 Task: Create new invoice with Date Opened :15-Apr-23, Select Customer: The Ice Cream Place, Terms: Payment Term 1. Make invoice entry for item-1 with Date: 15-Apr-23, Description: Ben & Jerrys Americone Dream_x000D_
, Action: Material, Income Account: Income:Sales, Quantity: 2, Unit Price: 10.6, Discount %: 5. Make entry for item-2 with Date: 15-Apr-23, Description: Ben & Jerrys Netflix & Chillld_x000D_
, Action: Material, Income Account: Income:Sales, Quantity: 1, Unit Price: 12, Discount %: 10. Make entry for item-3 with Date: 15-Apr-23, Description: Vaseline Intensive Care Essential Healing Body Lotion (10 oz), Action: Material, Income Account: Income:Sales, Quantity: 1, Unit Price: 13, Discount %: 12. Write Notes: Looking forward to serving you again.. Post Invoice with Post Date: 15-Apr-23, Post to Accounts: Assets:Accounts Receivable. Pay / Process Payment with Transaction Date: 15-May-23, Amount: 42.38, Transfer Account: Checking Account. Print Invoice, display notes by going to Option, then go to Display Tab and check Invoice Notes.
Action: Mouse moved to (185, 108)
Screenshot: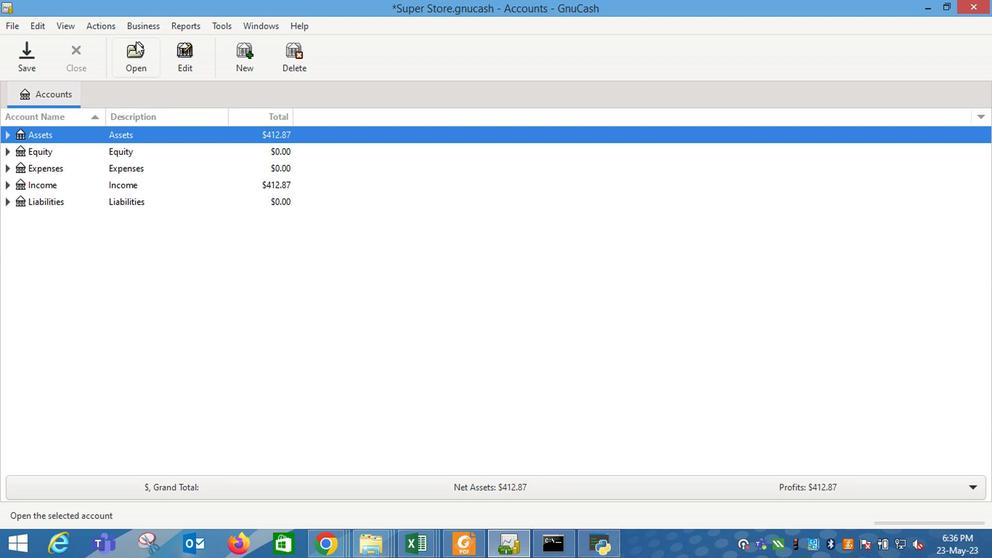 
Action: Mouse pressed left at (185, 108)
Screenshot: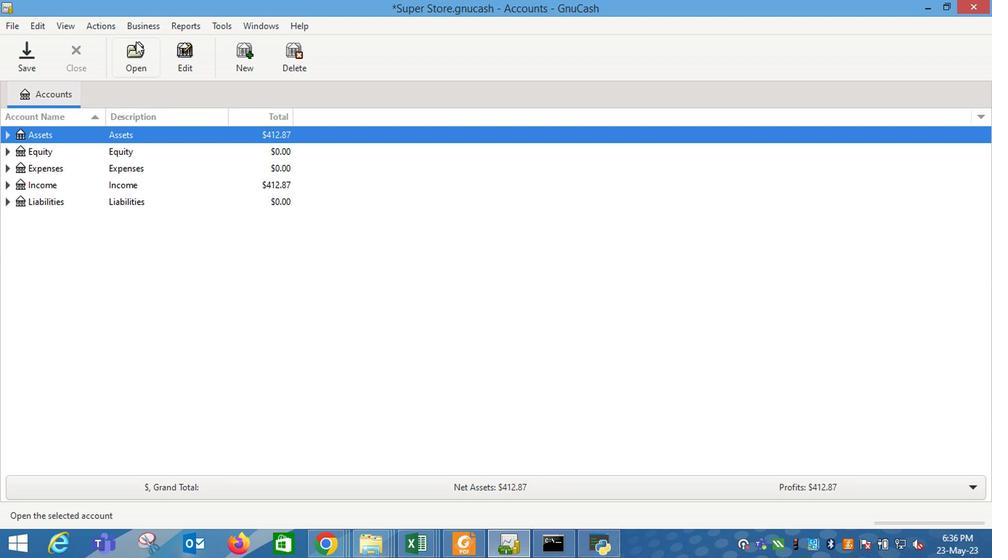 
Action: Mouse moved to (302, 156)
Screenshot: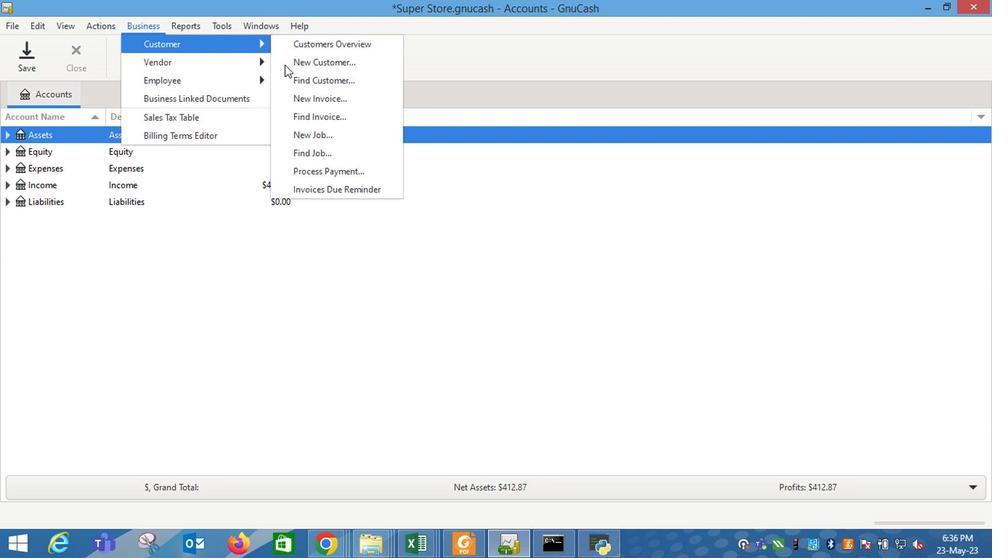 
Action: Mouse pressed left at (302, 156)
Screenshot: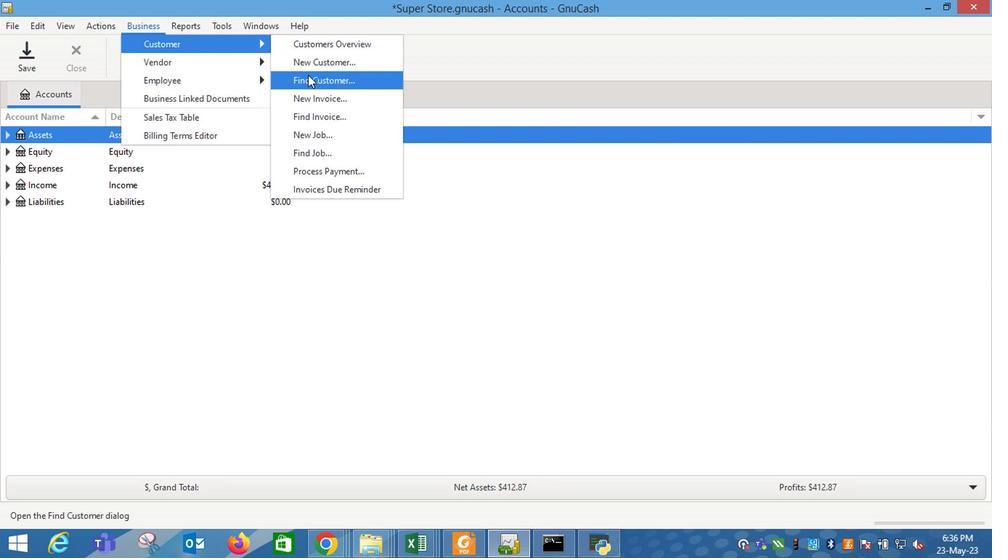 
Action: Mouse moved to (435, 241)
Screenshot: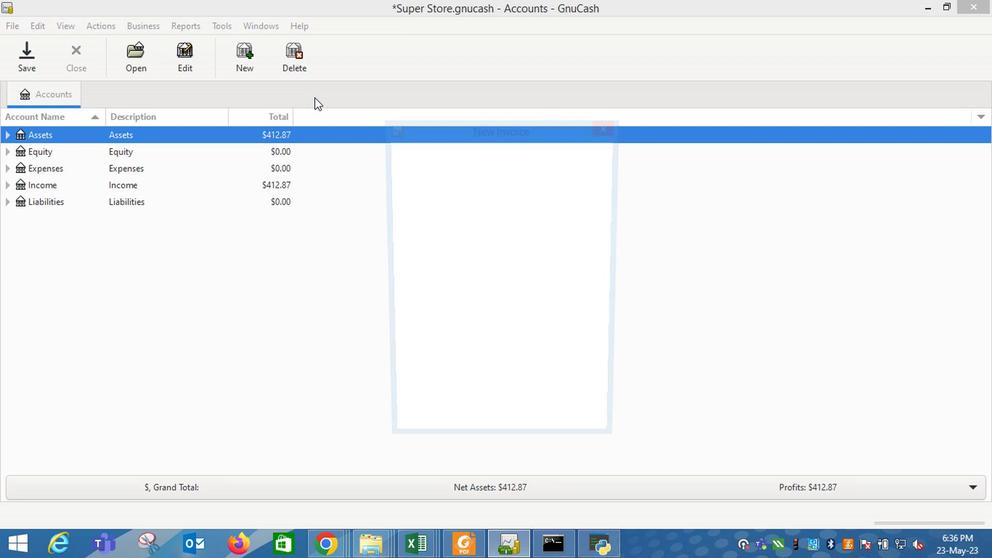 
Action: Mouse pressed left at (435, 241)
Screenshot: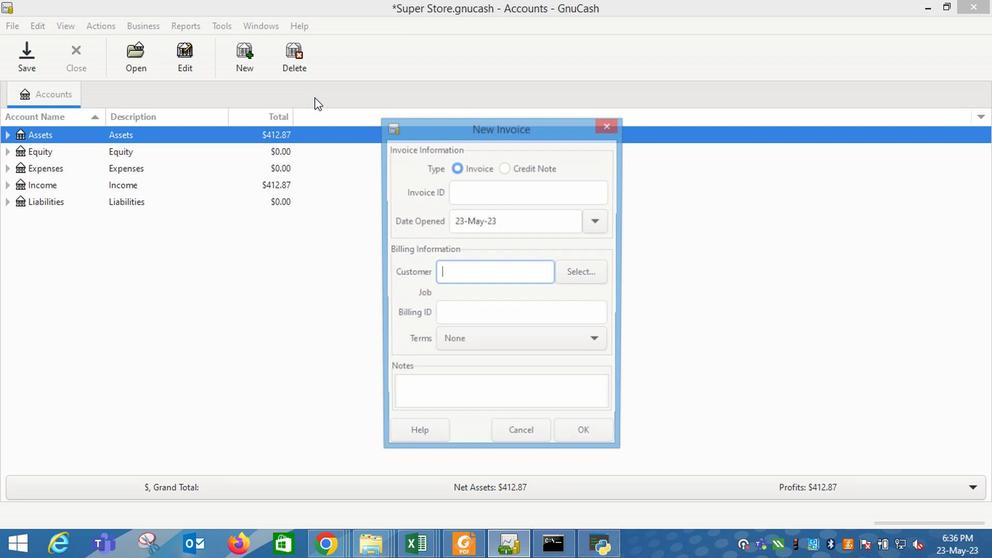 
Action: Mouse moved to (512, 242)
Screenshot: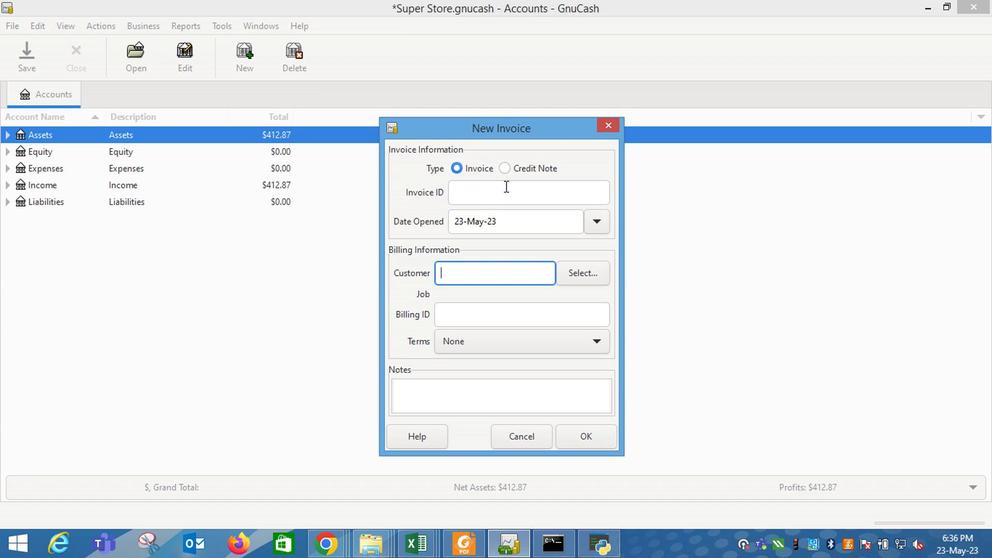 
Action: Mouse pressed left at (512, 242)
Screenshot: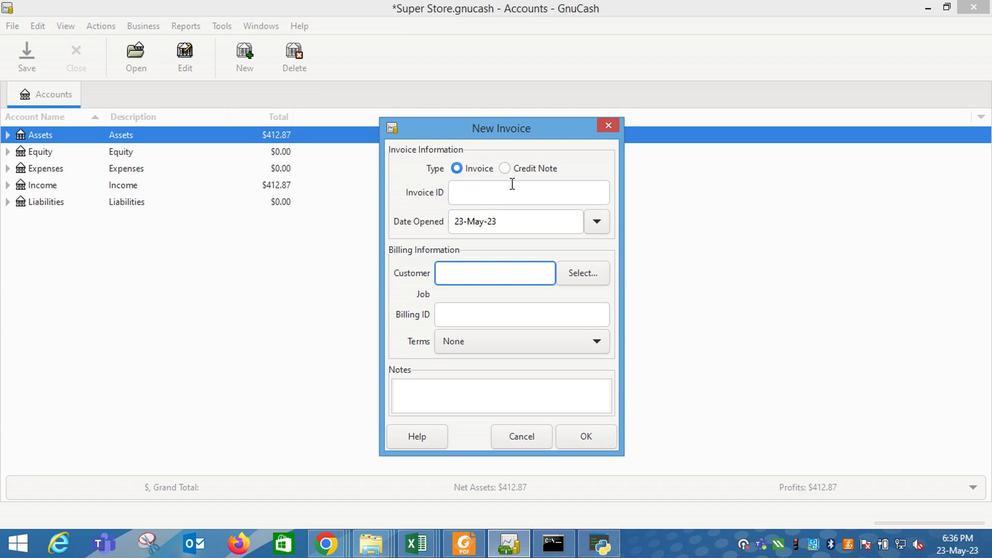 
Action: Mouse moved to (429, 257)
Screenshot: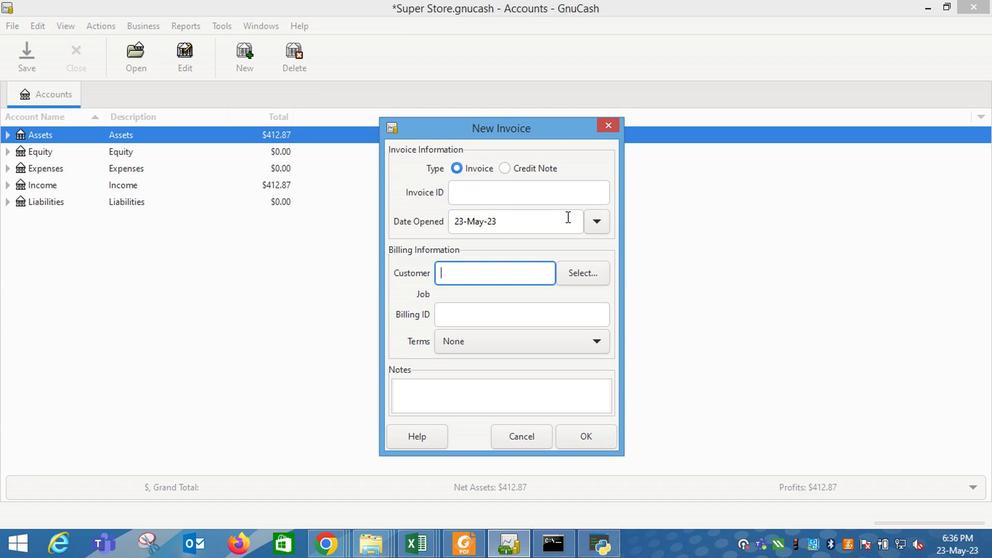
Action: Mouse pressed left at (429, 257)
Screenshot: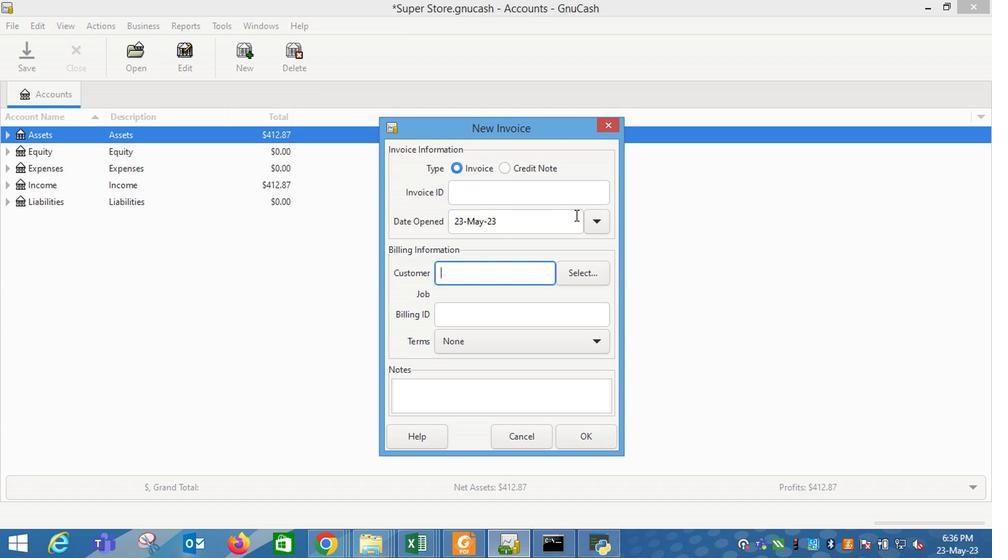 
Action: Mouse moved to (511, 298)
Screenshot: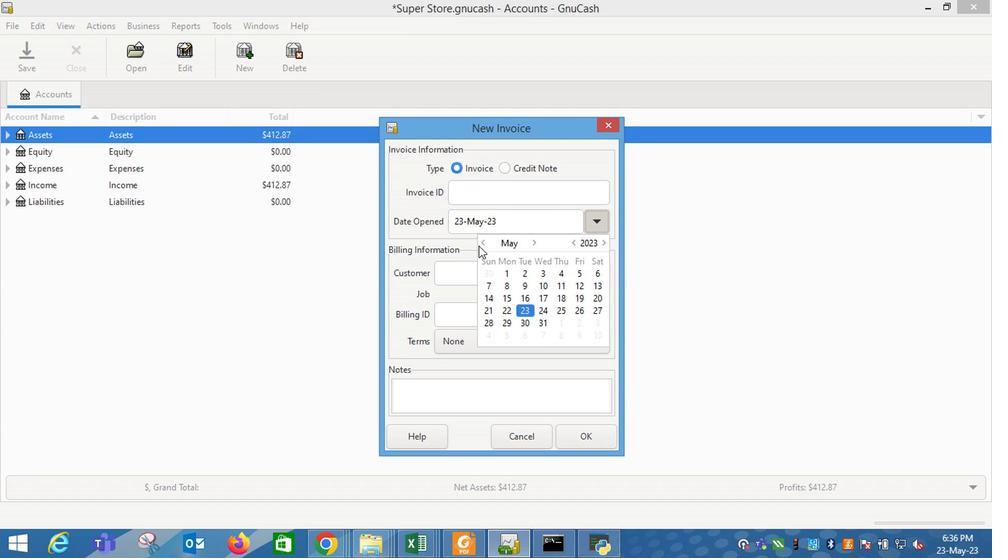 
Action: Mouse pressed left at (511, 298)
Screenshot: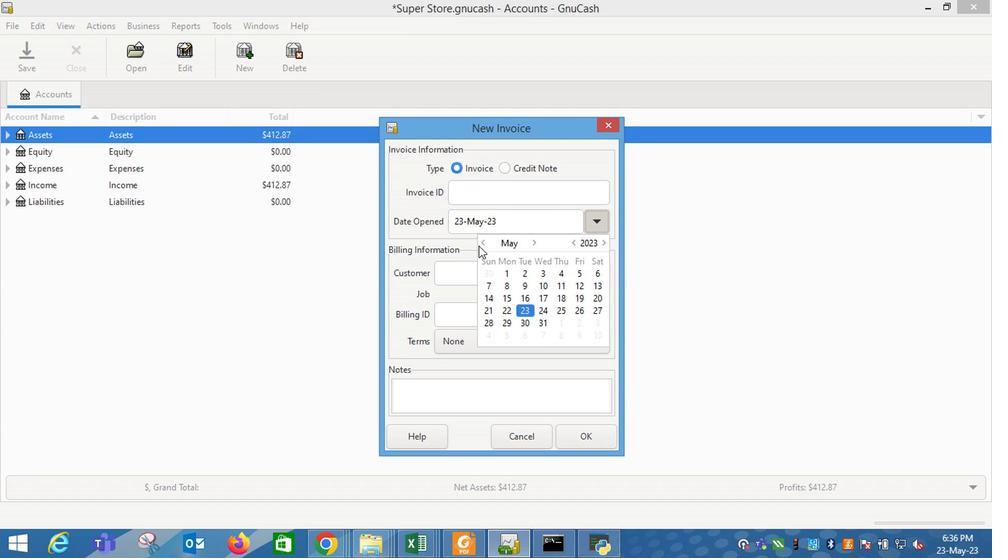 
Action: Mouse moved to (403, 280)
Screenshot: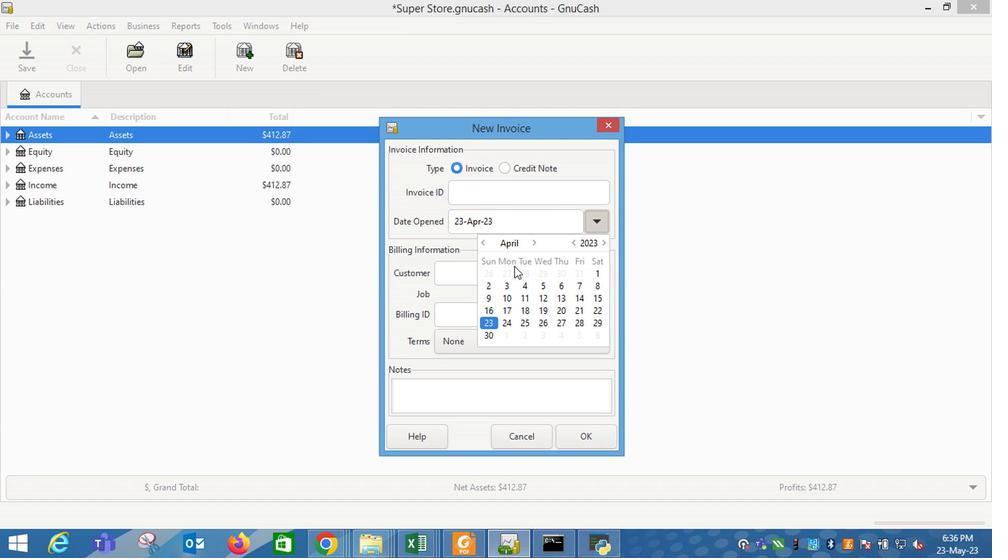 
Action: Mouse pressed left at (403, 280)
Screenshot: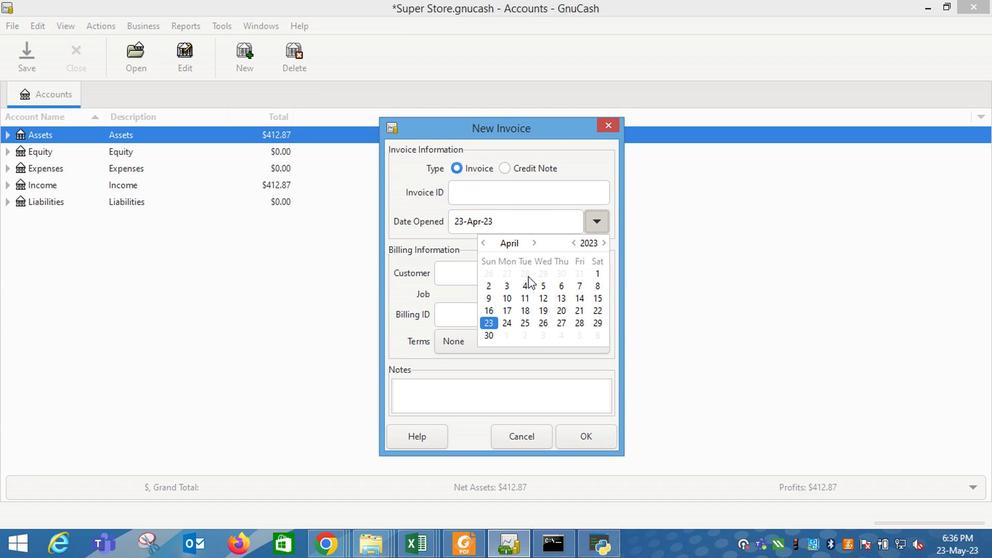 
Action: Mouse moved to (408, 282)
Screenshot: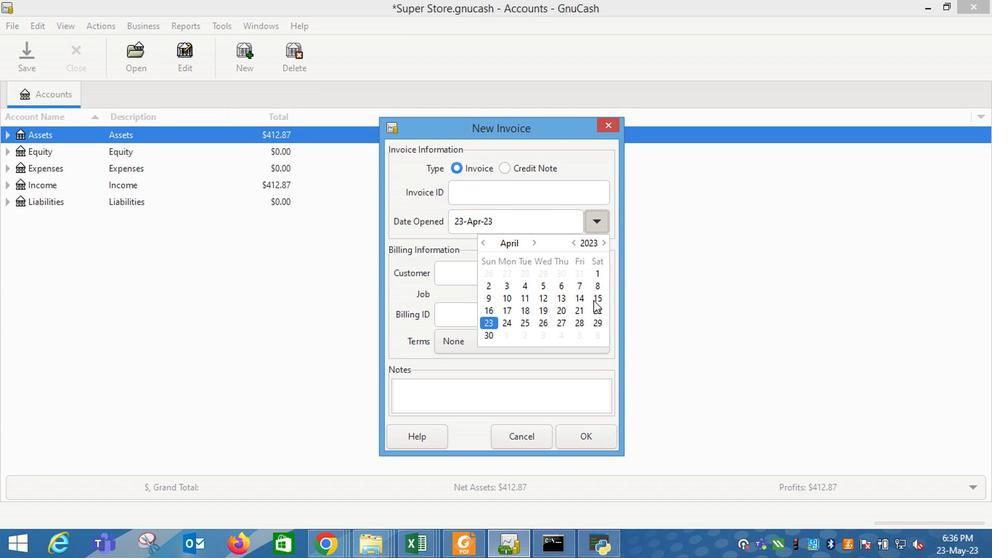 
Action: Mouse pressed left at (408, 282)
Screenshot: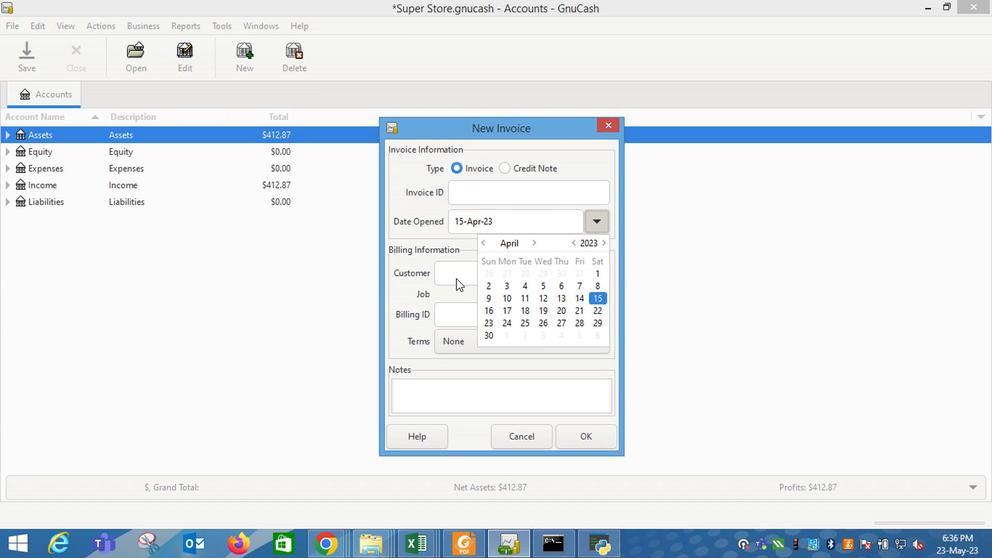 
Action: Key pressed the<Key.space>ice
Screenshot: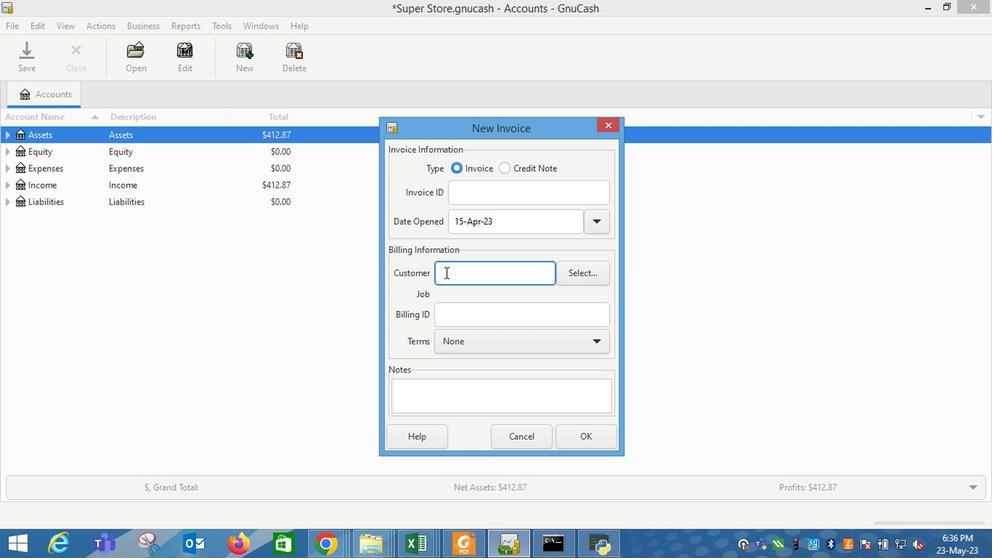 
Action: Mouse moved to (409, 289)
Screenshot: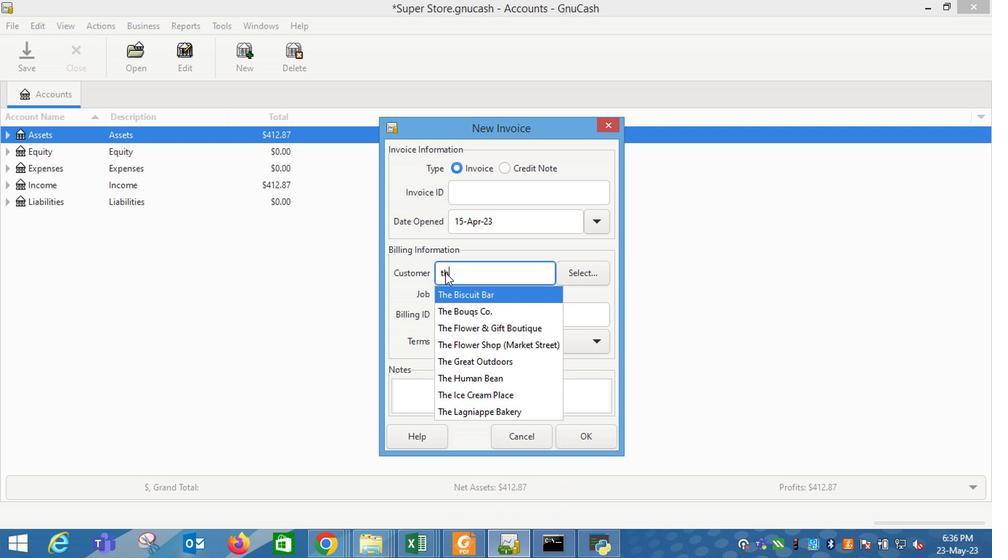 
Action: Mouse pressed left at (409, 289)
Screenshot: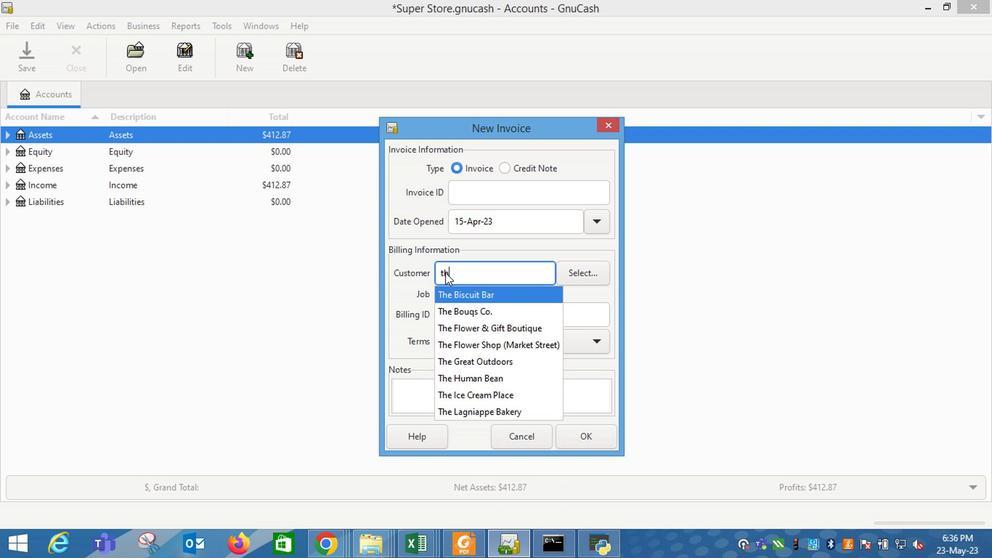 
Action: Mouse moved to (437, 280)
Screenshot: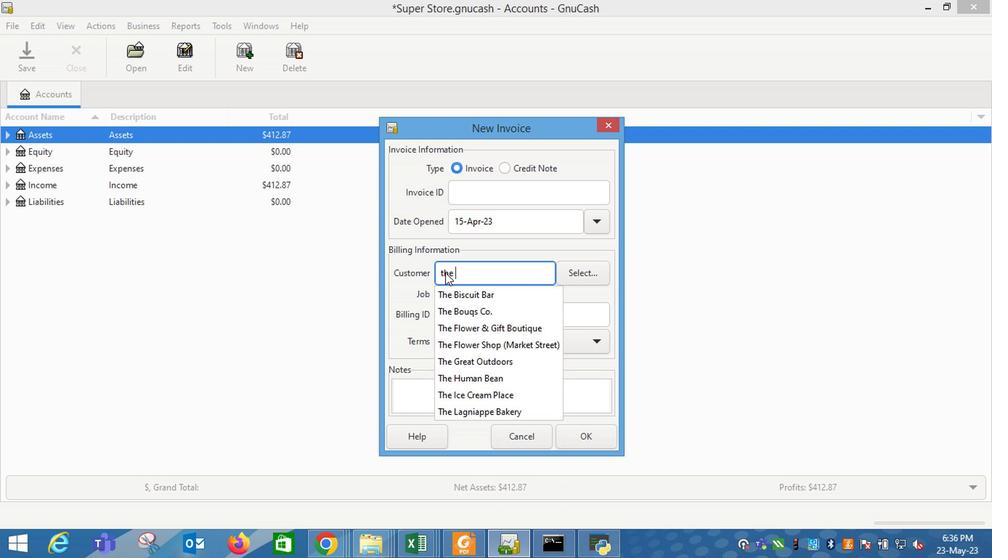 
Action: Mouse pressed left at (437, 280)
Screenshot: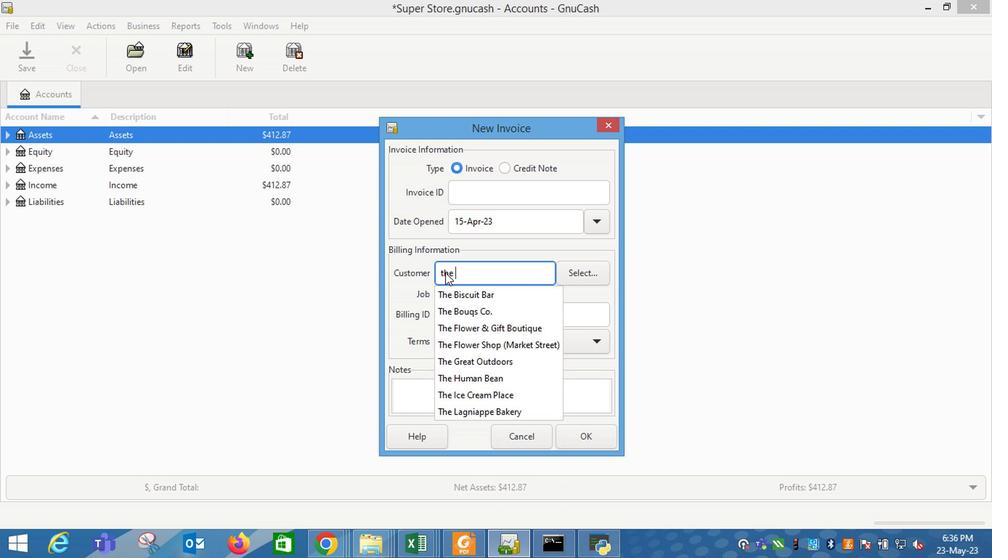 
Action: Key pressed <Key.space>
Screenshot: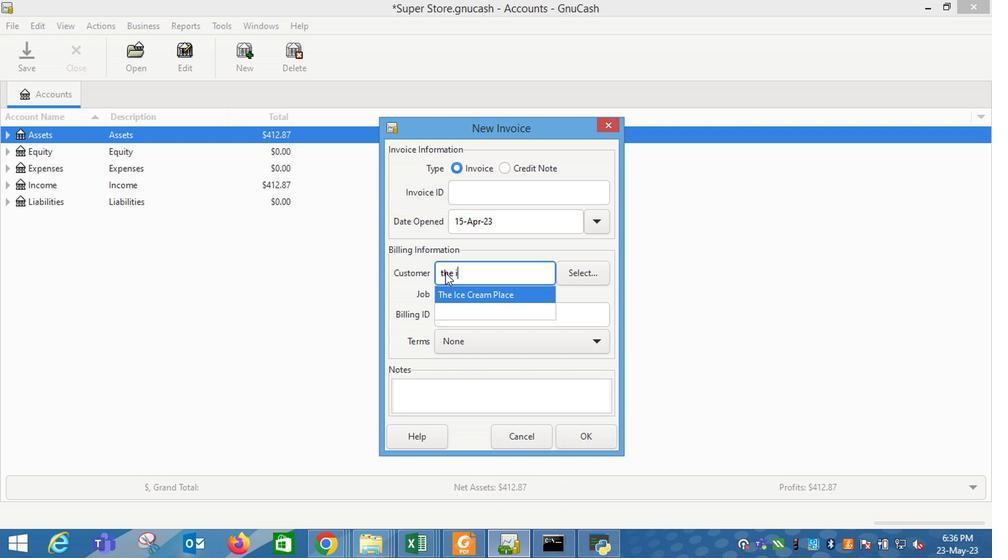 
Action: Mouse moved to (427, 297)
Screenshot: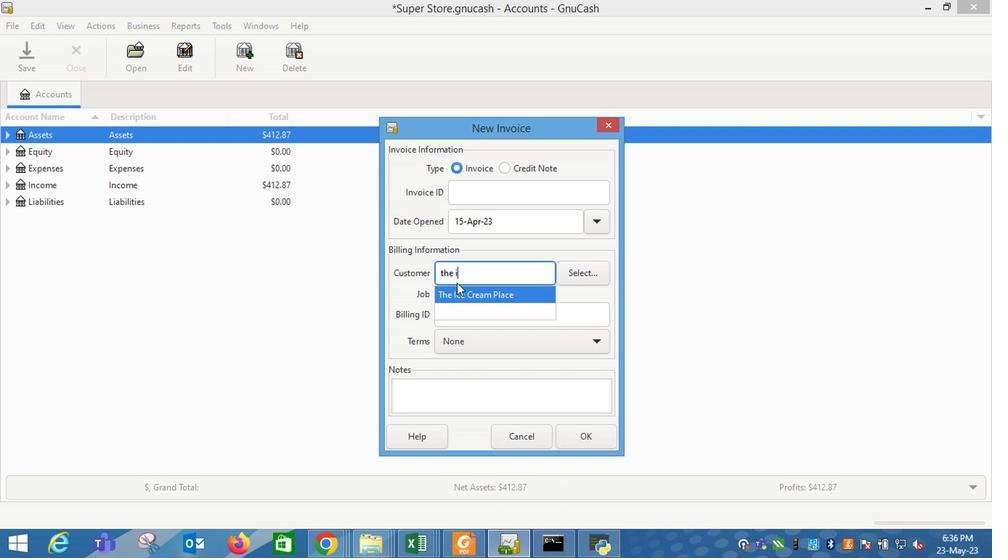 
Action: Mouse pressed left at (427, 297)
Screenshot: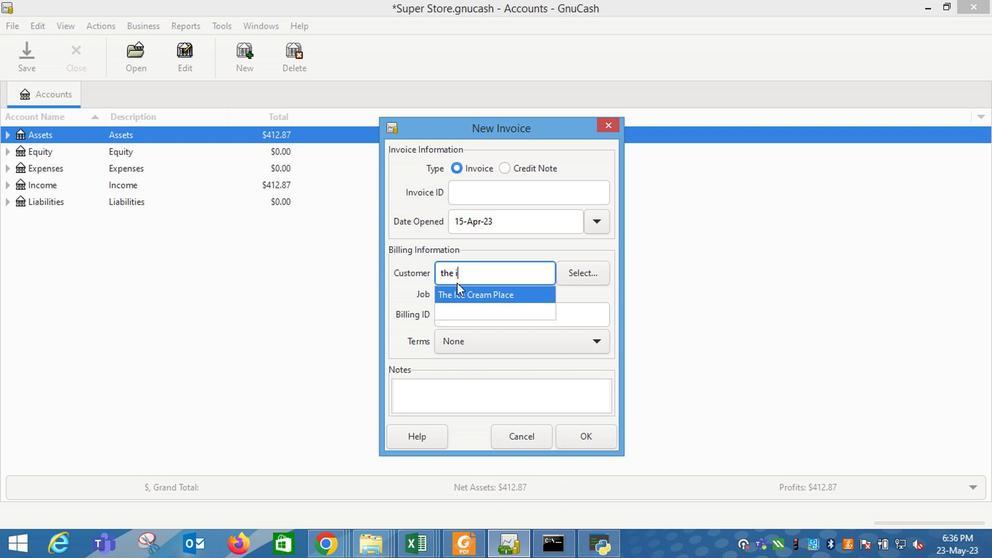 
Action: Mouse moved to (432, 333)
Screenshot: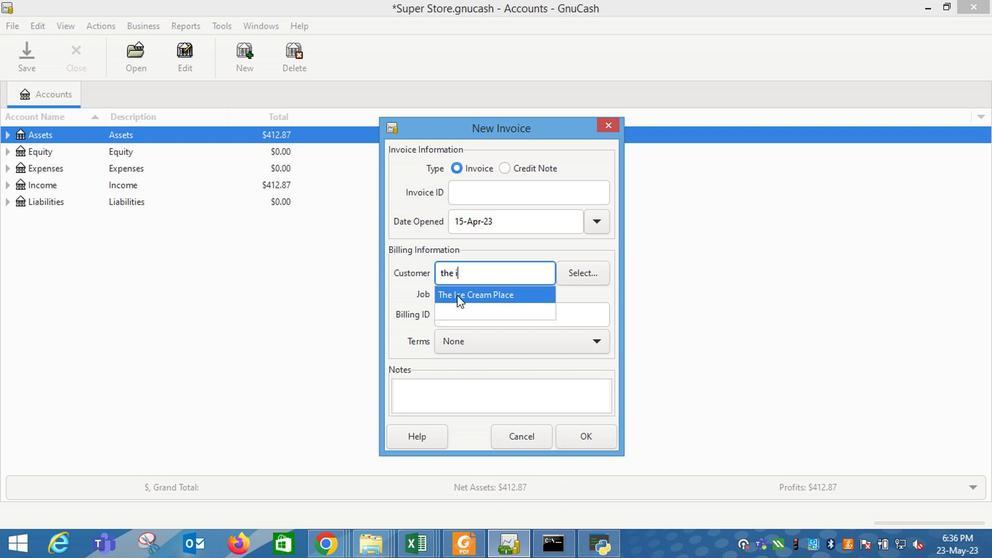 
Action: Mouse pressed left at (432, 333)
Screenshot: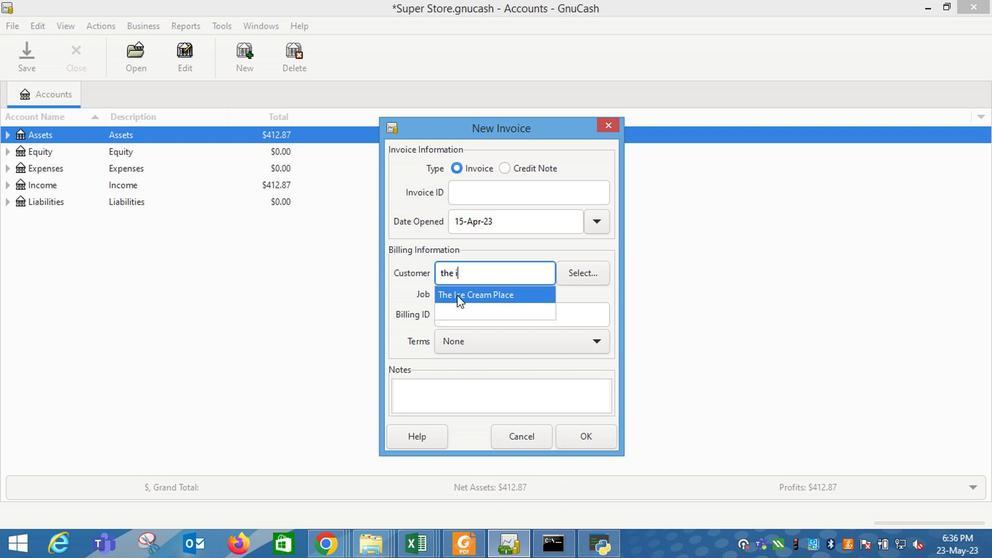 
Action: Mouse moved to (423, 354)
Screenshot: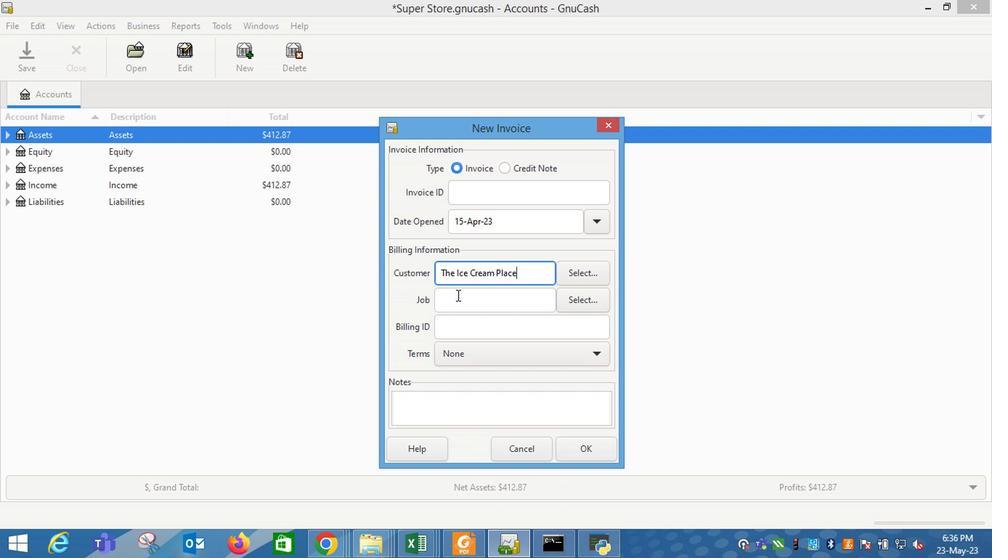 
Action: Mouse pressed left at (423, 354)
Screenshot: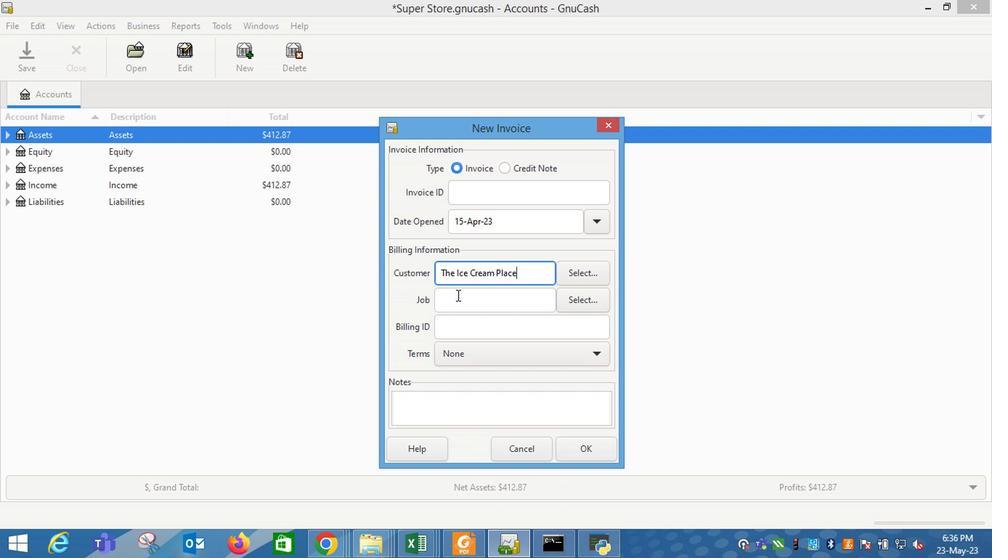 
Action: Mouse moved to (497, 405)
Screenshot: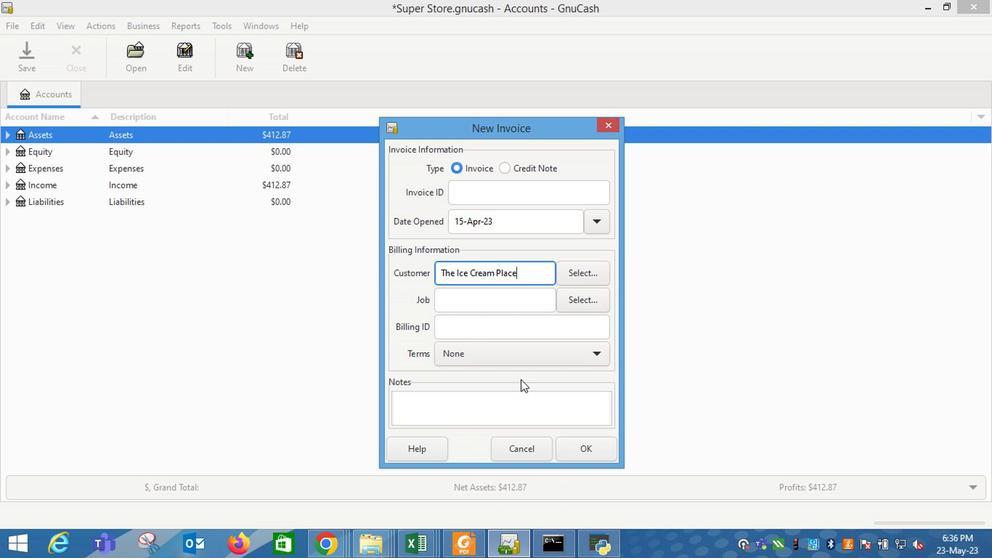 
Action: Mouse pressed left at (497, 405)
Screenshot: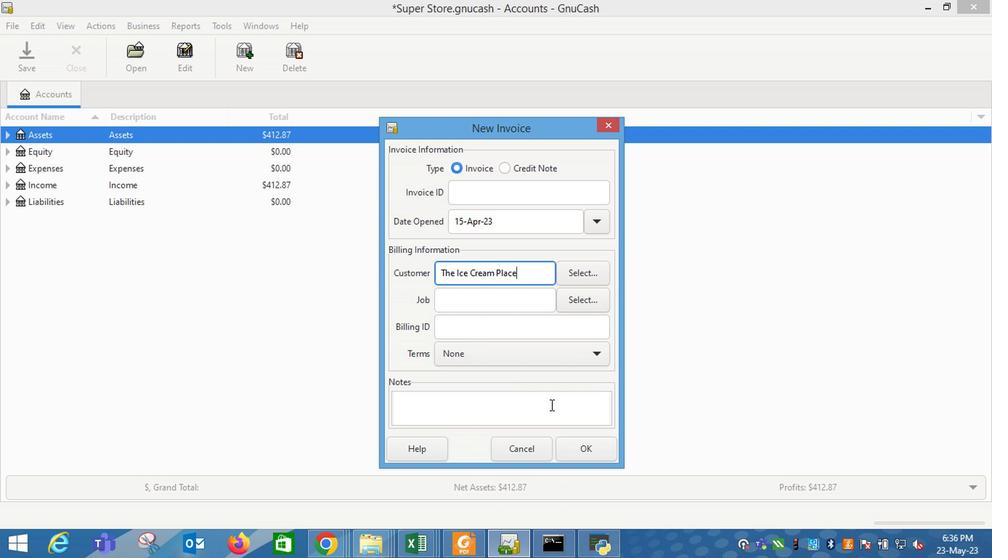 
Action: Mouse moved to (130, 285)
Screenshot: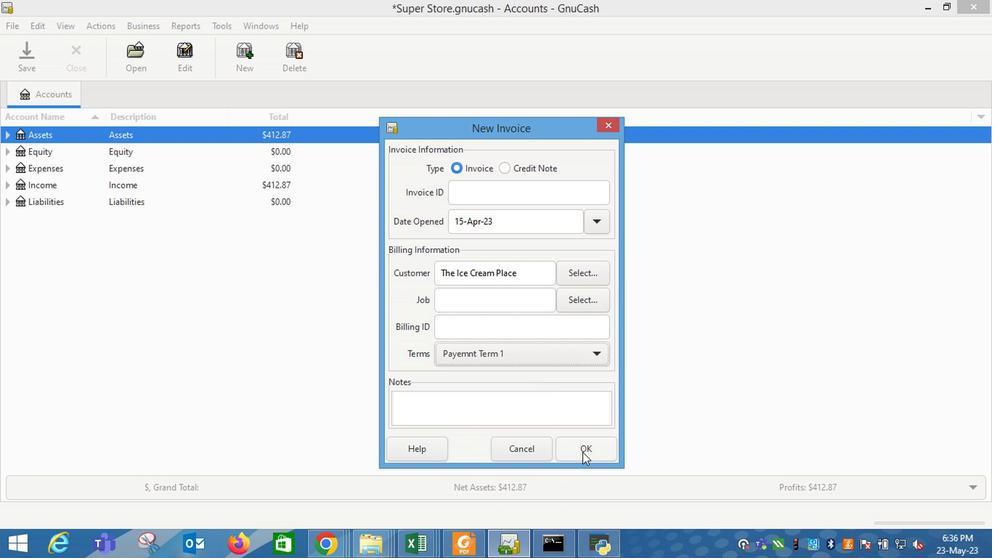 
Action: Mouse pressed left at (130, 285)
Screenshot: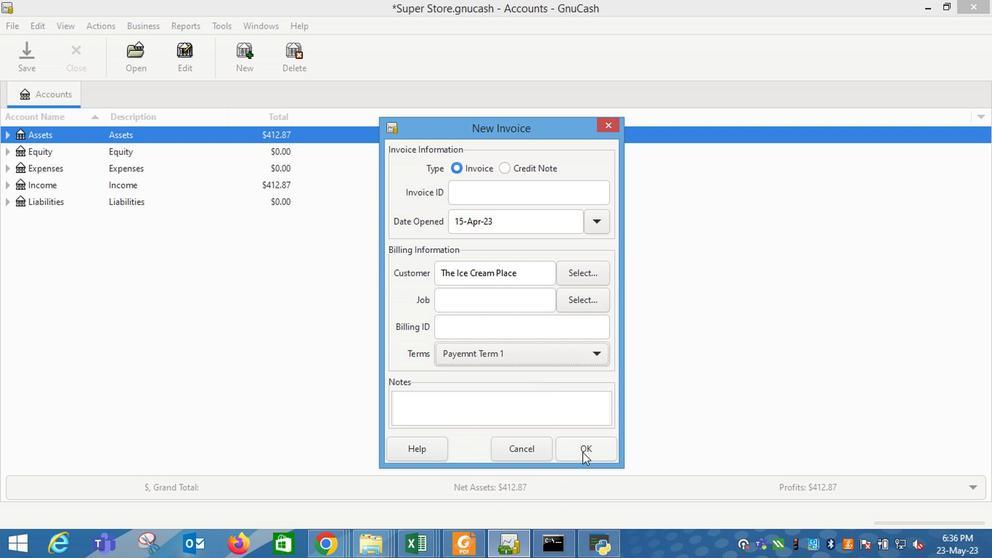 
Action: Mouse moved to (90, 300)
Screenshot: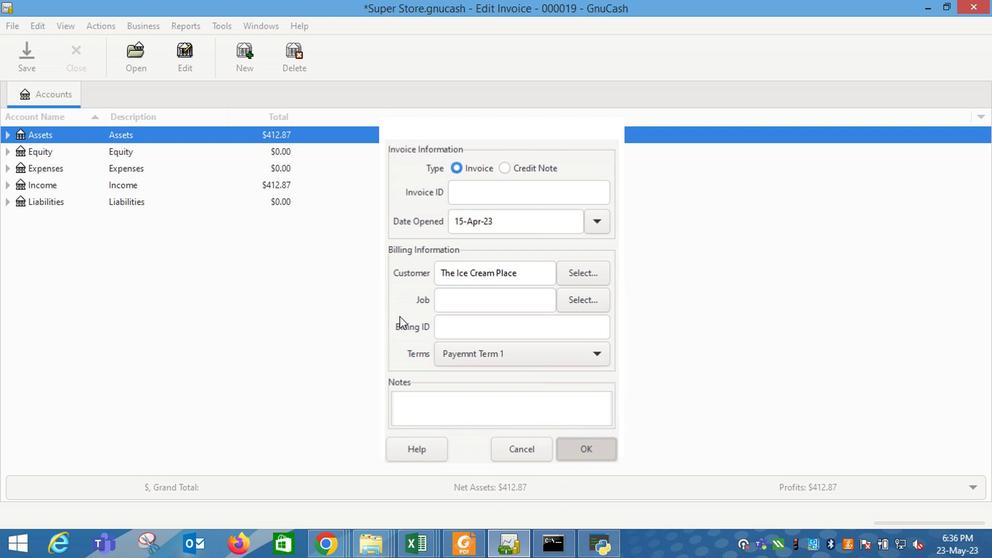 
Action: Mouse pressed left at (90, 300)
Screenshot: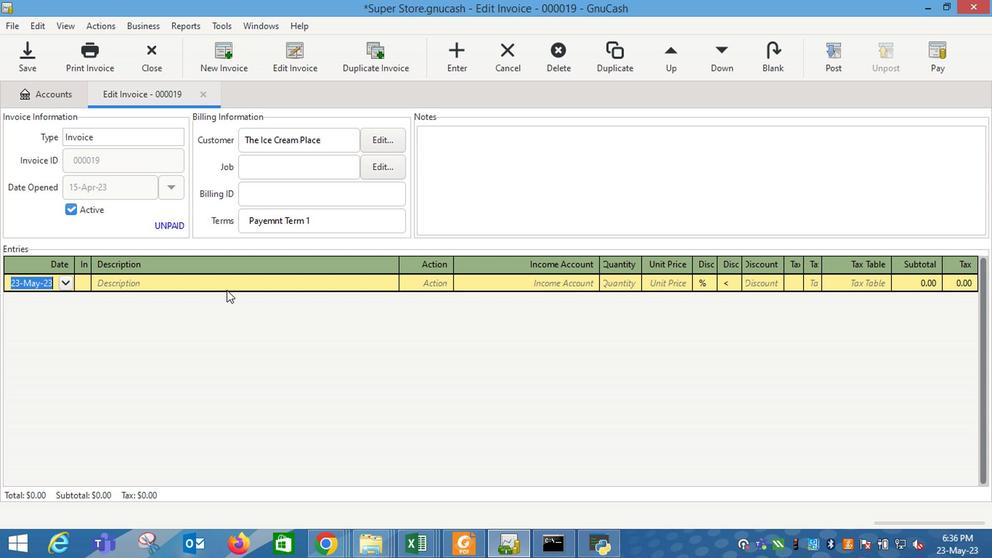 
Action: Mouse moved to (89, 299)
Screenshot: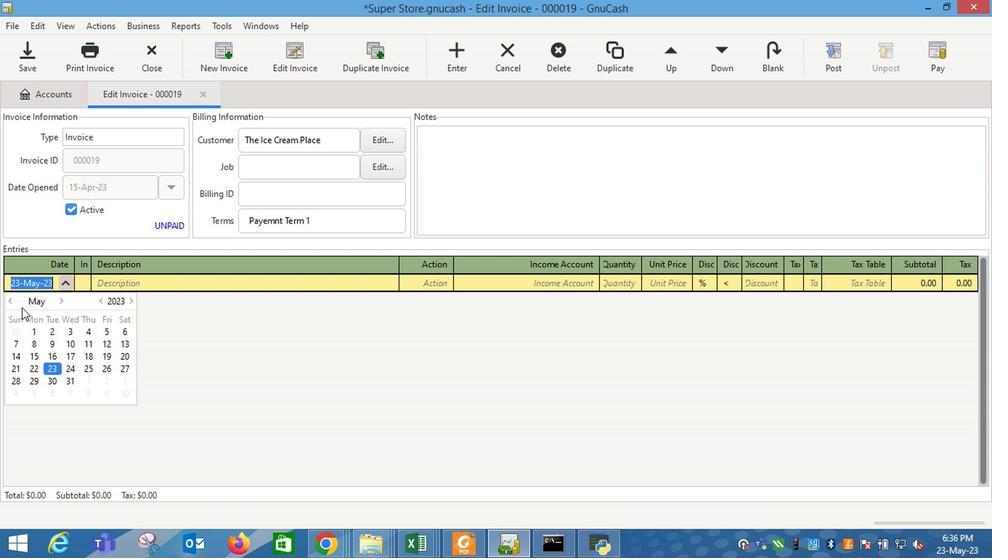 
Action: Mouse pressed left at (89, 299)
Screenshot: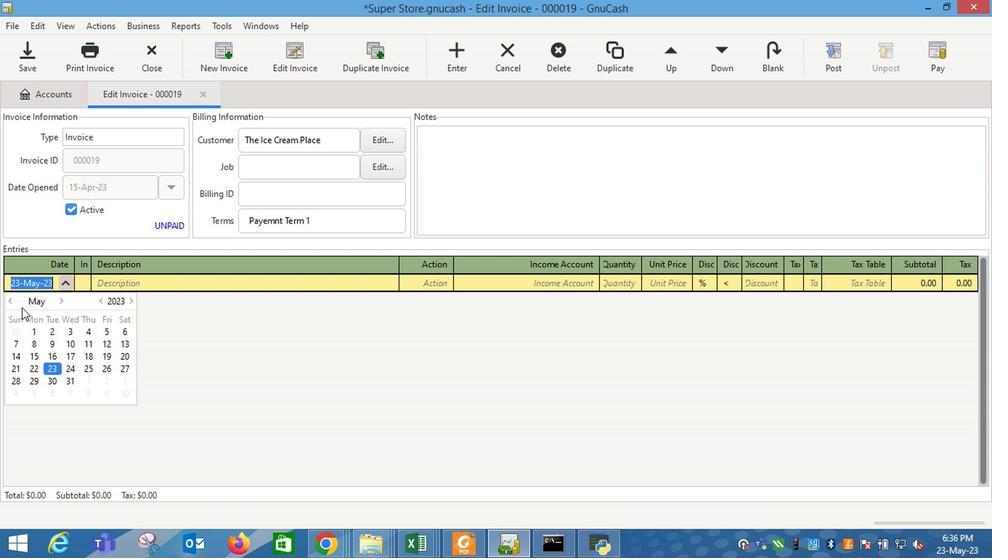 
Action: Mouse moved to (94, 298)
Screenshot: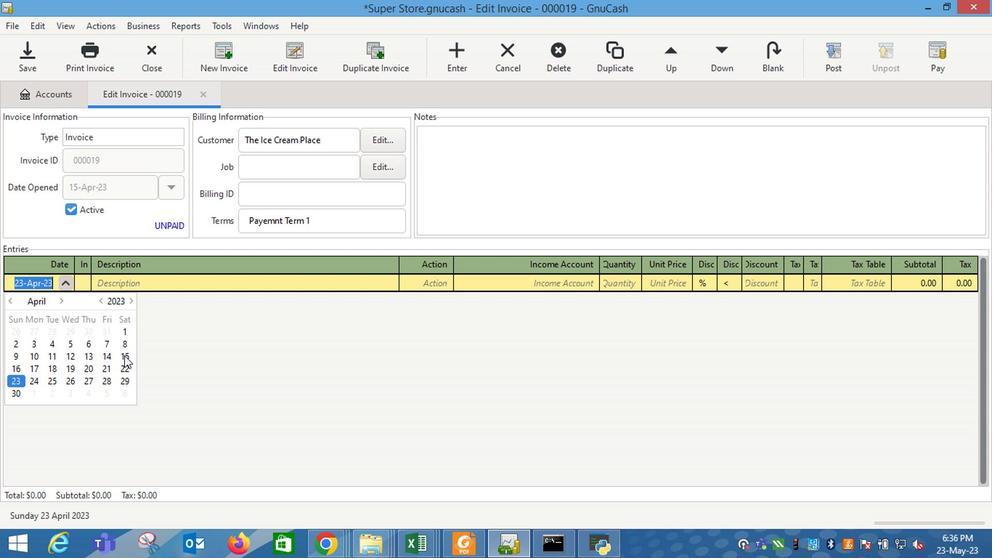 
Action: Mouse pressed left at (94, 298)
Screenshot: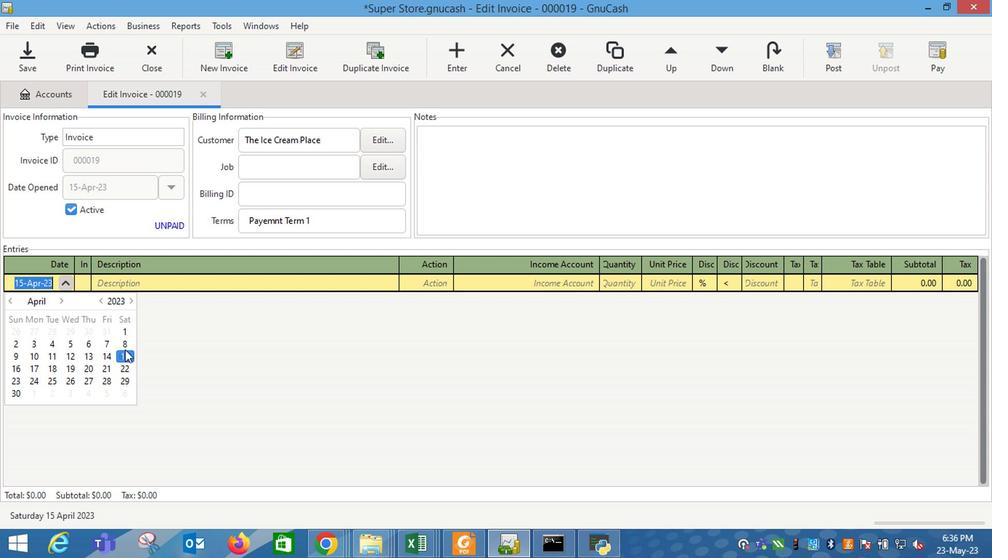 
Action: Mouse moved to (169, 339)
Screenshot: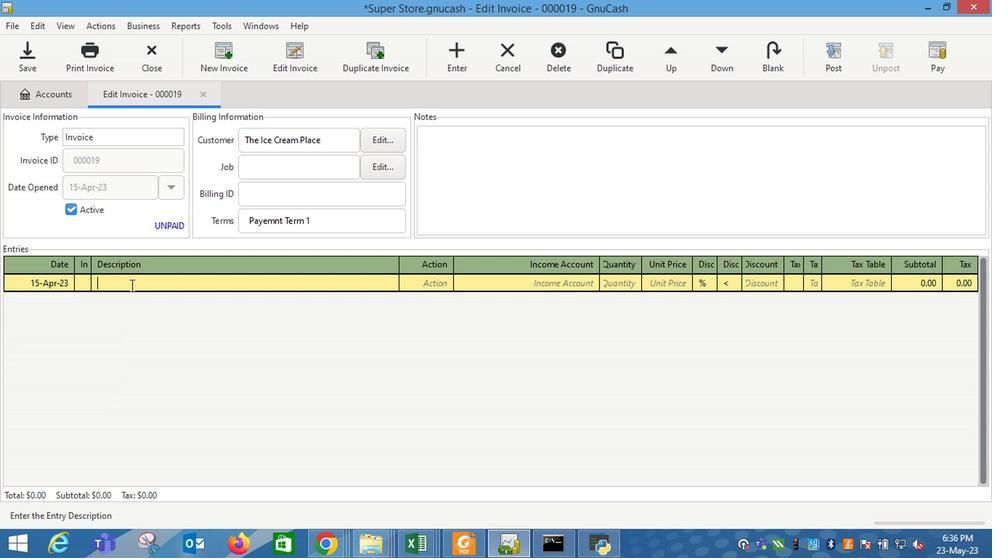 
Action: Mouse pressed left at (169, 339)
Screenshot: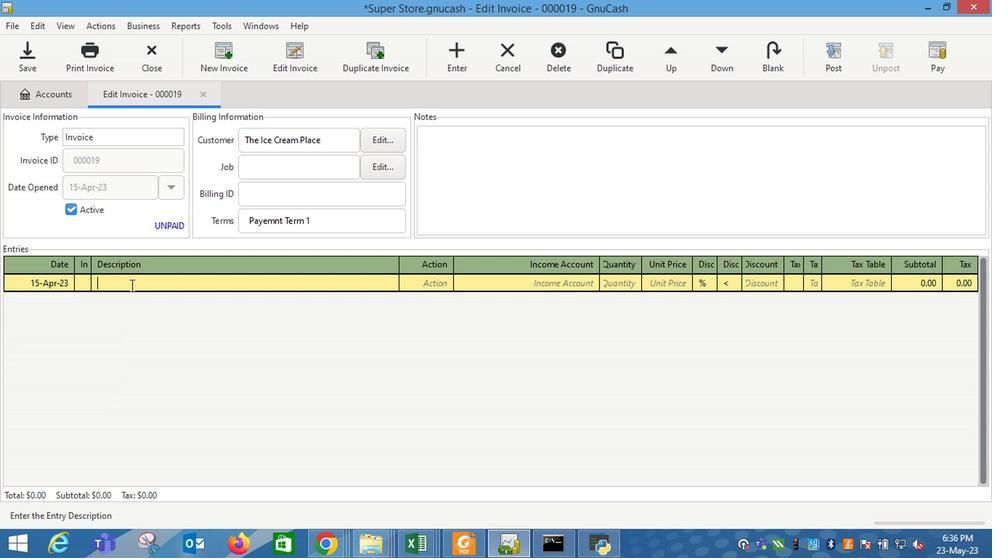 
Action: Mouse moved to (170, 286)
Screenshot: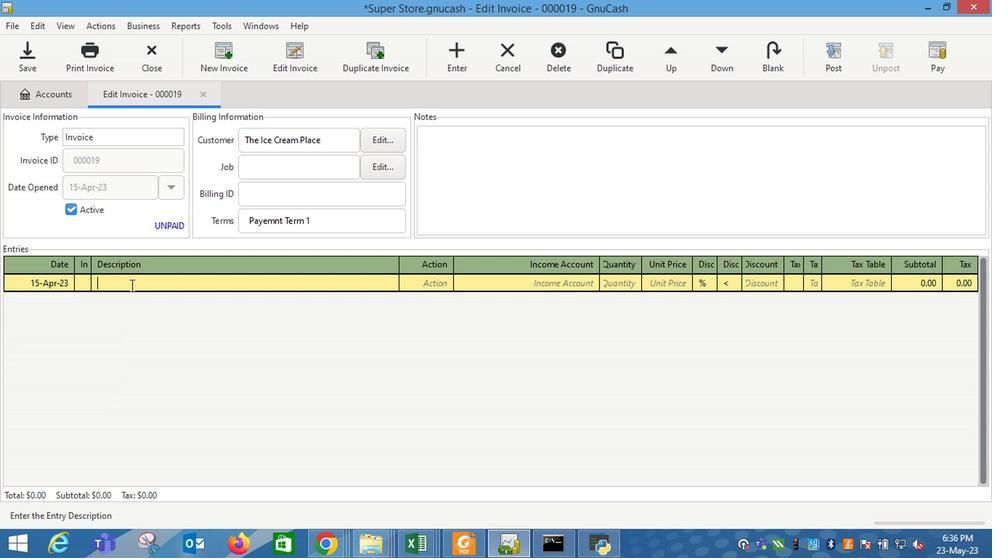 
Action: Mouse pressed left at (170, 286)
Screenshot: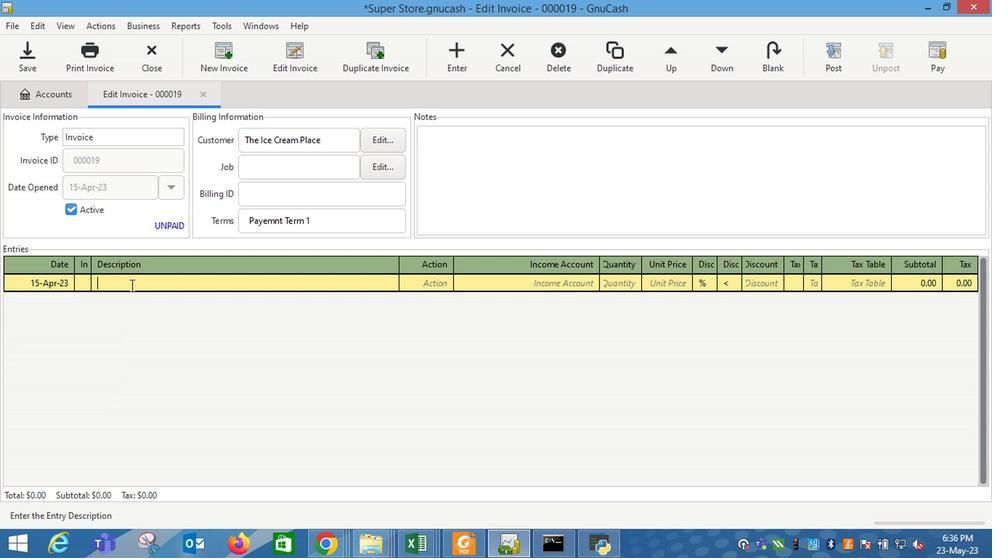 
Action: Mouse moved to (175, 288)
Screenshot: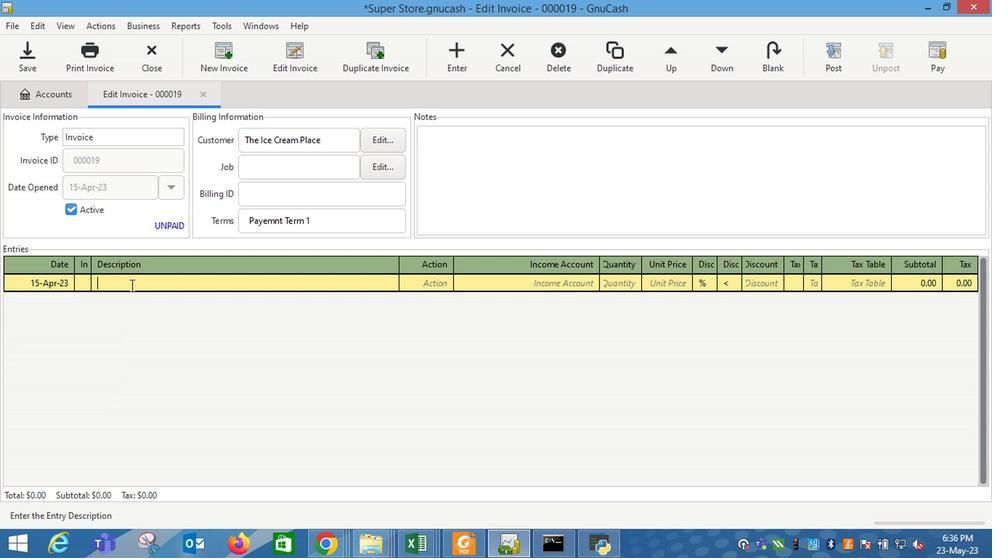 
Action: Key pressed <Key.shift_r>Ben<Key.space><Key.shift_r>&<Key.space><Key.shift_r>Jerrys<Key.space><Key.shift_r>Americone<Key.space><Key.shift_r>Dream
Screenshot: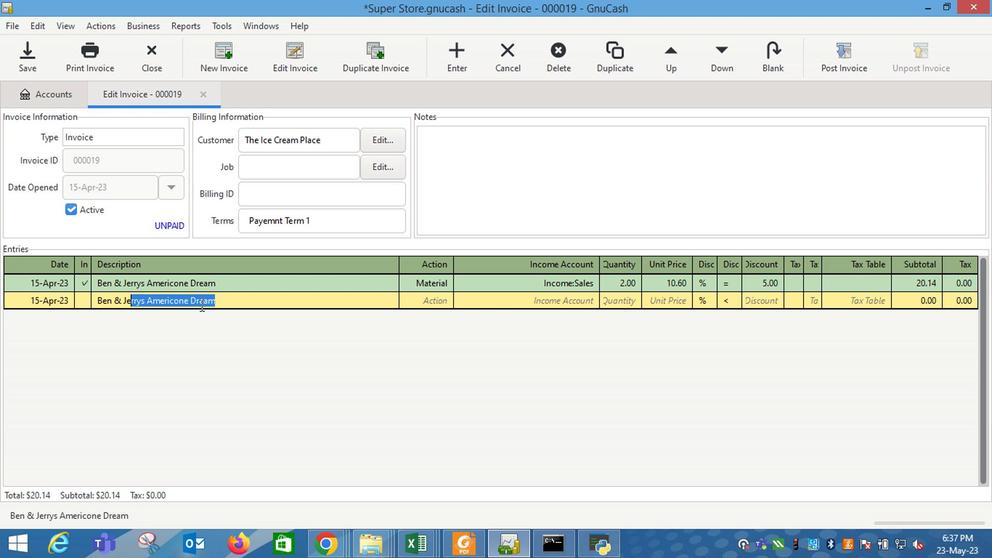 
Action: Mouse moved to (402, 285)
Screenshot: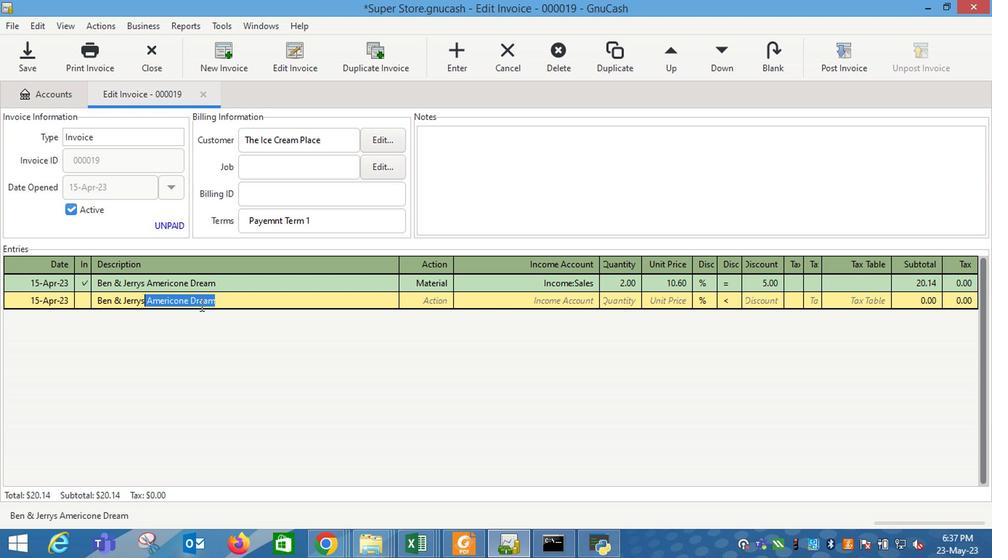 
Action: Mouse pressed left at (402, 285)
Screenshot: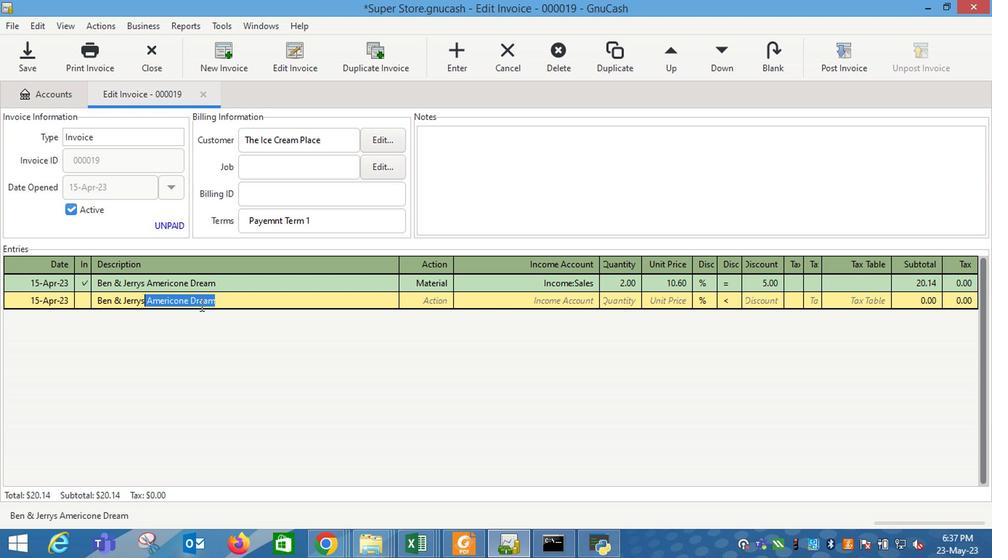 
Action: Mouse moved to (403, 286)
Screenshot: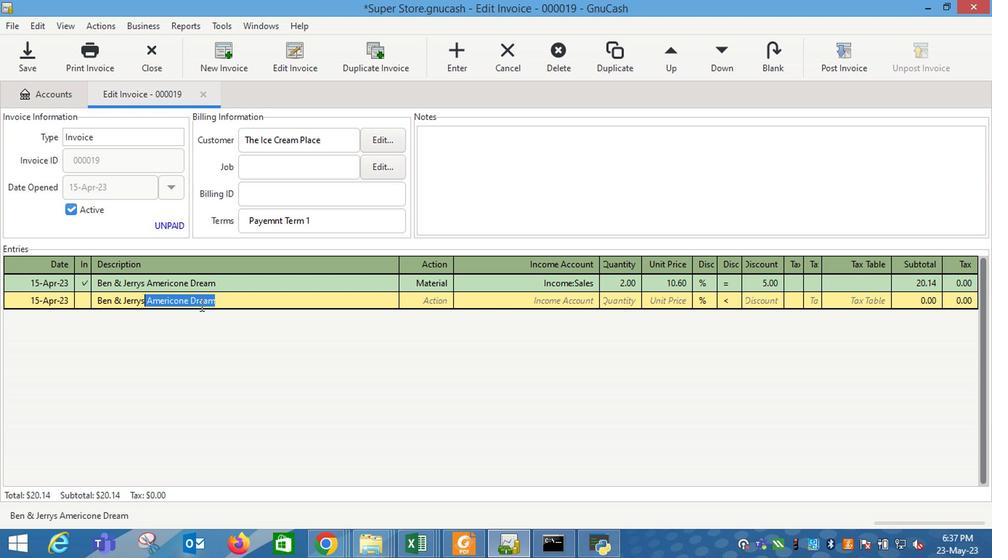 
Action: Mouse pressed left at (403, 286)
Screenshot: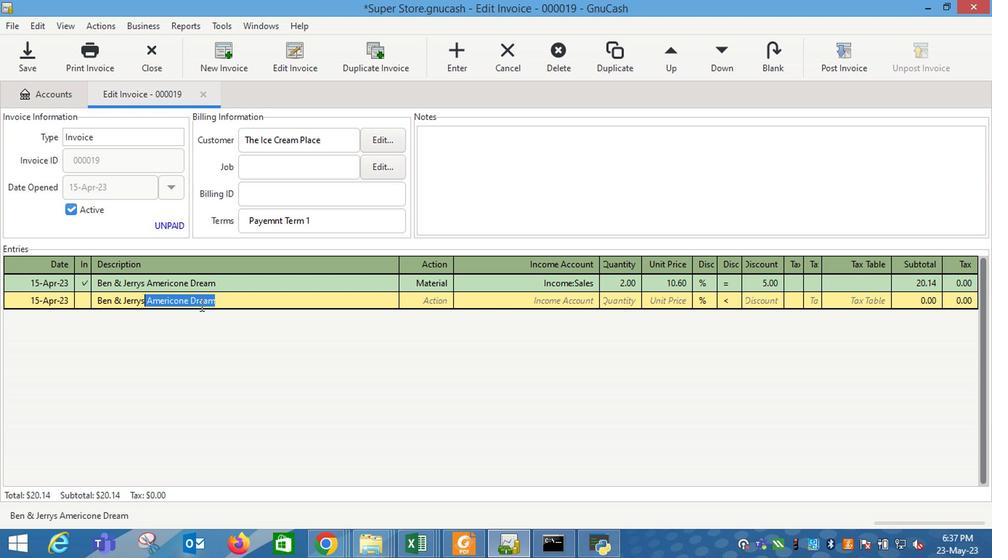 
Action: Mouse moved to (387, 315)
Screenshot: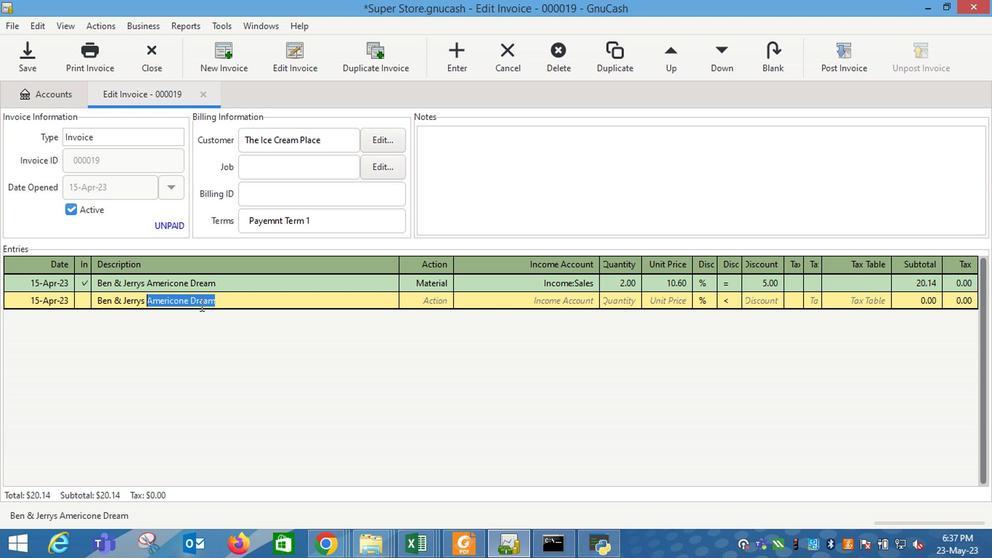 
Action: Mouse pressed left at (387, 315)
Screenshot: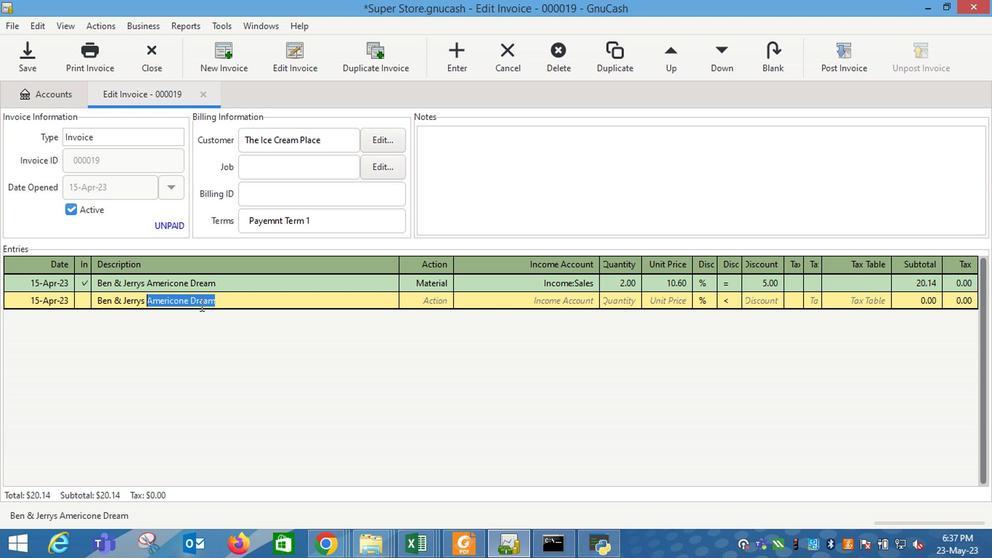 
Action: Mouse moved to (450, 283)
Screenshot: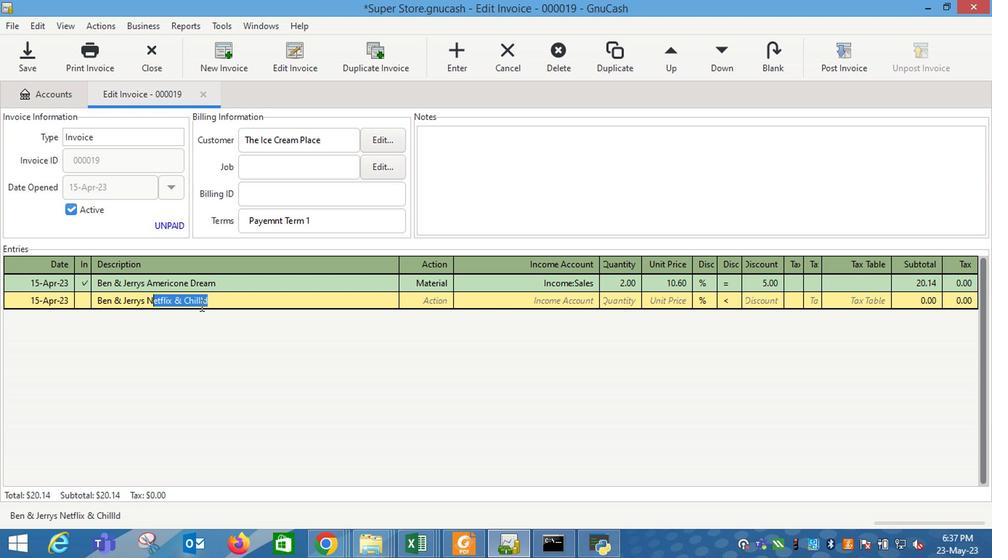 
Action: Mouse pressed left at (450, 283)
Screenshot: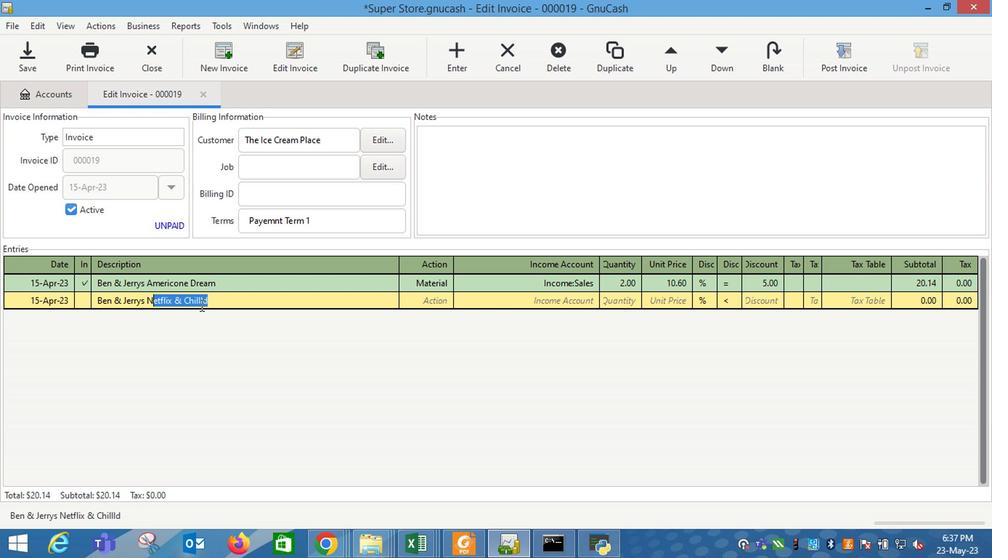
Action: Mouse moved to (504, 288)
Screenshot: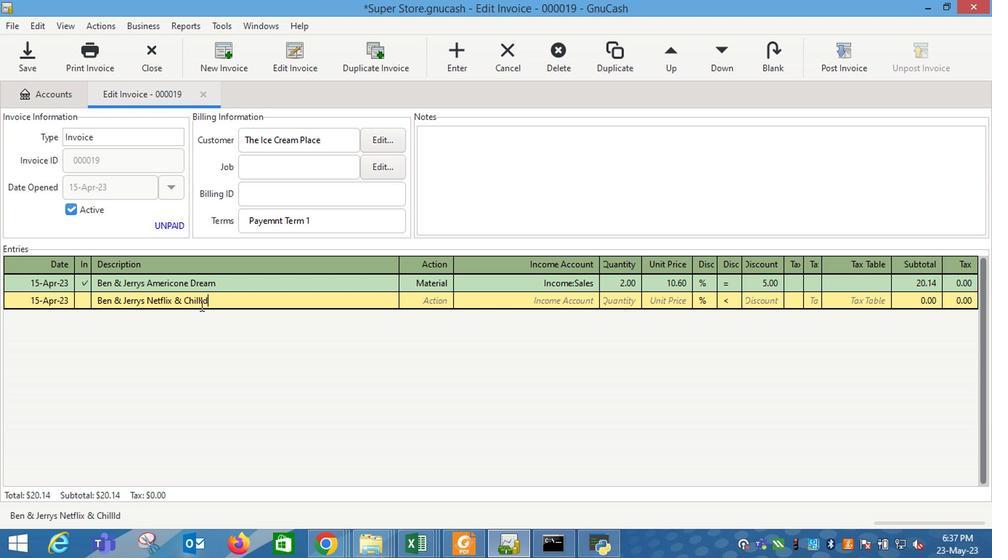 
Action: Mouse pressed left at (504, 288)
Screenshot: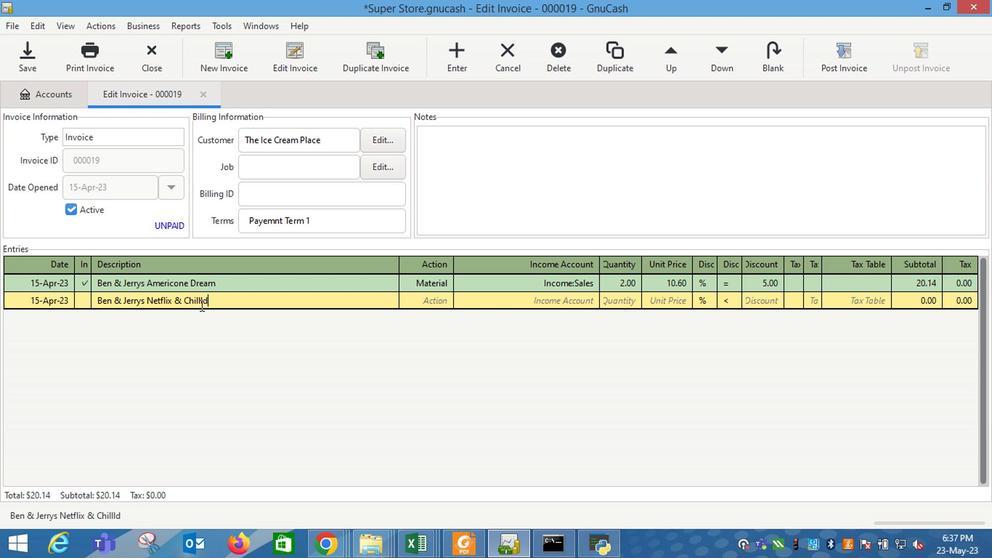 
Action: Mouse moved to (465, 335)
Screenshot: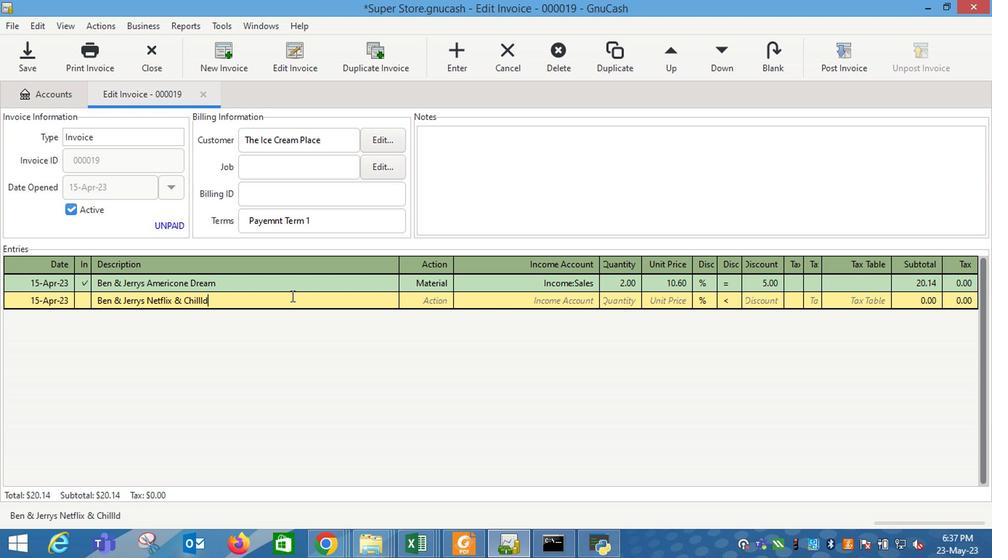 
Action: Mouse pressed left at (465, 335)
Screenshot: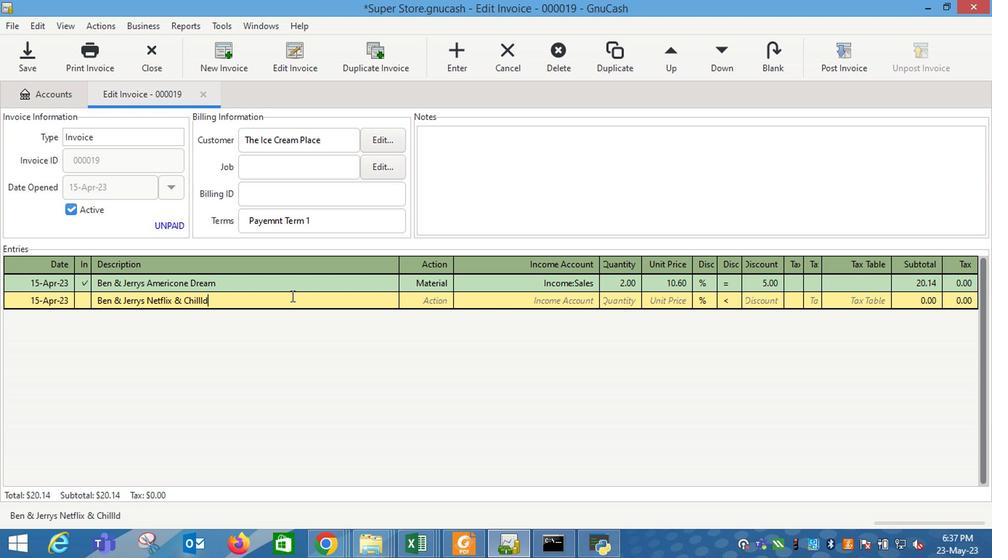 
Action: Mouse moved to (524, 287)
Screenshot: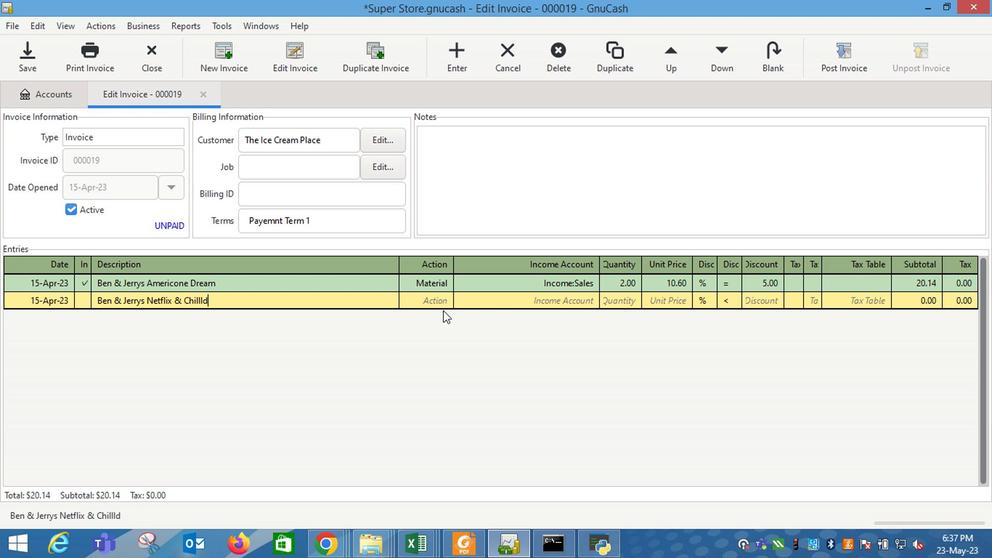 
Action: Mouse pressed left at (524, 287)
Screenshot: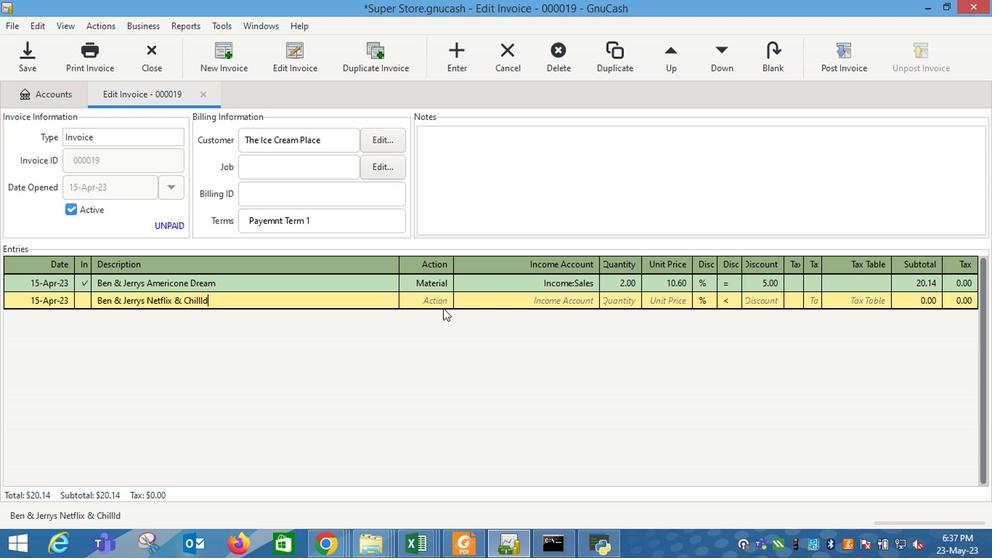 
Action: Mouse moved to (526, 287)
Screenshot: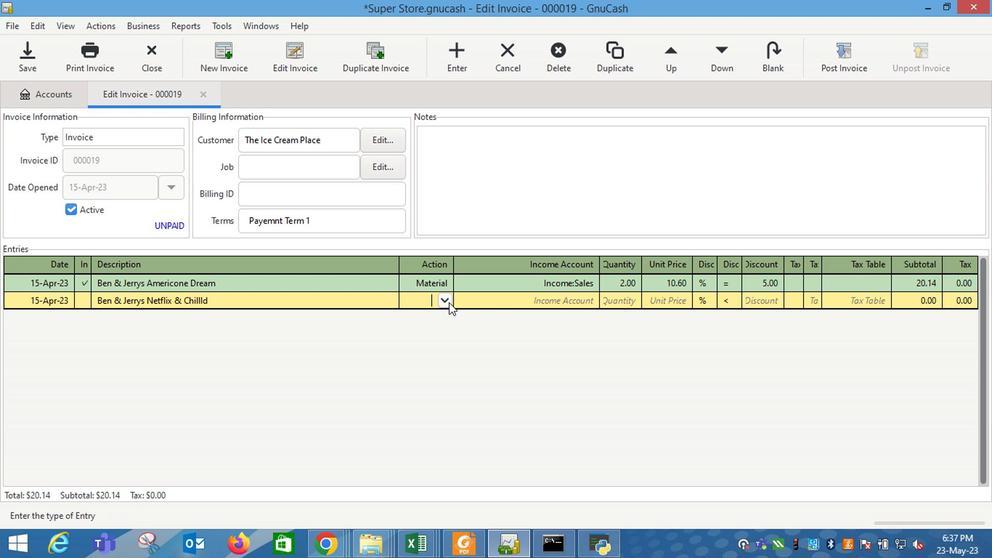 
Action: Key pressed 2
Screenshot: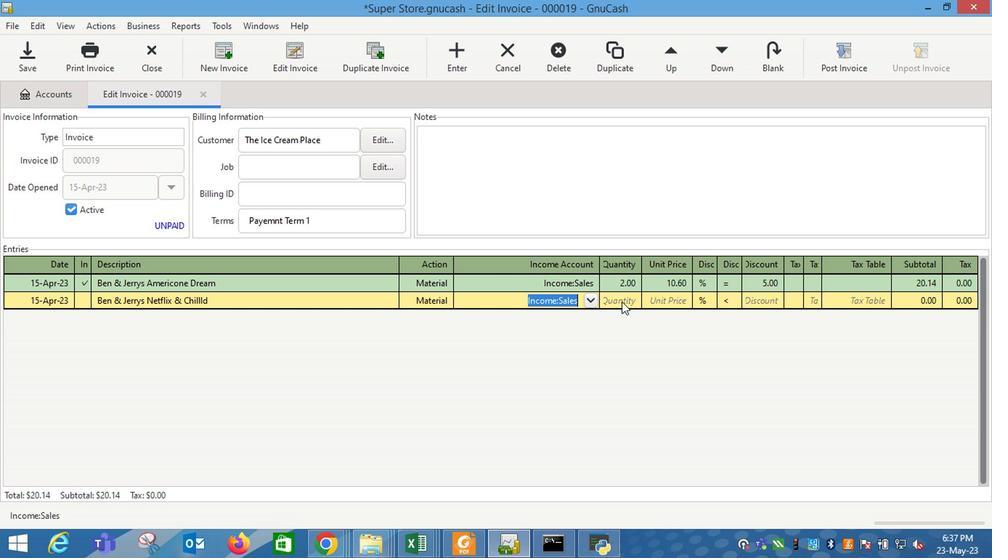 
Action: Mouse moved to (568, 289)
Screenshot: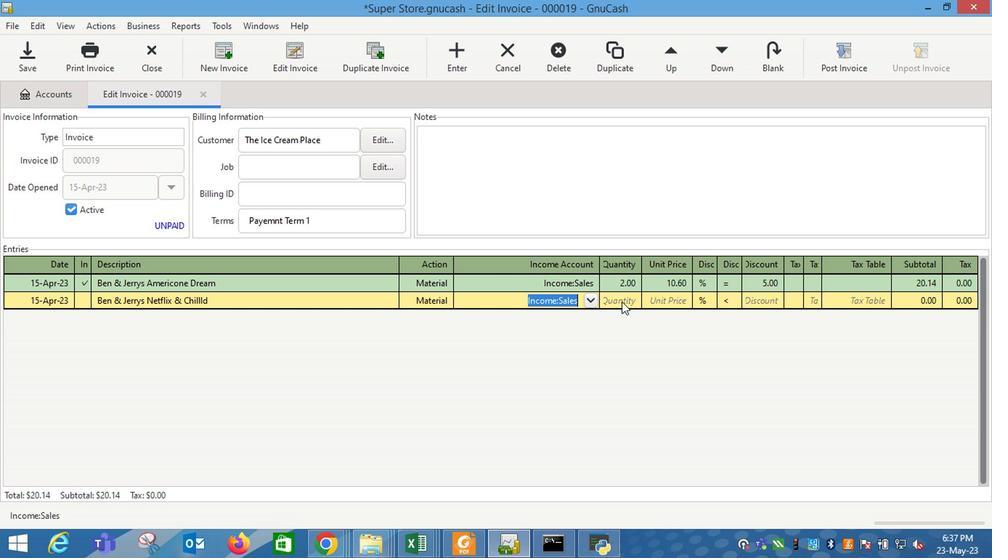 
Action: Mouse pressed left at (568, 289)
Screenshot: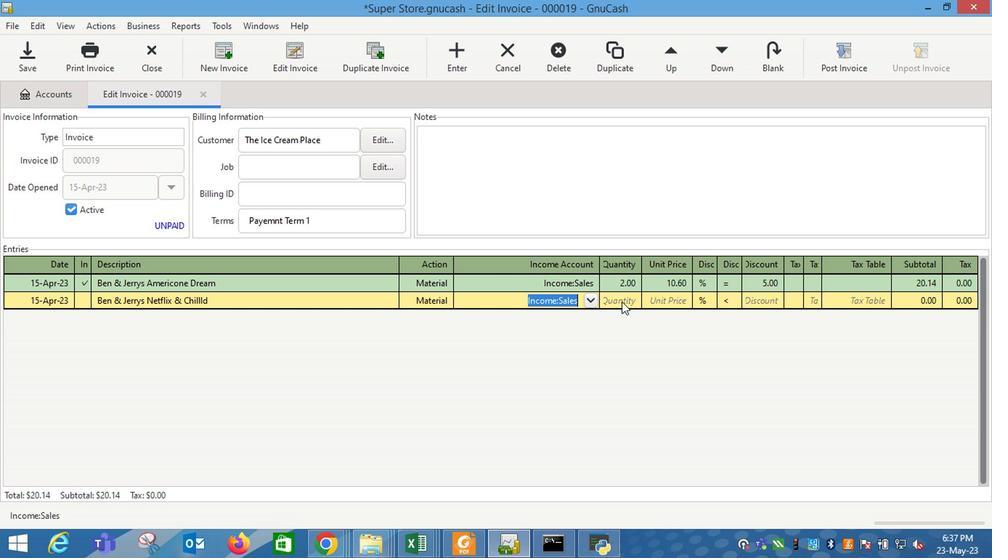 
Action: Mouse moved to (567, 289)
Screenshot: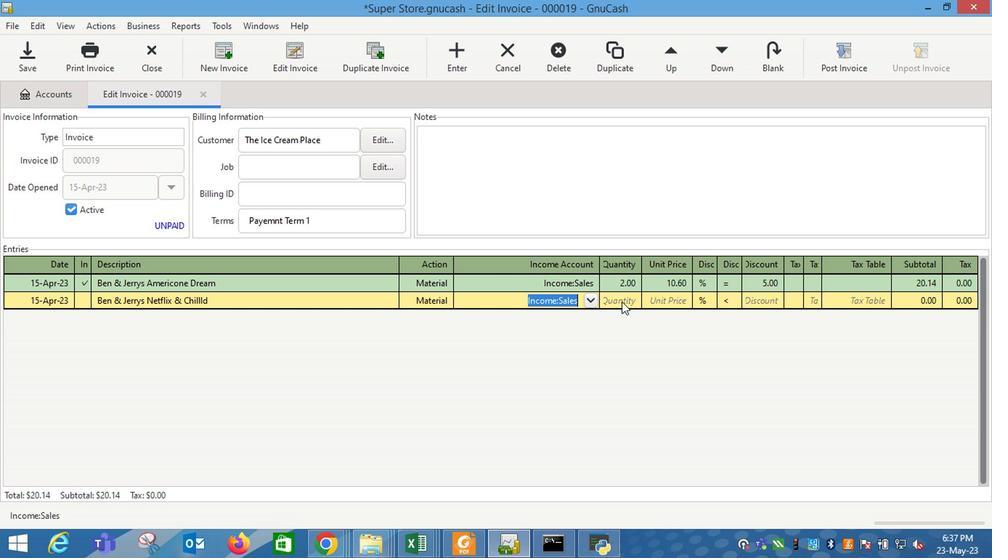 
Action: Key pressed 11
Screenshot: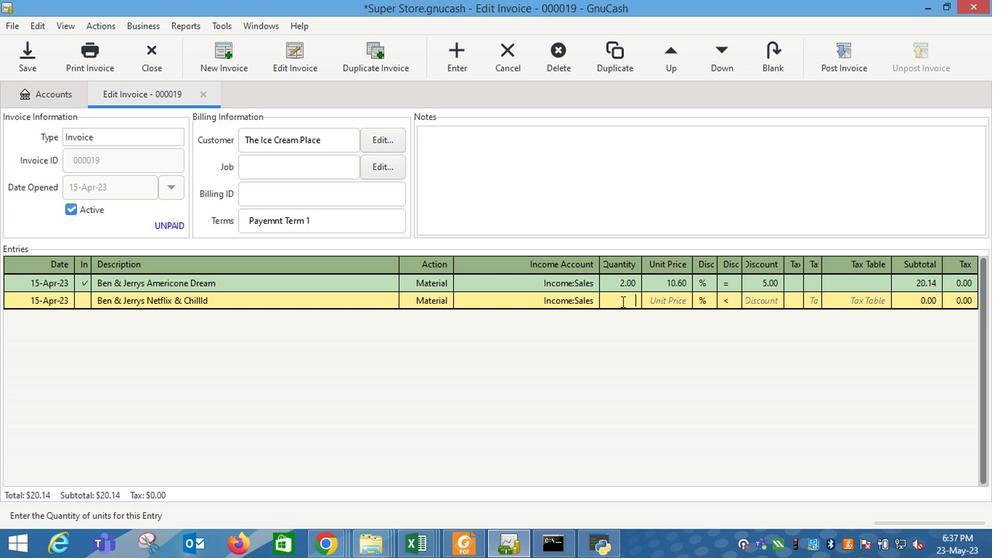 
Action: Mouse moved to (609, 288)
Screenshot: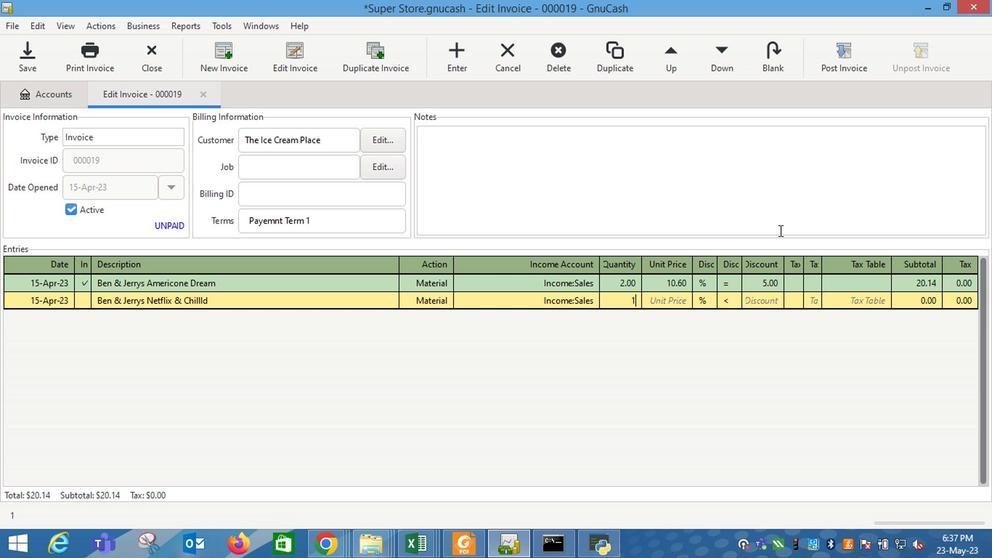 
Action: Mouse pressed left at (609, 288)
Screenshot: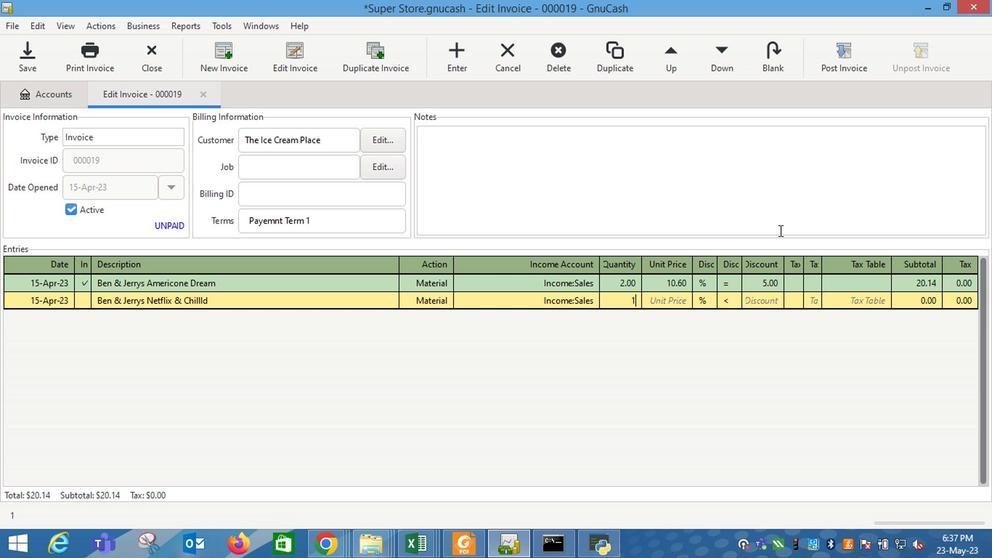 
Action: Mouse moved to (629, 285)
Screenshot: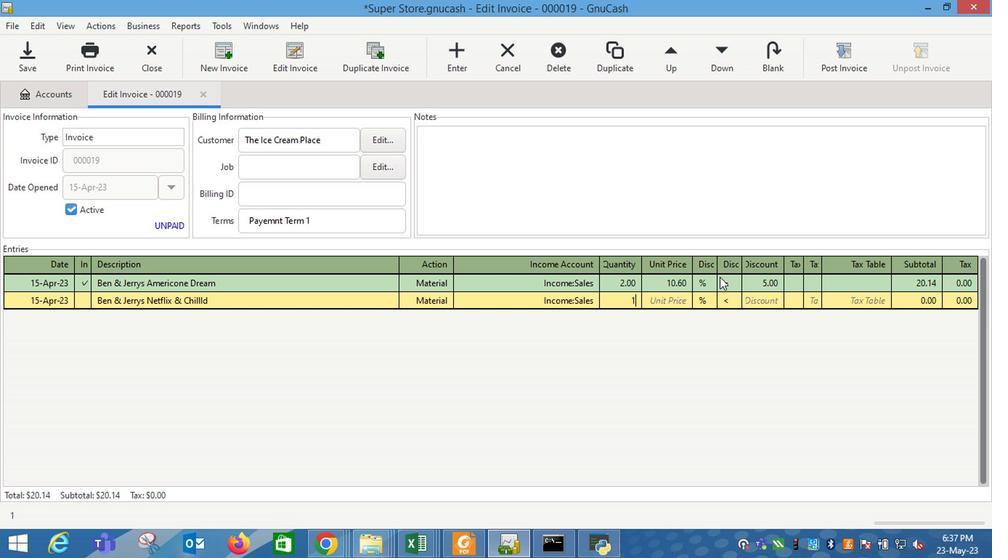
Action: Mouse pressed left at (629, 285)
Screenshot: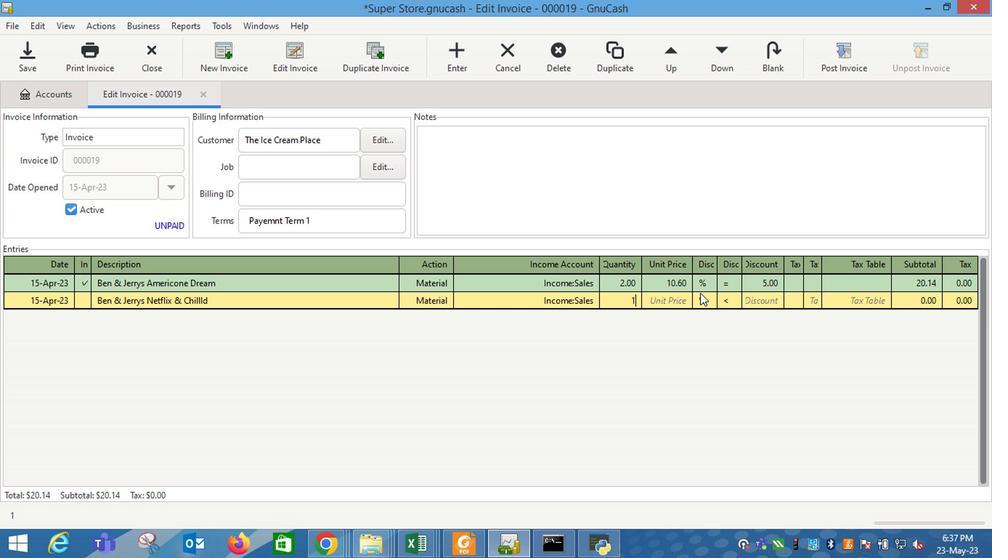 
Action: Key pressed 5<Key.enter>
Screenshot: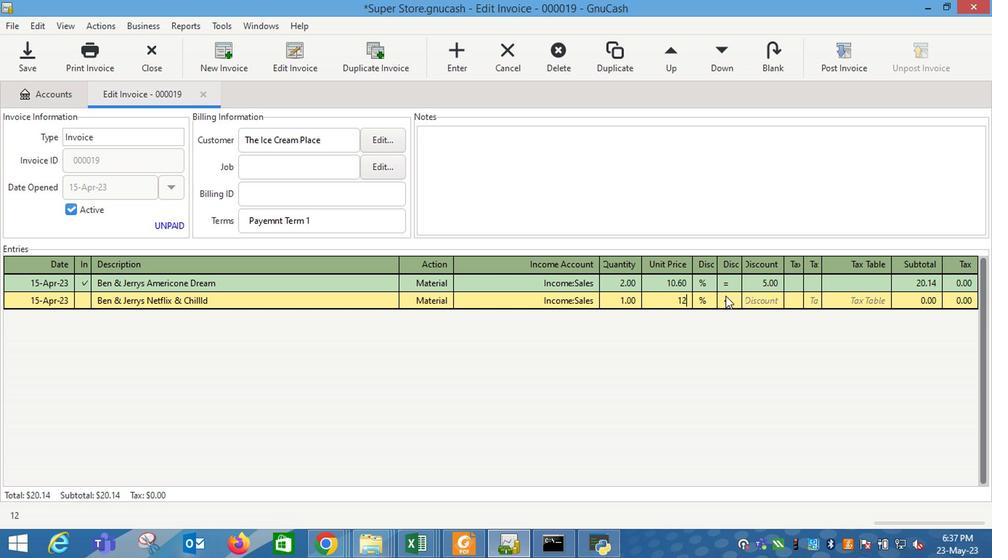 
Action: Mouse moved to (171, 300)
Screenshot: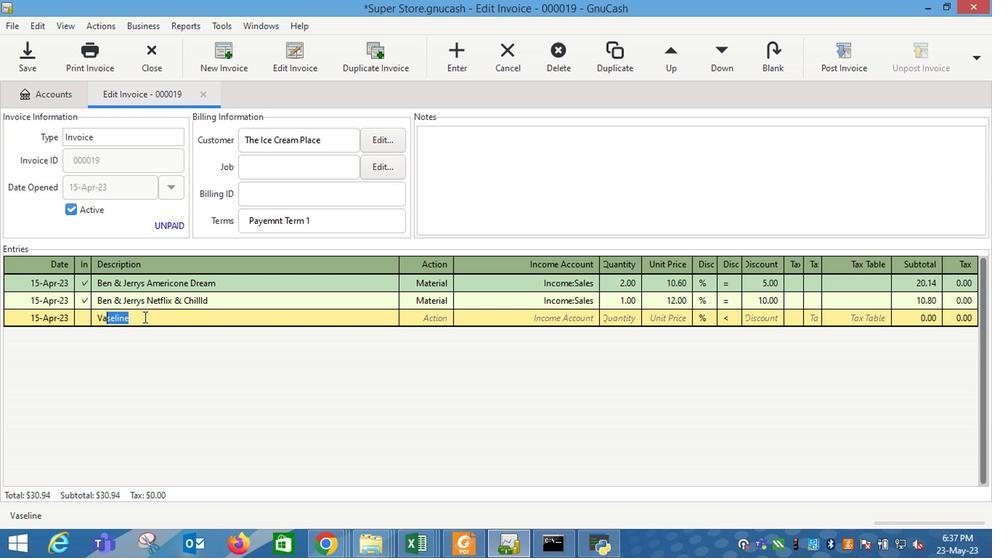 
Action: Mouse pressed left at (171, 300)
Screenshot: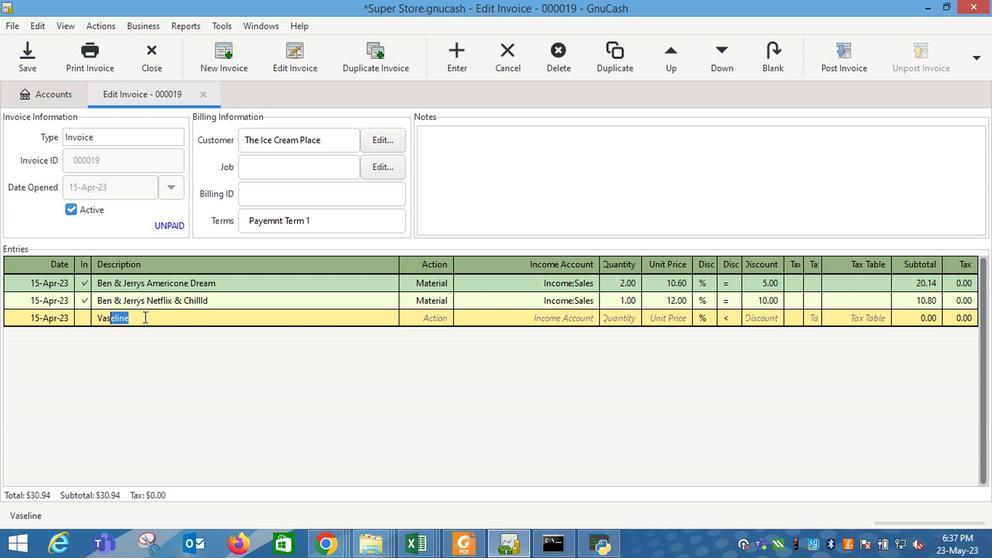 
Action: Key pressed <Key.shift_r>Ben<Key.space><Key.shift_r>&<Key.space><Key.shift_r>Jeer<Key.backspace><Key.backspace>rrys<Key.space><Key.shift_r>Netflix<Key.space><Key.shift_r><Key.shift_r><Key.shift_r><Key.shift_r>&<Key.space><Key.shift_r>Chilld<Key.backspace>ld
Screenshot: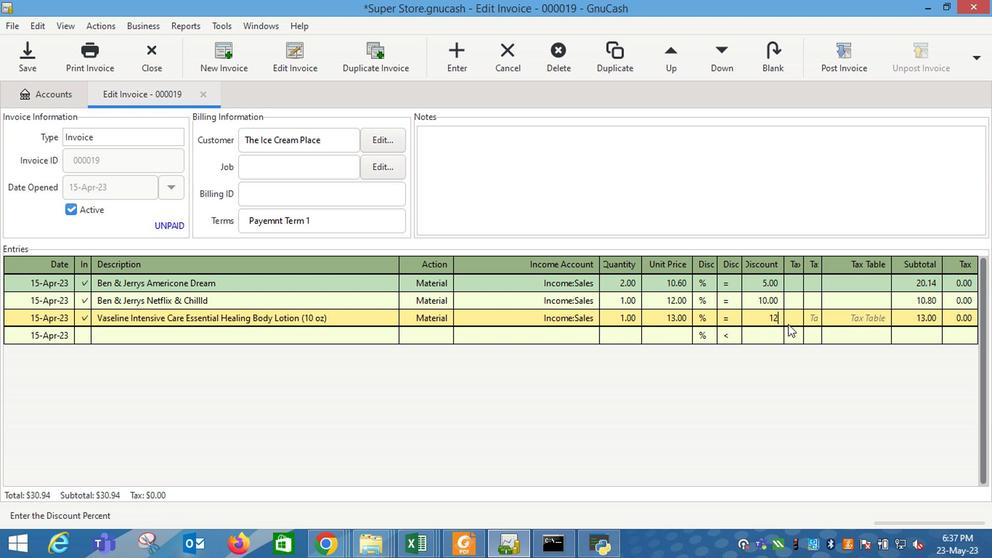 
Action: Mouse moved to (401, 303)
Screenshot: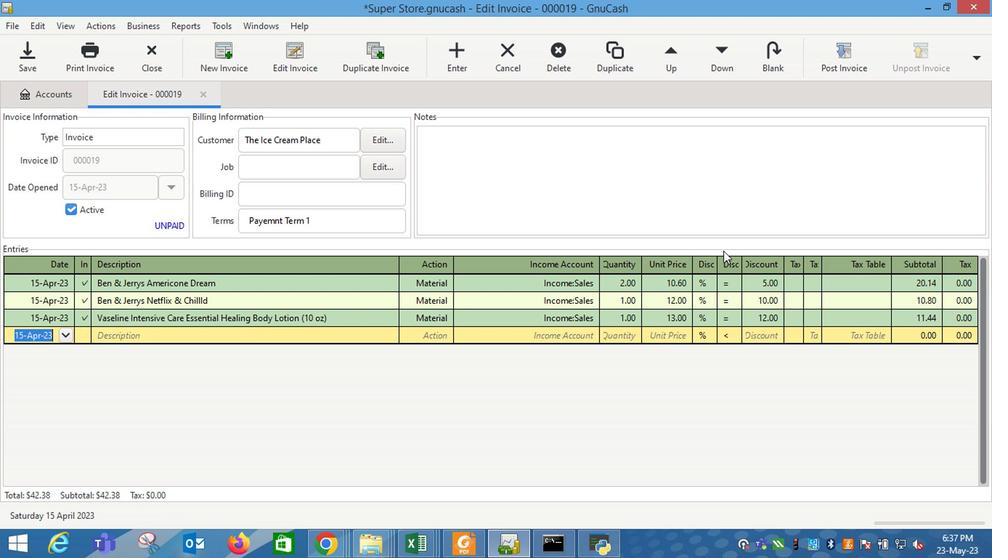 
Action: Mouse pressed left at (401, 303)
Screenshot: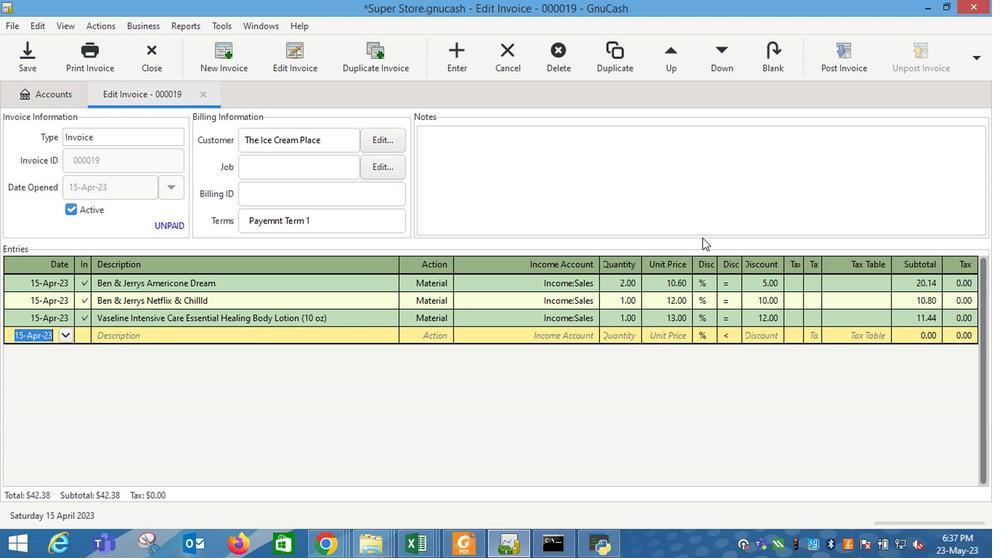 
Action: Mouse moved to (404, 299)
Screenshot: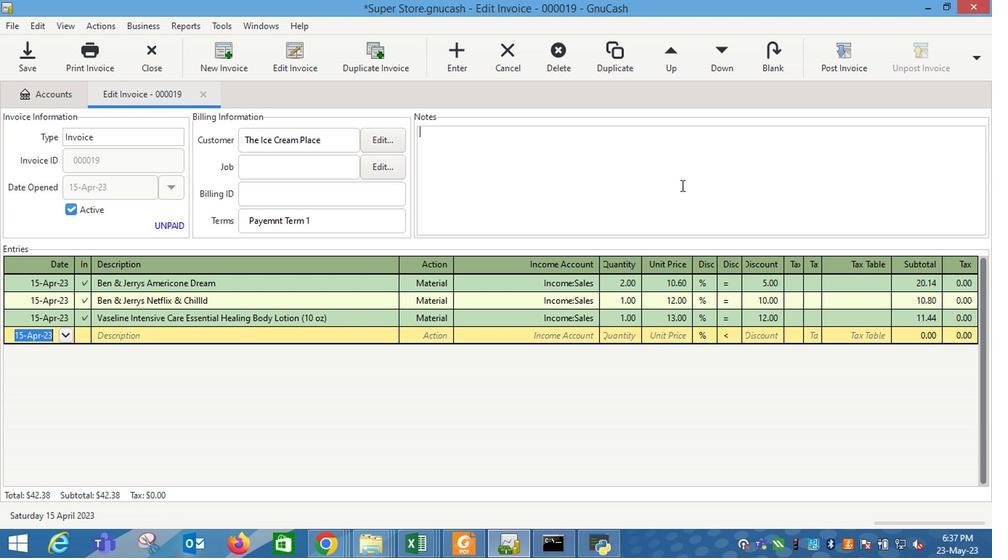 
Action: Mouse pressed left at (404, 299)
Screenshot: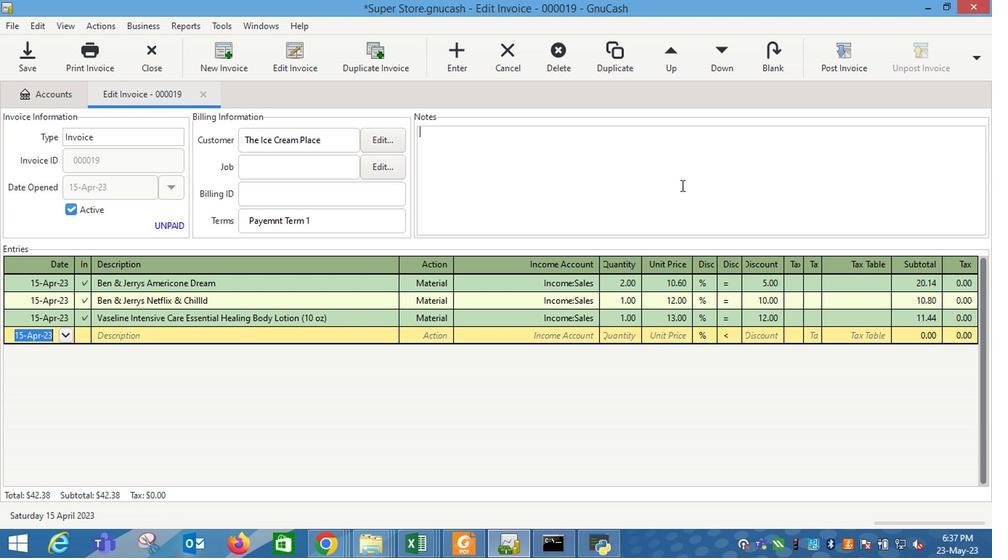 
Action: Mouse moved to (398, 326)
Screenshot: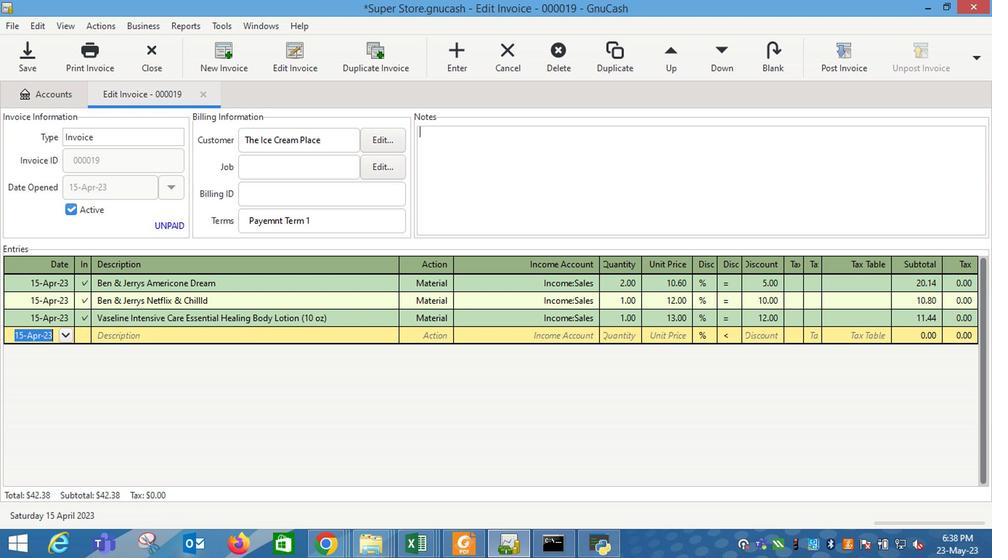 
Action: Mouse pressed left at (398, 326)
Screenshot: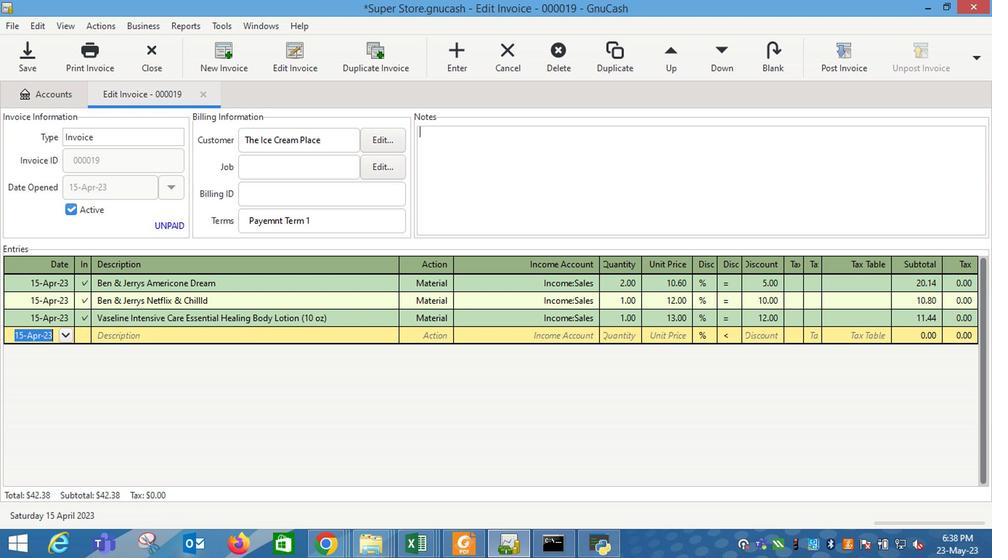 
Action: Mouse moved to (455, 301)
Screenshot: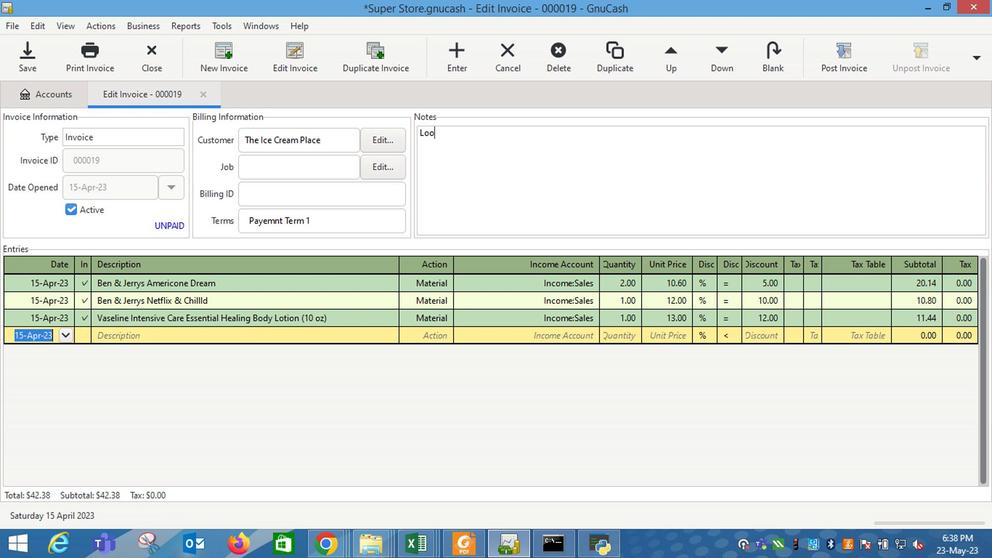 
Action: Mouse pressed left at (455, 301)
Screenshot: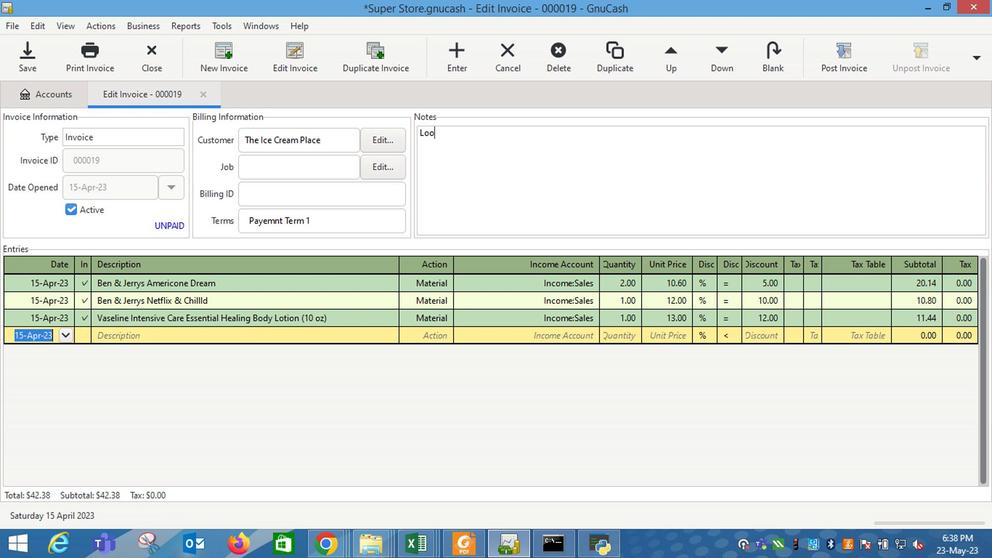 
Action: Mouse moved to (501, 299)
Screenshot: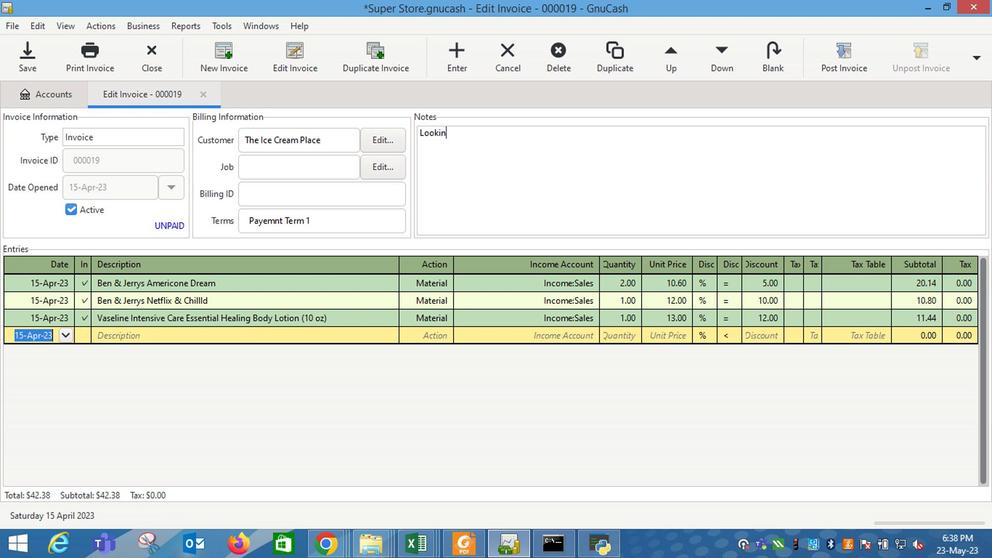 
Action: Mouse pressed left at (501, 299)
Screenshot: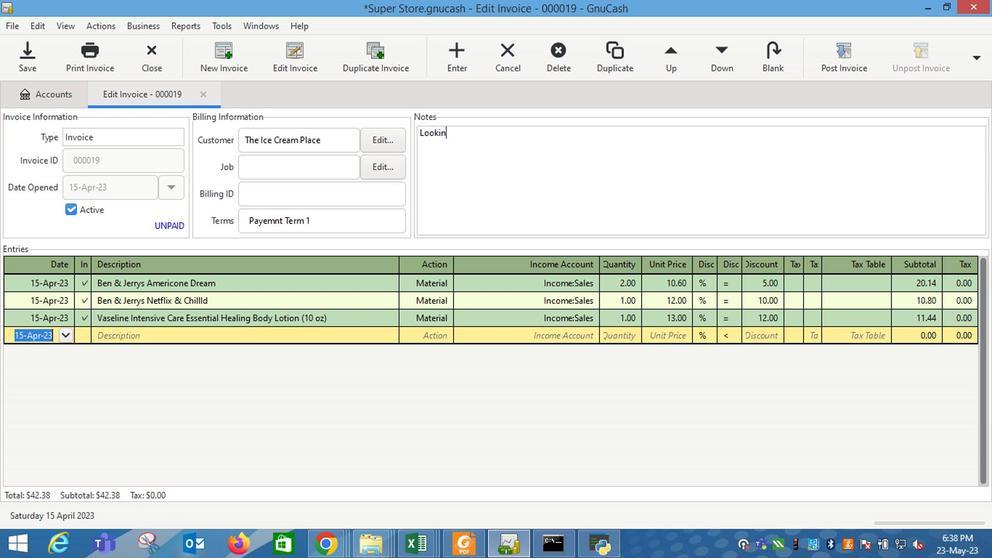 
Action: Mouse moved to (469, 348)
Screenshot: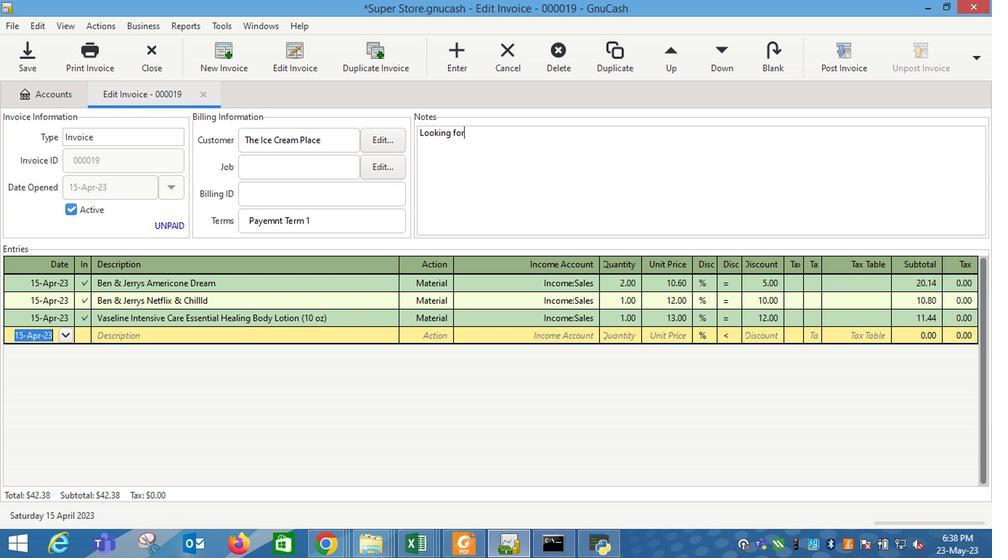 
Action: Mouse pressed left at (469, 348)
Screenshot: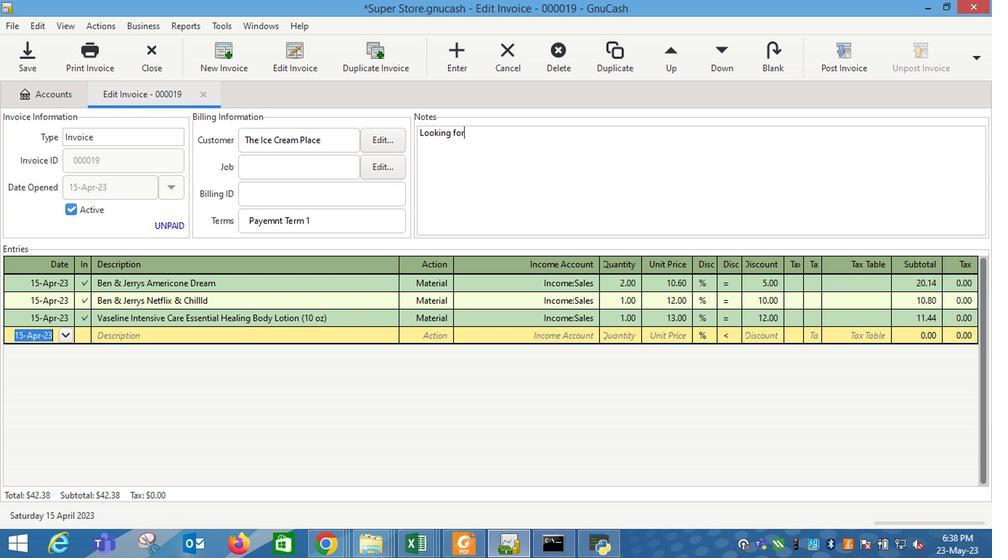 
Action: Mouse moved to (519, 300)
Screenshot: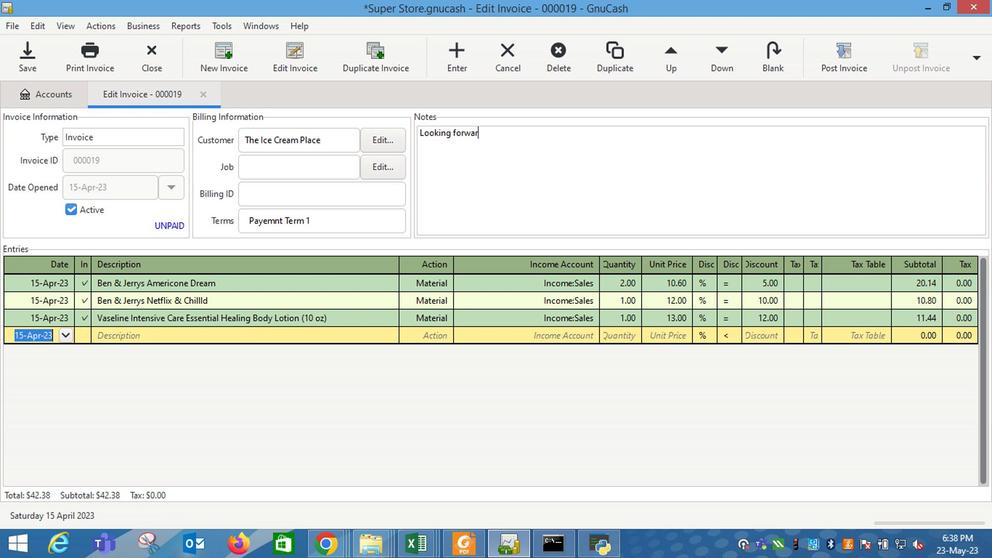 
Action: Mouse pressed left at (519, 300)
Screenshot: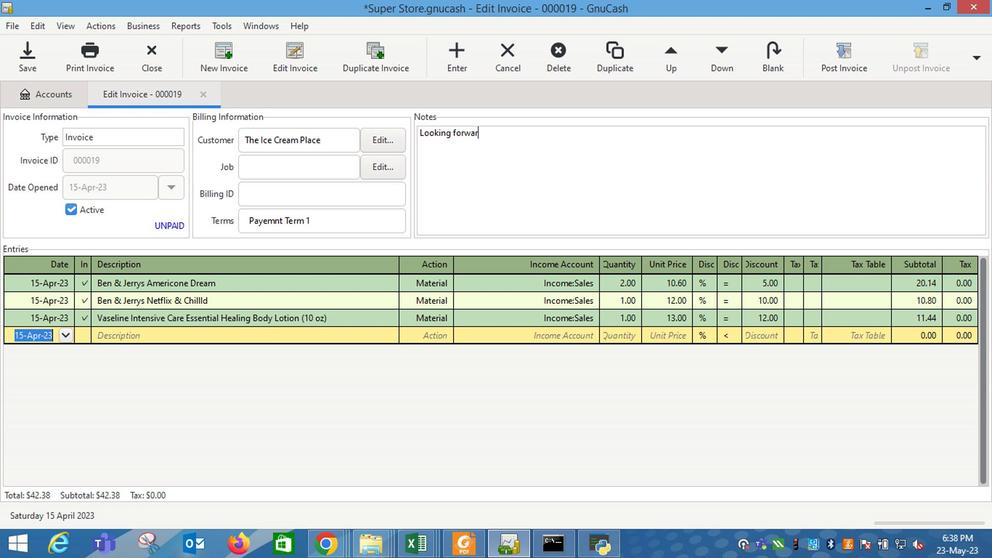 
Action: Key pressed 1
Screenshot: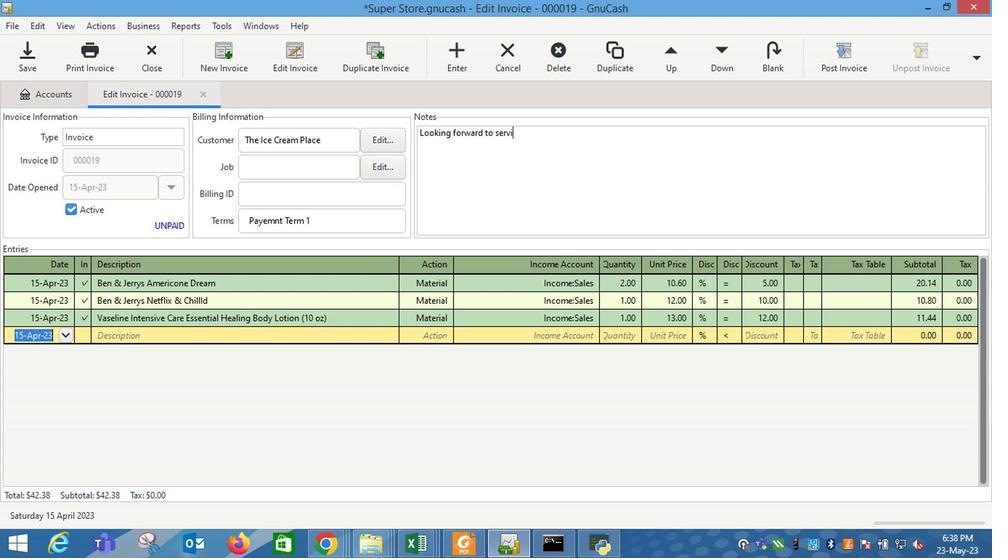 
Action: Mouse moved to (560, 303)
Screenshot: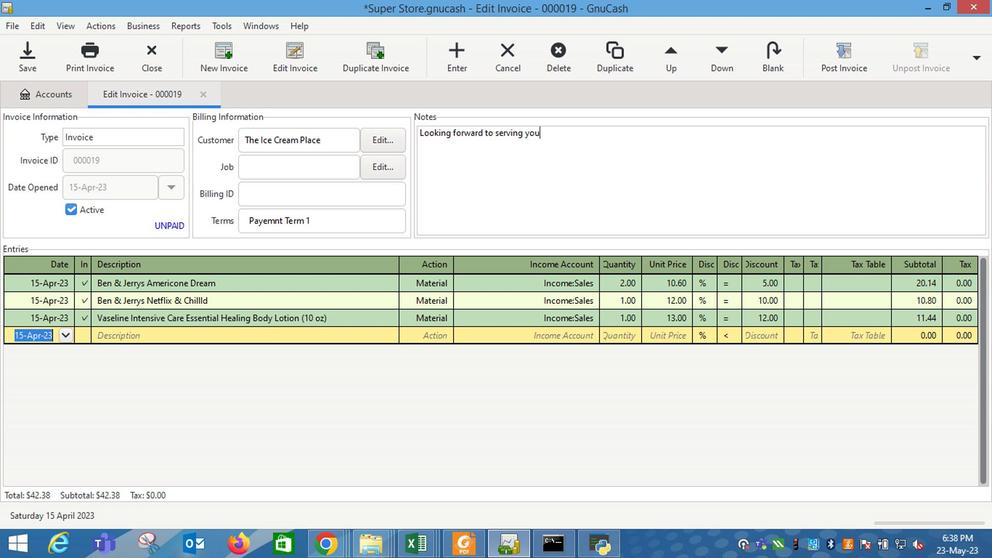 
Action: Mouse pressed left at (560, 303)
Screenshot: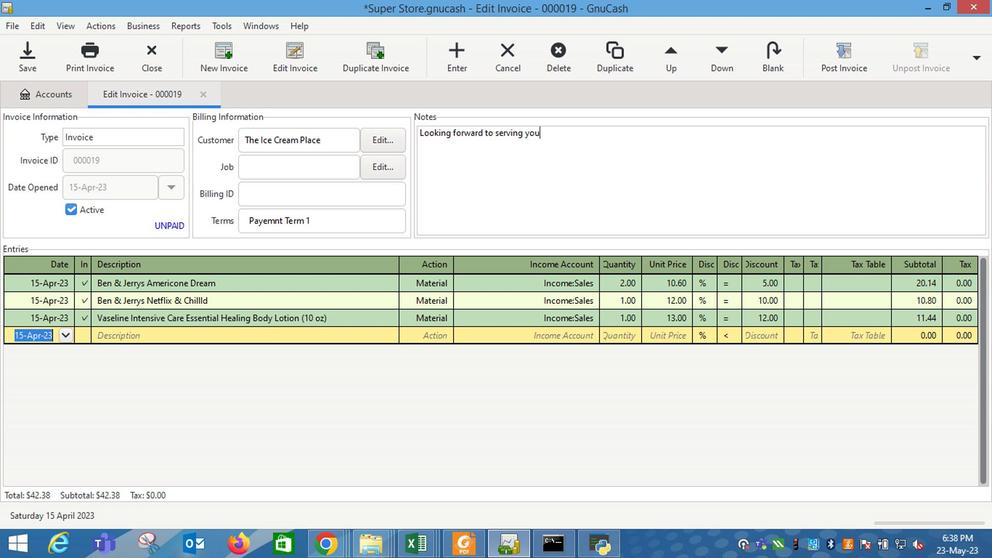 
Action: Key pressed 12
Screenshot: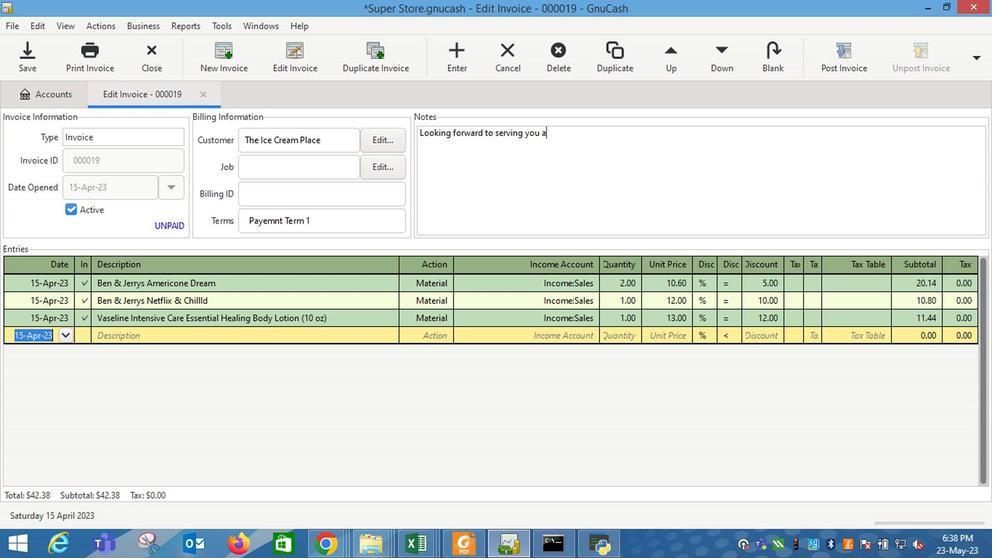 
Action: Mouse moved to (603, 300)
Screenshot: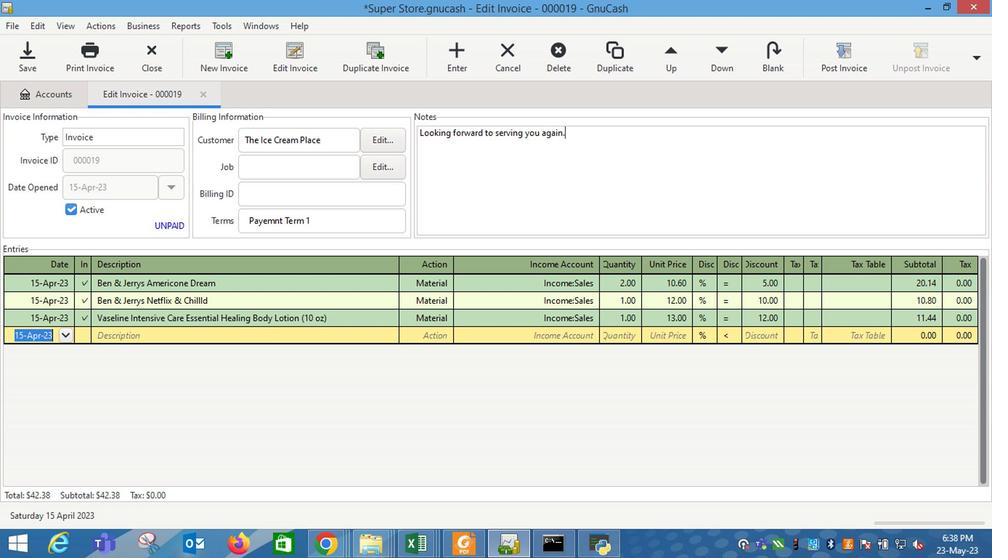 
Action: Mouse pressed left at (603, 300)
Screenshot: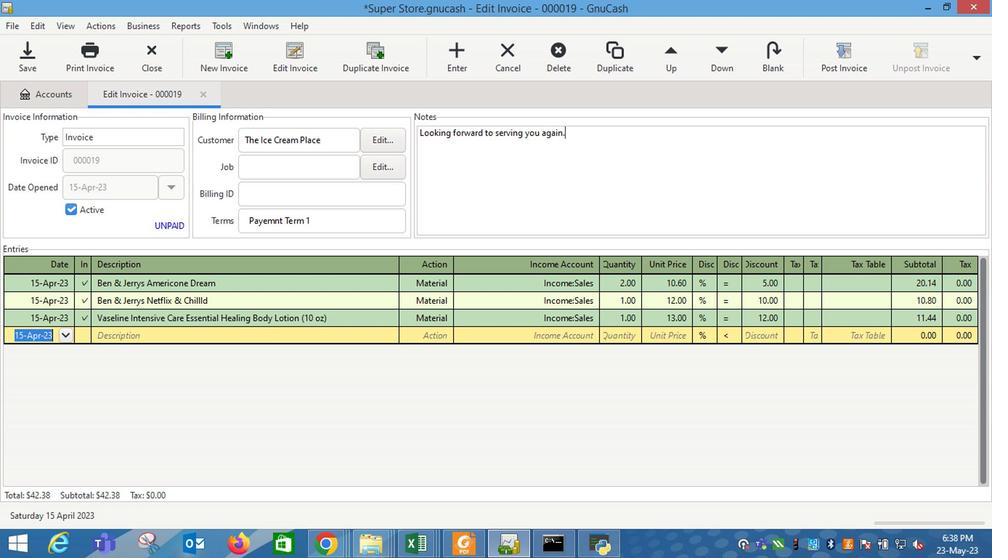 
Action: Mouse moved to (632, 298)
Screenshot: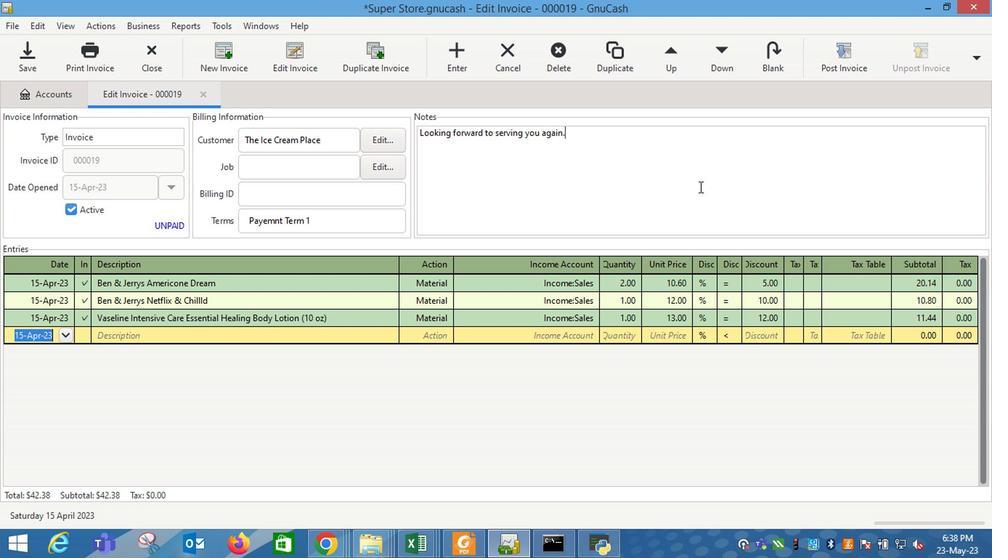 
Action: Mouse pressed left at (632, 298)
Screenshot: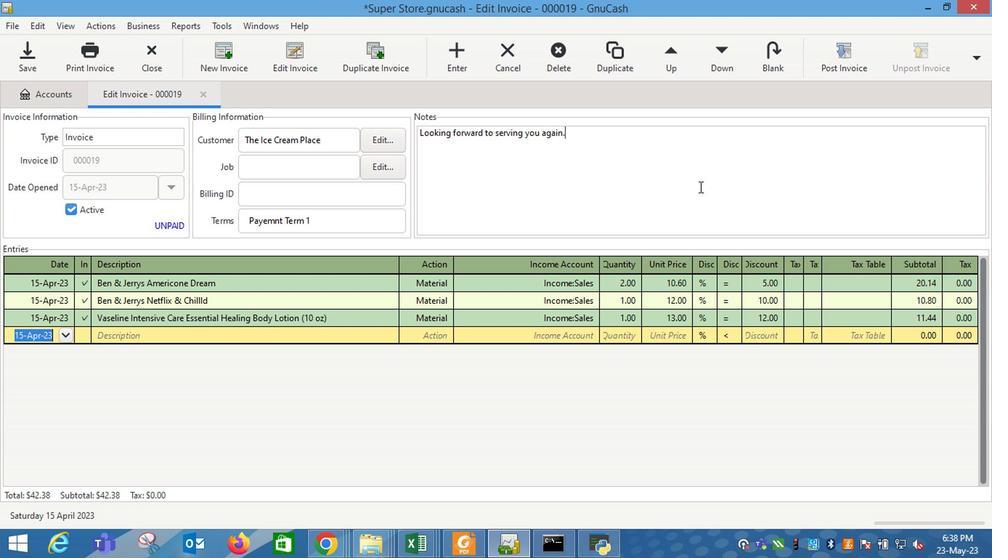 
Action: Key pressed 10<Key.enter>
Screenshot: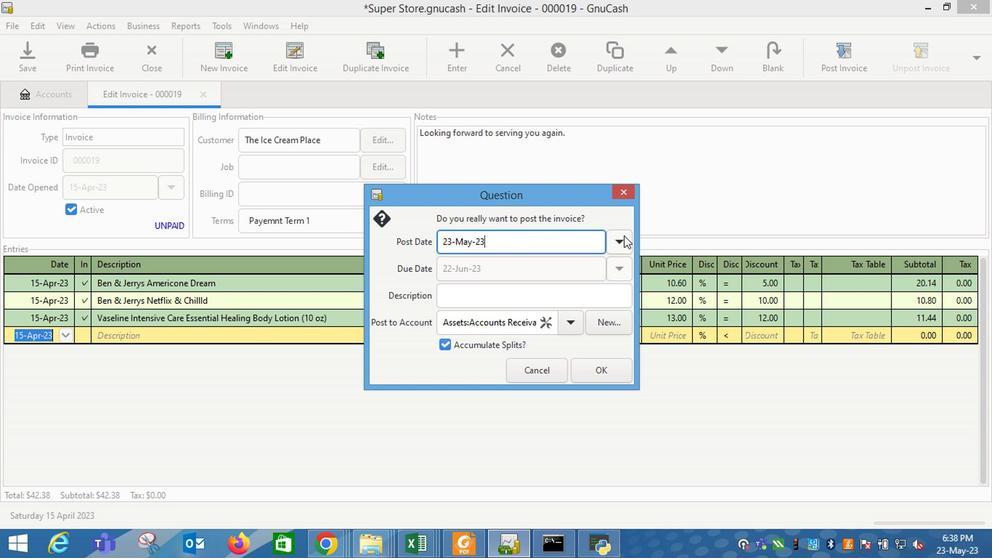 
Action: Mouse moved to (175, 312)
Screenshot: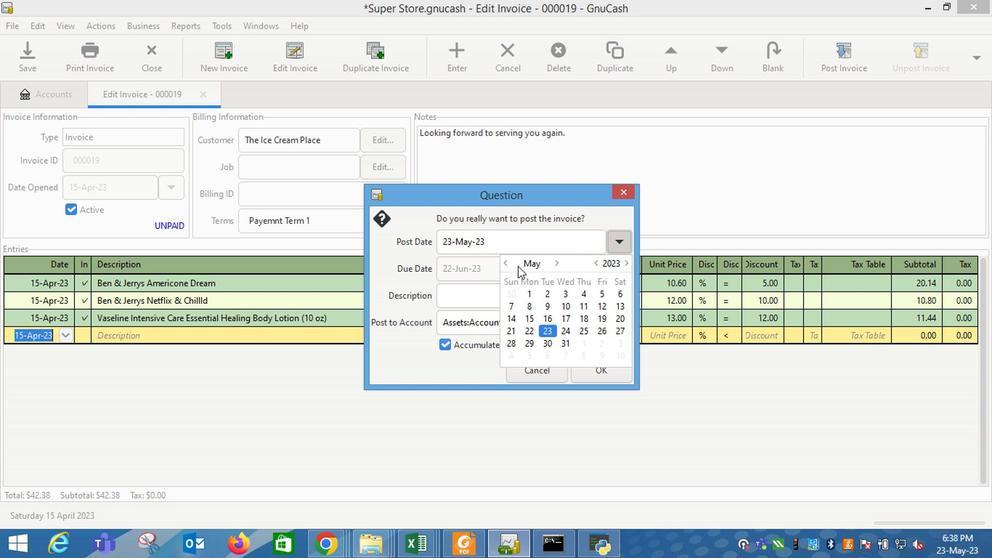 
Action: Mouse pressed left at (175, 312)
Screenshot: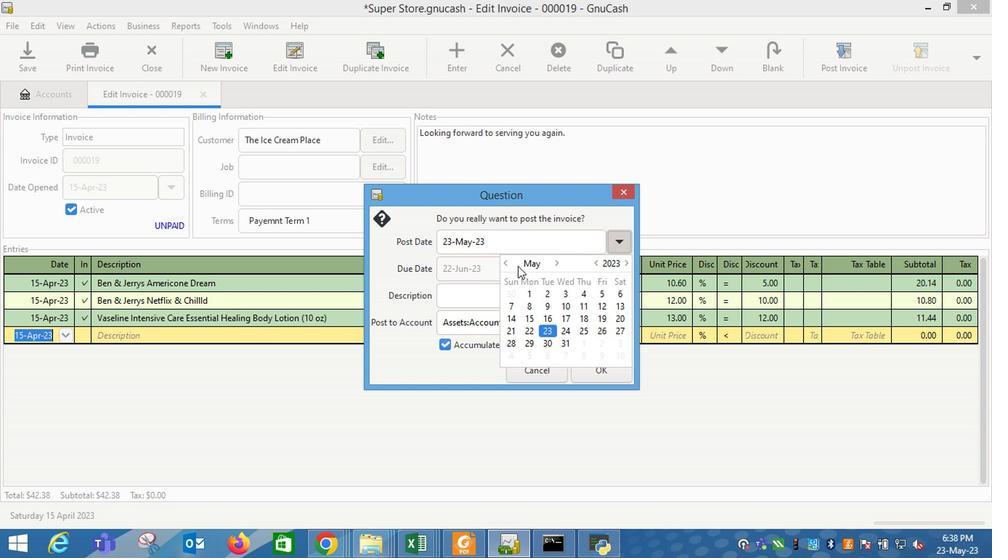 
Action: Mouse moved to (176, 312)
Screenshot: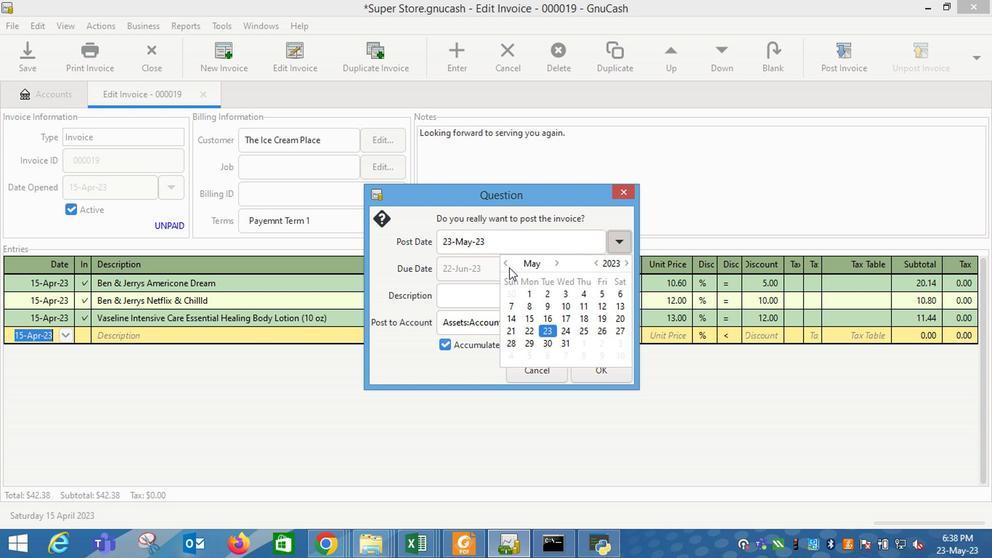 
Action: Key pressed <Key.shift_r>Vaseline<Key.space><Key.shift_r>Intensive<Key.space><Key.shift_r>Care<Key.space><Key.shift_r>Essential<Key.space><Key.shift_r>Heaking<Key.backspace><Key.backspace><Key.backspace><Key.backspace>ling<Key.space><Key.shift_r>Body<Key.space><Key.shift_r>Lotion<Key.space><Key.shift_r><Key.shift_r><Key.shift_r><Key.shift_r>(10<Key.space>oz<Key.shift_r>)<Key.tab>
Screenshot: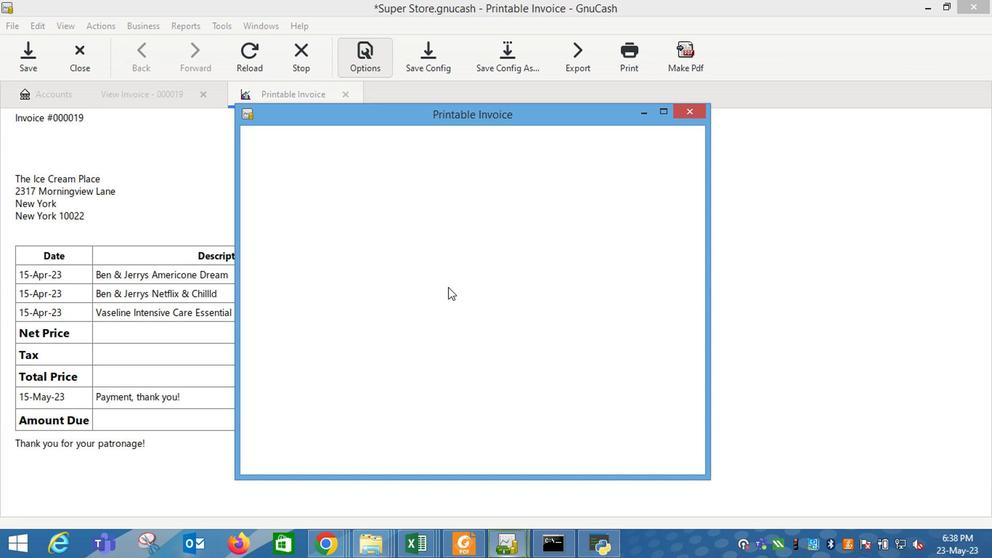 
Action: Mouse moved to (404, 313)
Screenshot: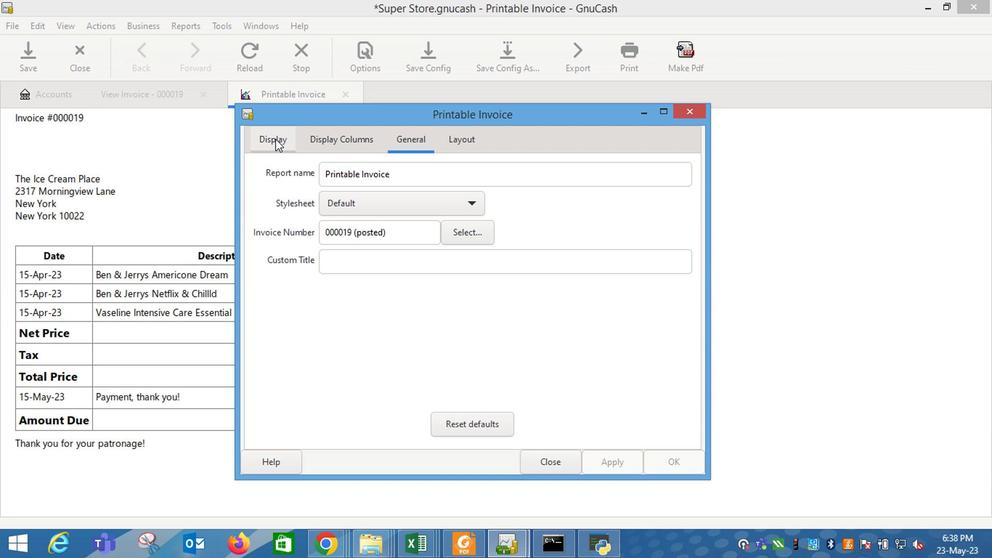 
Action: Mouse pressed left at (404, 313)
Screenshot: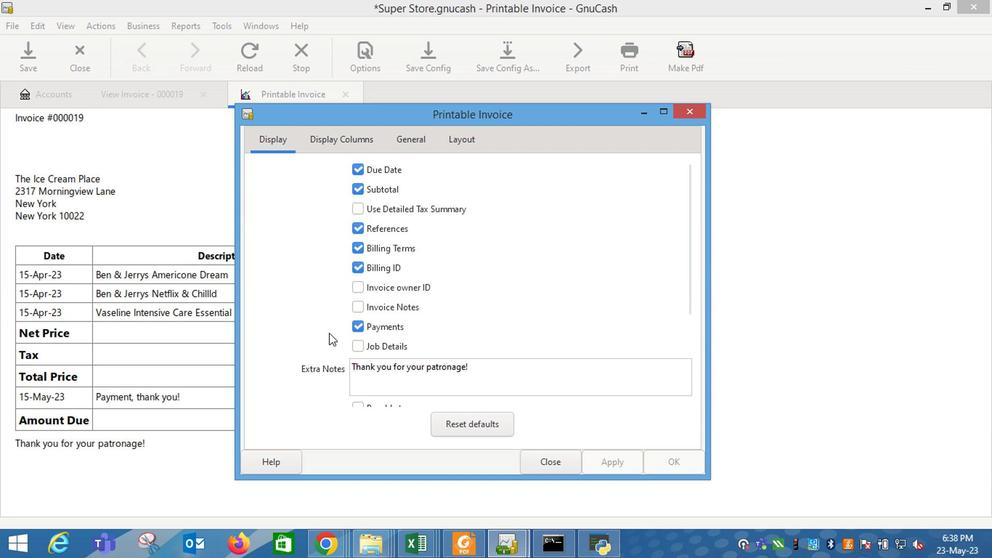 
Action: Mouse moved to (392, 339)
Screenshot: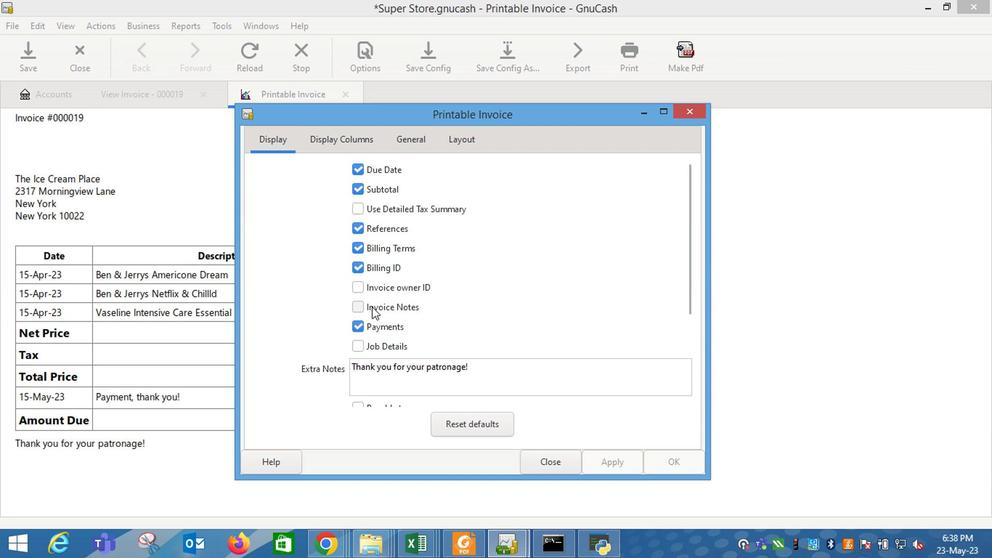 
Action: Mouse pressed left at (392, 339)
Screenshot: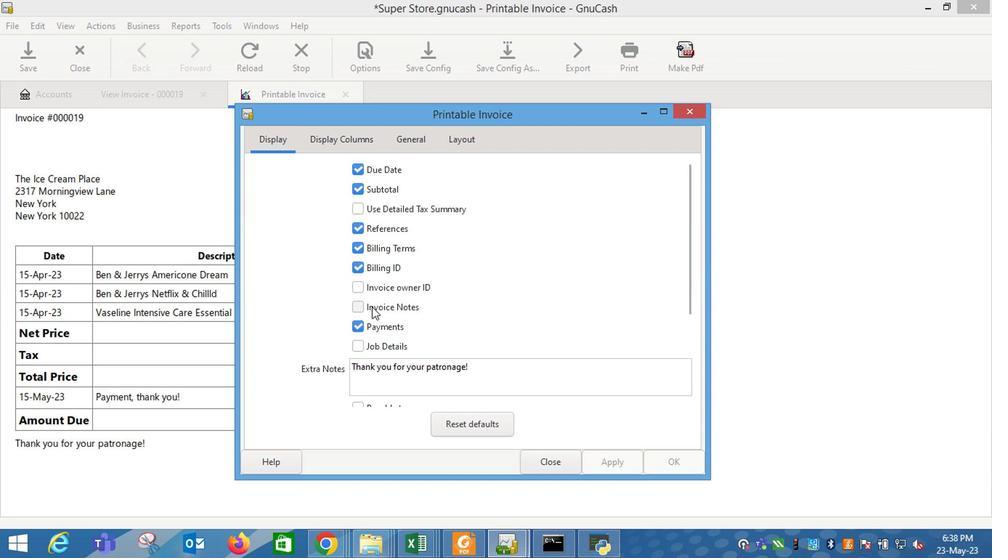 
Action: Mouse moved to (453, 305)
Screenshot: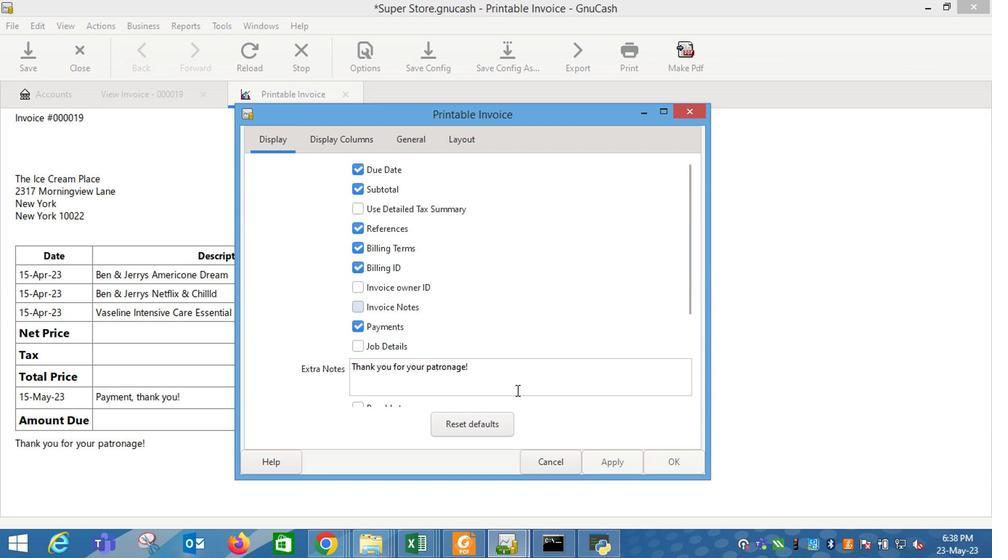 
Action: Mouse pressed left at (453, 305)
Screenshot: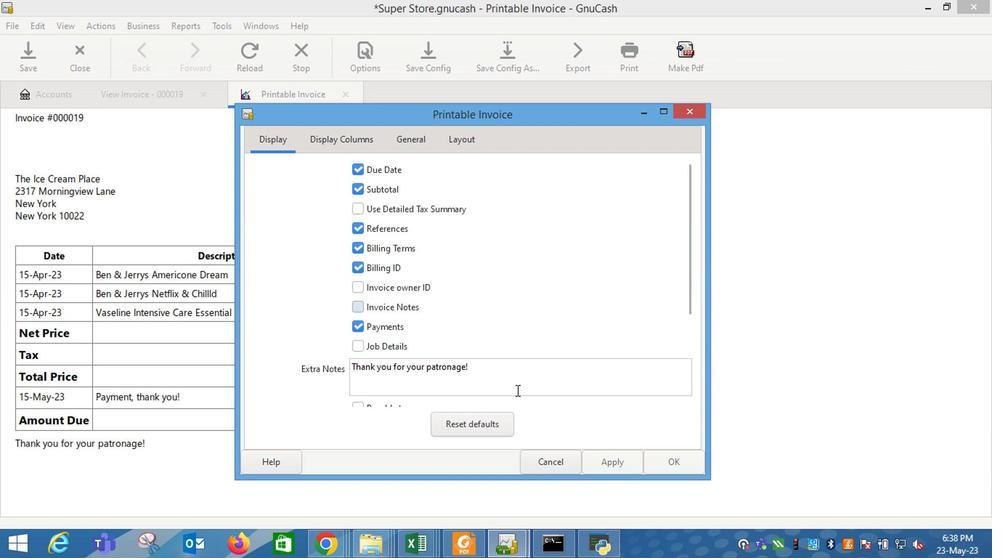 
Action: Mouse moved to (482, 311)
Screenshot: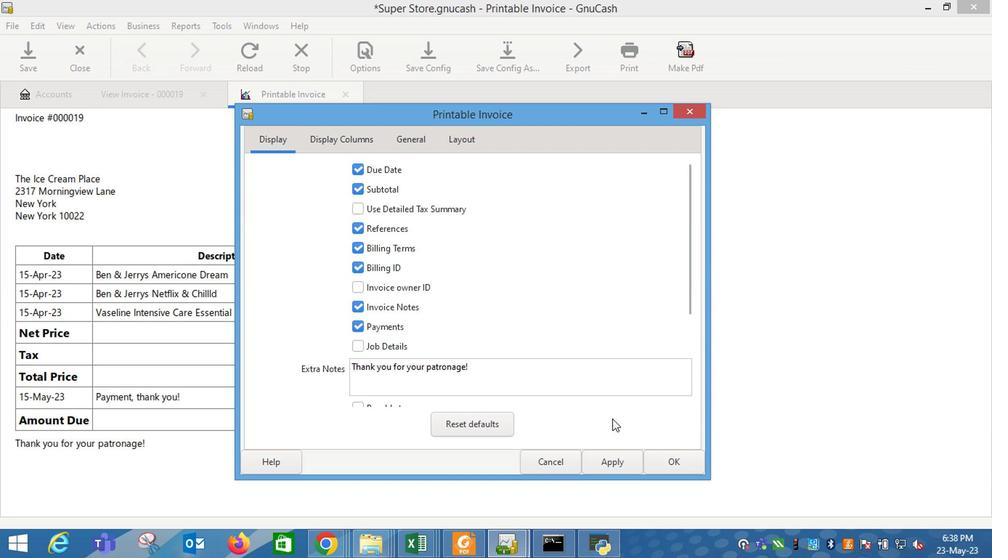 
Action: Mouse pressed left at (482, 311)
Screenshot: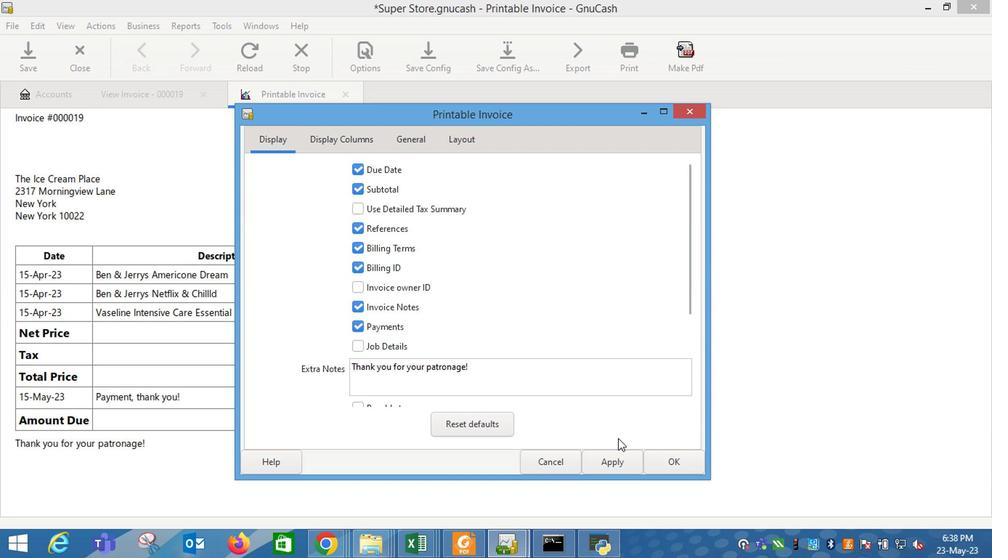 
Action: Mouse moved to (516, 310)
Screenshot: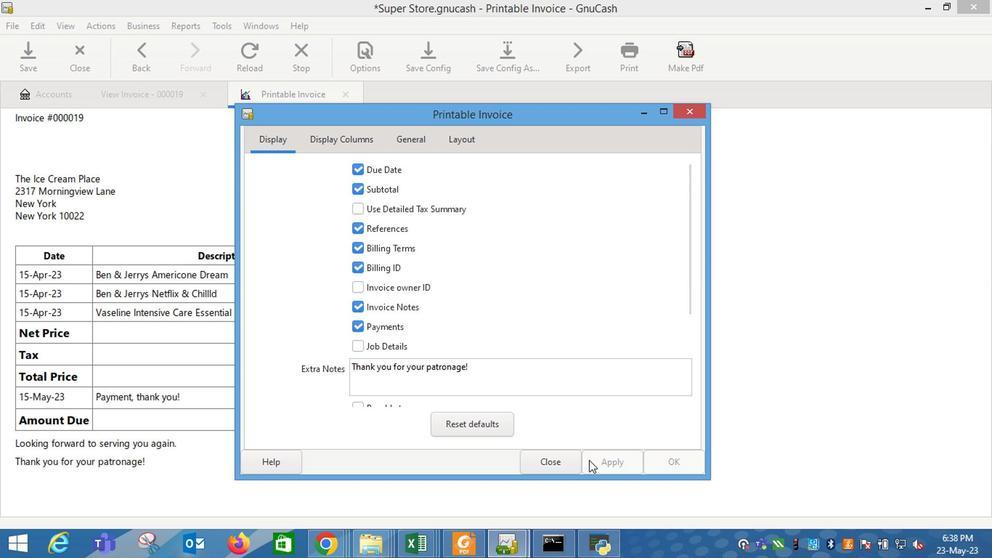 
Action: Mouse pressed left at (516, 310)
Screenshot: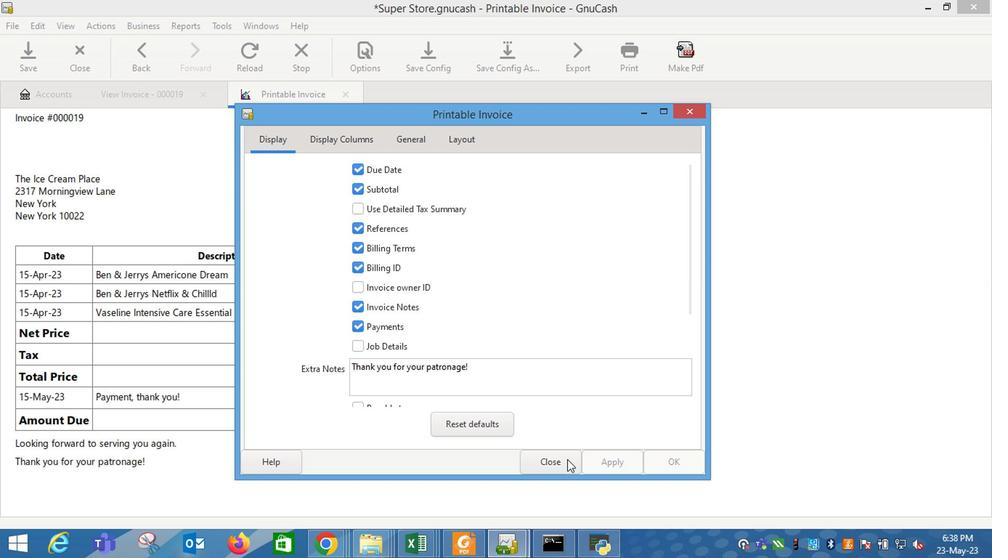 
Action: Mouse moved to (505, 311)
Screenshot: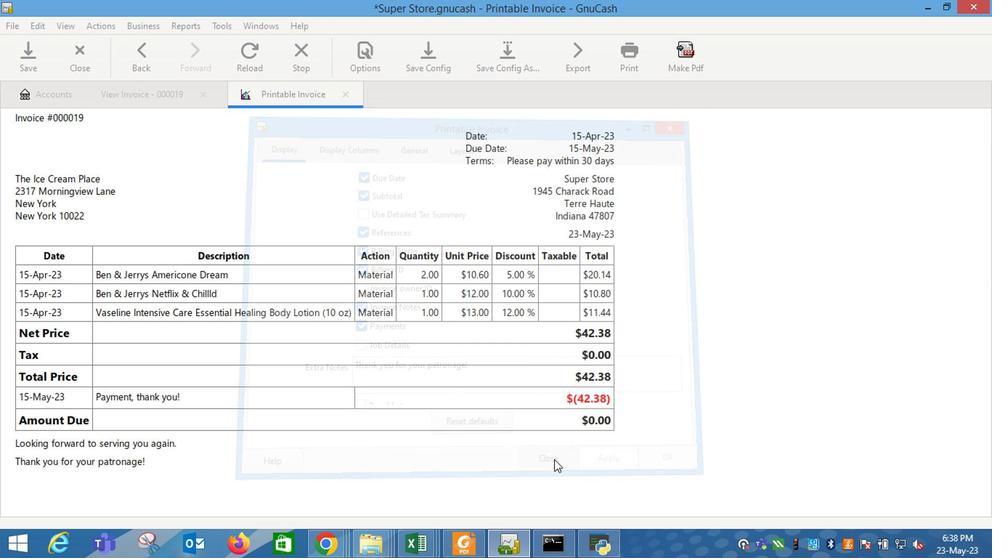
Action: Mouse pressed left at (505, 311)
Screenshot: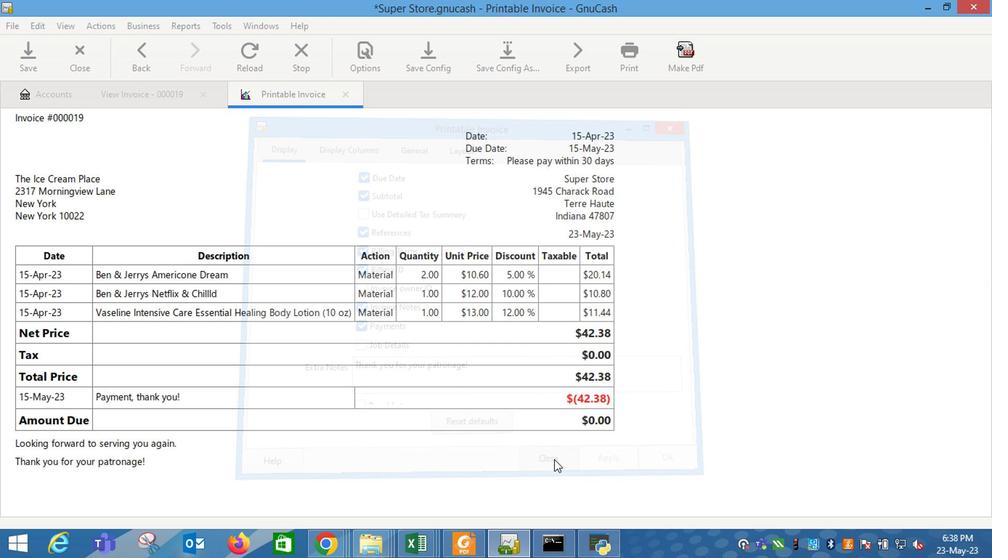 
Action: Mouse moved to (508, 312)
Screenshot: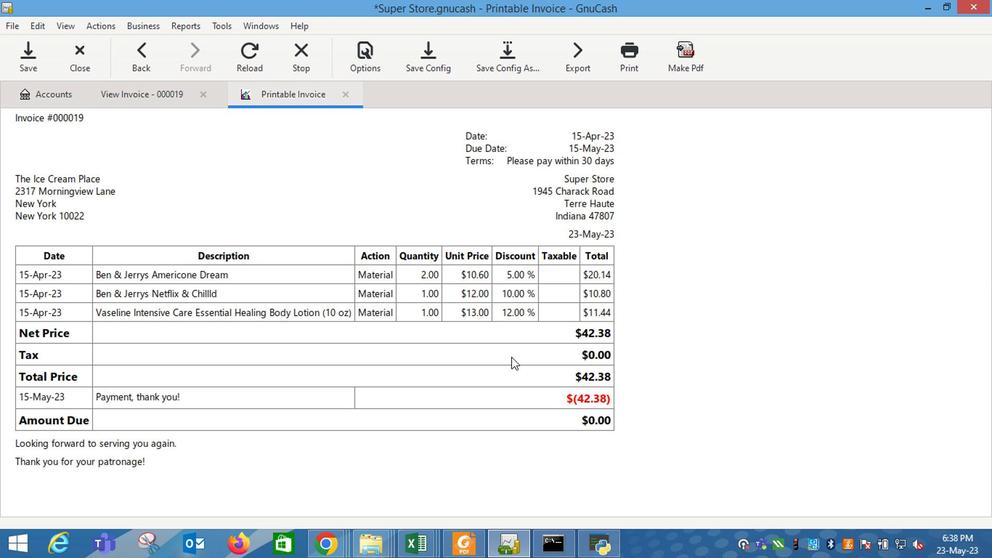 
Action: Mouse pressed left at (508, 312)
Screenshot: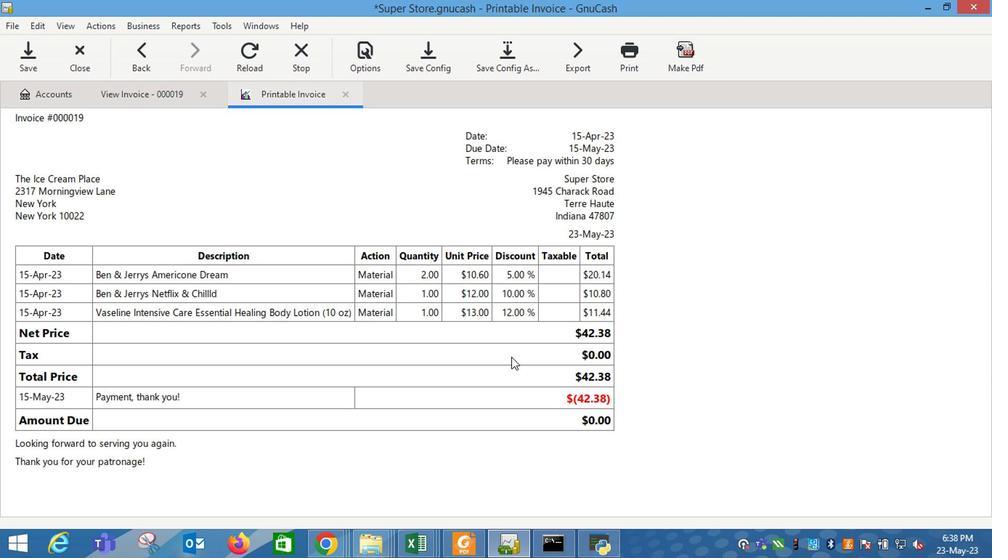 
Action: Mouse moved to (452, 362)
Screenshot: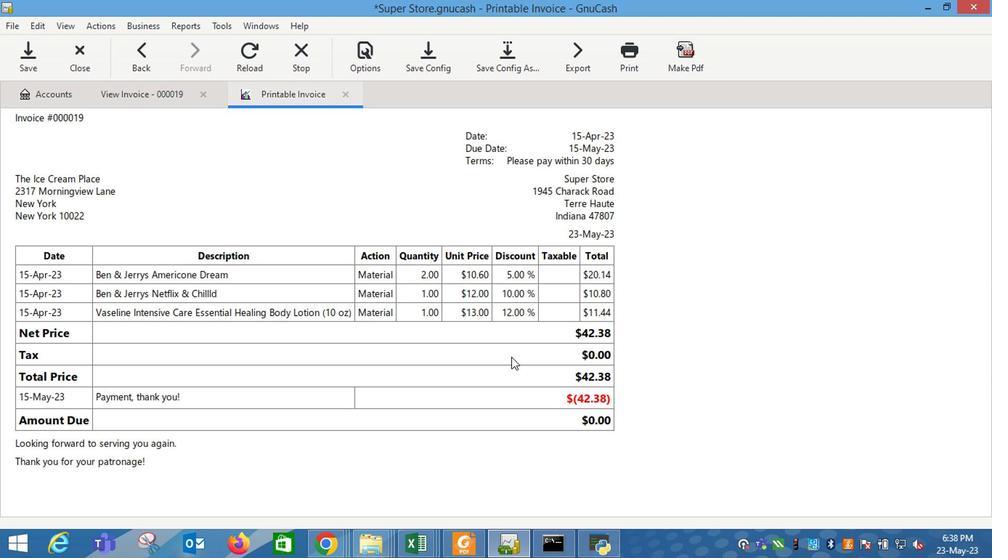 
Action: Mouse pressed left at (452, 362)
Screenshot: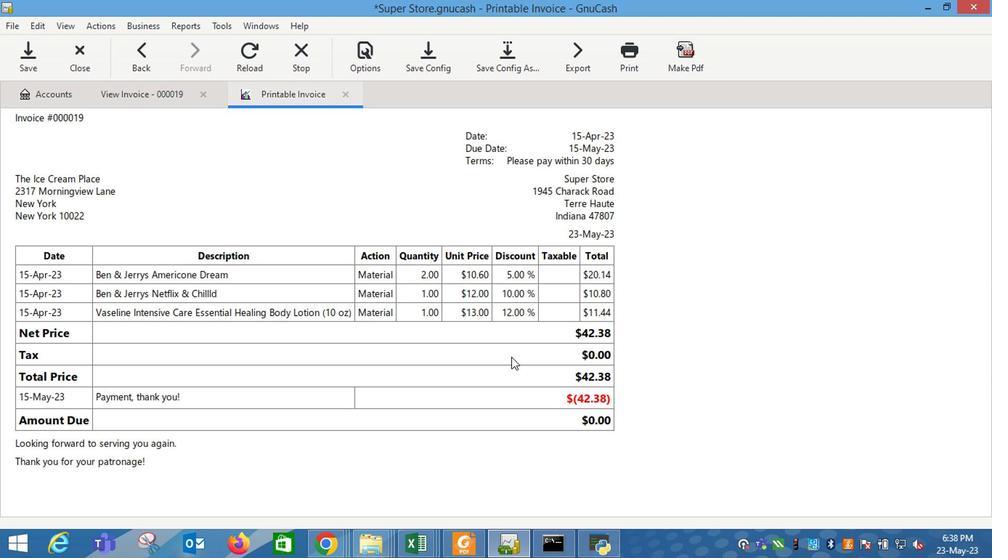 
Action: Mouse moved to (519, 310)
Screenshot: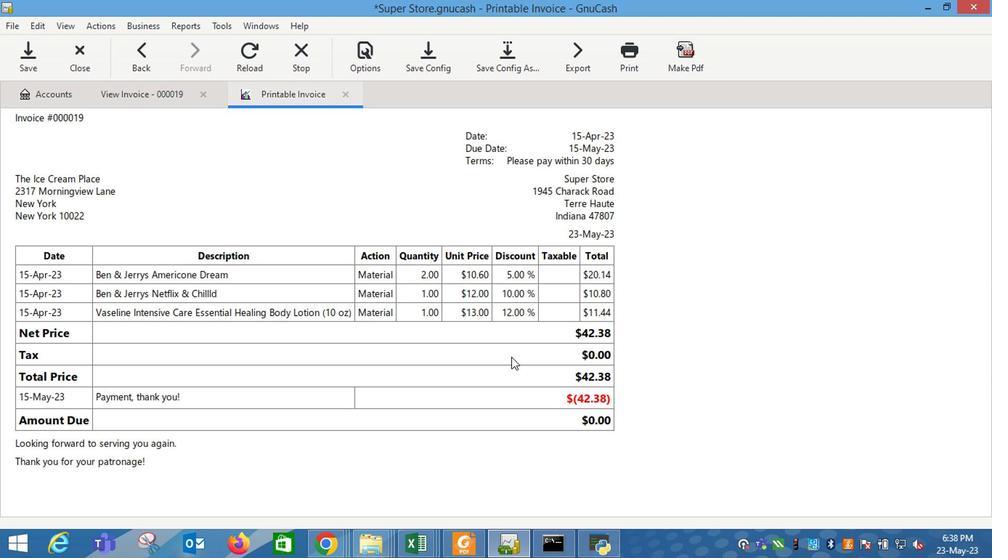 
Action: Mouse pressed left at (519, 310)
Screenshot: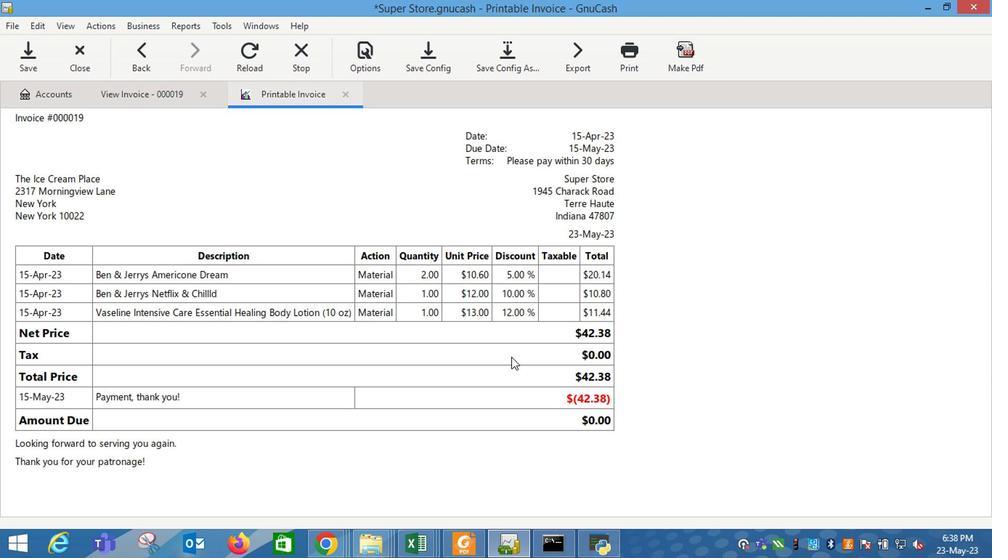 
Action: Mouse moved to (519, 310)
Screenshot: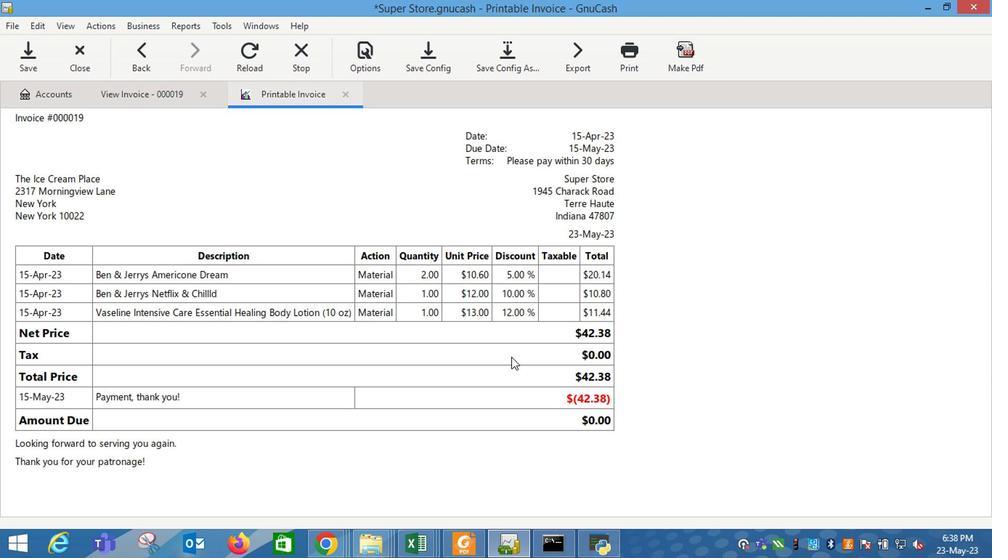 
Action: Key pressed 1
Screenshot: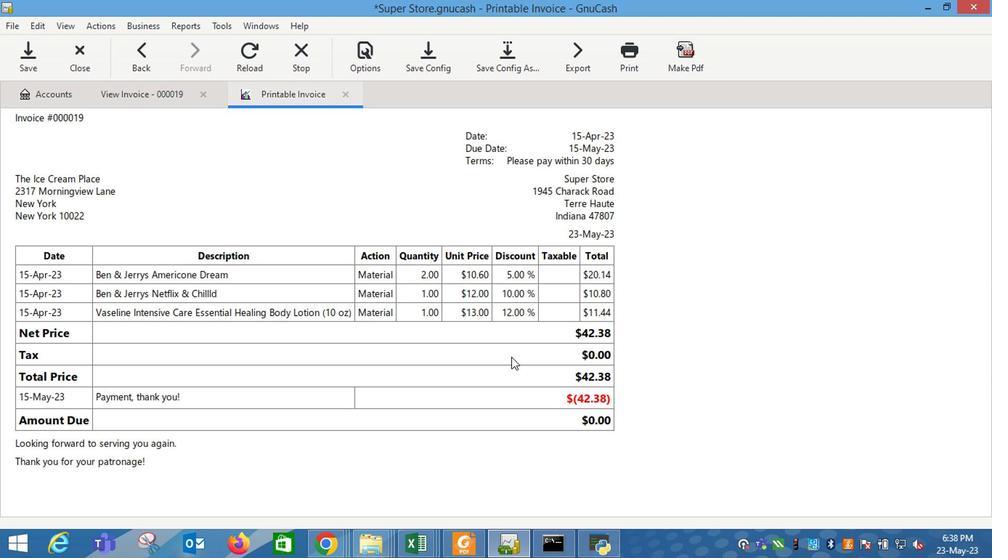 
Action: Mouse moved to (522, 310)
Screenshot: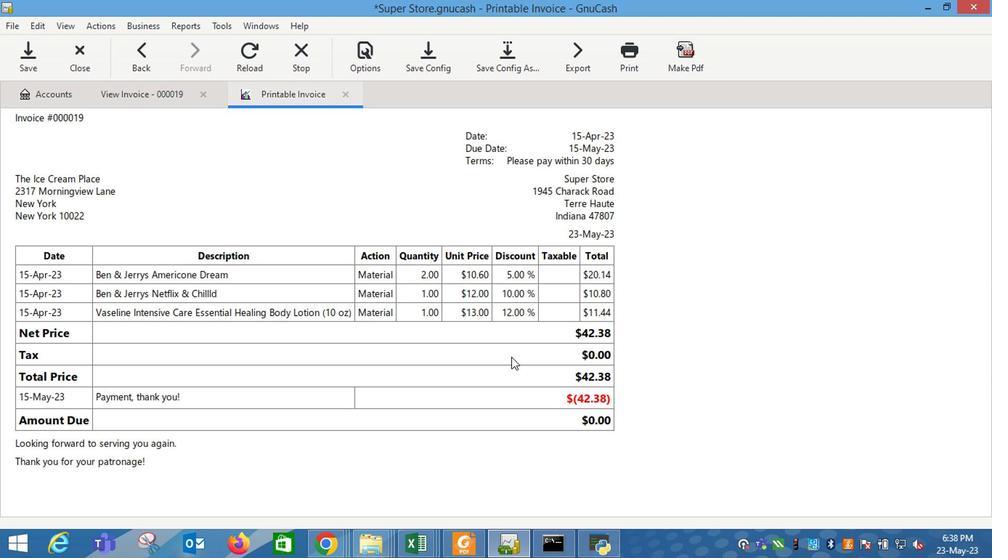 
Action: Key pressed <Key.tab>13
Screenshot: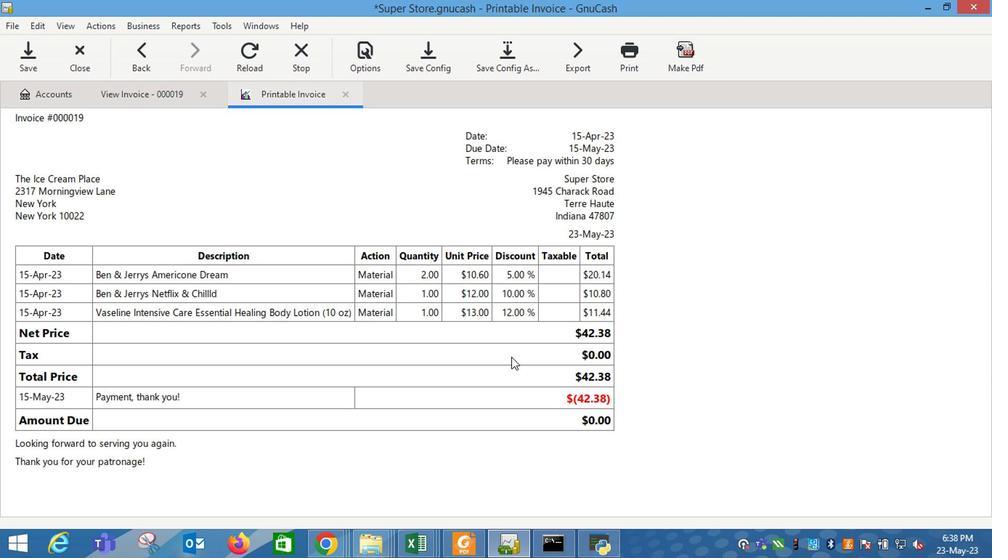 
Action: Mouse moved to (606, 313)
Screenshot: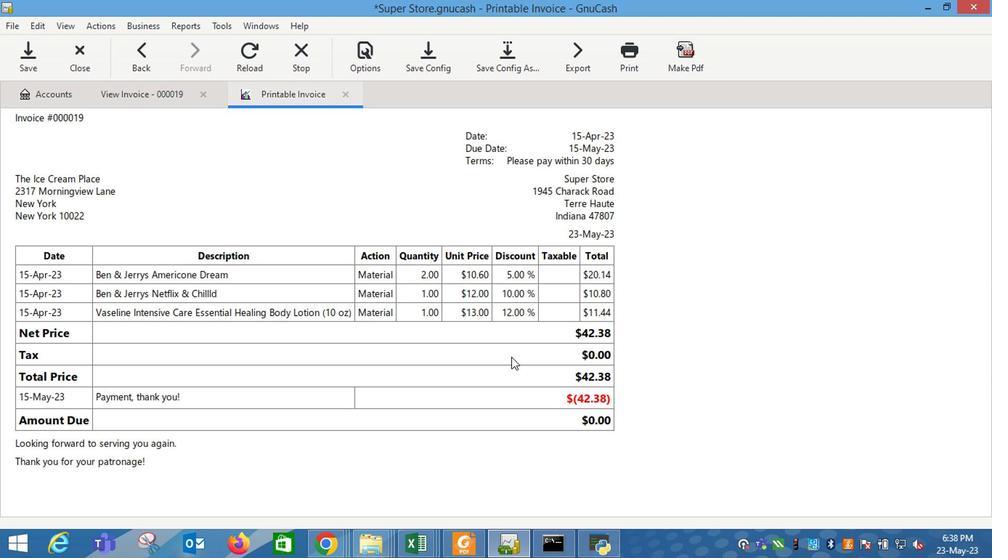 
Action: Mouse pressed left at (606, 313)
Screenshot: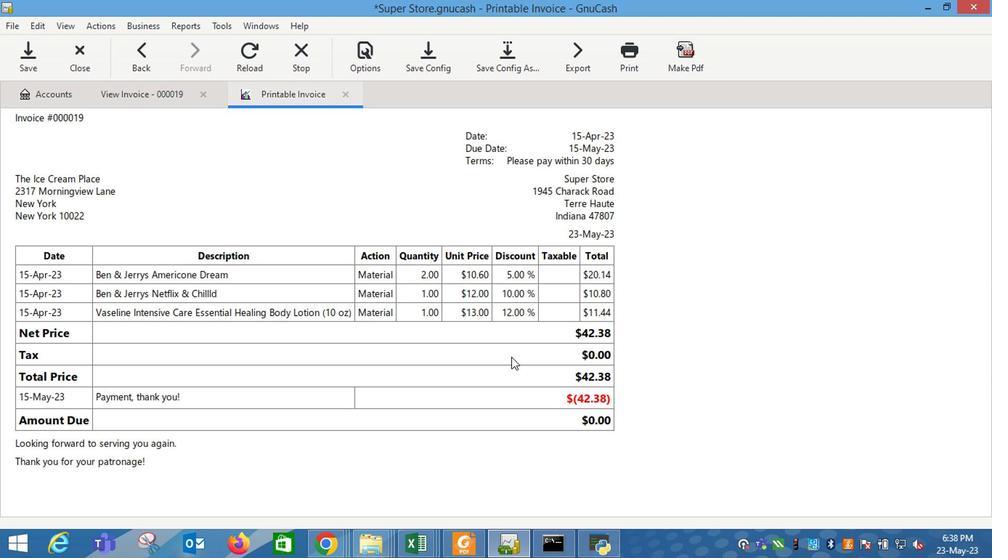
Action: Mouse moved to (626, 312)
Screenshot: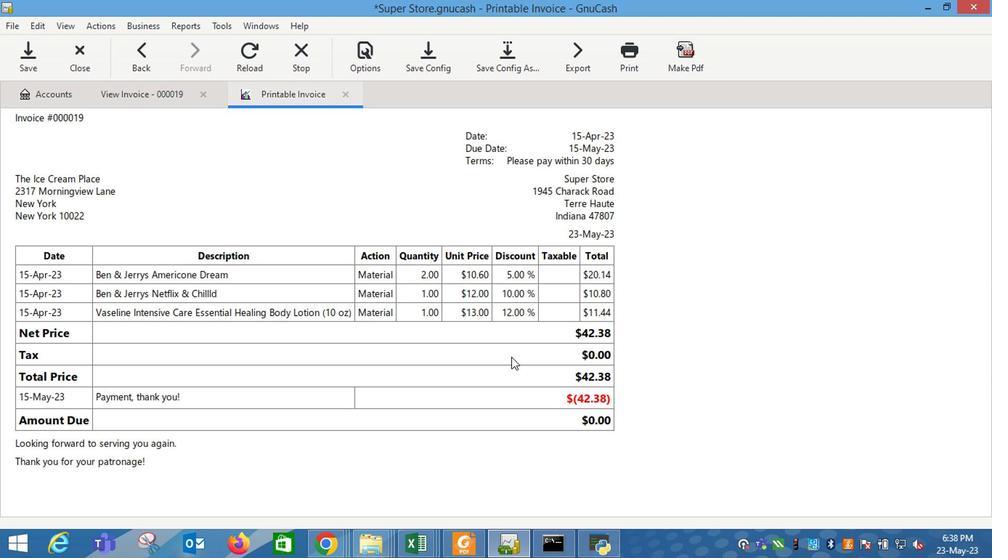 
Action: Mouse pressed left at (626, 312)
Screenshot: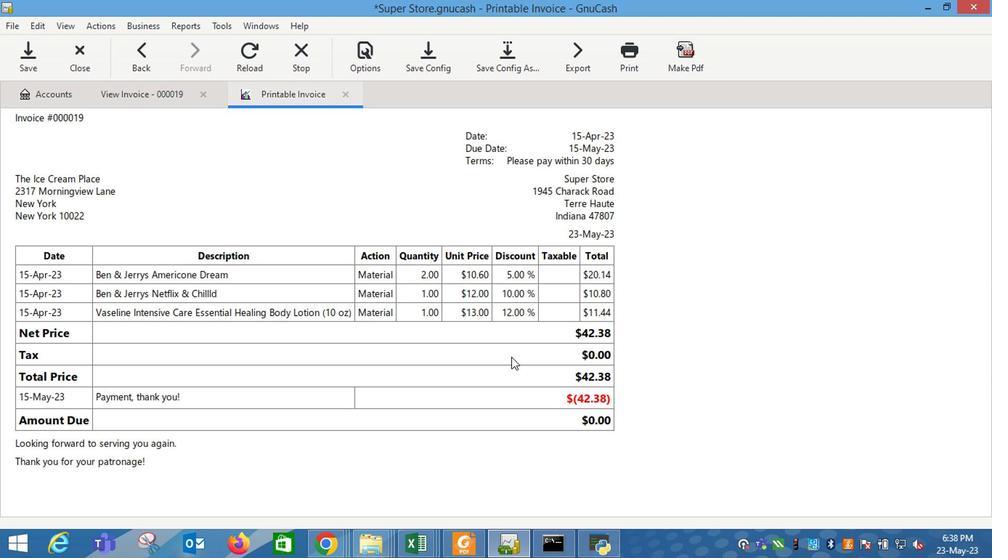 
Action: Mouse moved to (625, 312)
Screenshot: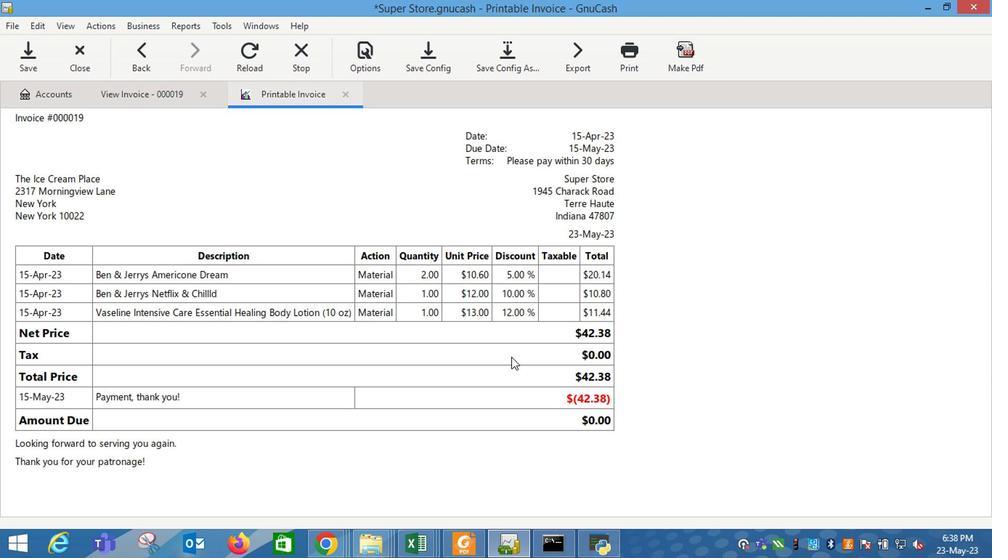 
Action: Key pressed 12<Key.enter>
Screenshot: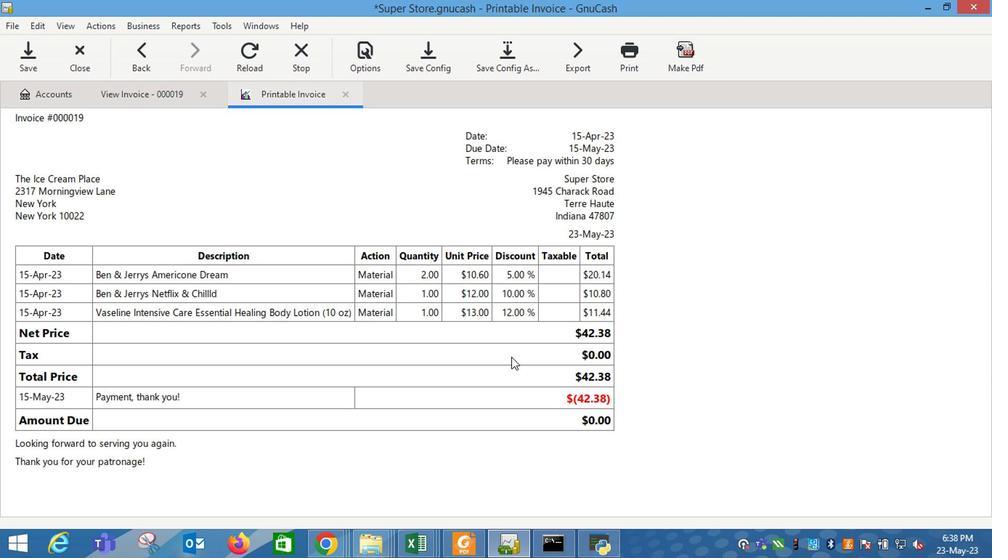 
Action: Mouse moved to (498, 197)
Screenshot: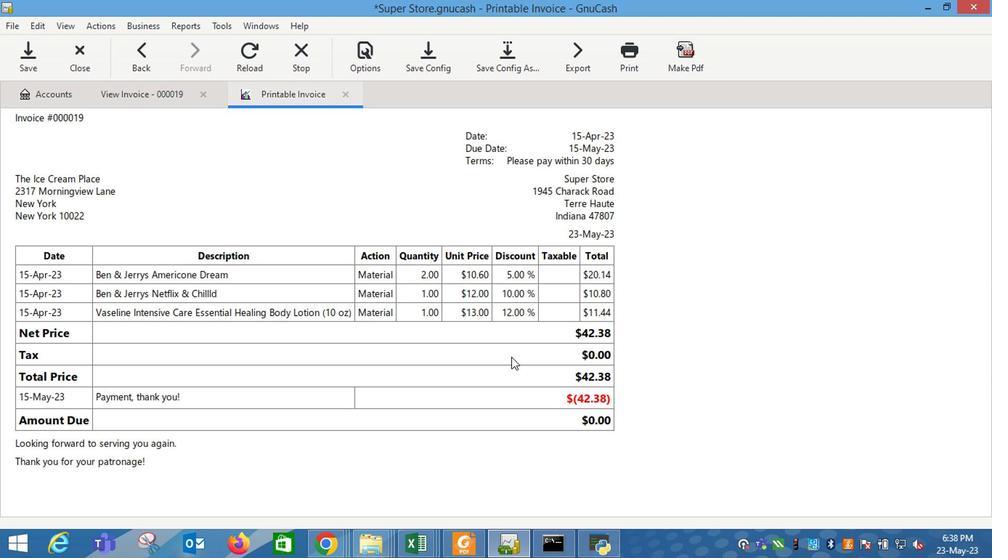 
Action: Mouse pressed left at (498, 197)
Screenshot: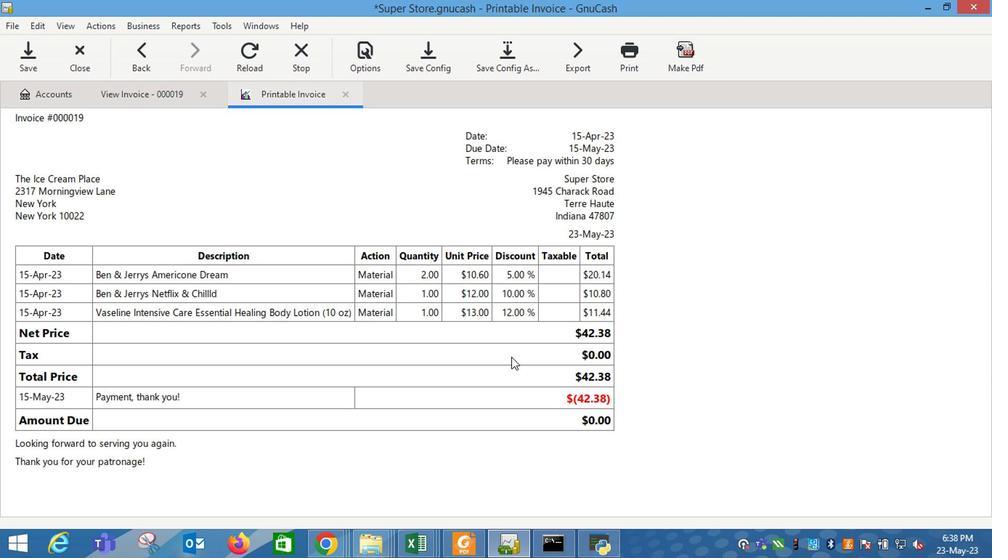 
Action: Key pressed <Key.shift_r>Looking<Key.space>forwar<Key.space><Key.backspace>d<Key.space>t<Key.space><Key.backspace>o<Key.space>serving<Key.space>you<Key.space>again.
Screenshot: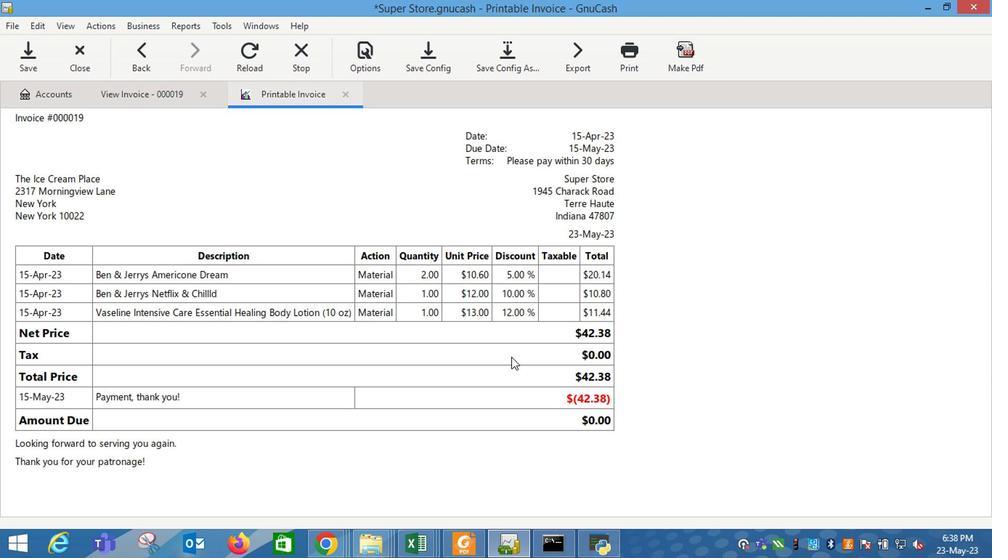 
Action: Mouse moved to (678, 129)
Screenshot: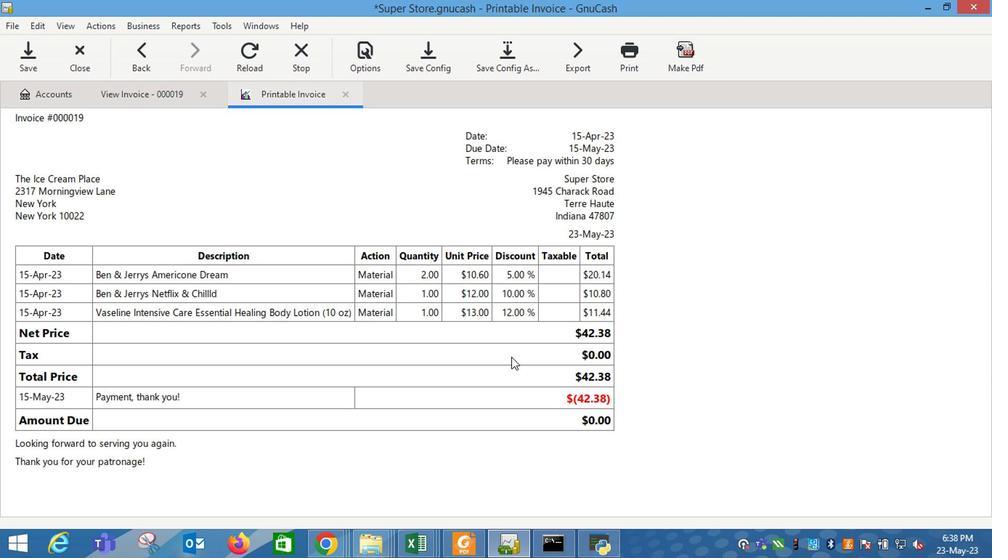 
Action: Mouse pressed left at (678, 129)
Screenshot: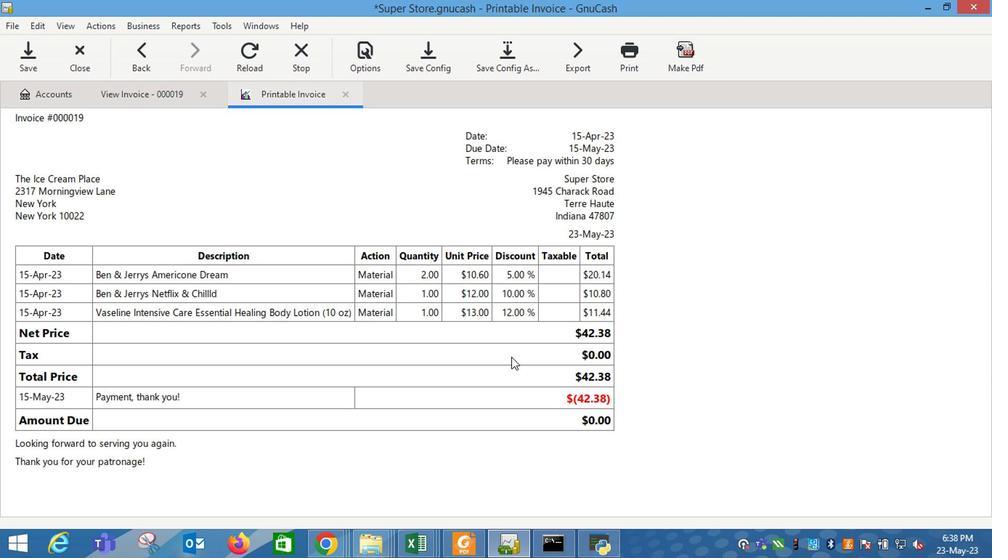 
Action: Mouse moved to (525, 258)
Screenshot: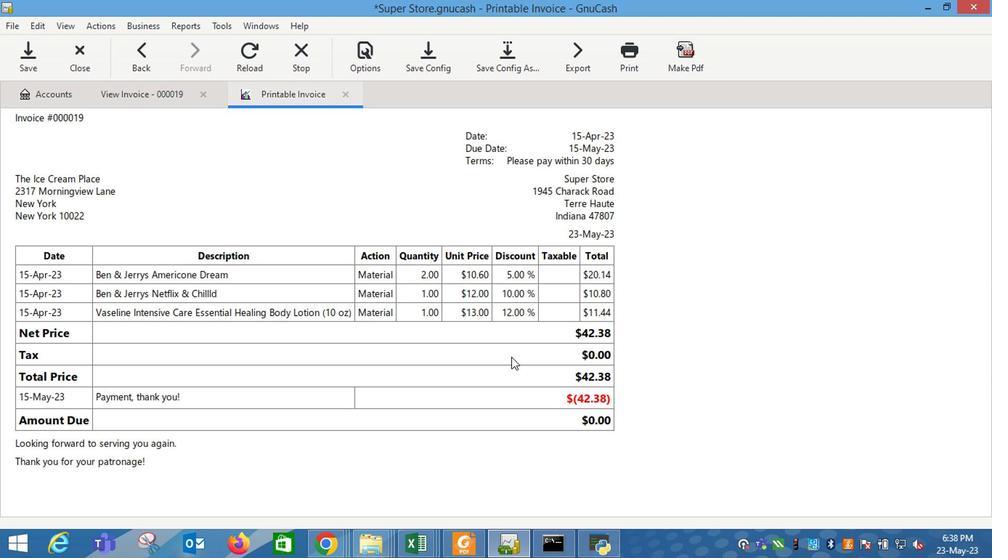 
Action: Mouse pressed left at (525, 258)
Screenshot: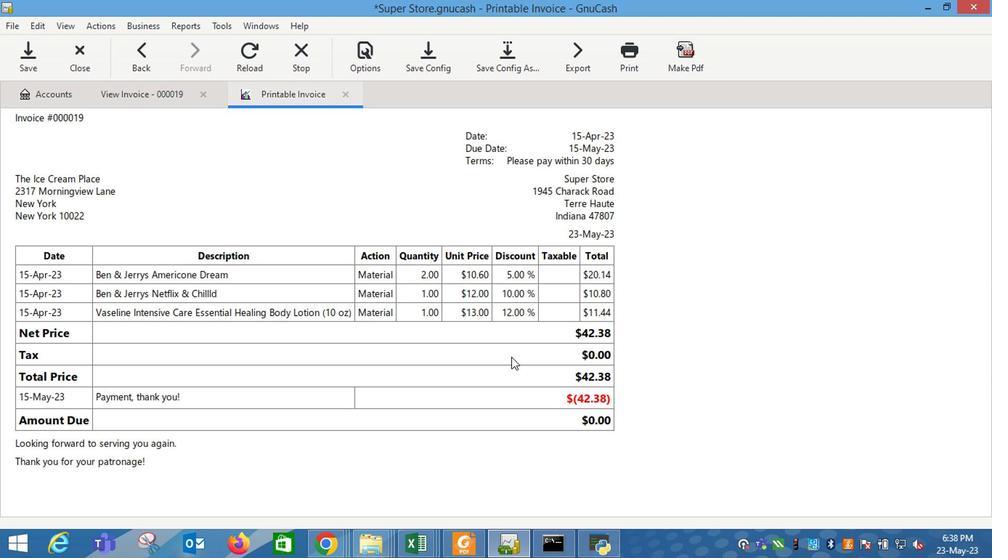 
Action: Mouse moved to (451, 272)
Screenshot: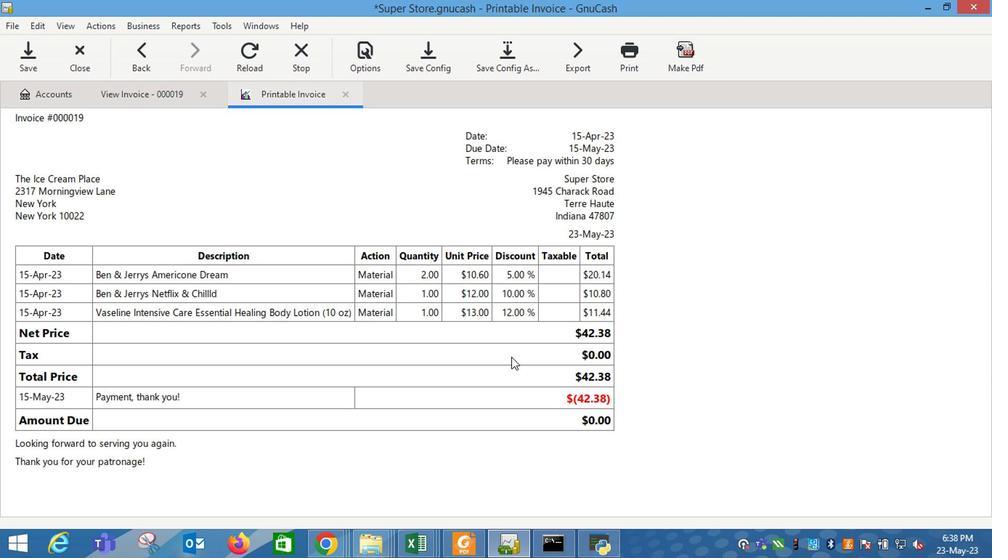 
Action: Mouse pressed left at (451, 272)
Screenshot: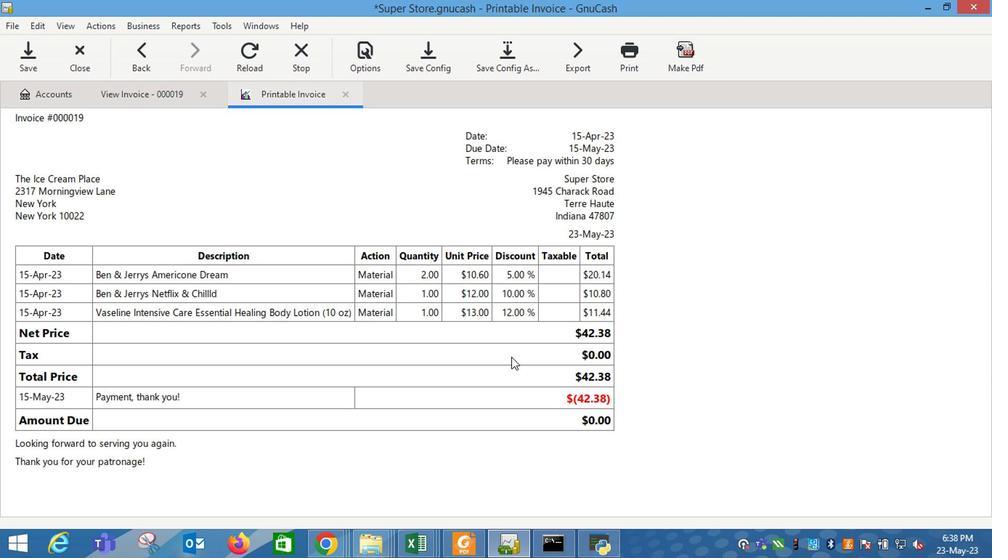 
Action: Mouse moved to (523, 253)
Screenshot: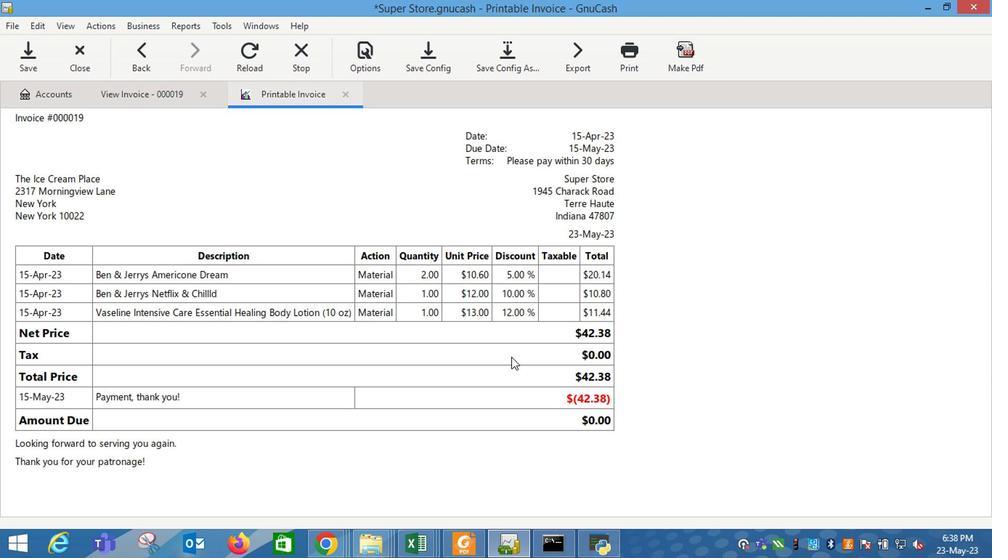 
Action: Mouse pressed left at (523, 253)
Screenshot: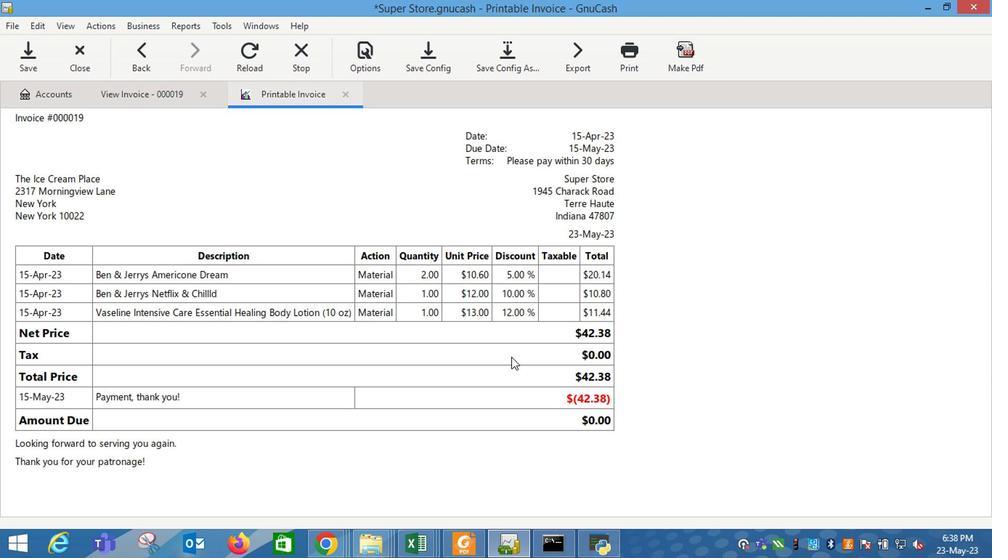 
Action: Mouse moved to (448, 273)
Screenshot: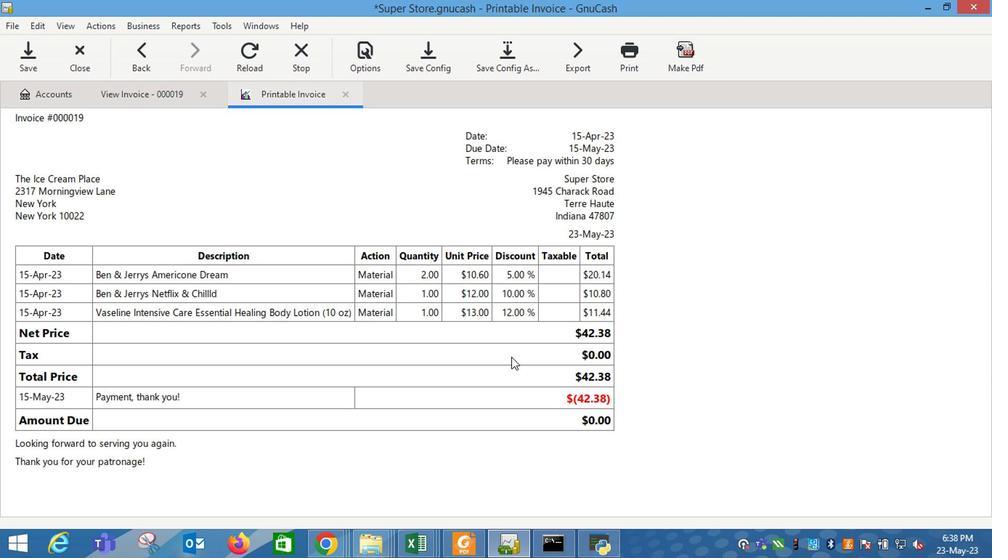 
Action: Mouse pressed left at (448, 273)
Screenshot: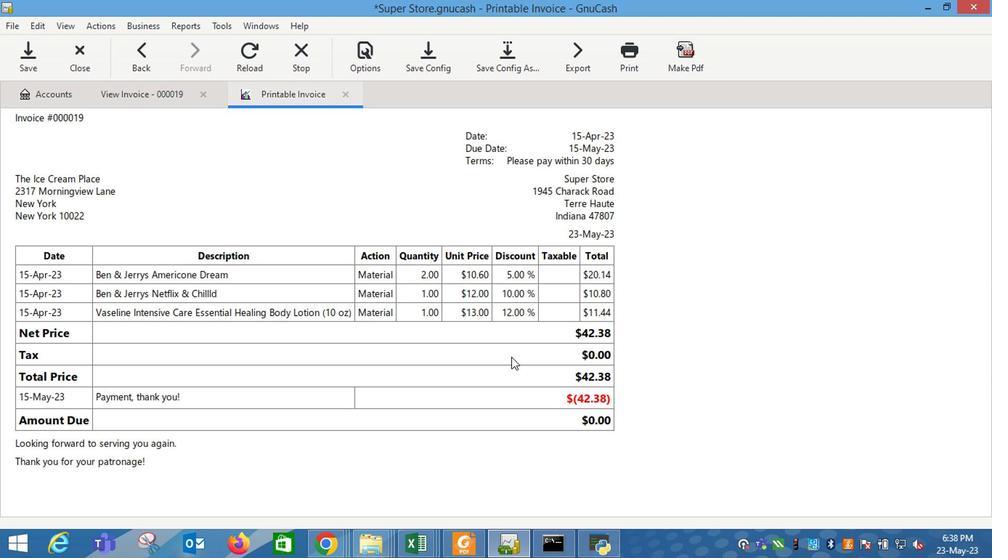 
Action: Mouse moved to (528, 314)
Screenshot: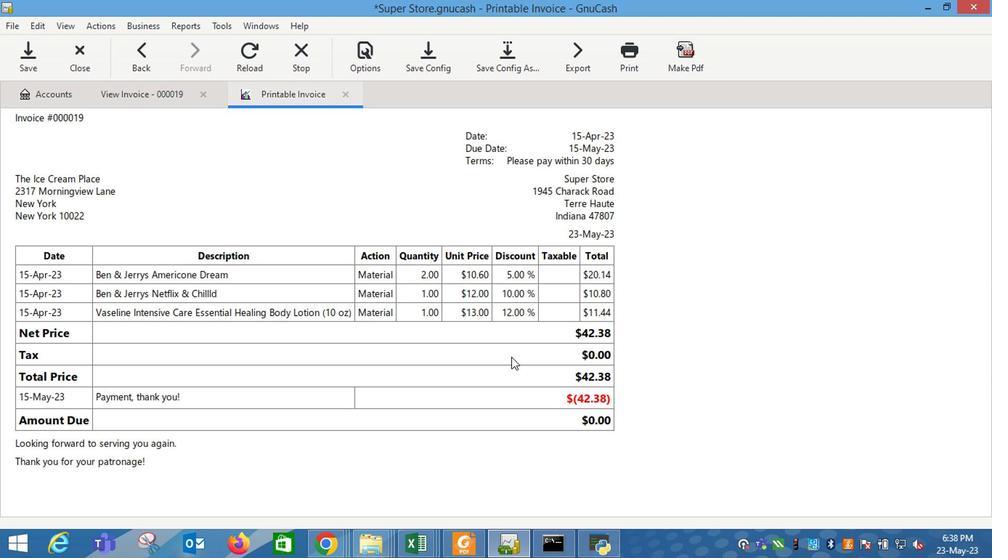 
Action: Mouse pressed left at (528, 314)
Screenshot: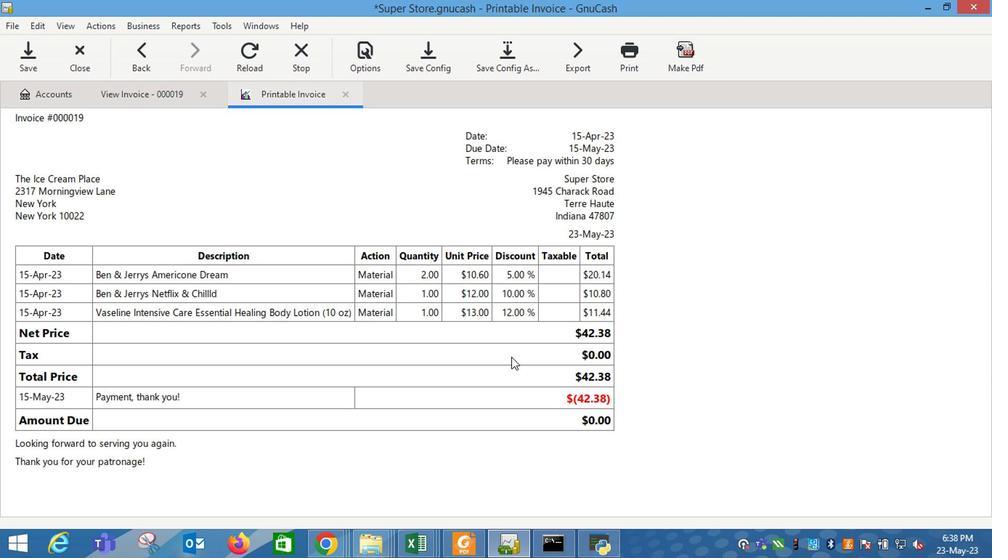 
Action: Mouse moved to (429, 297)
Screenshot: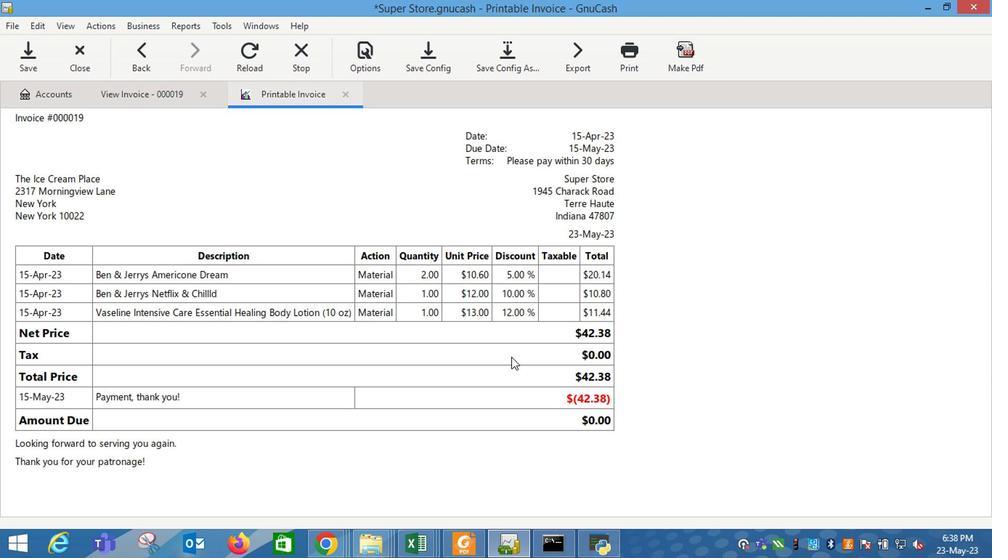 
Action: Mouse pressed left at (429, 297)
Screenshot: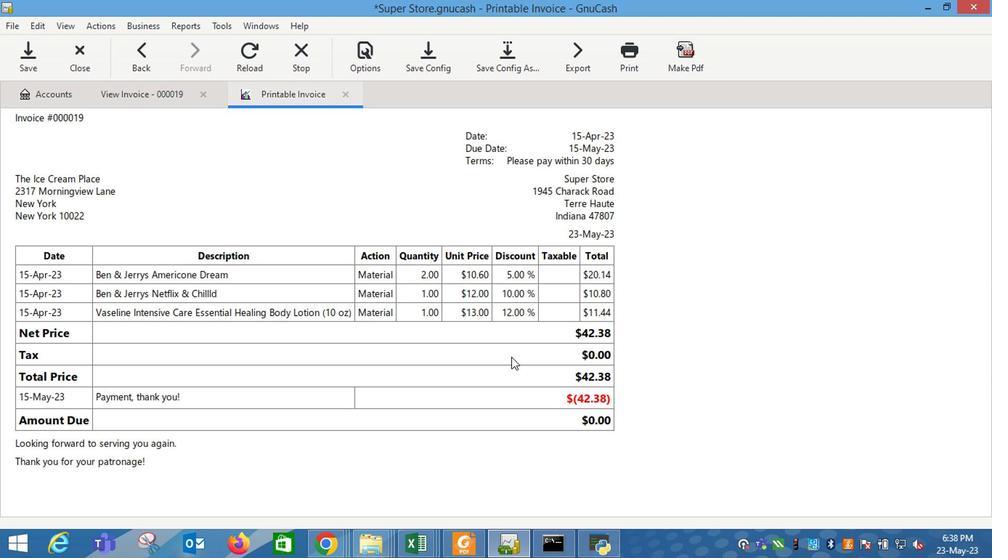 
Action: Mouse moved to (523, 354)
Screenshot: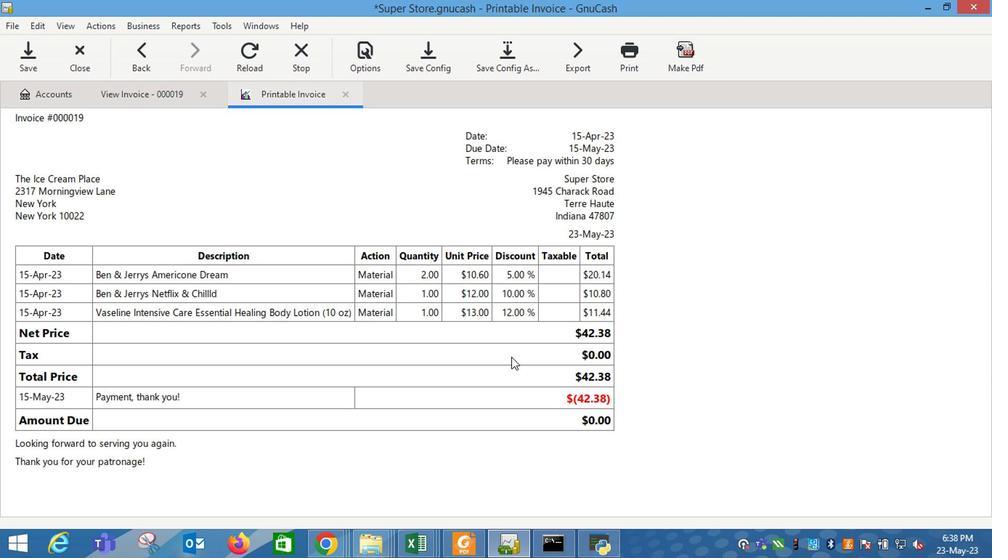 
Action: Mouse pressed left at (523, 354)
Screenshot: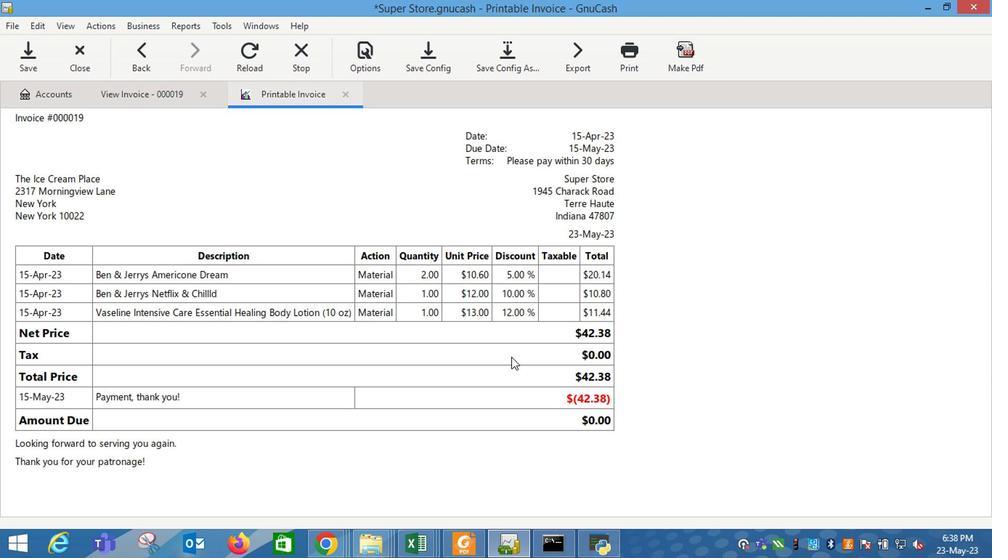 
Action: Mouse moved to (745, 130)
Screenshot: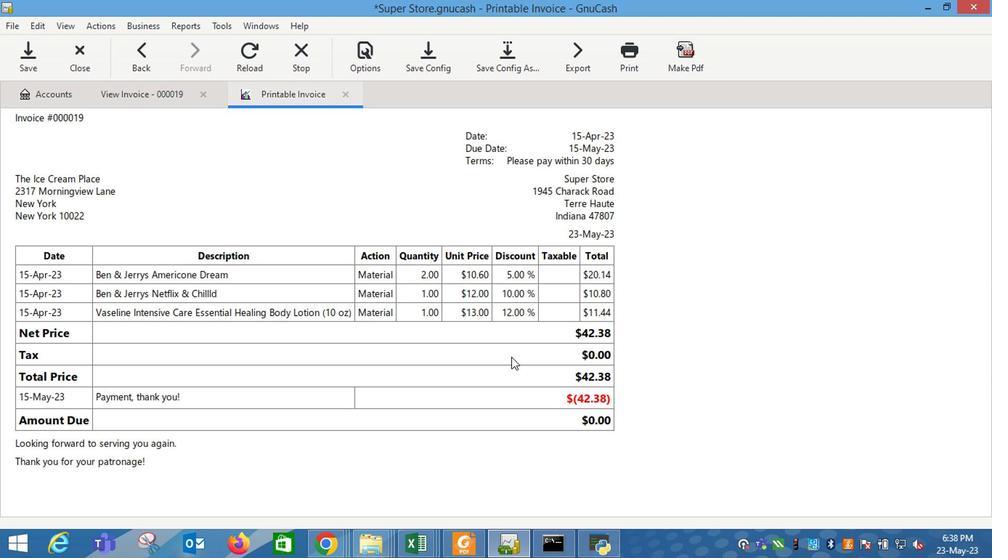 
Action: Mouse pressed left at (745, 130)
Screenshot: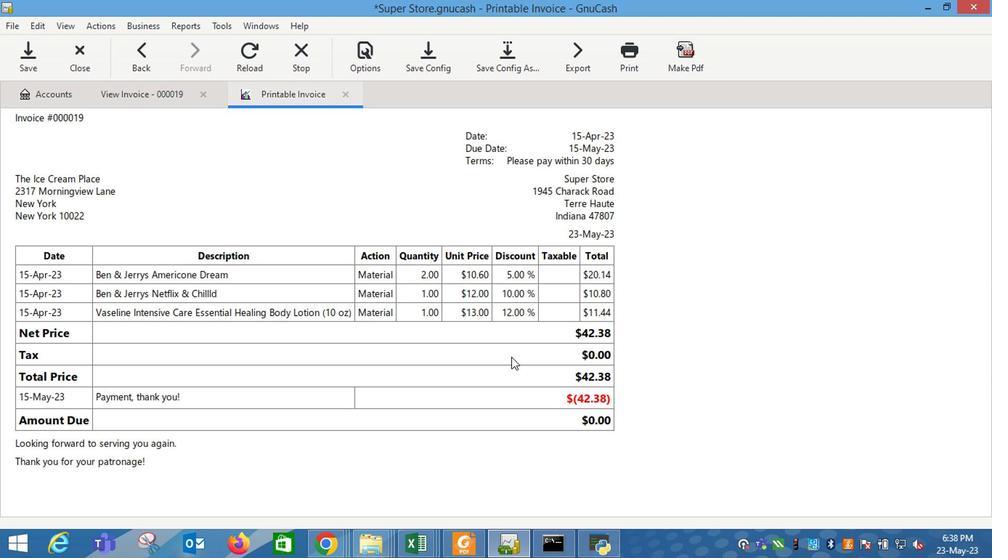 
Action: Mouse moved to (408, 292)
Screenshot: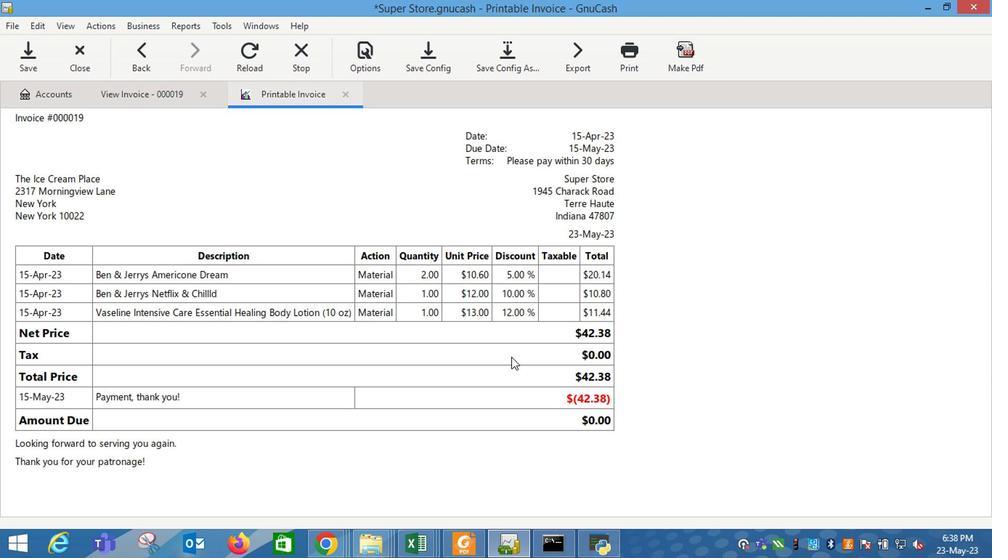 
Action: Mouse pressed left at (408, 292)
Screenshot: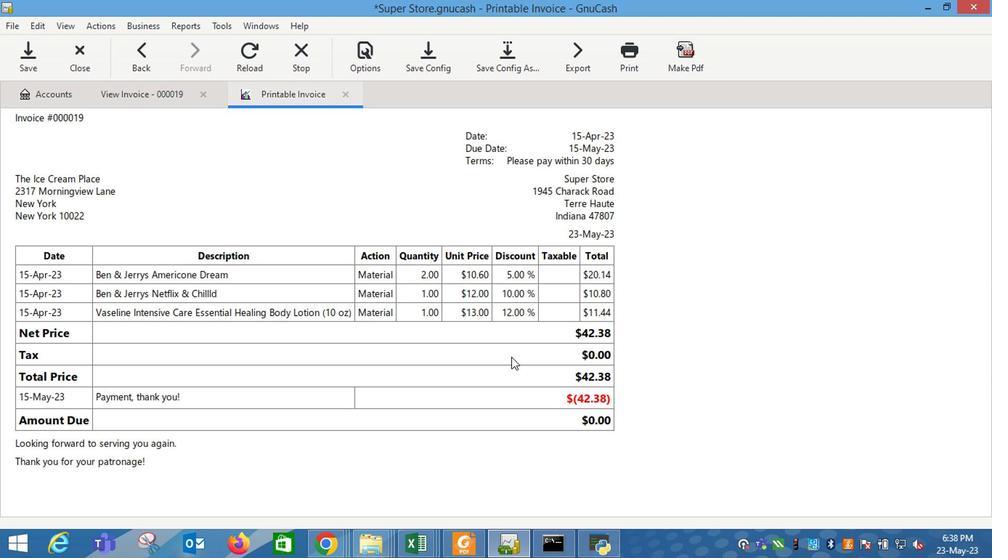 
Action: Mouse moved to (518, 432)
Screenshot: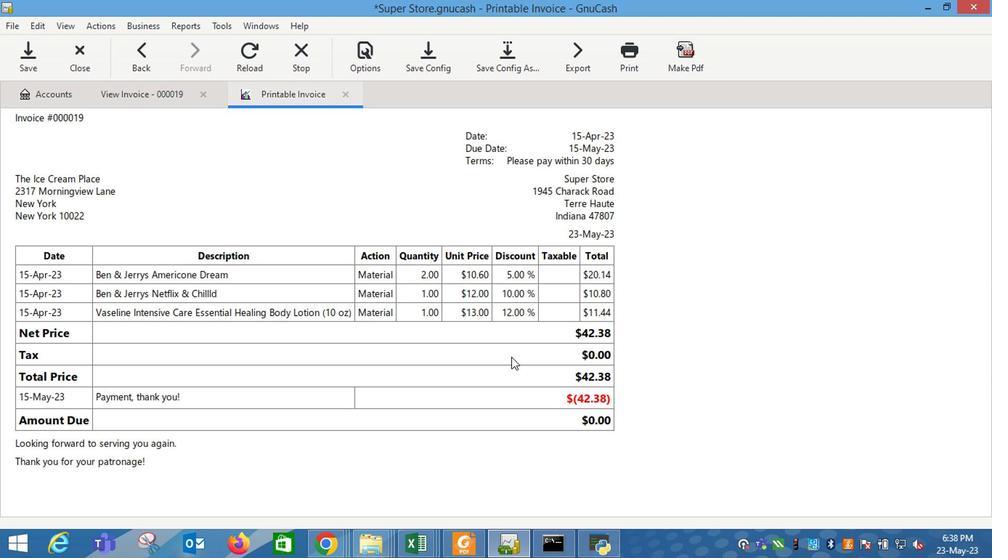 
Action: Mouse pressed left at (518, 432)
Screenshot: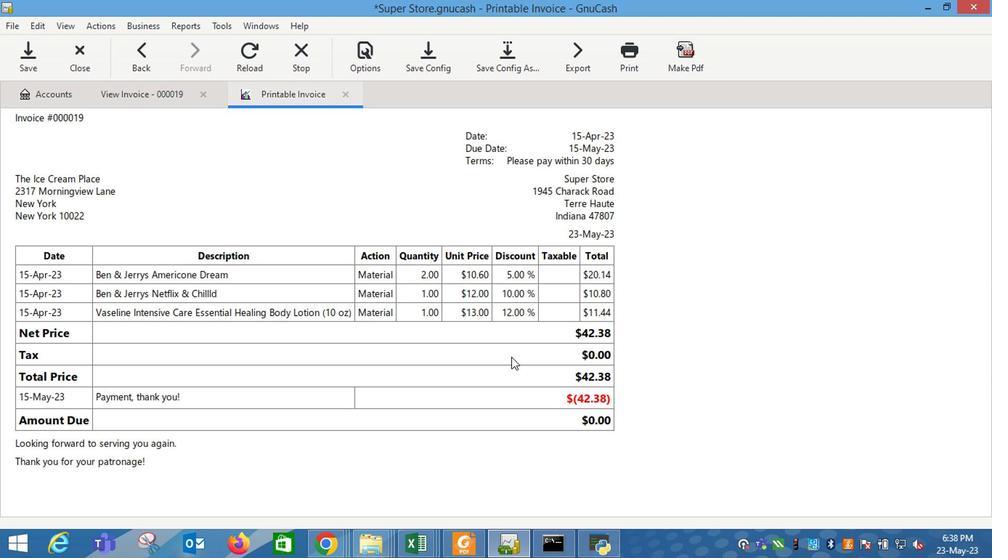 
Action: Mouse moved to (588, 141)
Screenshot: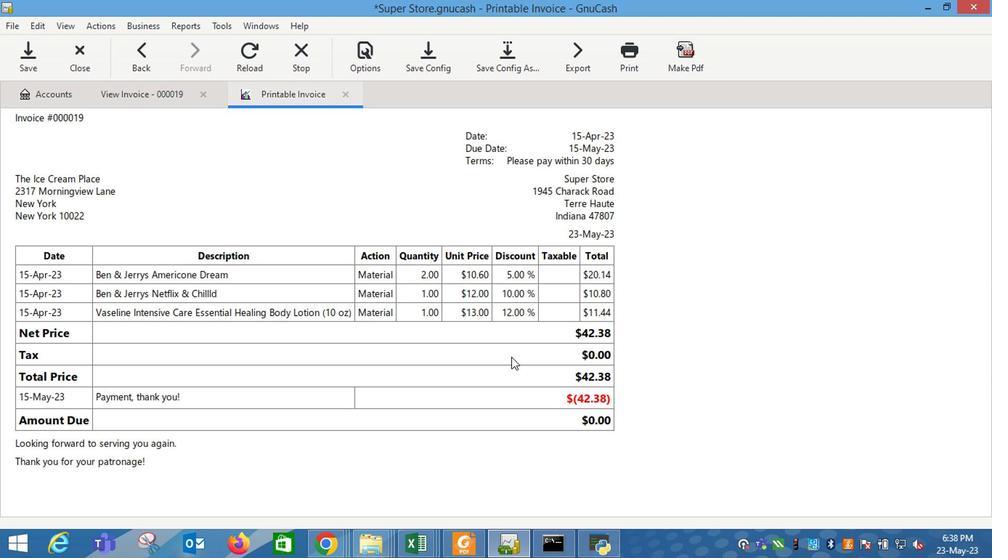 
Action: Mouse pressed left at (588, 141)
Screenshot: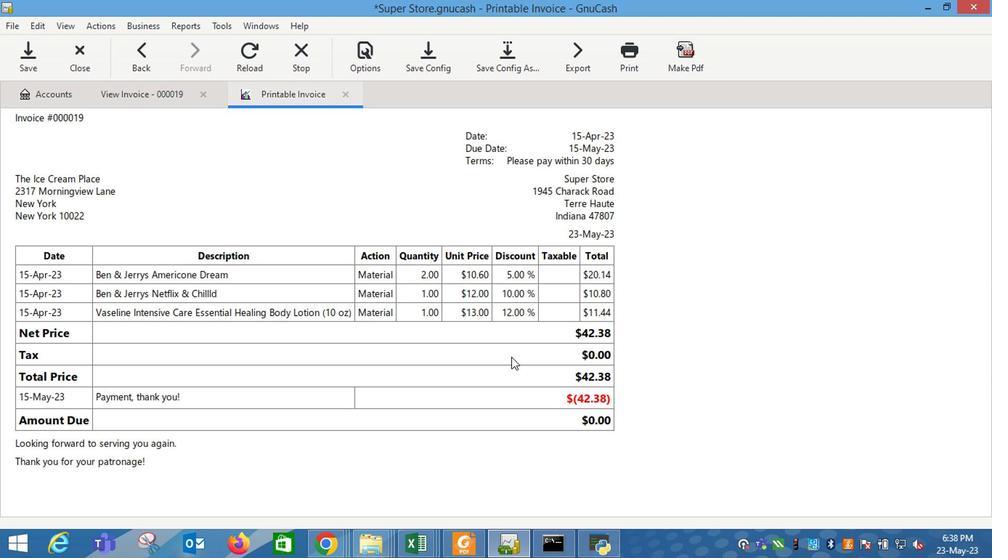 
Action: Mouse moved to (438, 275)
Screenshot: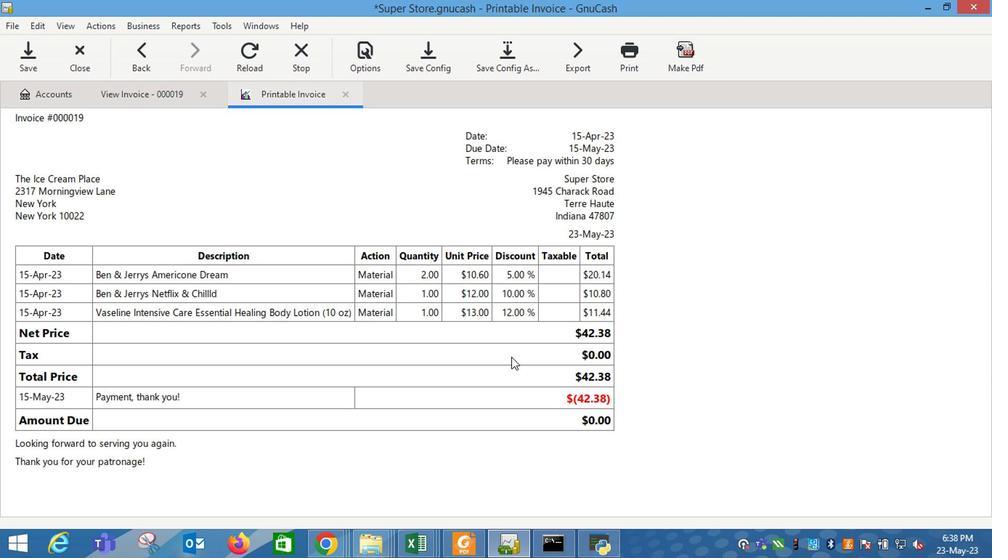 
Action: Key pressed <Key.esc>
Screenshot: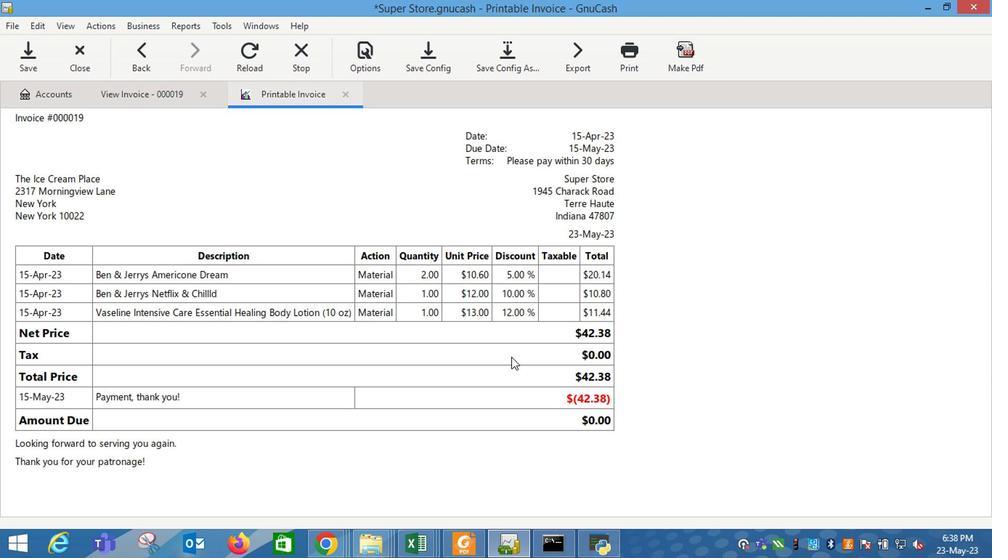 
Action: Mouse moved to (191, 104)
Screenshot: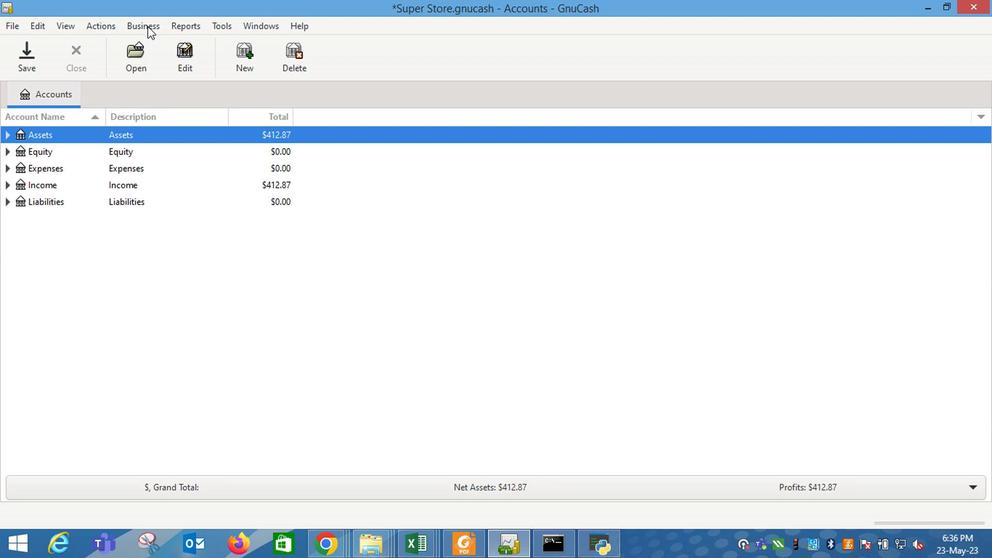 
Action: Mouse pressed left at (191, 104)
Screenshot: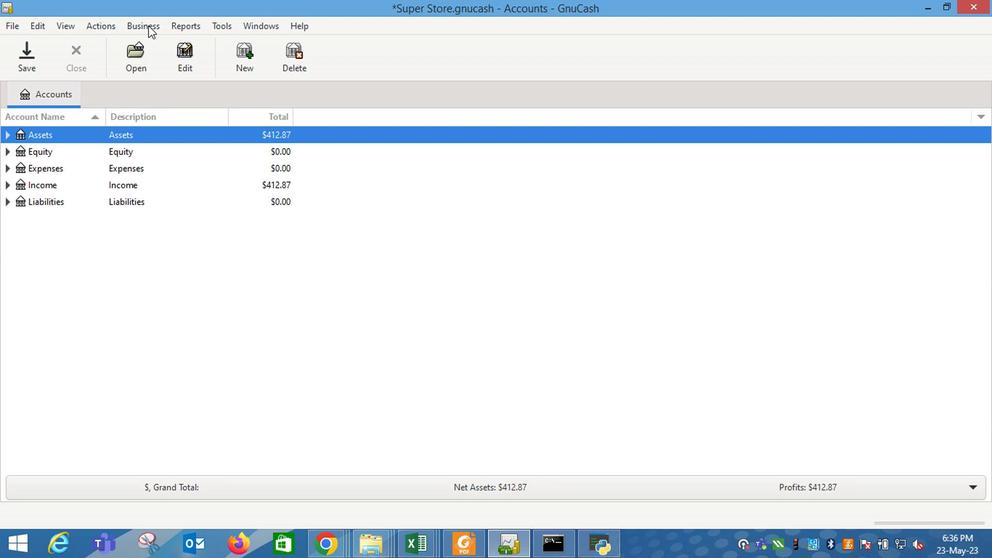 
Action: Mouse moved to (310, 155)
Screenshot: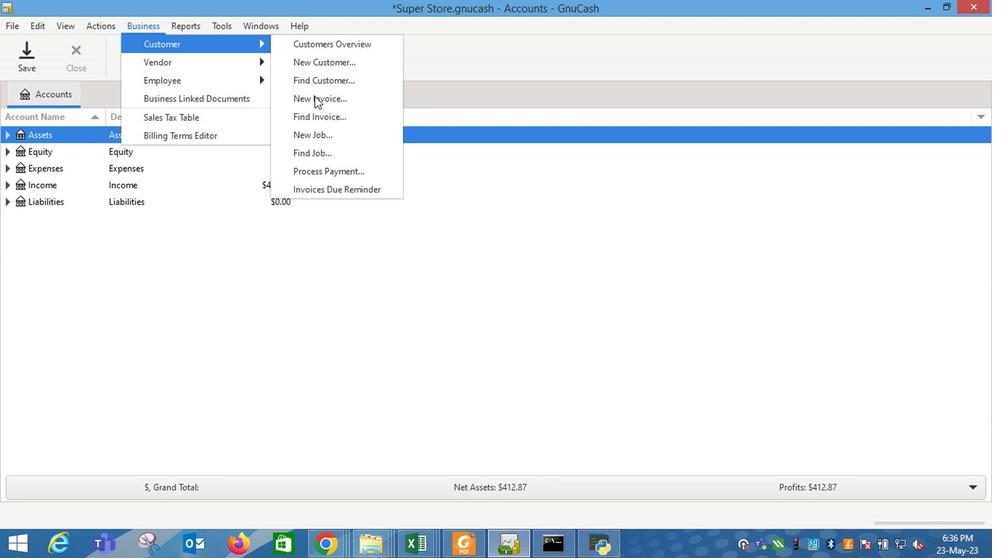 
Action: Mouse pressed left at (310, 155)
Screenshot: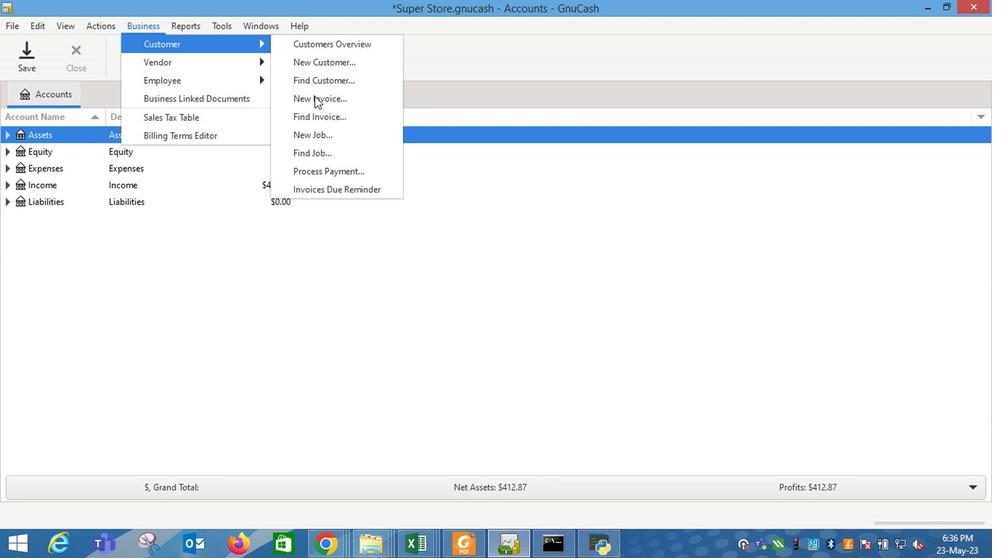 
Action: Mouse moved to (508, 239)
Screenshot: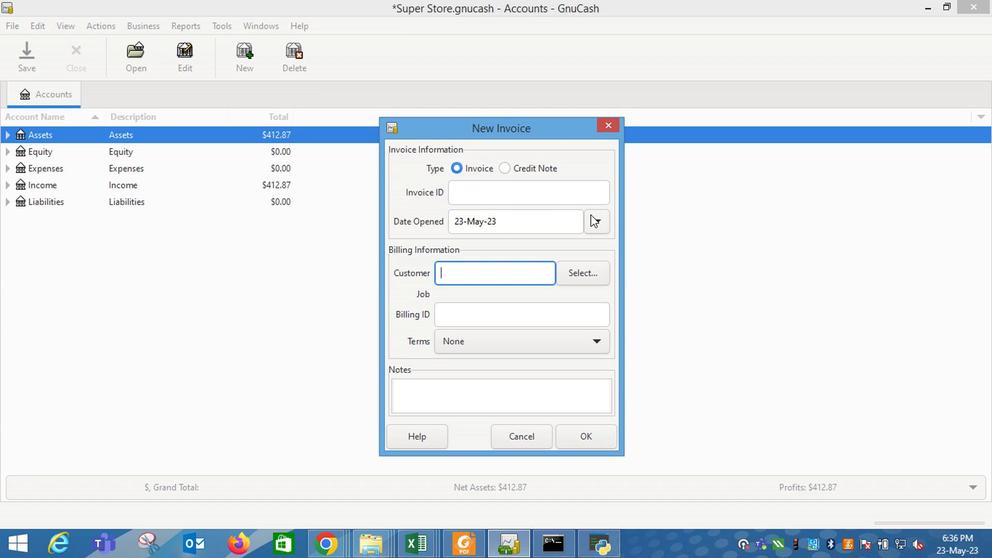 
Action: Mouse pressed left at (508, 239)
Screenshot: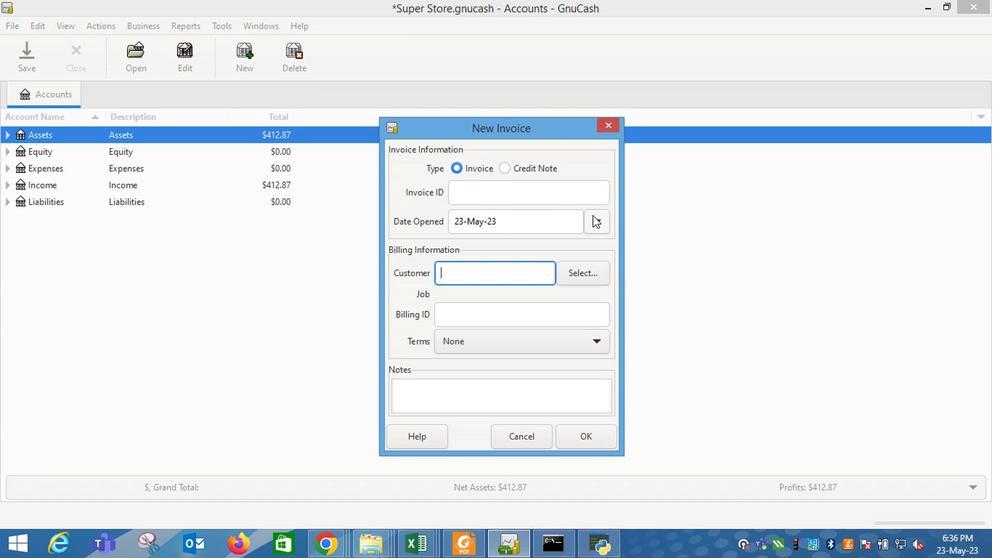 
Action: Mouse moved to (429, 258)
Screenshot: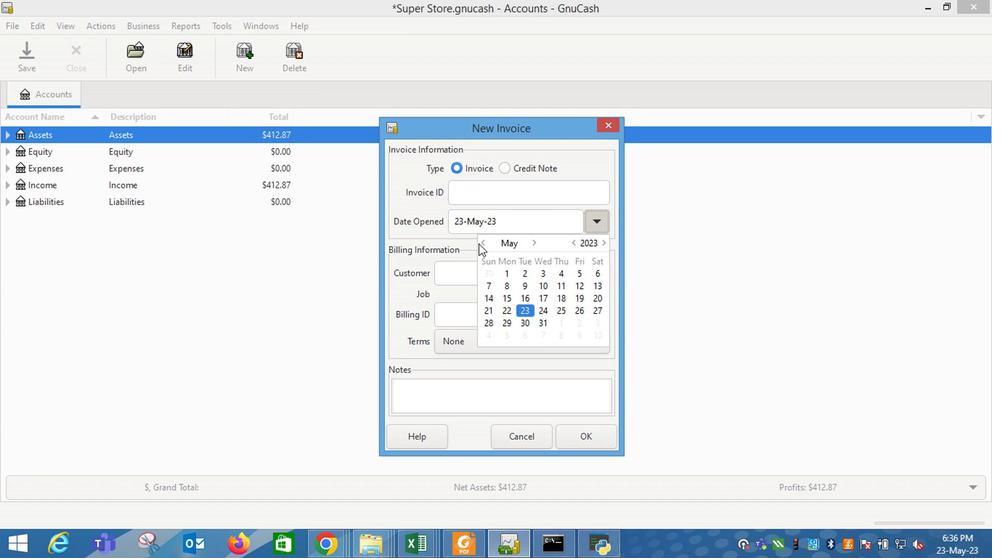
Action: Mouse pressed left at (429, 258)
Screenshot: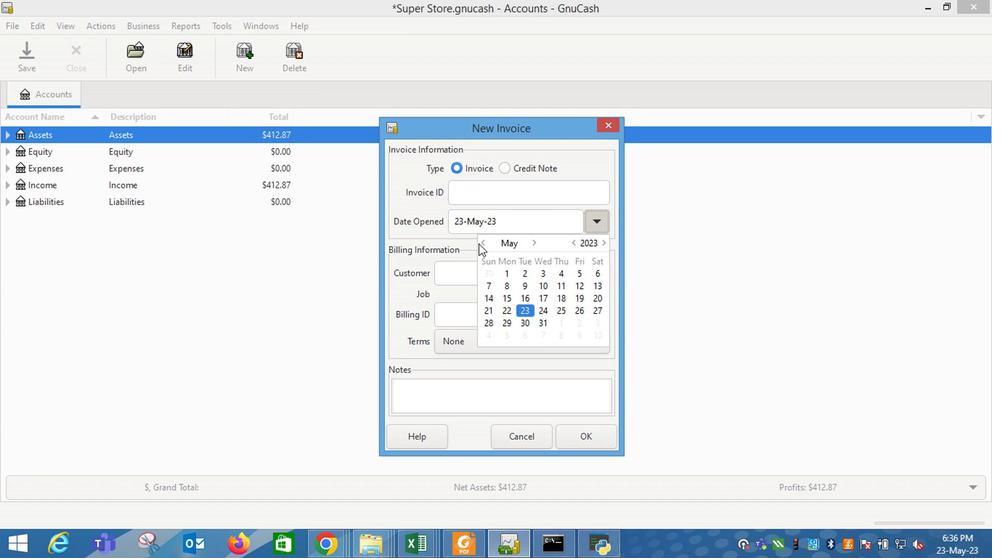 
Action: Mouse moved to (515, 296)
Screenshot: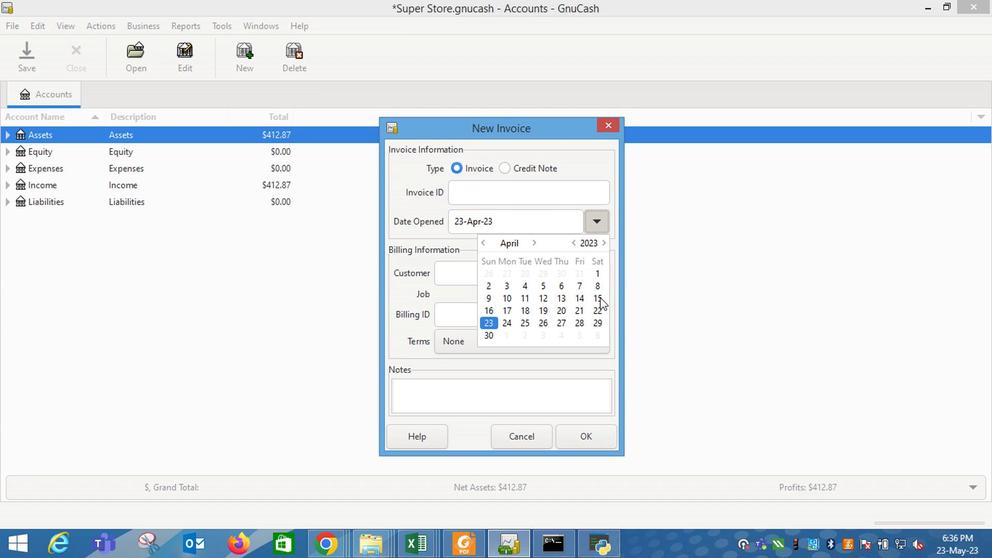 
Action: Mouse pressed left at (515, 296)
Screenshot: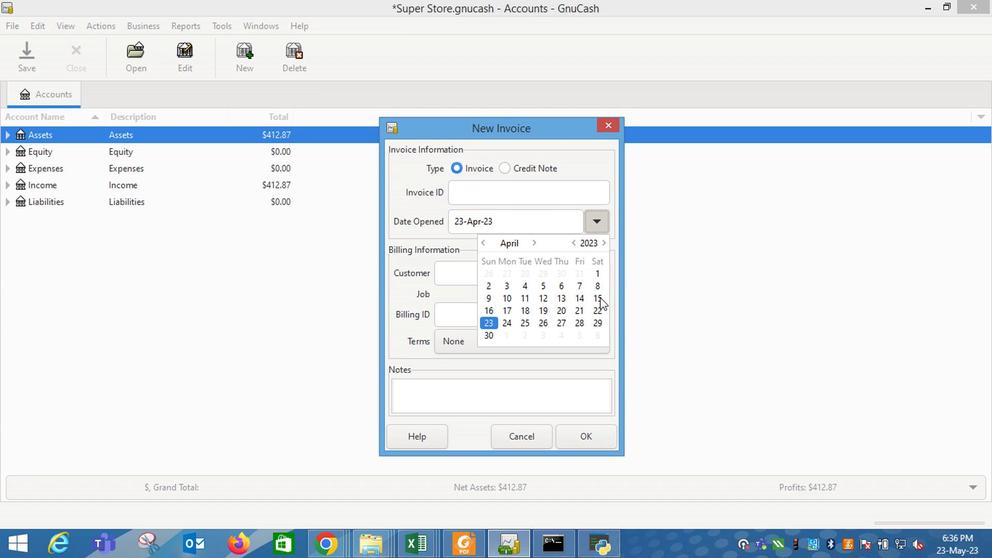 
Action: Mouse moved to (403, 280)
Screenshot: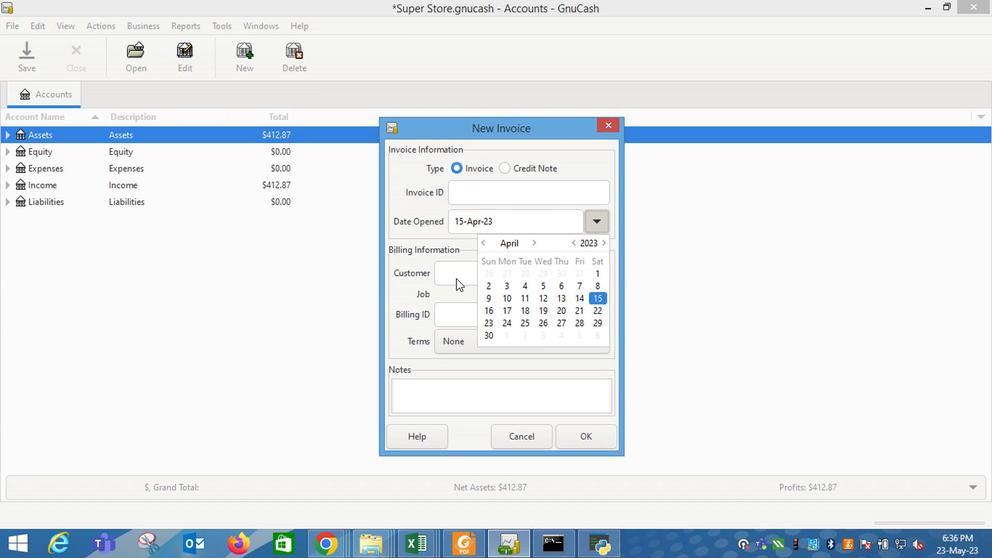 
Action: Mouse pressed left at (403, 280)
Screenshot: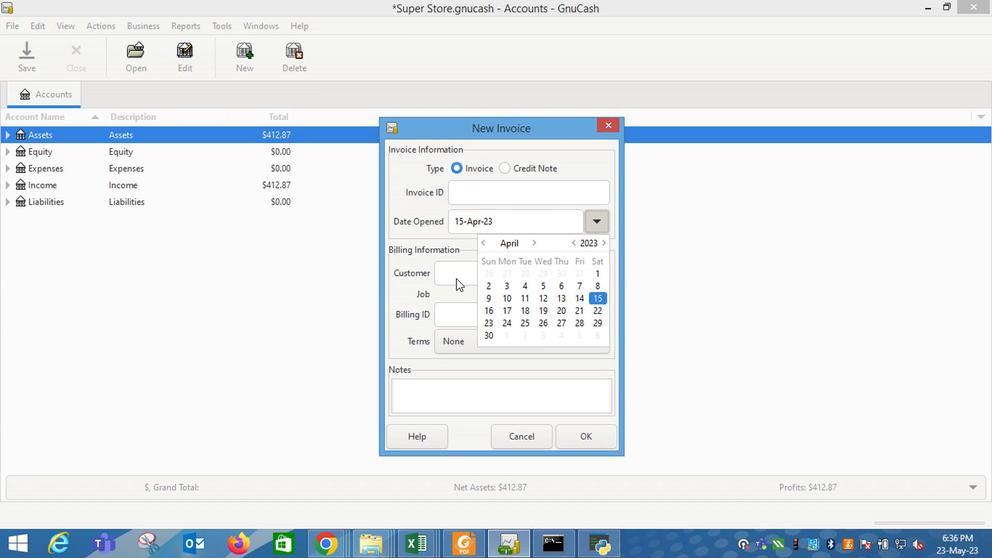 
Action: Mouse moved to (403, 280)
Screenshot: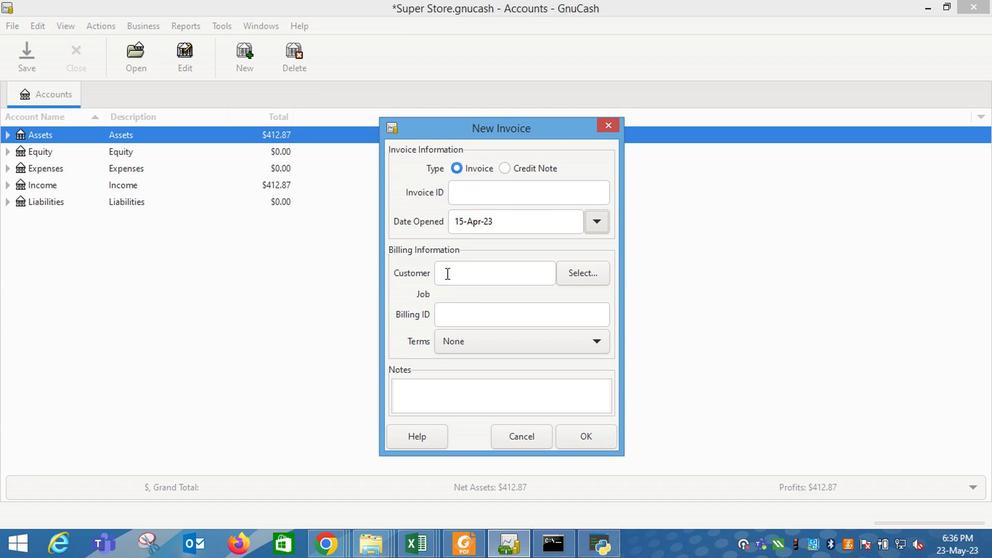
Action: Mouse pressed left at (403, 280)
Screenshot: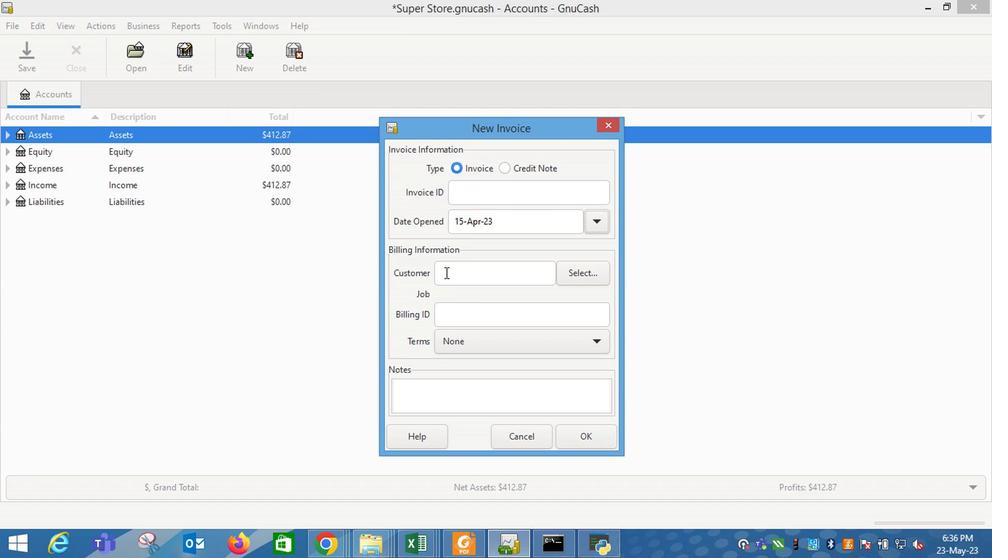 
Action: Key pressed the<Key.space>i
Screenshot: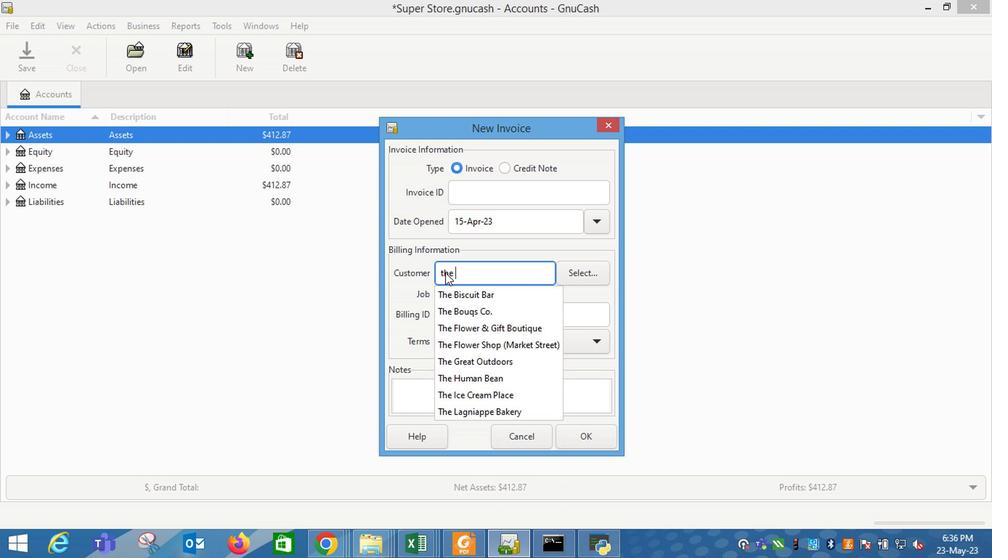 
Action: Mouse moved to (411, 296)
Screenshot: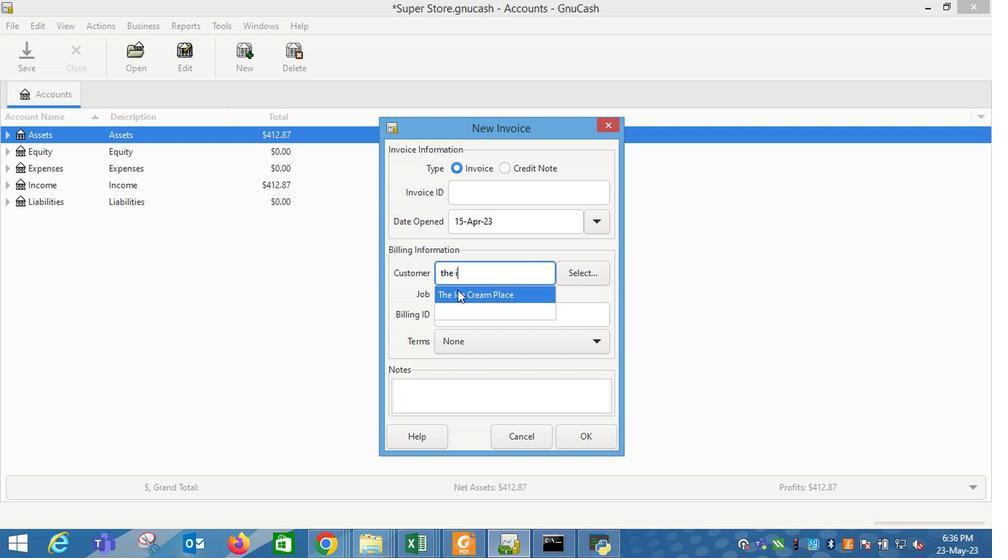 
Action: Mouse pressed left at (411, 296)
Screenshot: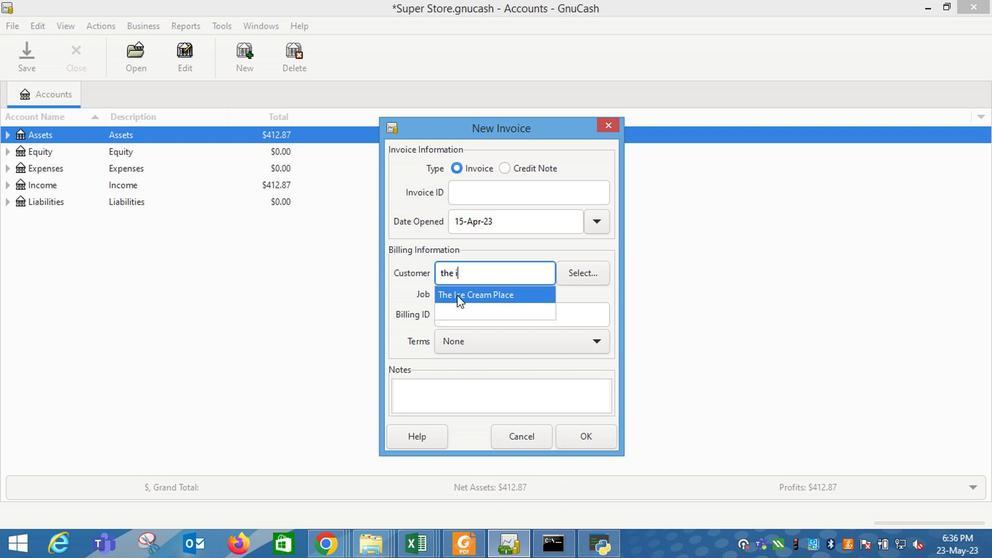 
Action: Mouse moved to (476, 332)
Screenshot: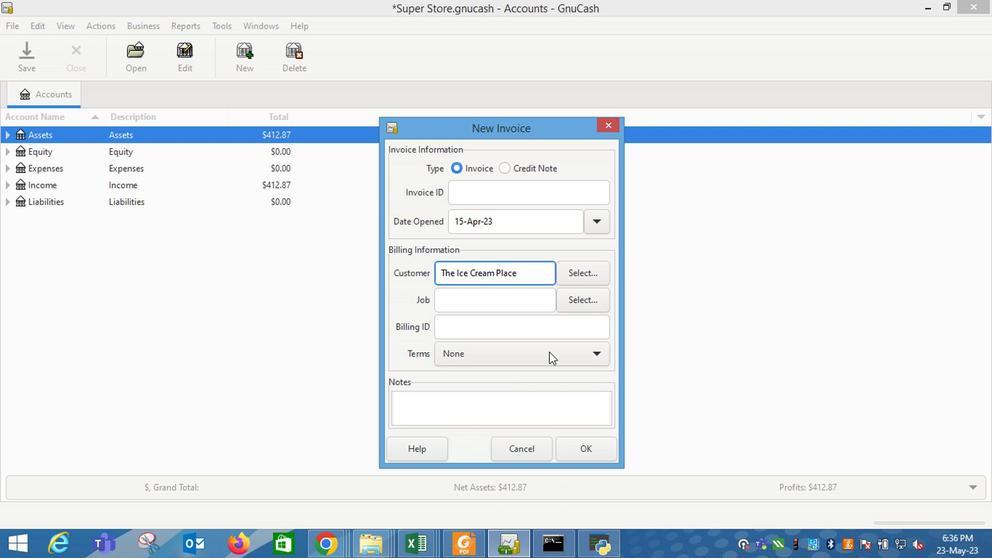 
Action: Mouse pressed left at (476, 332)
Screenshot: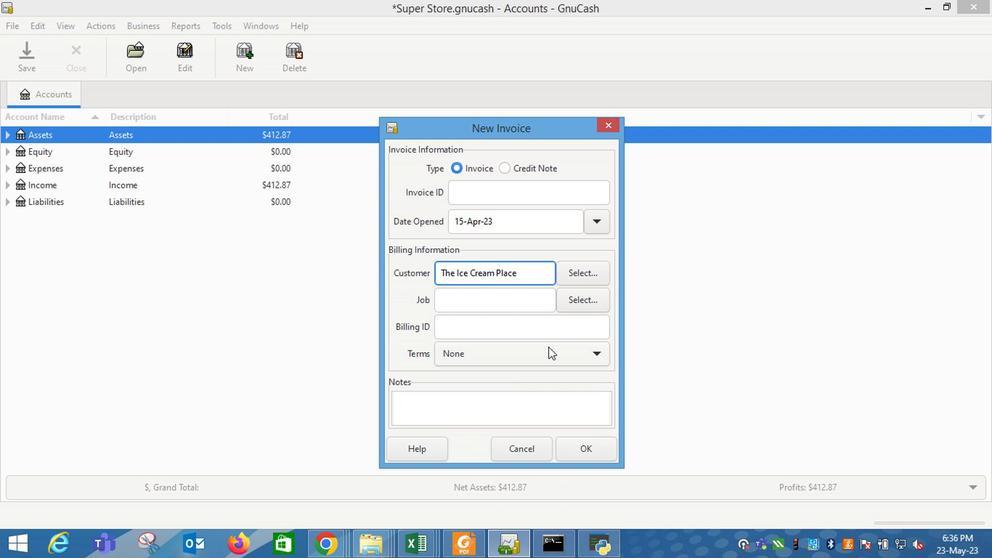 
Action: Mouse moved to (468, 351)
Screenshot: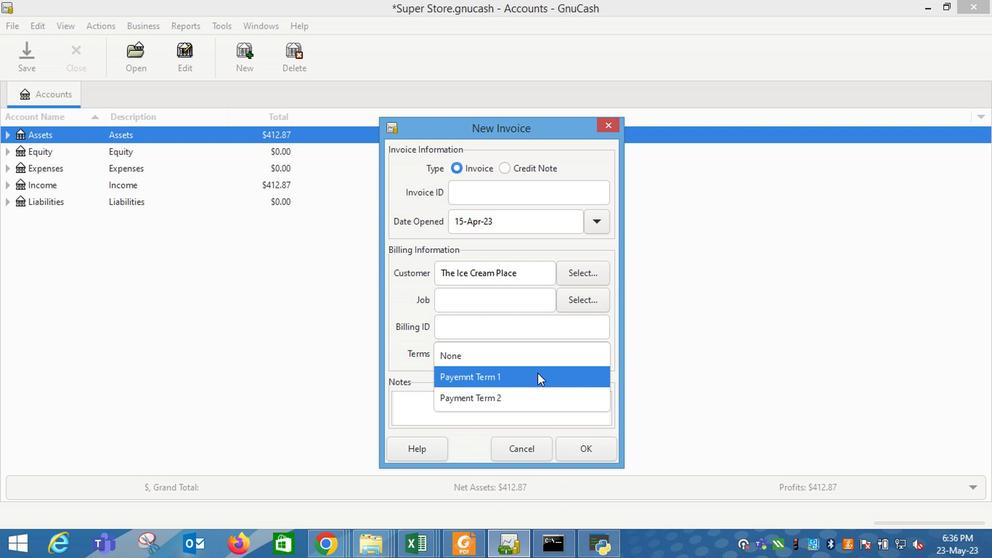 
Action: Mouse pressed left at (468, 351)
Screenshot: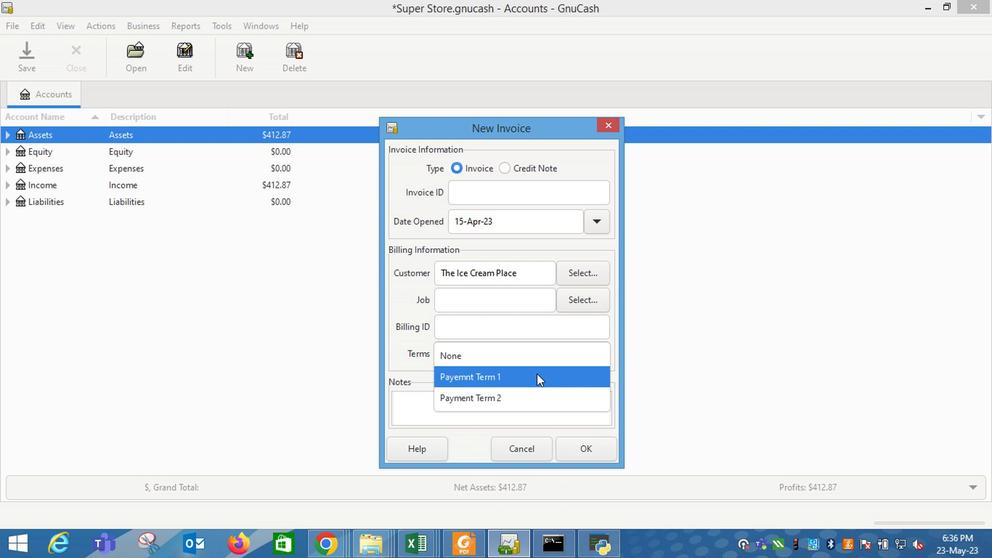 
Action: Mouse moved to (500, 407)
Screenshot: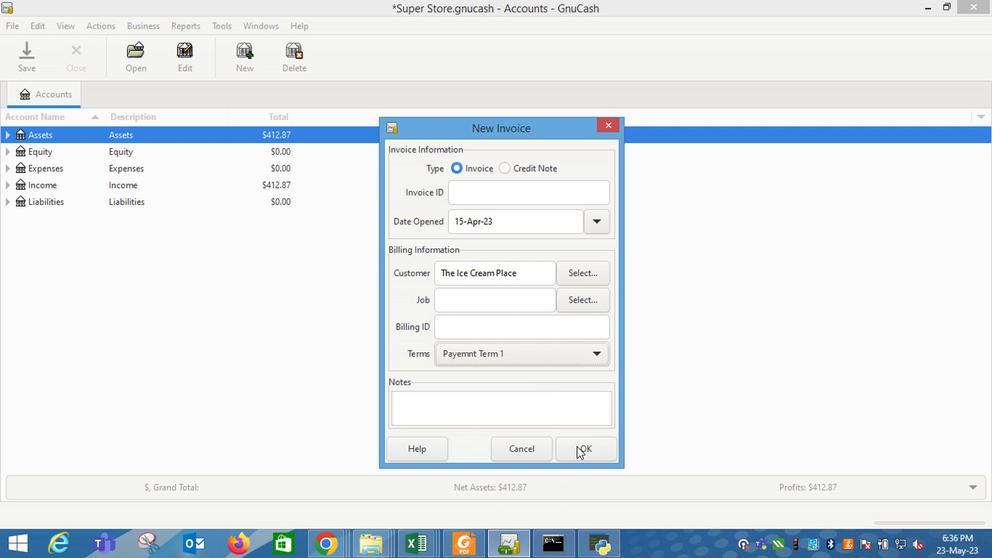 
Action: Mouse pressed left at (500, 407)
Screenshot: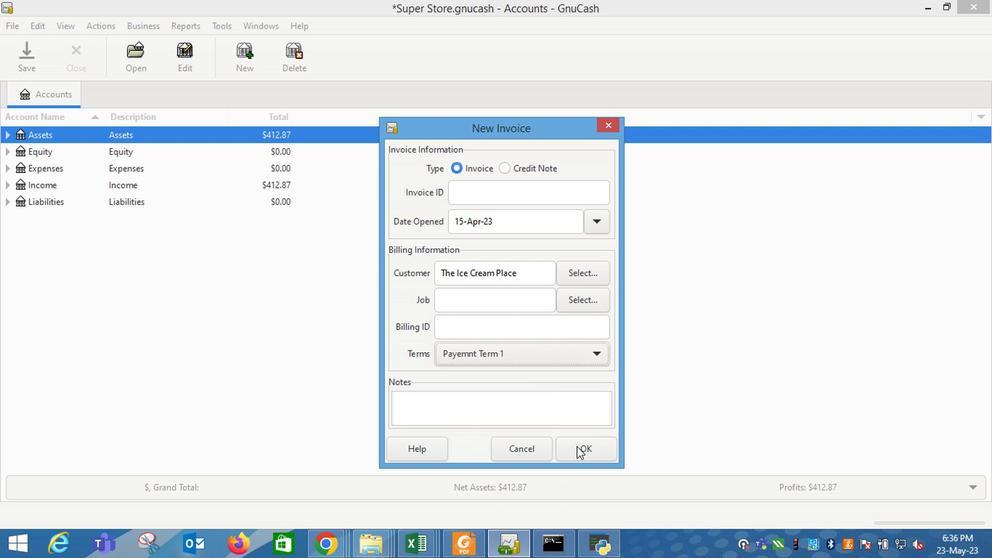 
Action: Mouse moved to (133, 286)
Screenshot: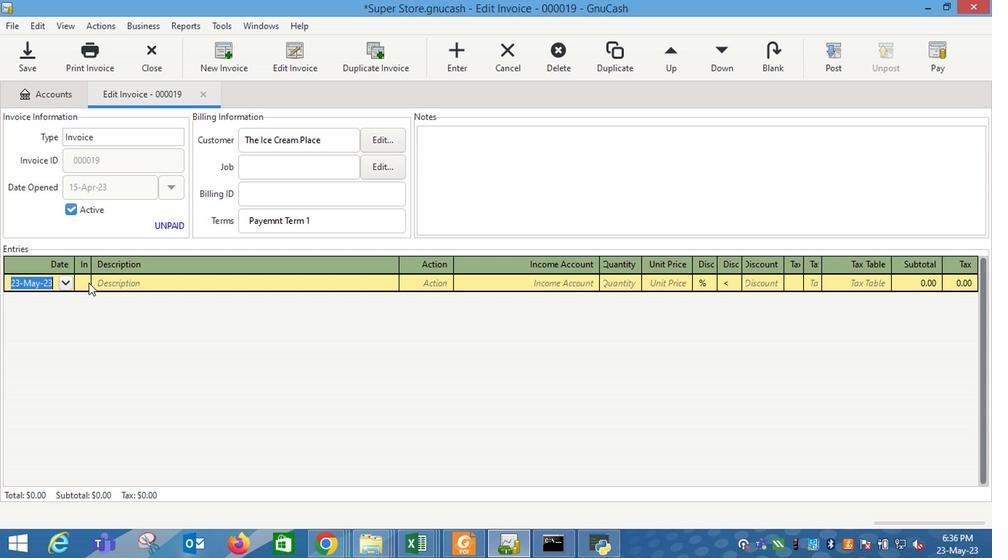
Action: Mouse pressed left at (133, 286)
Screenshot: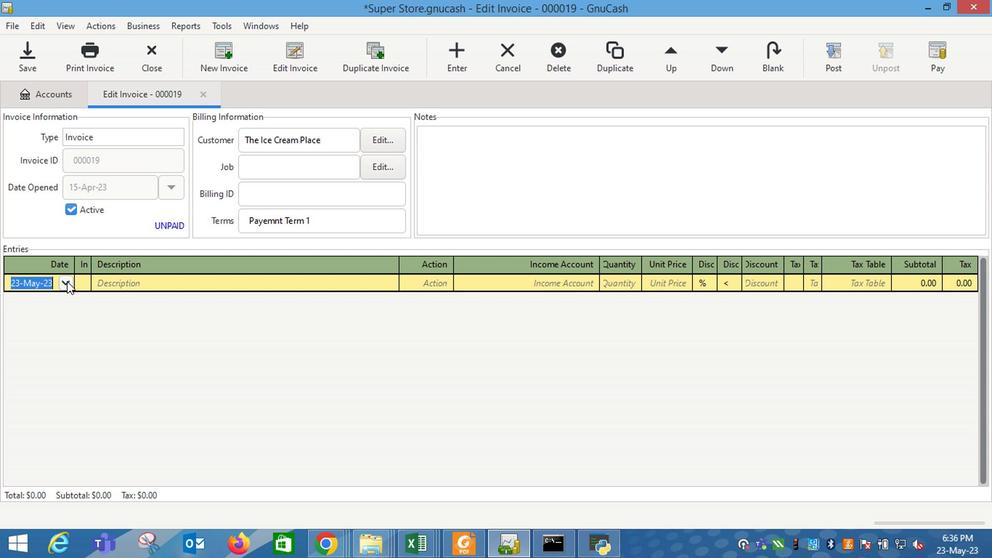 
Action: Mouse moved to (95, 301)
Screenshot: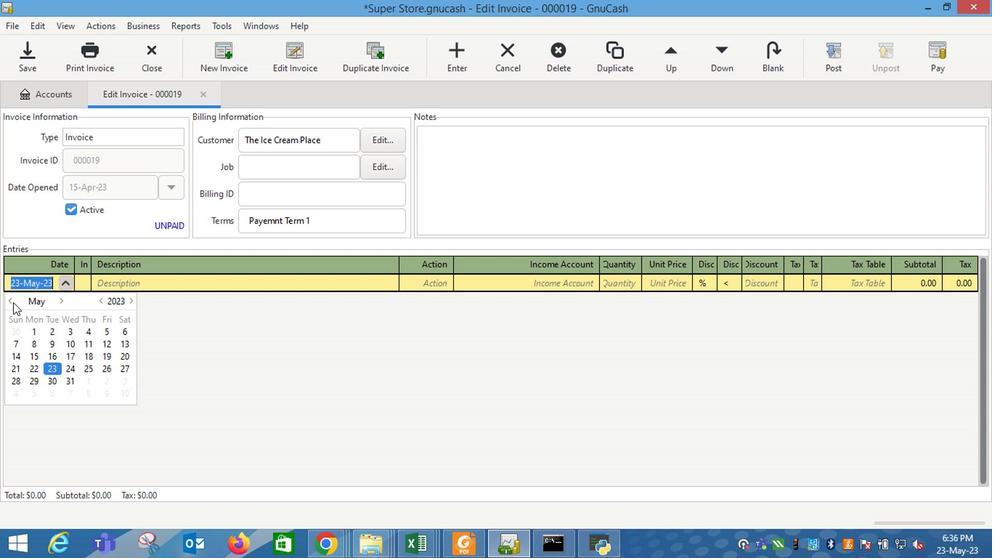 
Action: Mouse pressed left at (95, 301)
Screenshot: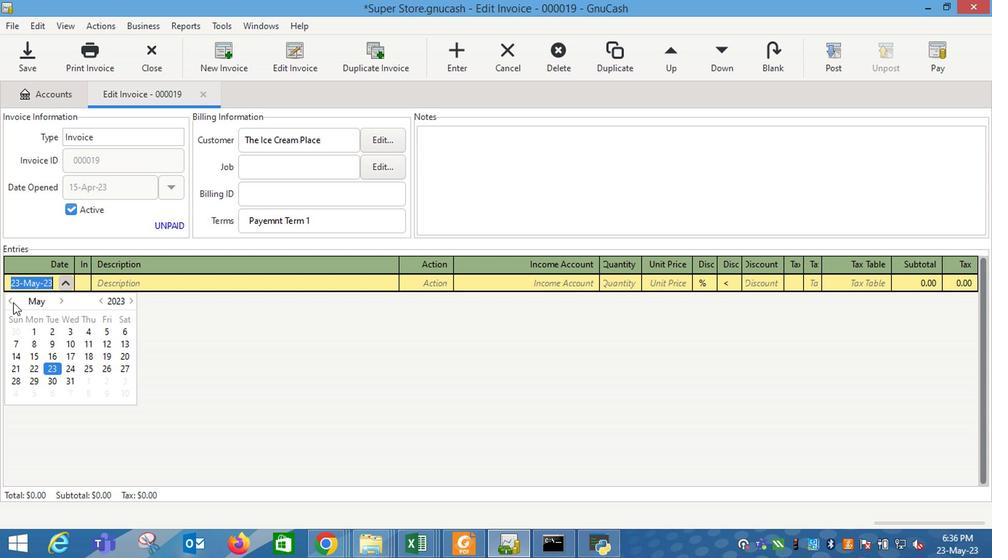 
Action: Mouse moved to (174, 339)
Screenshot: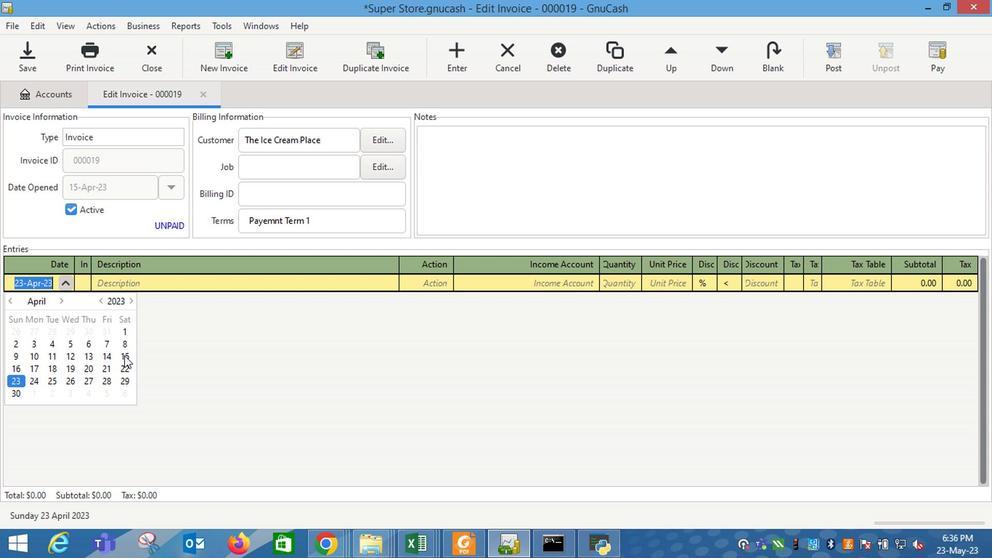 
Action: Mouse pressed left at (174, 339)
Screenshot: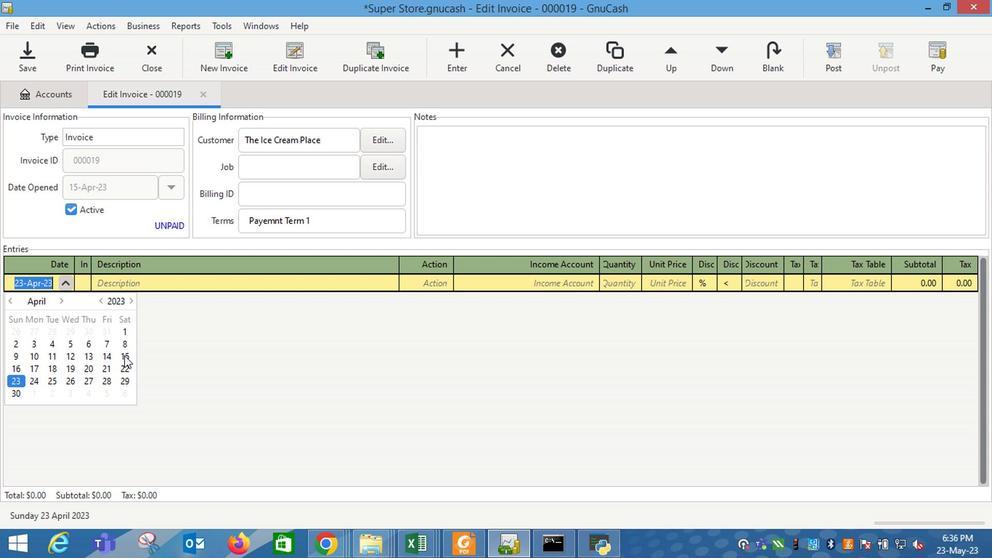 
Action: Mouse moved to (177, 291)
Screenshot: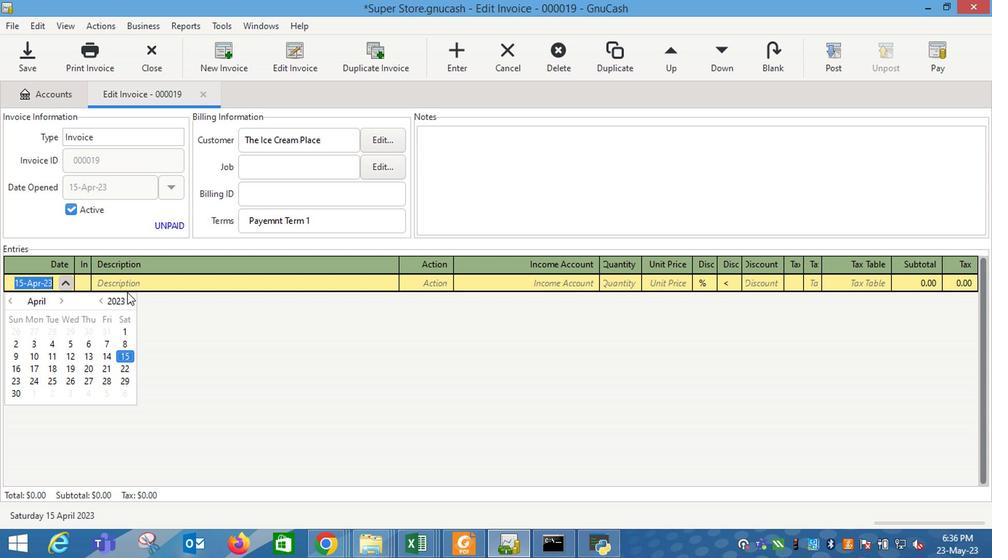
Action: Mouse pressed left at (177, 291)
Screenshot: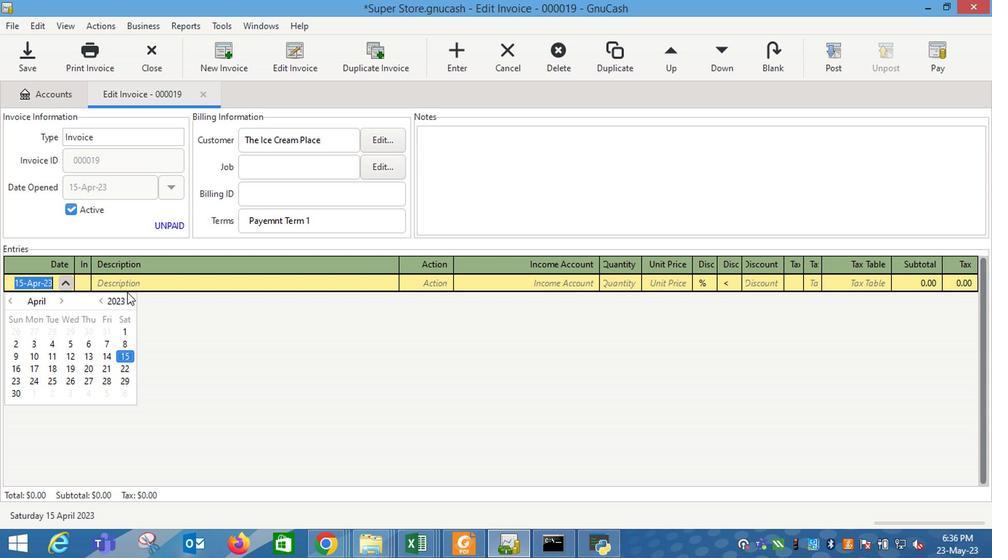 
Action: Mouse moved to (179, 288)
Screenshot: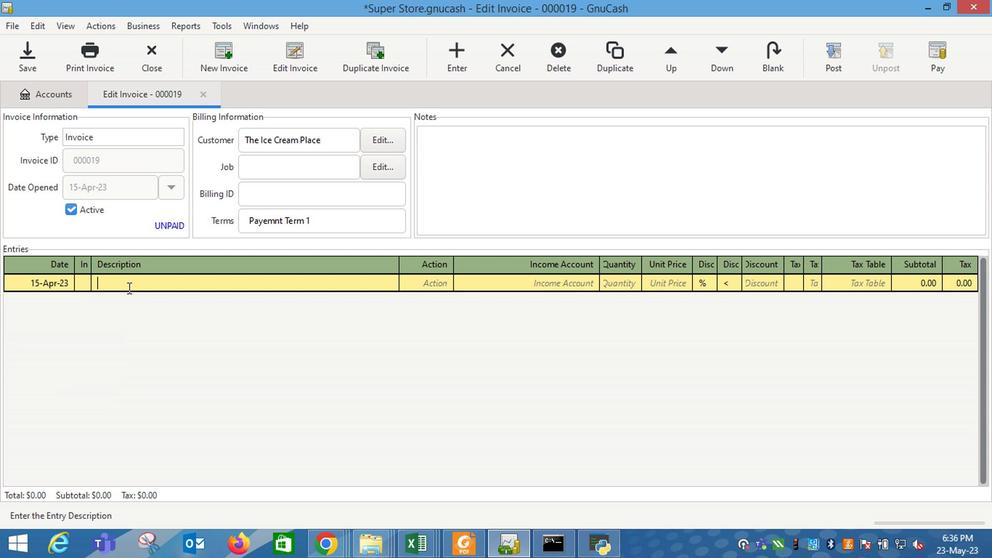 
Action: Key pressed <Key.shift_r>Be<Key.right><Key.enter>
Screenshot: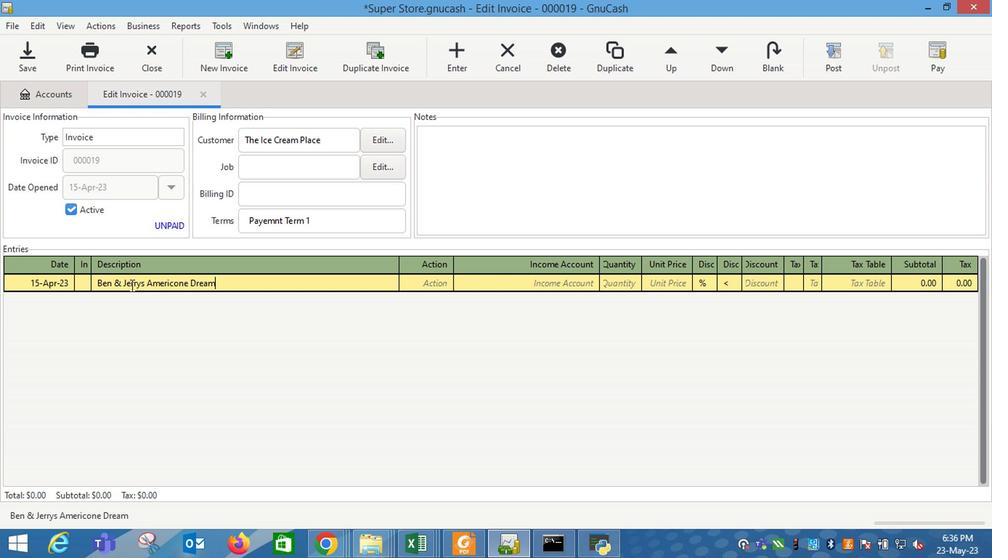 
Action: Mouse moved to (391, 286)
Screenshot: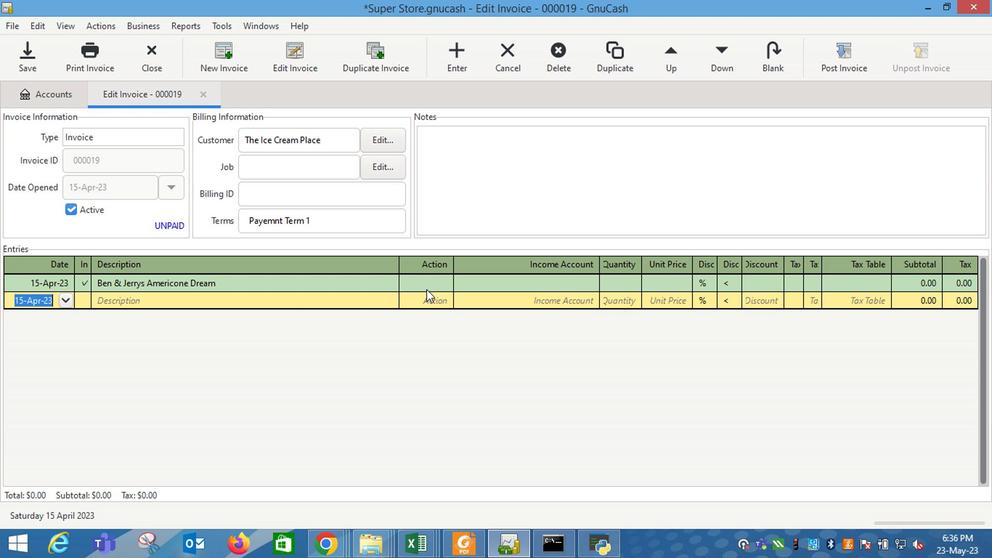 
Action: Mouse pressed left at (391, 286)
Screenshot: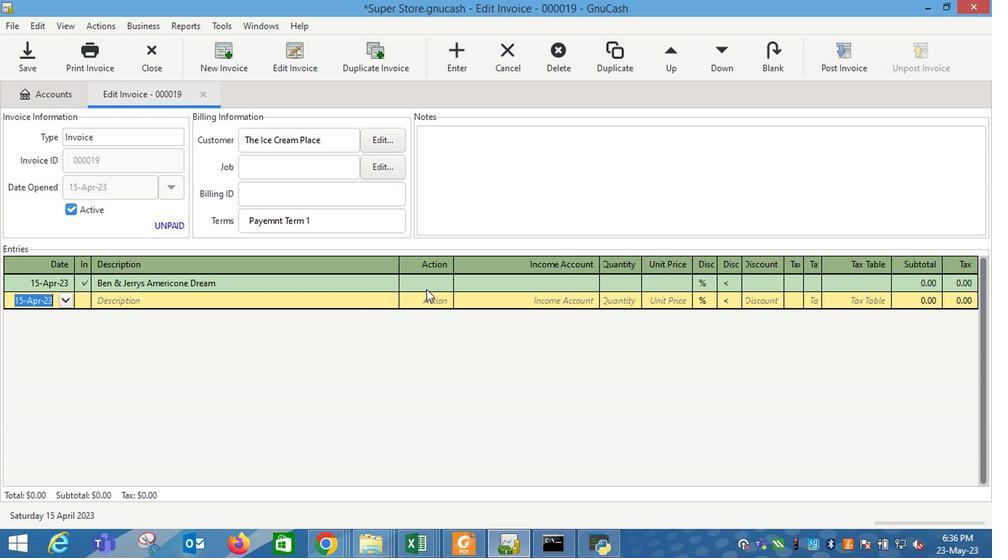 
Action: Mouse moved to (401, 285)
Screenshot: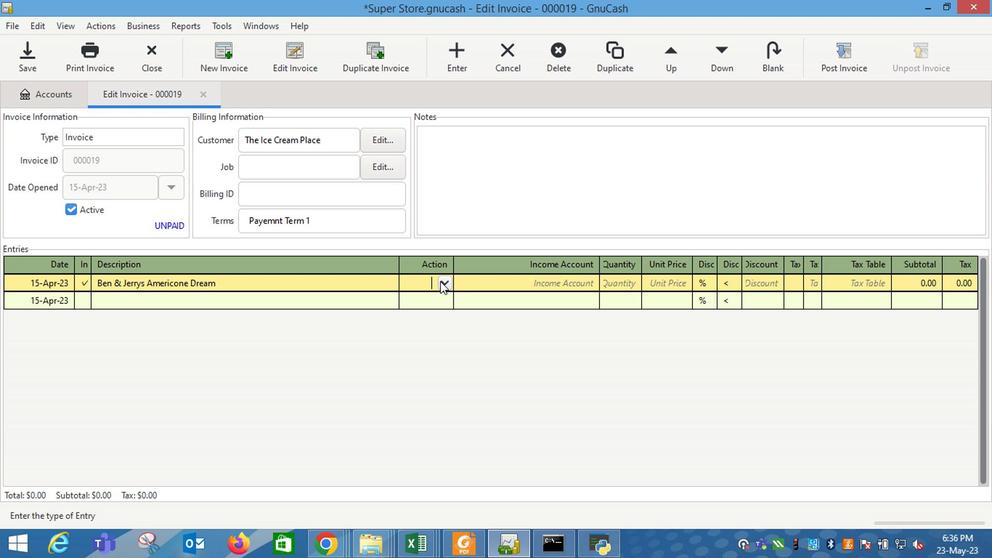 
Action: Mouse pressed left at (401, 285)
Screenshot: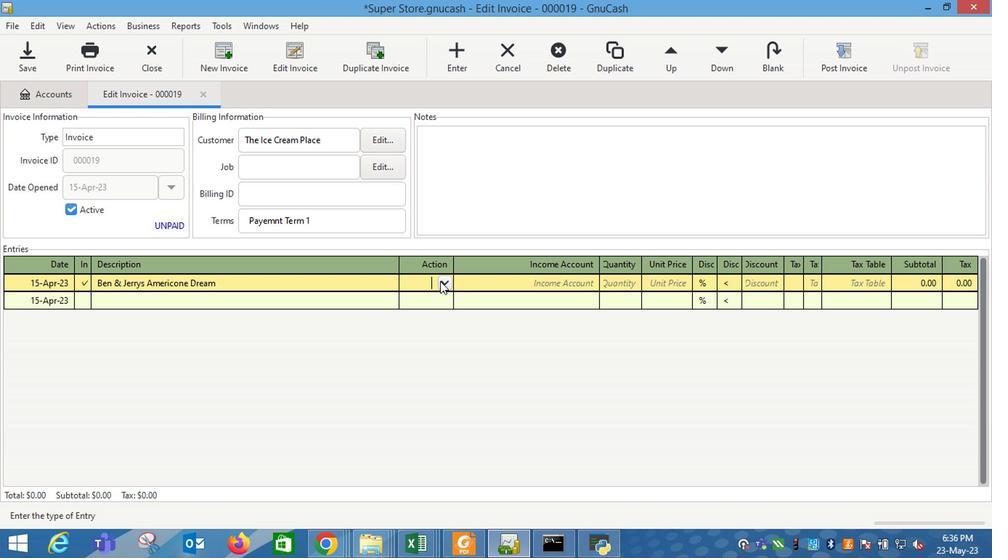 
Action: Mouse moved to (385, 312)
Screenshot: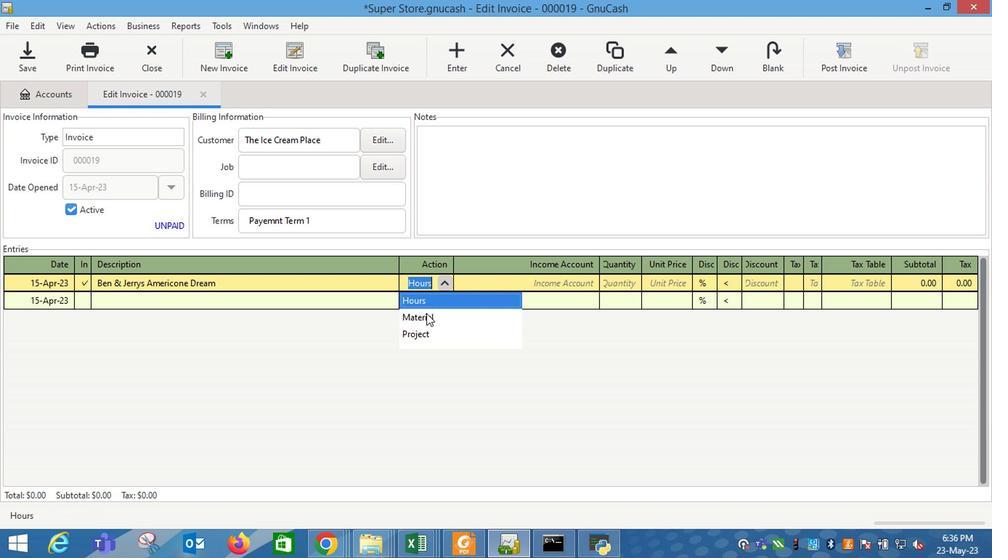 
Action: Mouse pressed left at (385, 312)
Screenshot: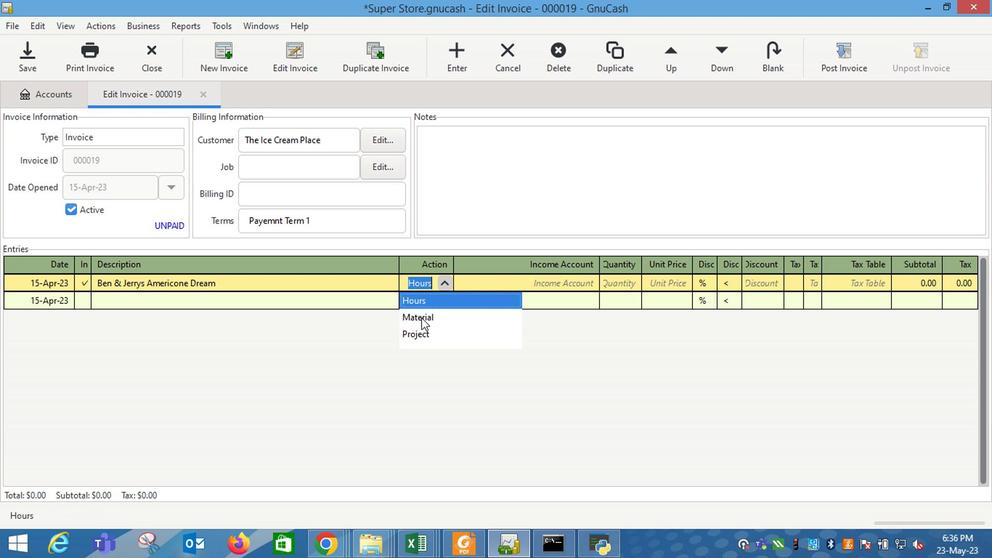 
Action: Mouse moved to (435, 291)
Screenshot: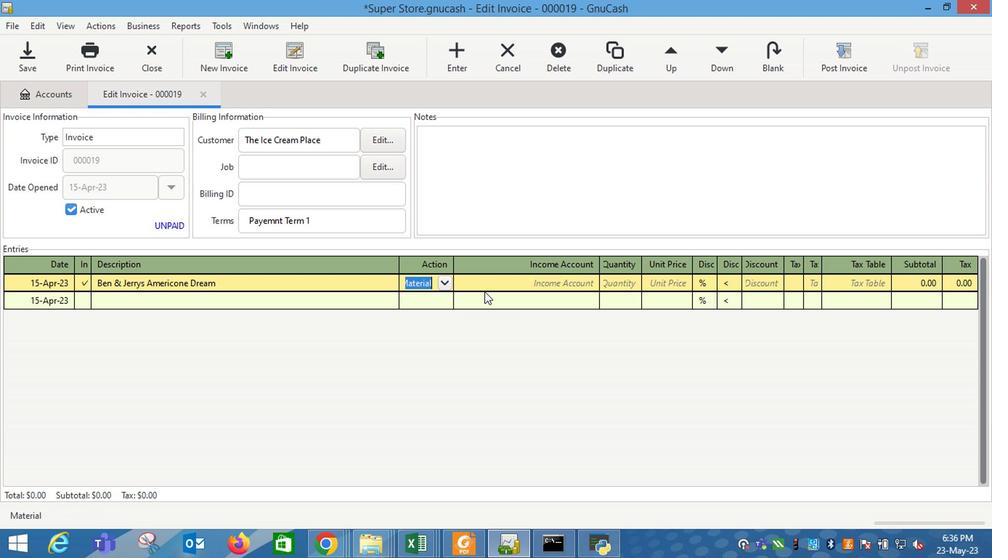 
Action: Mouse pressed left at (435, 291)
Screenshot: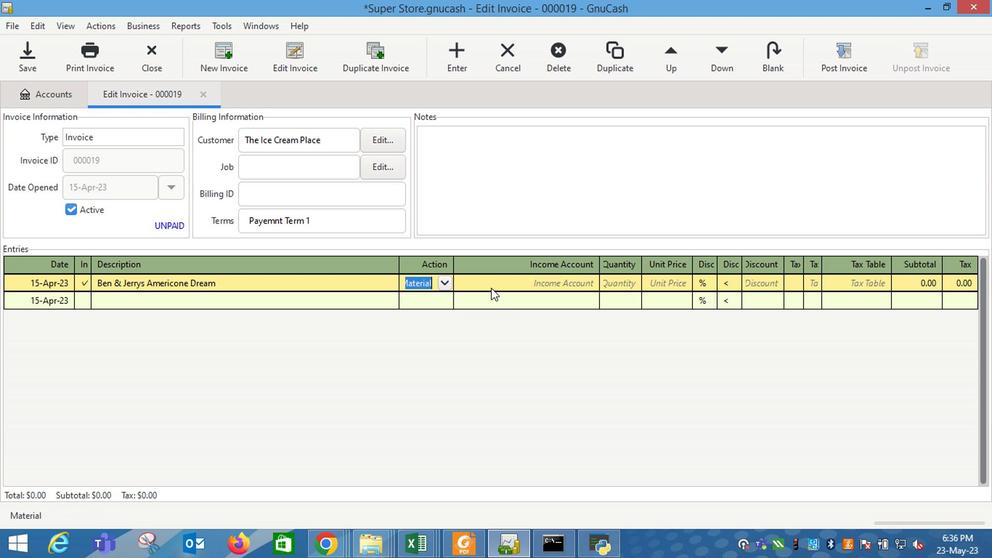
Action: Mouse moved to (504, 284)
Screenshot: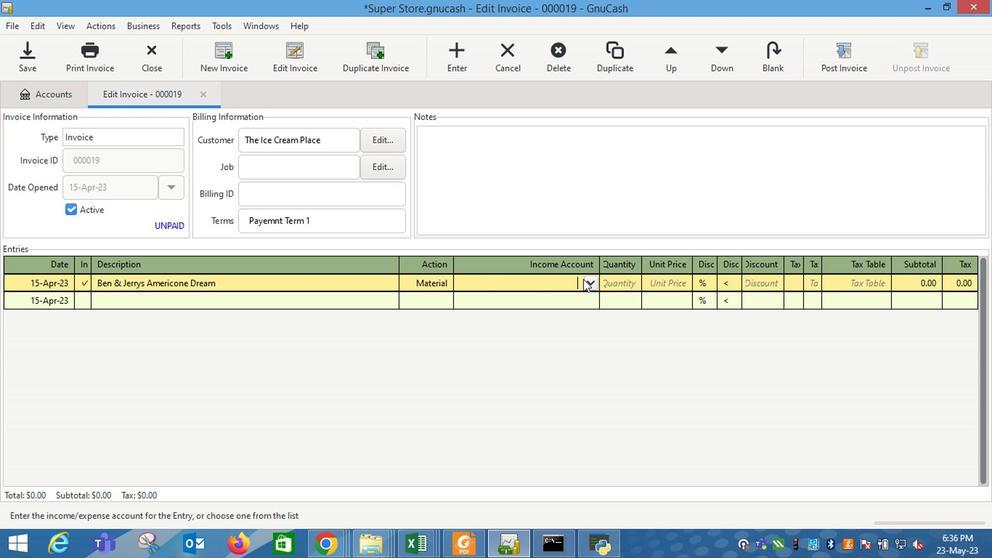 
Action: Mouse pressed left at (504, 284)
Screenshot: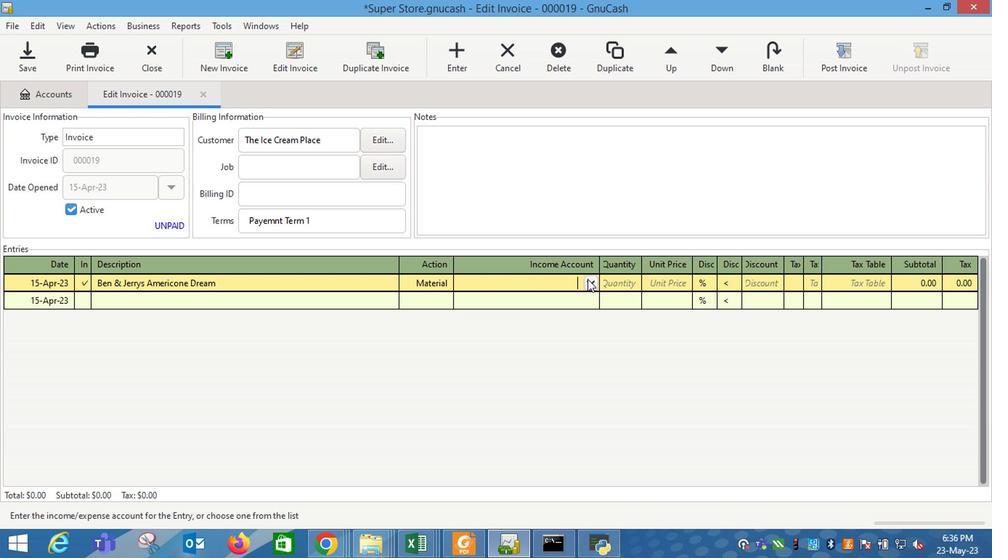 
Action: Mouse moved to (442, 335)
Screenshot: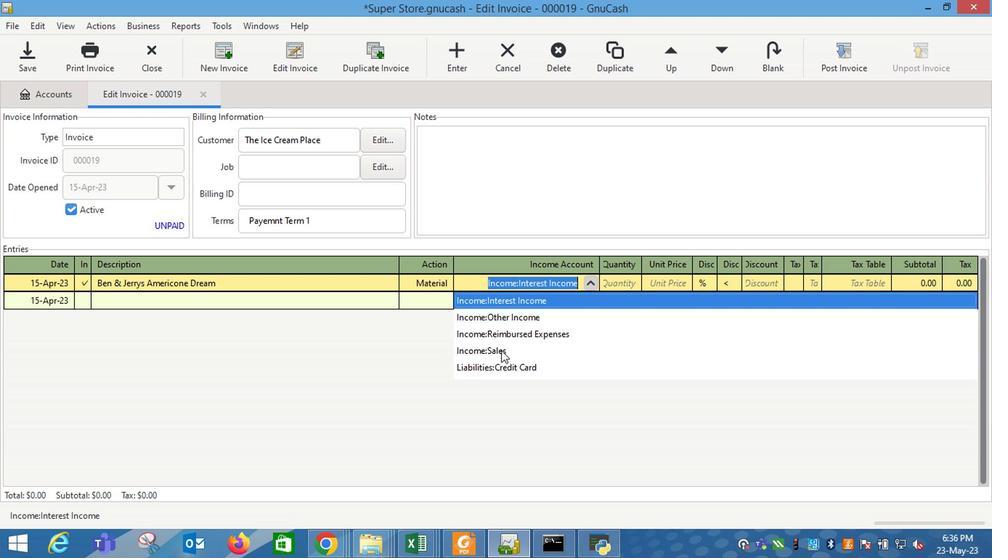 
Action: Mouse pressed left at (442, 335)
Screenshot: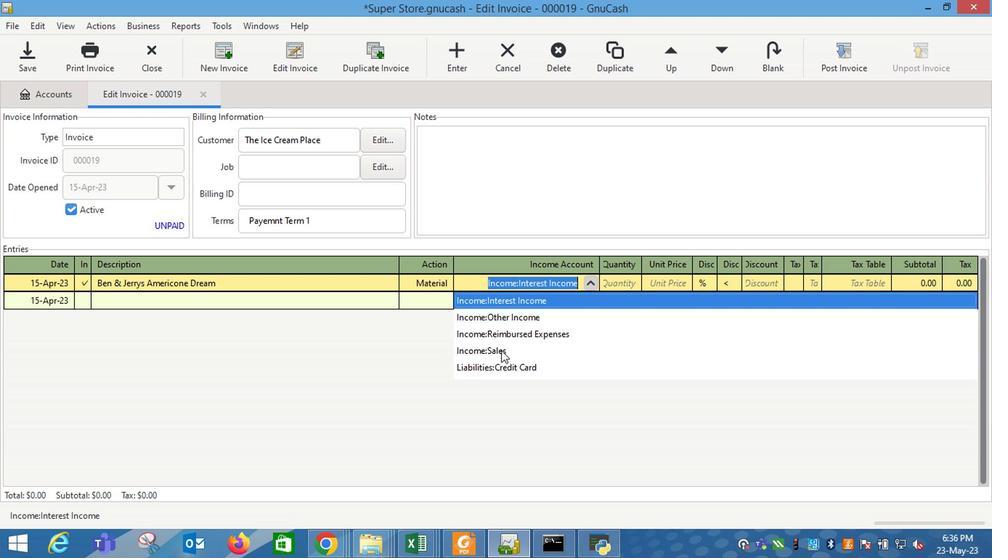 
Action: Mouse moved to (529, 284)
Screenshot: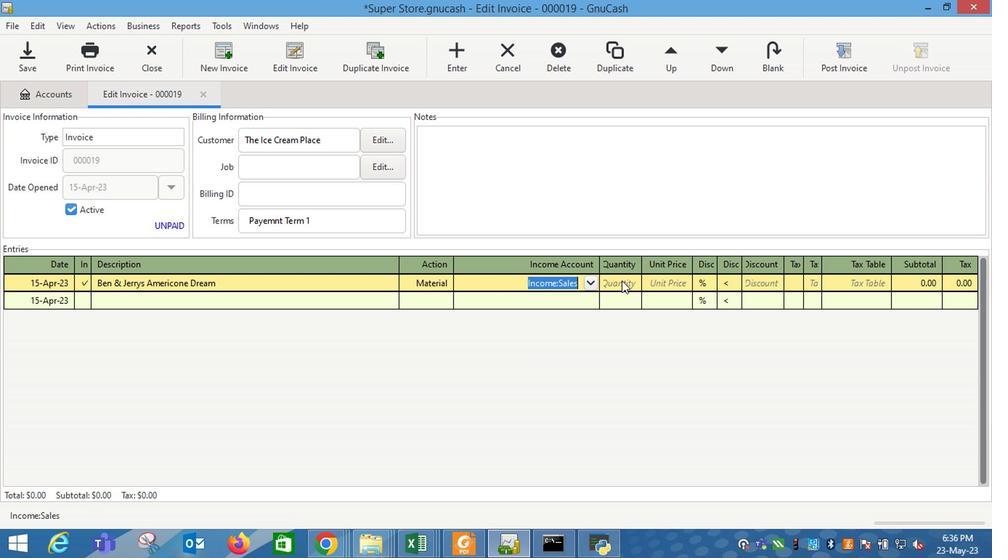 
Action: Mouse pressed left at (529, 284)
Screenshot: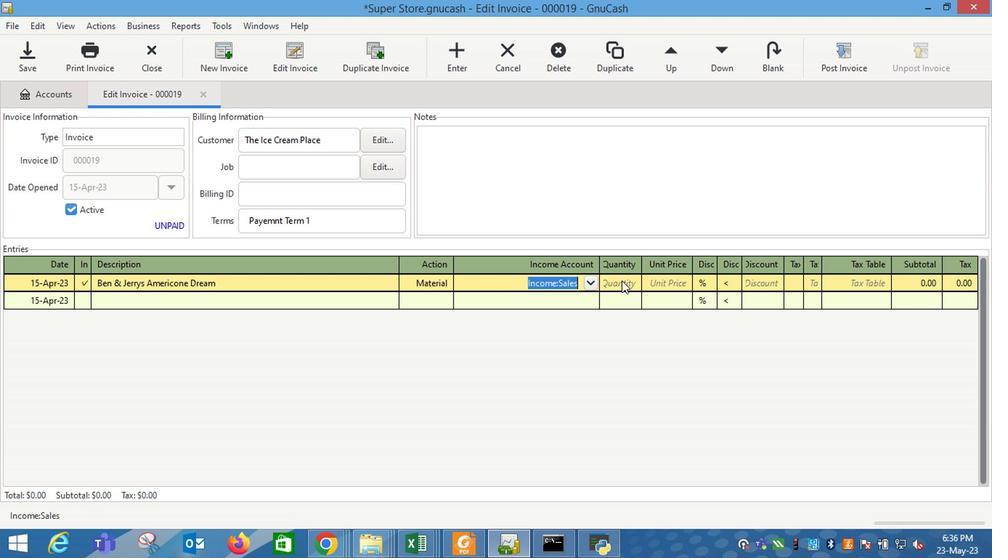 
Action: Key pressed 2
Screenshot: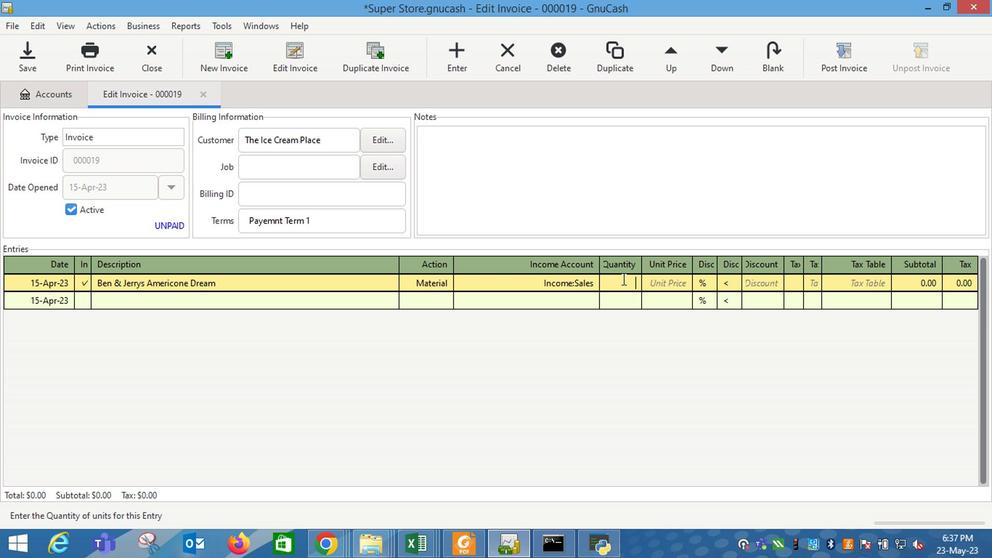 
Action: Mouse moved to (561, 291)
Screenshot: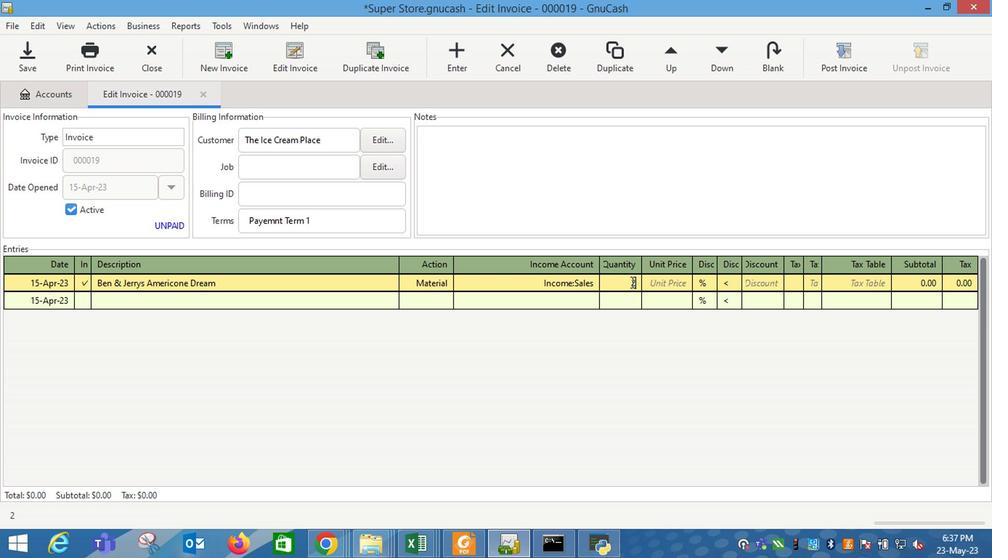 
Action: Mouse pressed left at (561, 291)
Screenshot: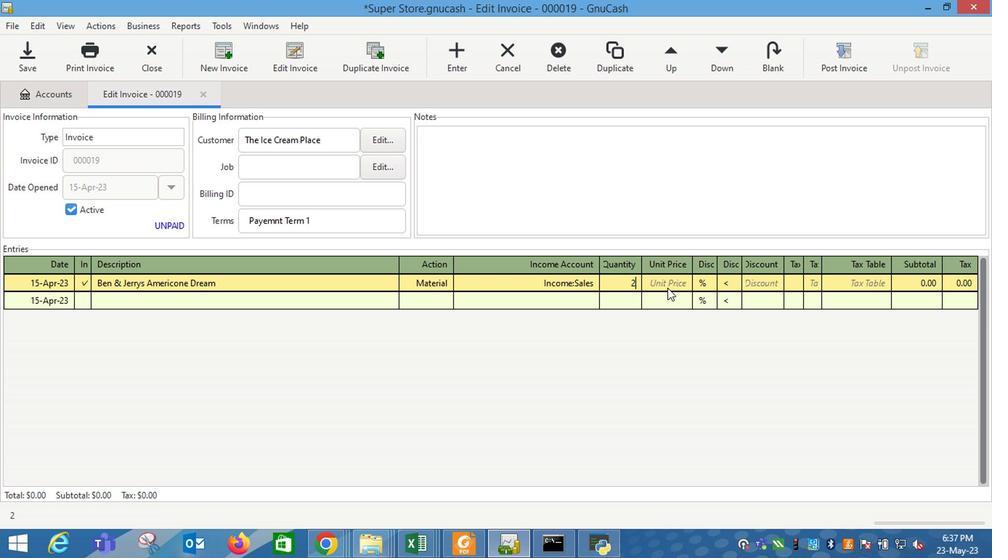 
Action: Key pressed 10.6
Screenshot: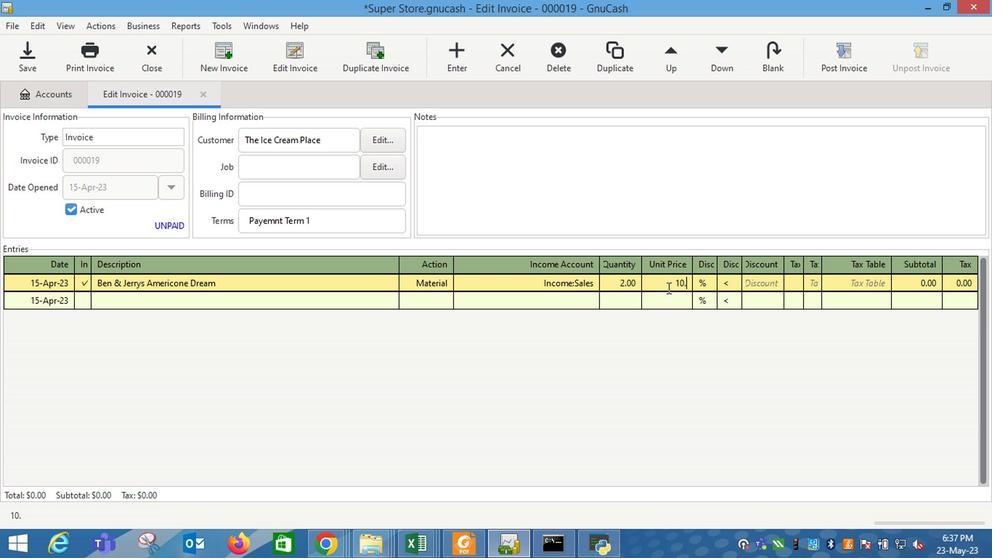 
Action: Mouse moved to (607, 287)
Screenshot: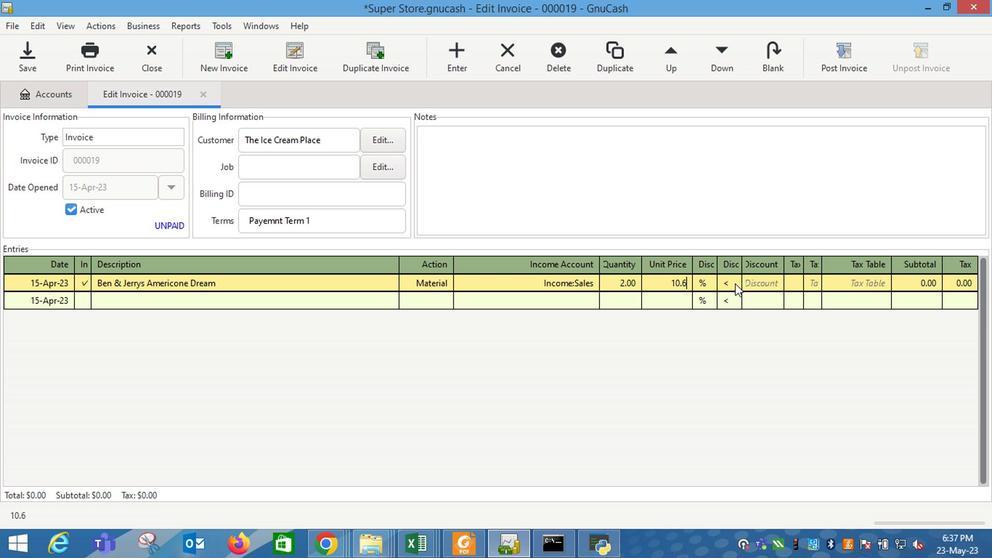 
Action: Mouse pressed left at (607, 287)
Screenshot: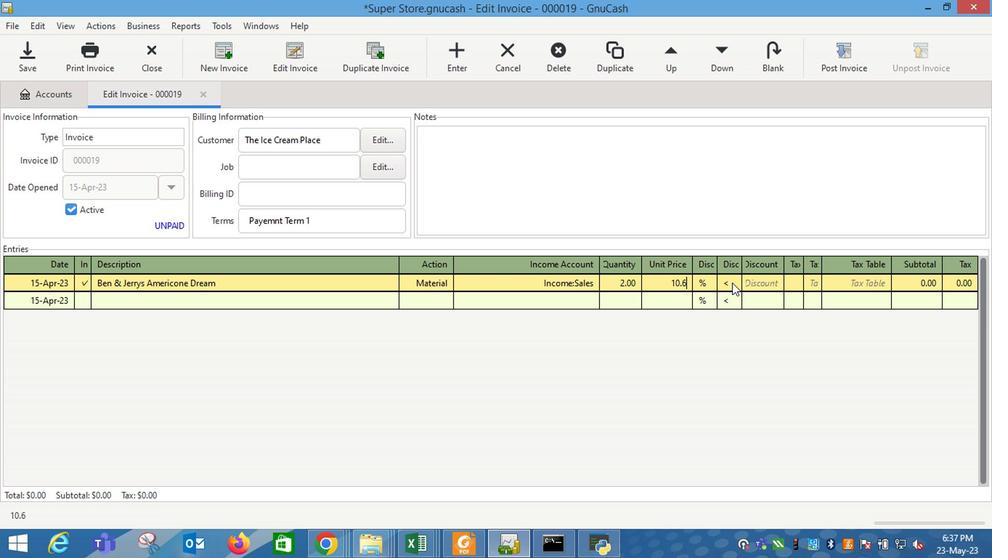 
Action: Mouse moved to (630, 286)
Screenshot: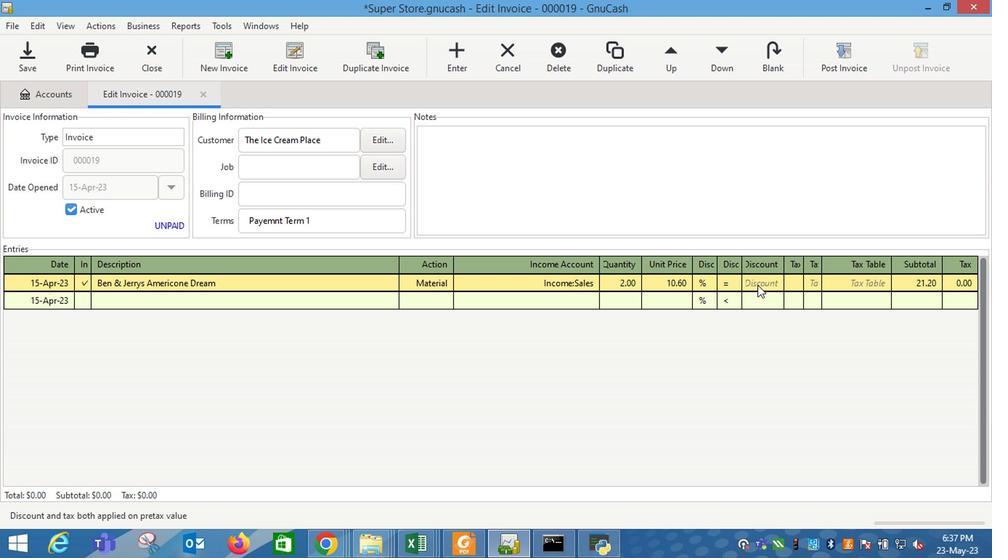 
Action: Mouse pressed left at (630, 286)
Screenshot: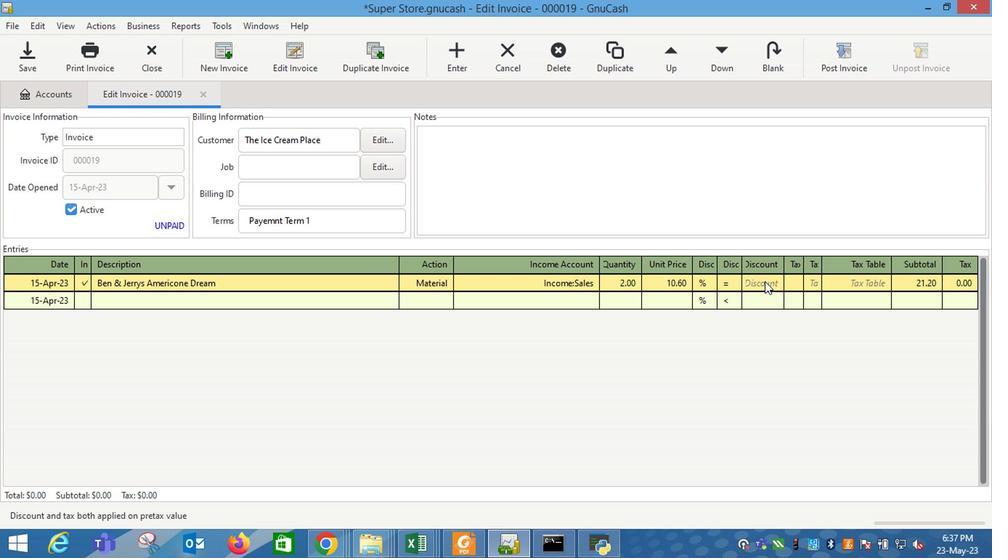 
Action: Key pressed 5<Key.enter>
Screenshot: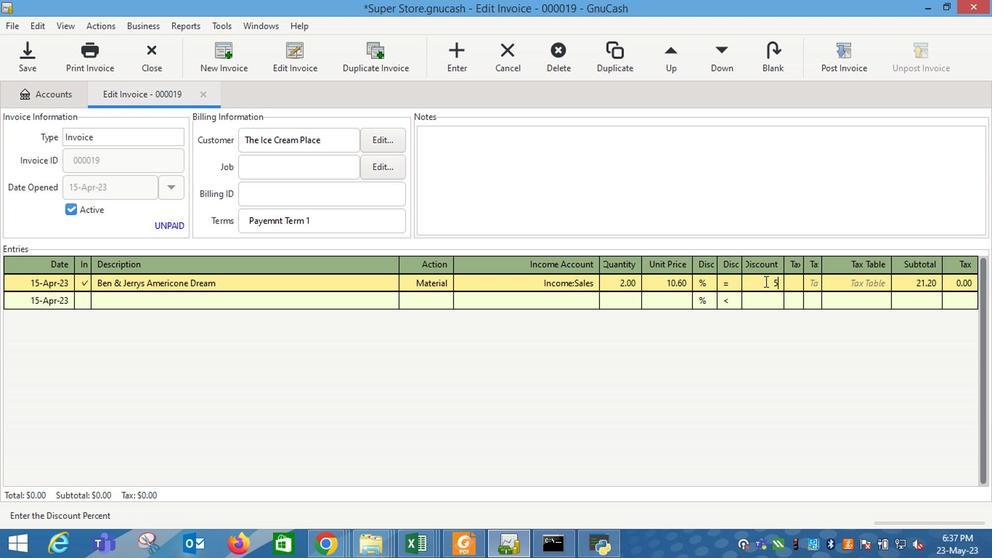 
Action: Mouse moved to (228, 302)
Screenshot: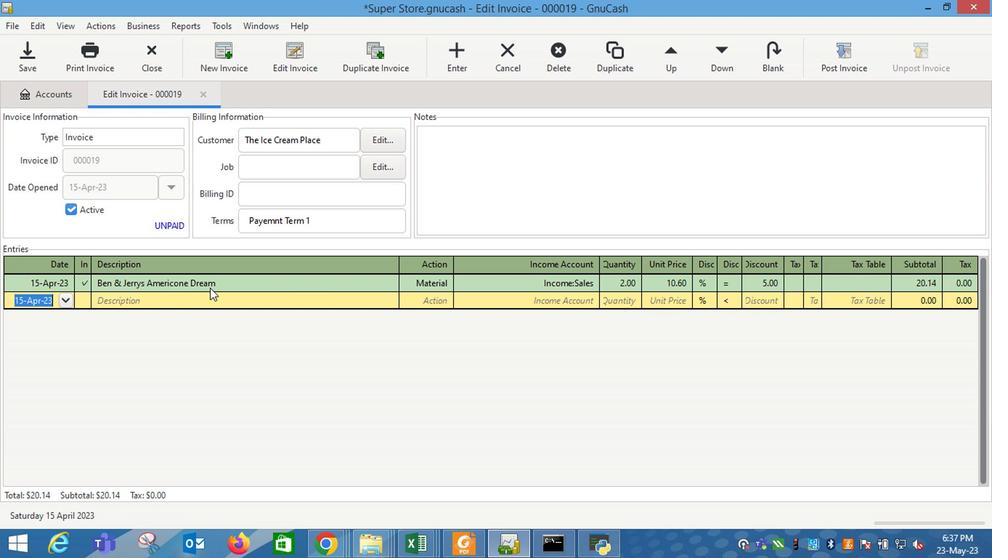 
Action: Mouse pressed left at (228, 302)
Screenshot: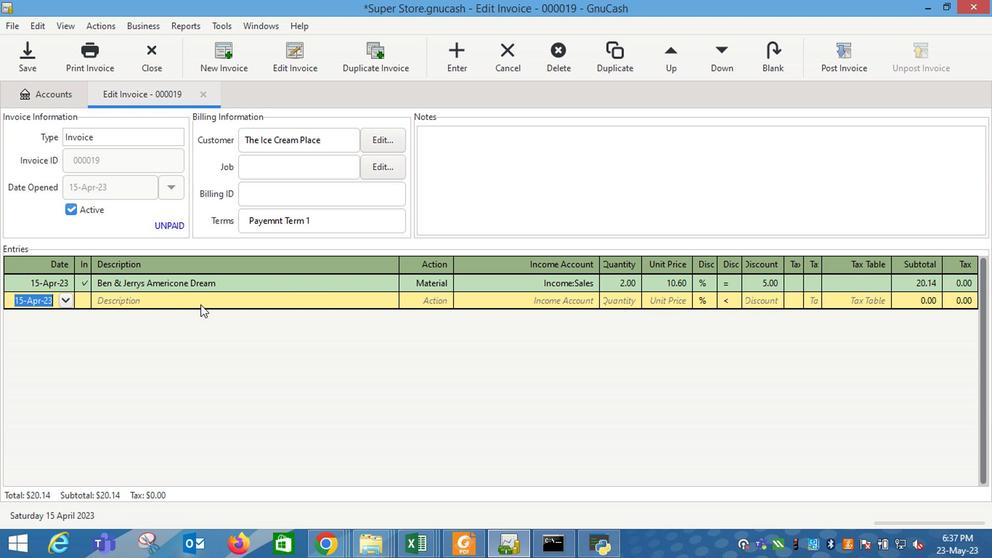 
Action: Key pressed be
Screenshot: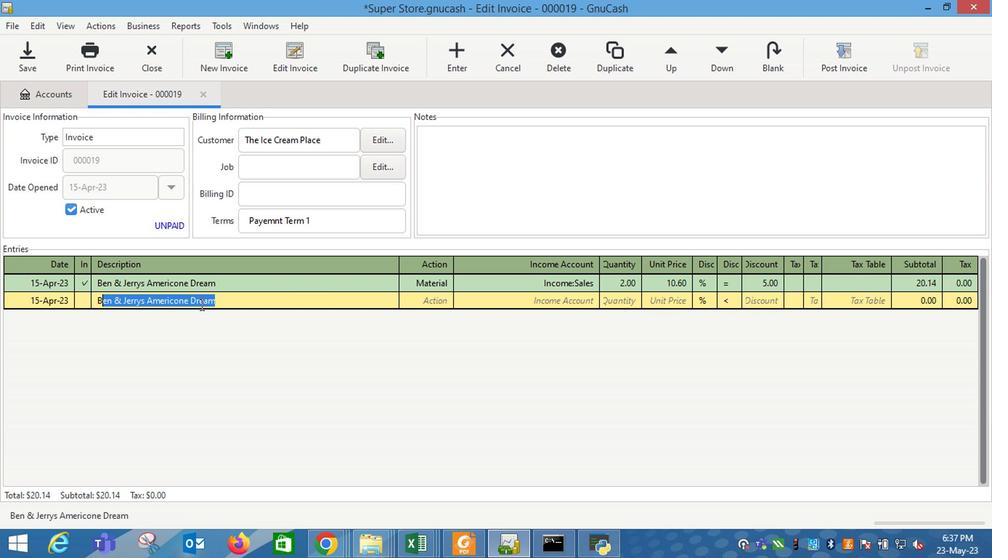 
Action: Mouse moved to (228, 303)
Screenshot: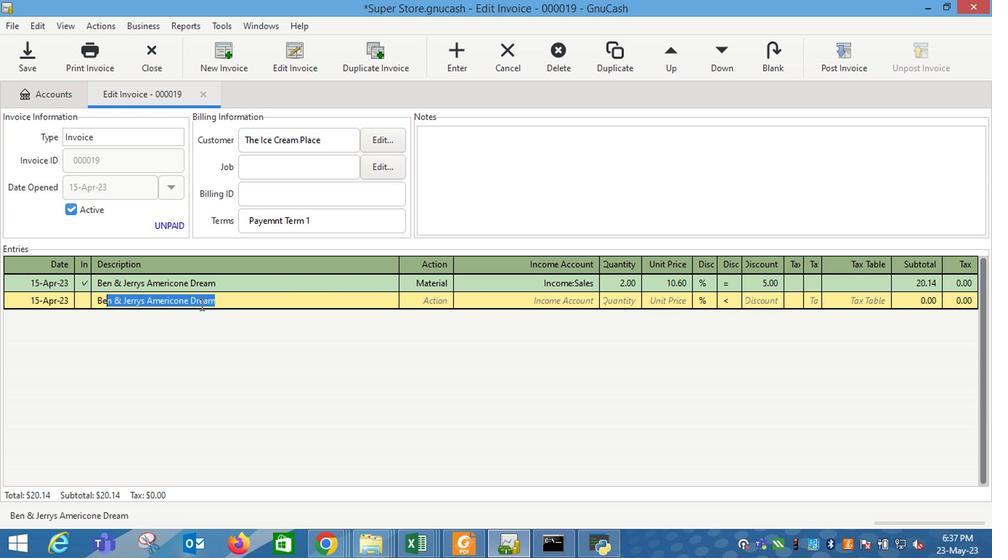 
Action: Key pressed n<Key.space><Key.shift_r>&<Key.space><Key.shift_r>Jerrys<Key.space><Key.shift_r>N<Key.right>
Screenshot: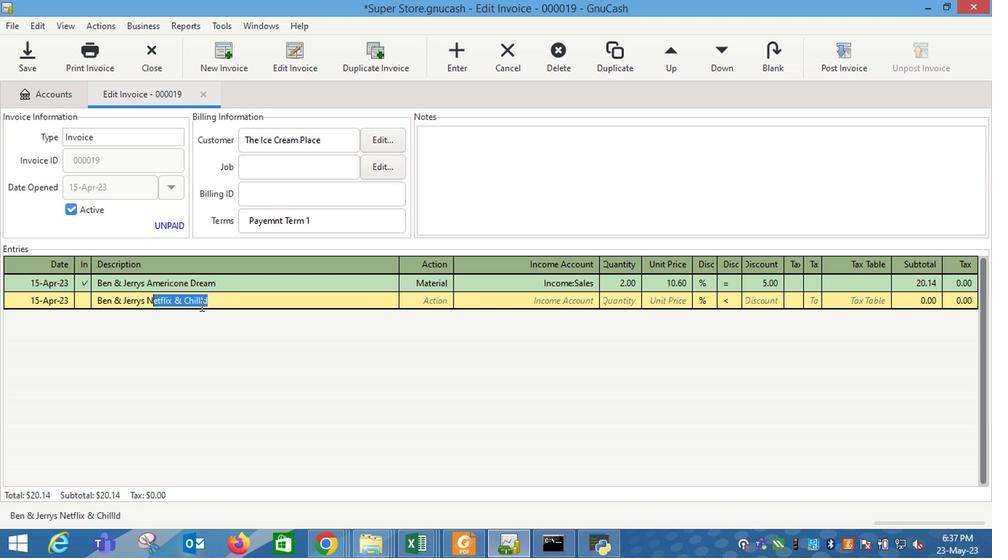 
Action: Mouse moved to (401, 305)
Screenshot: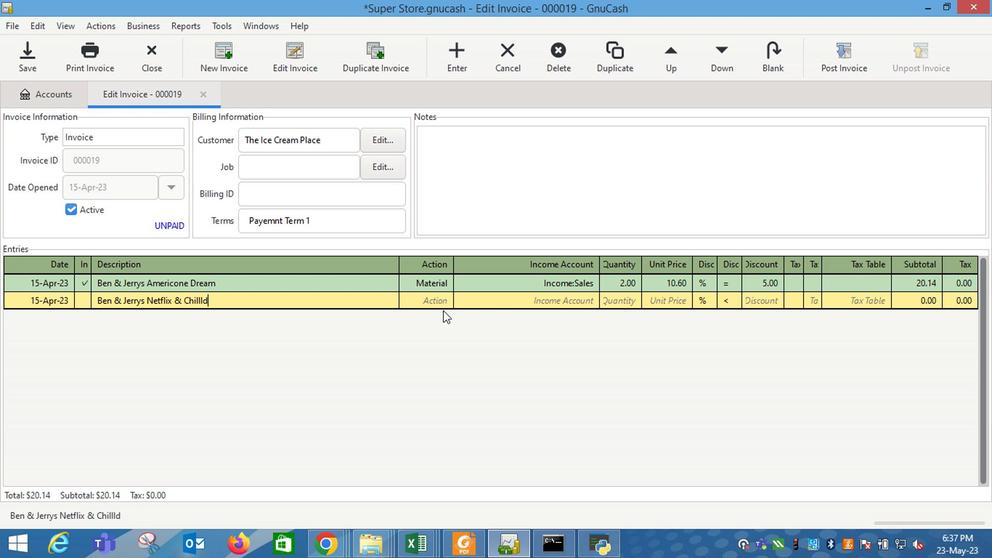 
Action: Mouse pressed left at (401, 305)
Screenshot: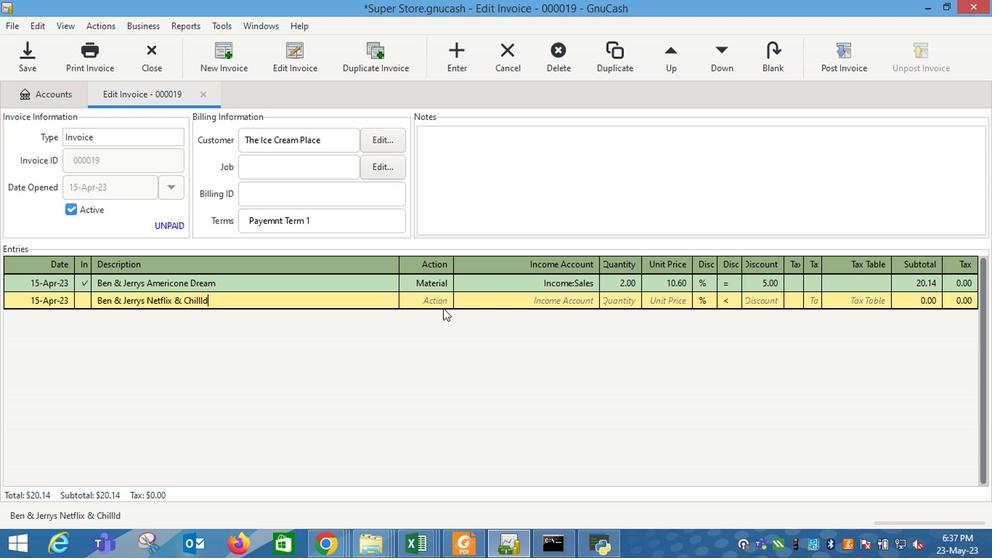
Action: Mouse moved to (405, 301)
Screenshot: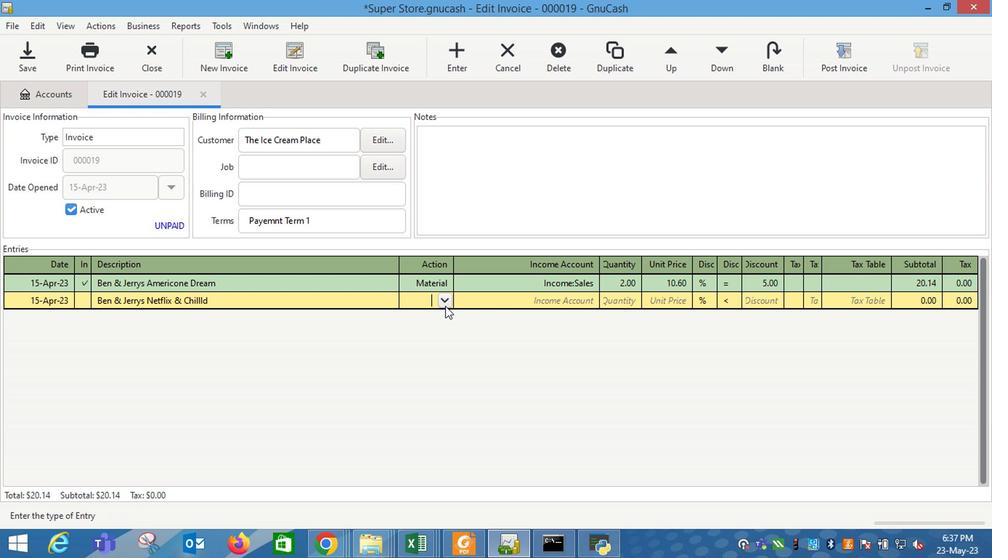 
Action: Mouse pressed left at (405, 301)
Screenshot: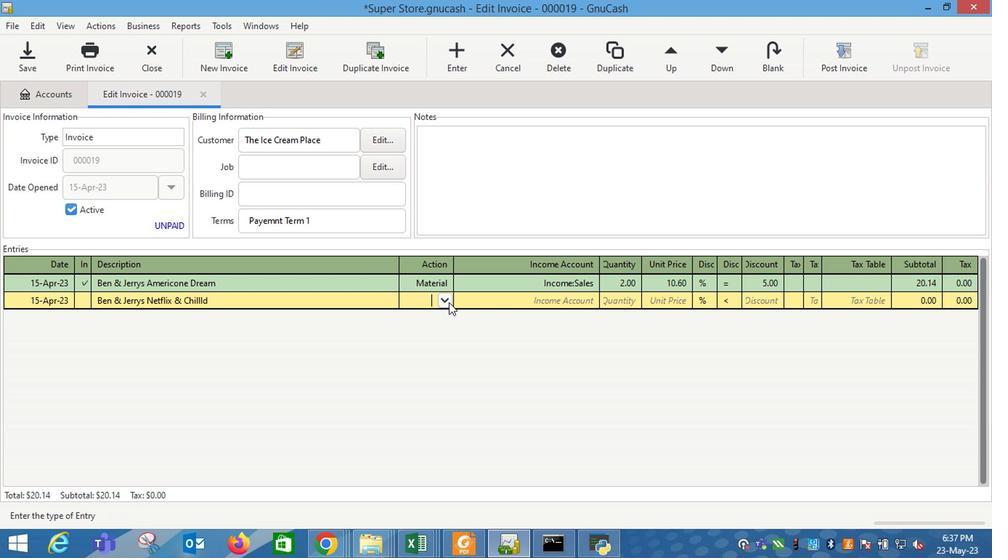 
Action: Mouse moved to (392, 327)
Screenshot: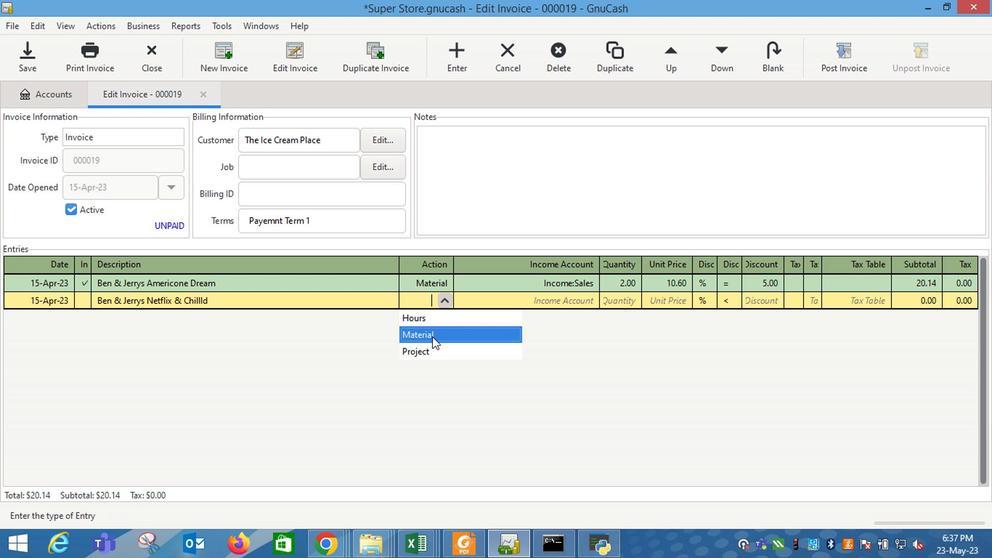 
Action: Mouse pressed left at (392, 327)
Screenshot: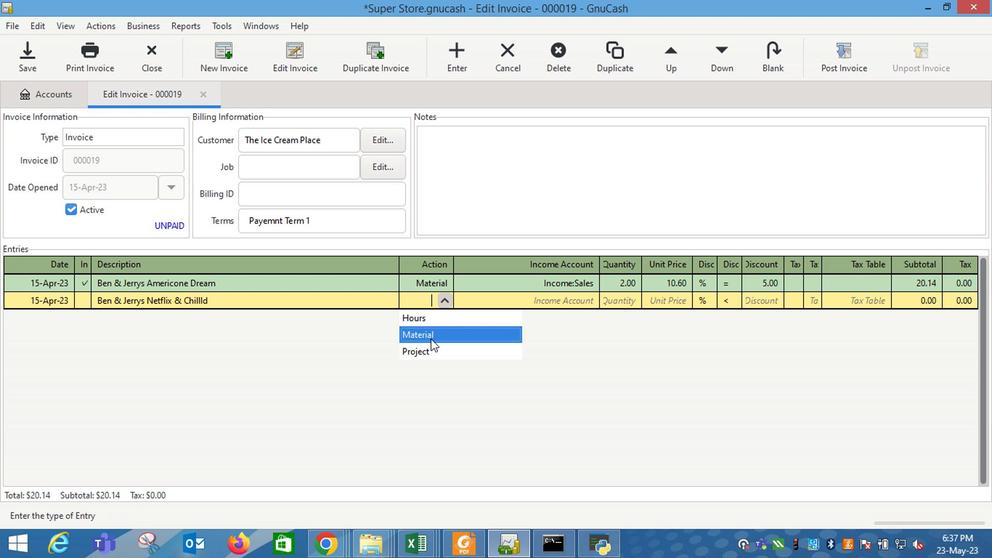 
Action: Mouse moved to (494, 300)
Screenshot: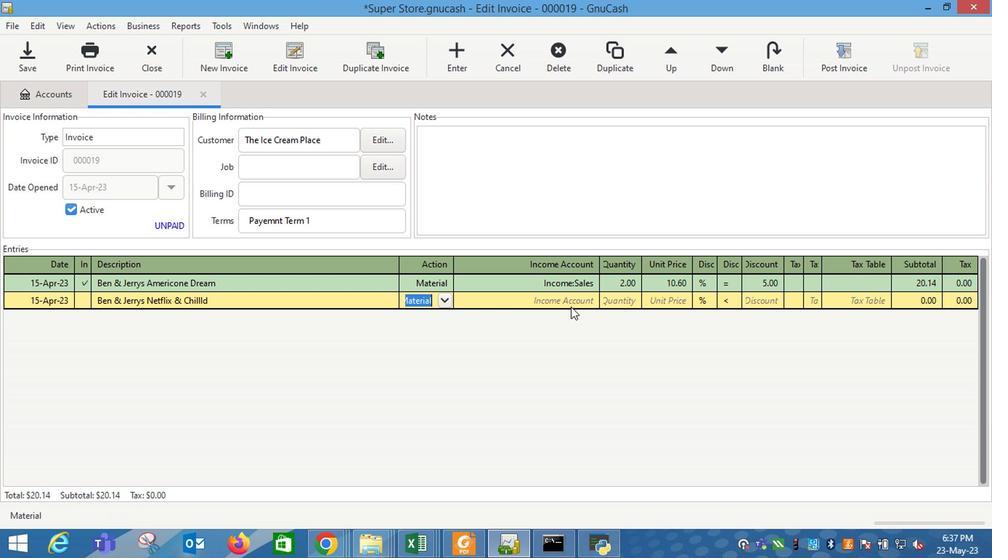 
Action: Mouse pressed left at (494, 300)
Screenshot: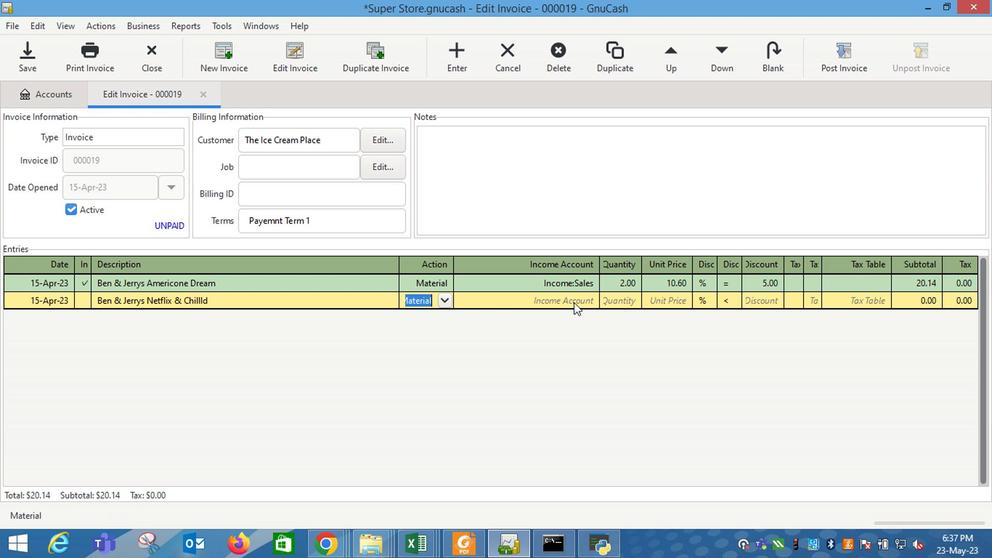 
Action: Mouse moved to (507, 300)
Screenshot: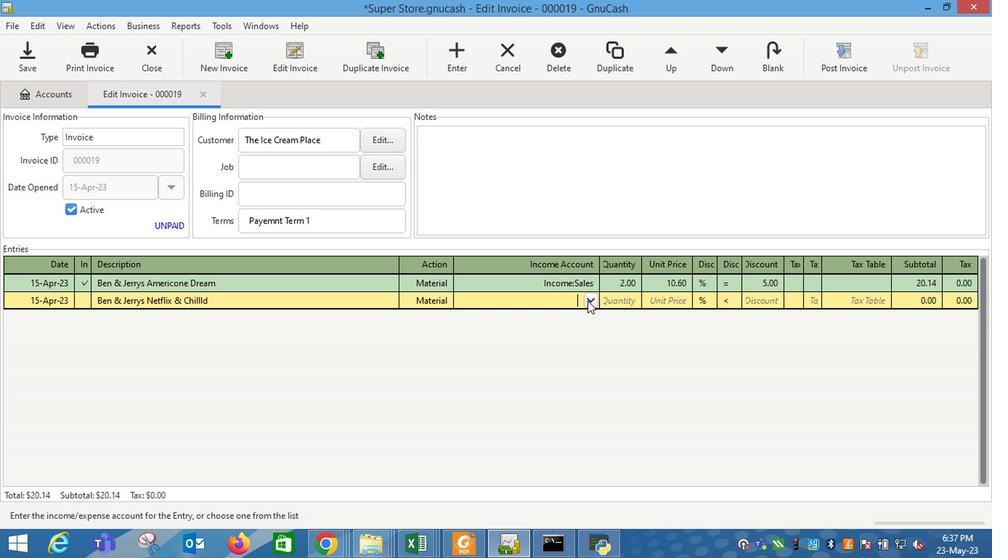 
Action: Mouse pressed left at (507, 300)
Screenshot: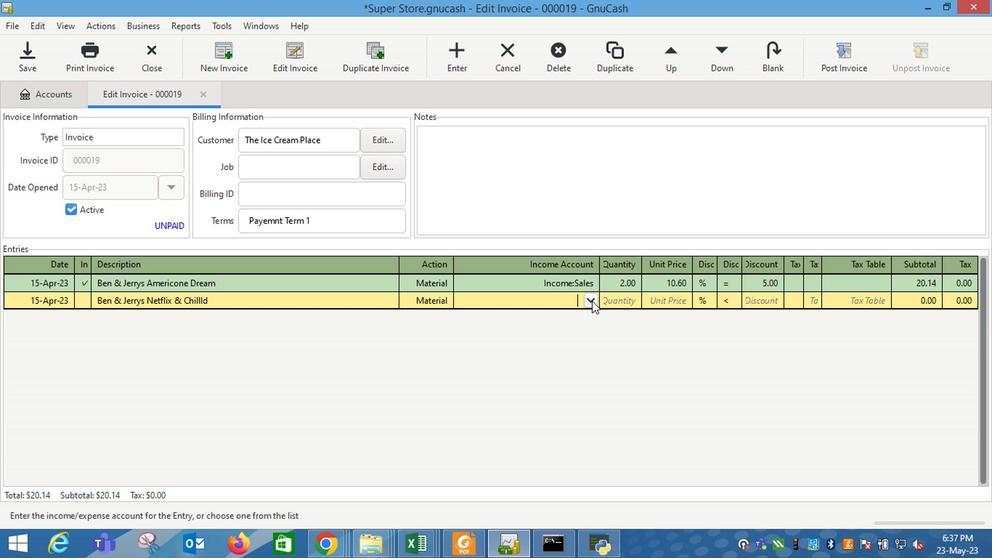 
Action: Mouse moved to (456, 348)
Screenshot: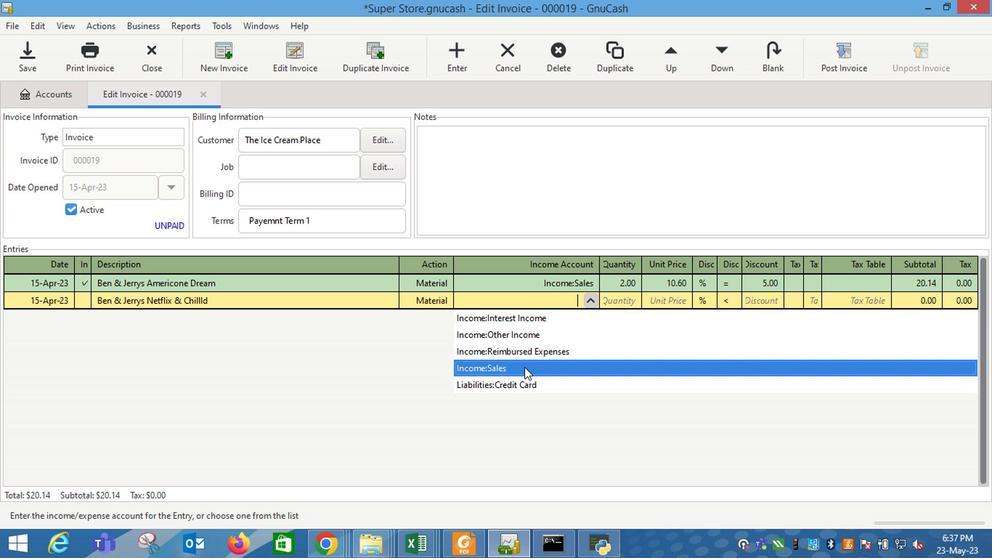 
Action: Mouse pressed left at (456, 348)
Screenshot: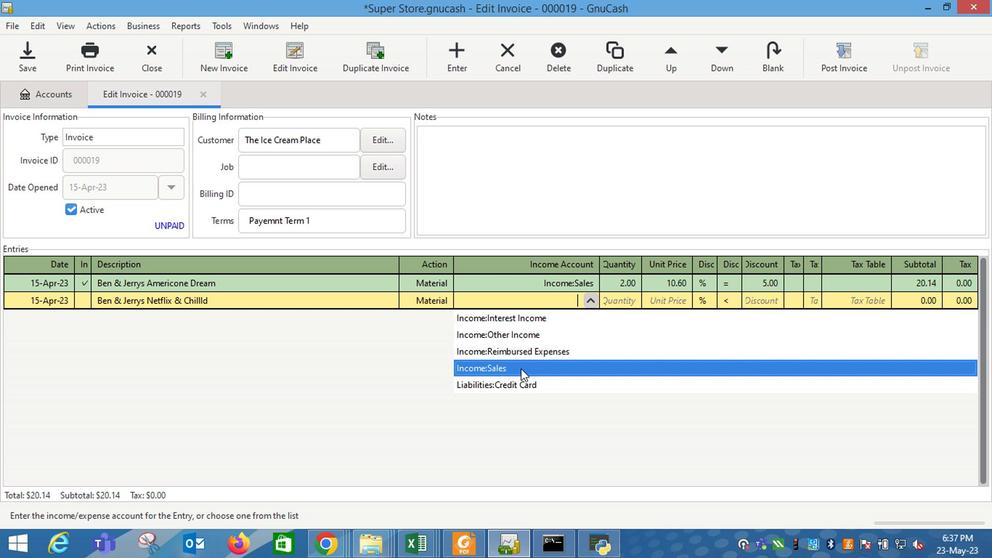 
Action: Mouse moved to (528, 300)
Screenshot: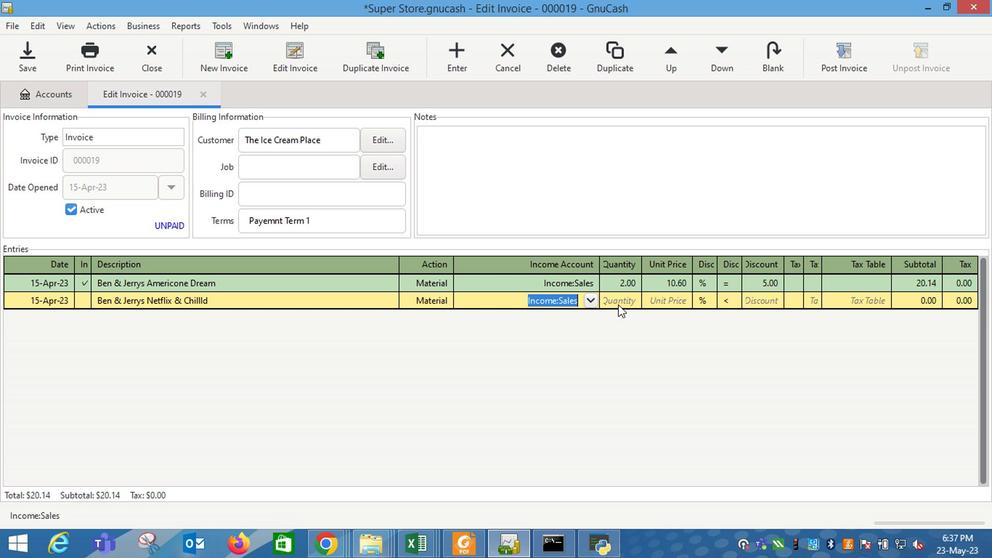 
Action: Mouse pressed left at (528, 300)
Screenshot: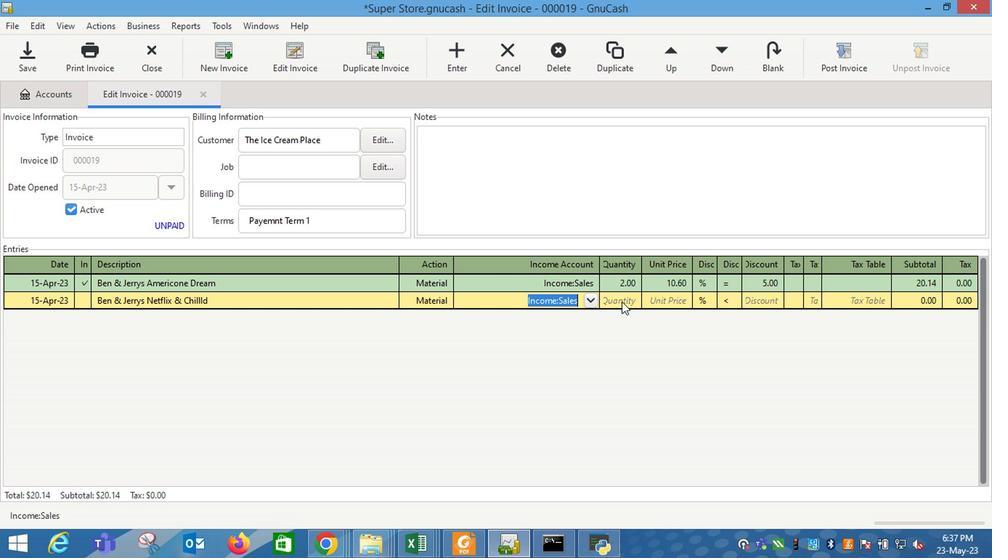 
Action: Key pressed 1
Screenshot: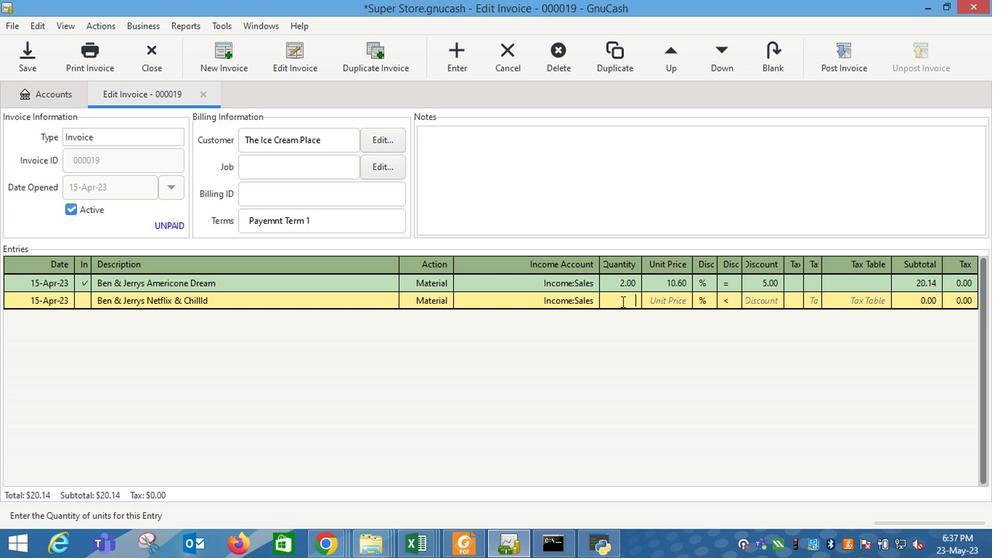 
Action: Mouse moved to (563, 304)
Screenshot: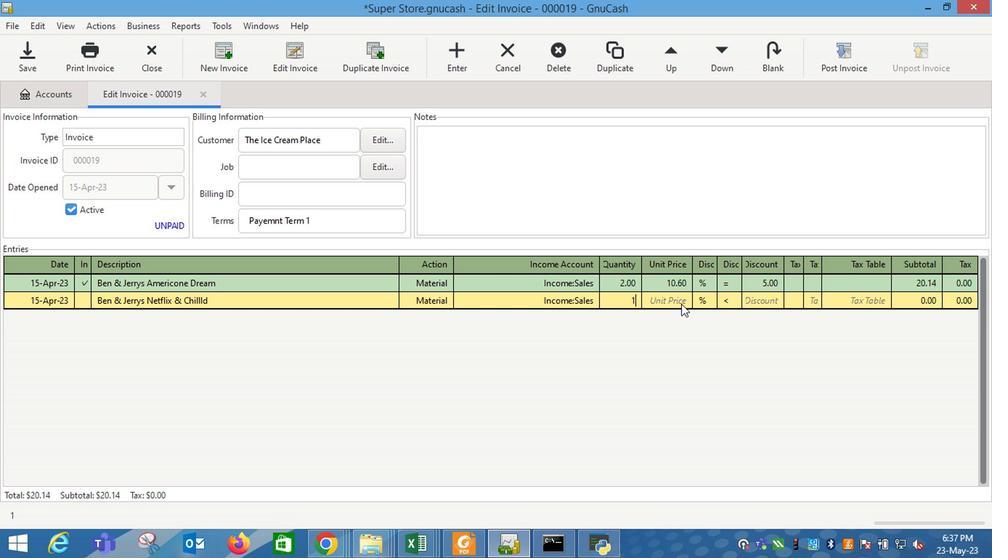
Action: Mouse pressed left at (563, 304)
Screenshot: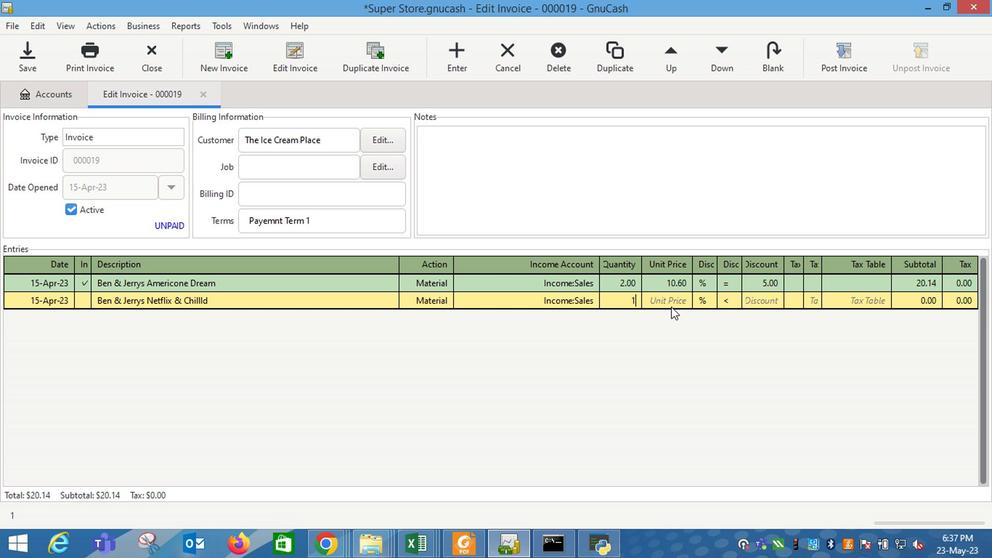 
Action: Key pressed 12
Screenshot: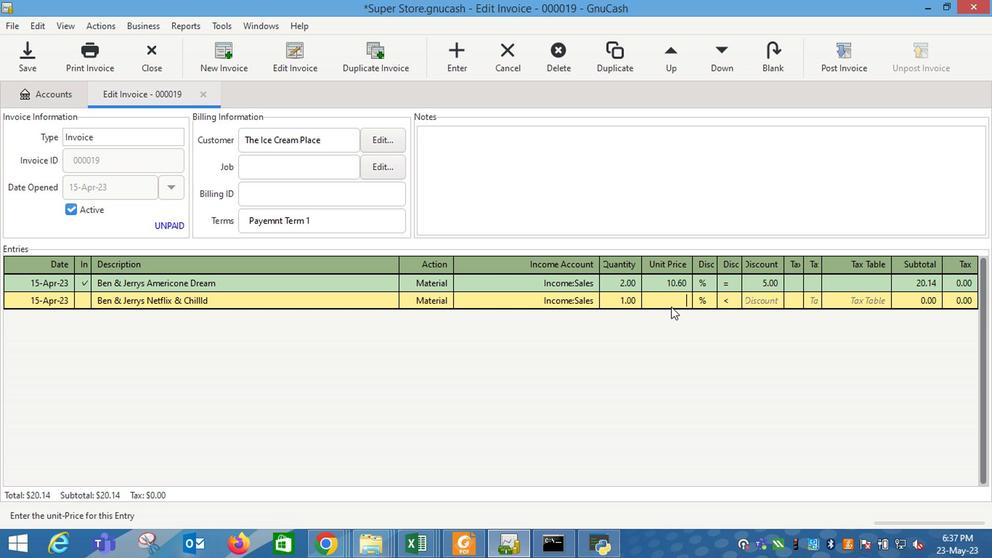 
Action: Mouse moved to (602, 296)
Screenshot: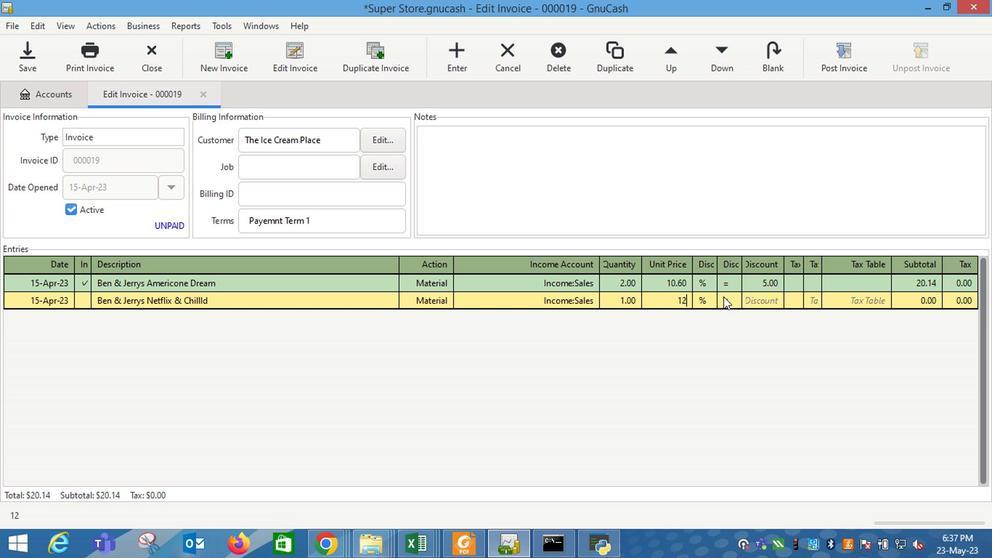 
Action: Mouse pressed left at (602, 296)
Screenshot: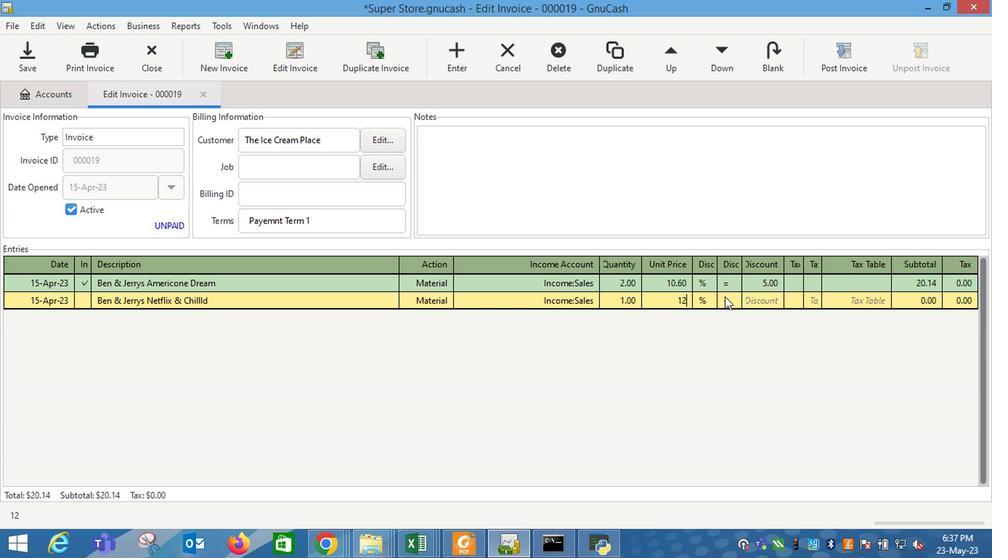
Action: Mouse moved to (631, 303)
Screenshot: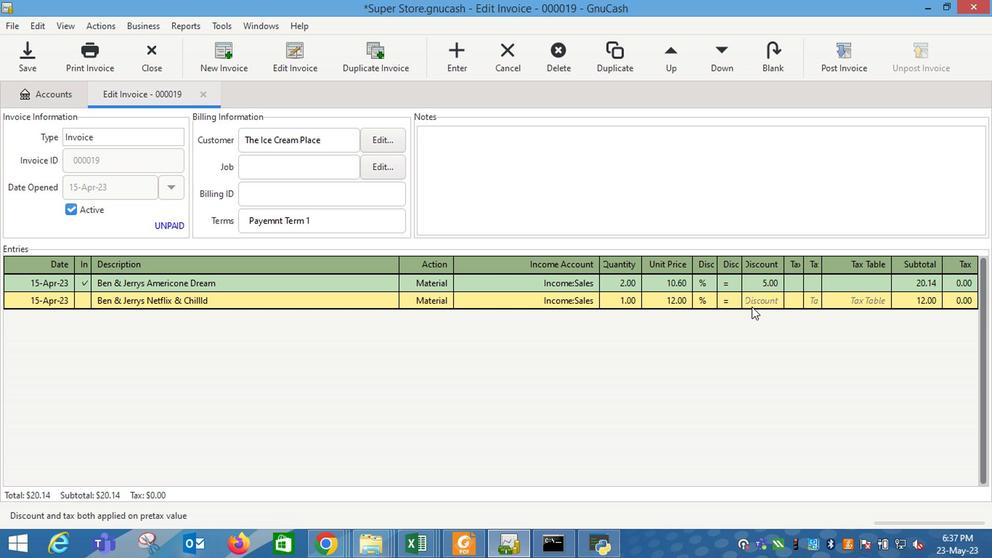 
Action: Mouse pressed left at (631, 303)
Screenshot: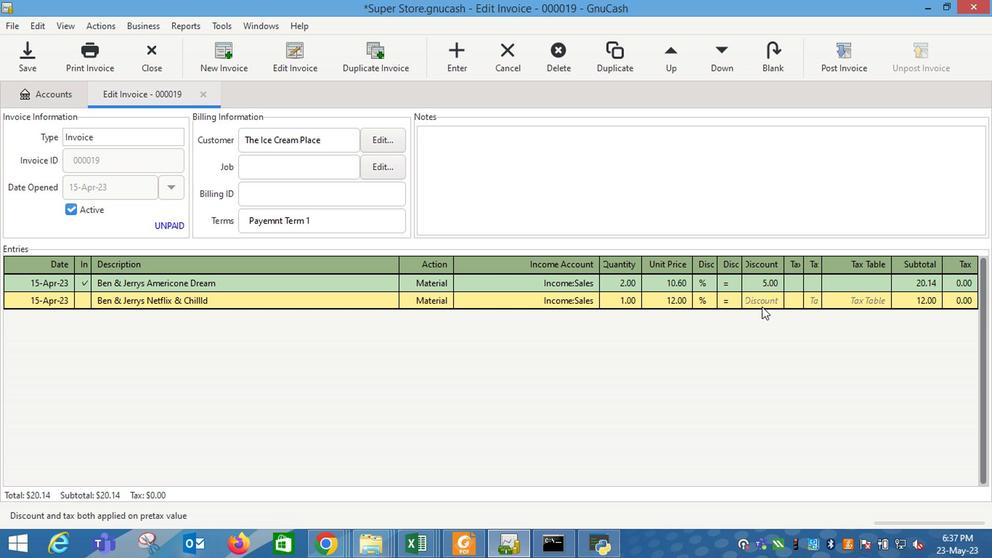 
Action: Key pressed 10<Key.enter>
Screenshot: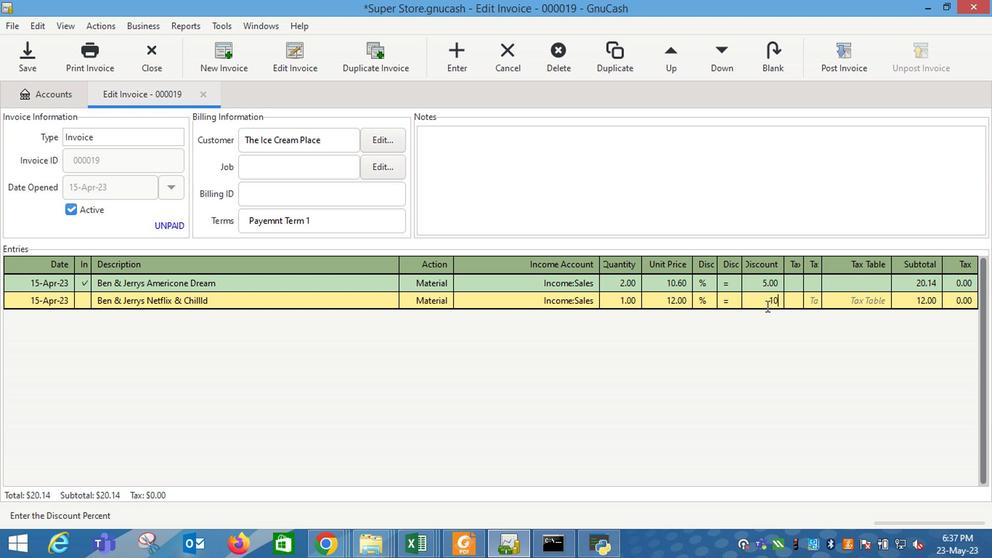 
Action: Mouse moved to (188, 311)
Screenshot: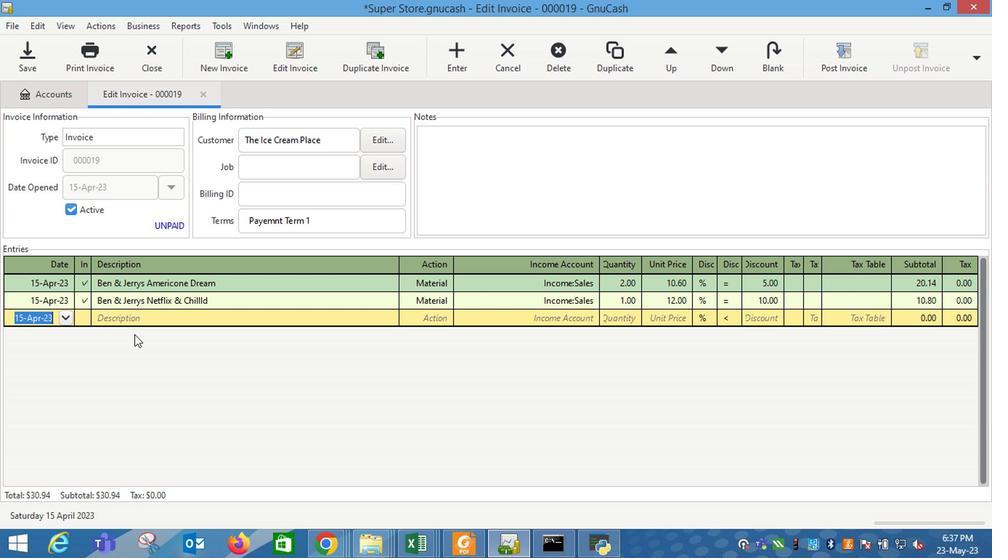 
Action: Mouse pressed left at (188, 311)
Screenshot: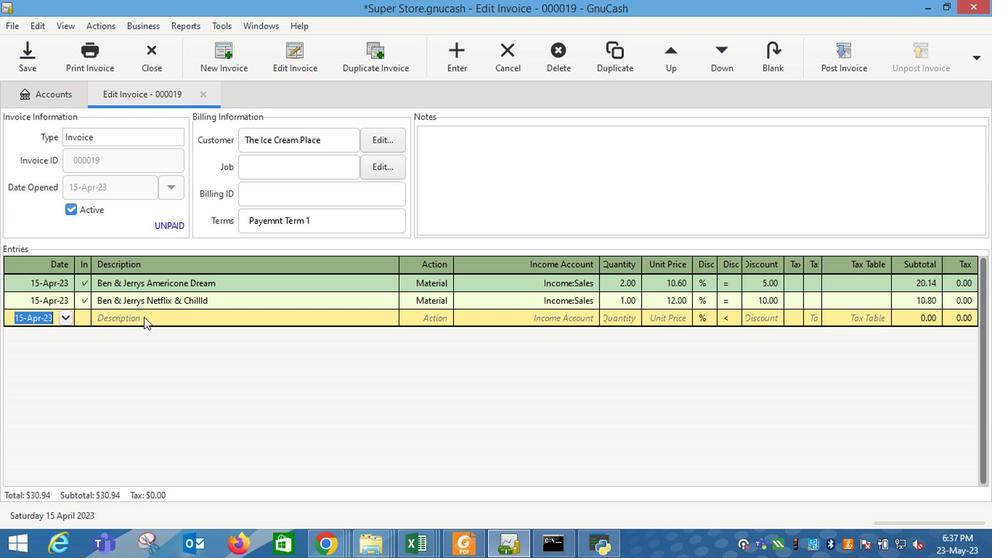 
Action: Key pressed <Key.shift_r>Vaseline<Key.space><Key.shift_r>I
Screenshot: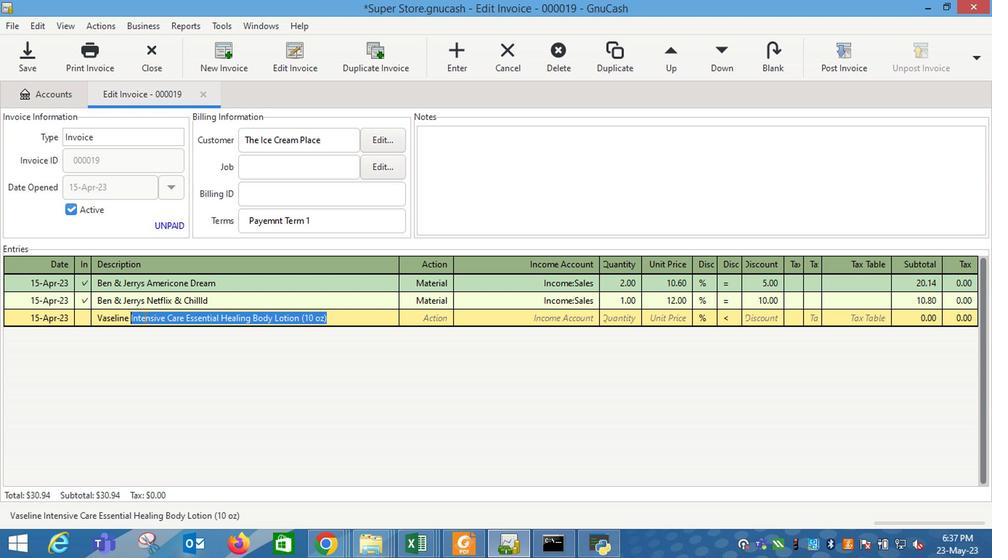 
Action: Mouse moved to (354, 313)
Screenshot: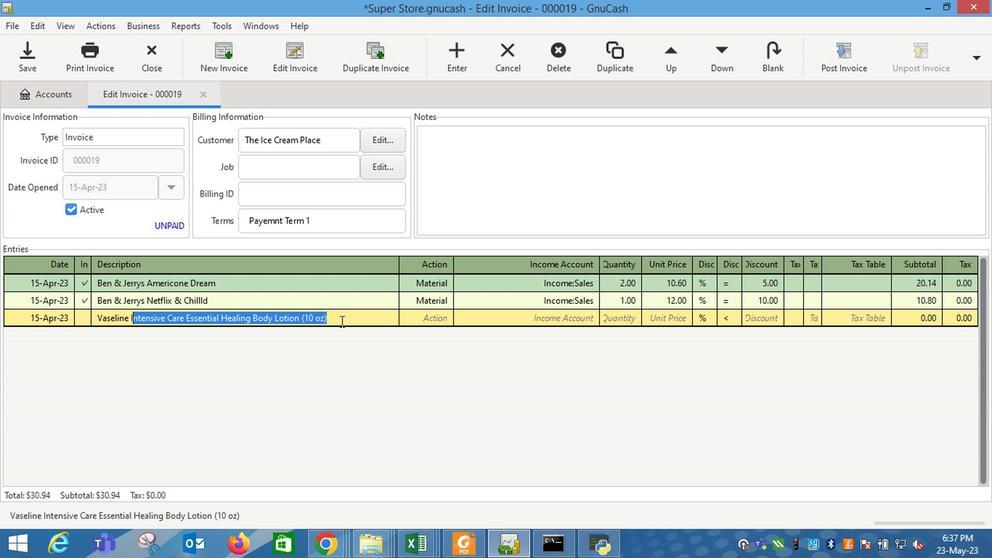 
Action: Key pressed <Key.tab>
Screenshot: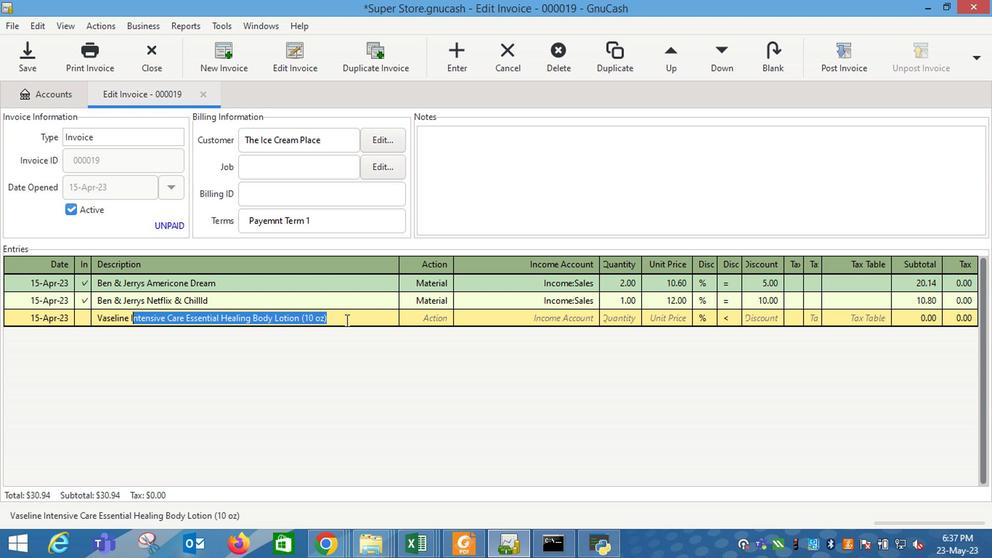 
Action: Mouse moved to (403, 314)
Screenshot: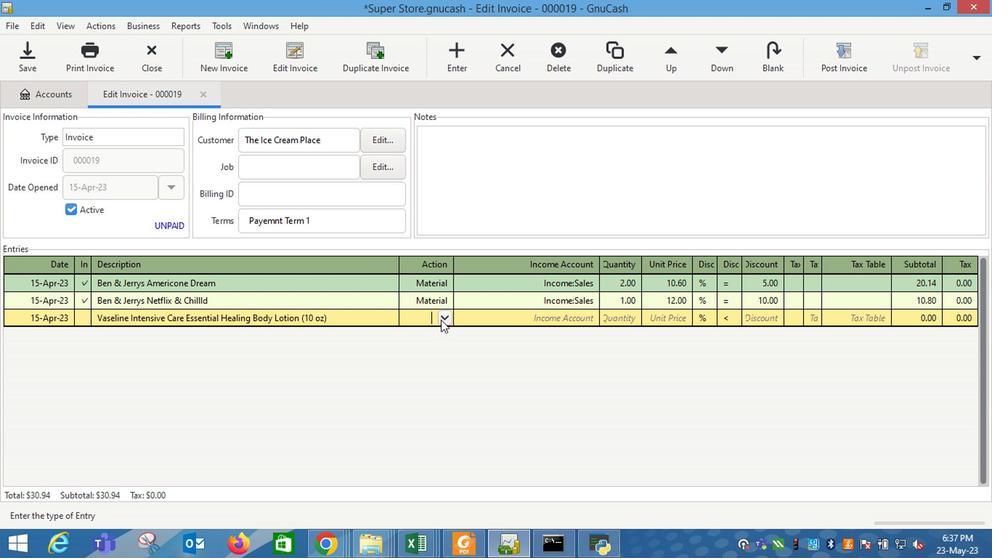 
Action: Mouse pressed left at (403, 314)
Screenshot: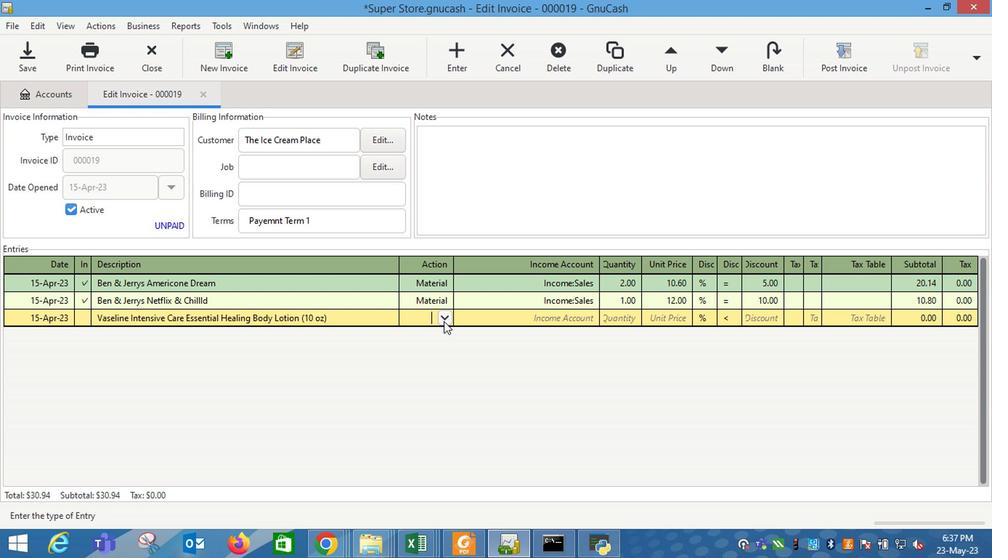 
Action: Mouse moved to (397, 339)
Screenshot: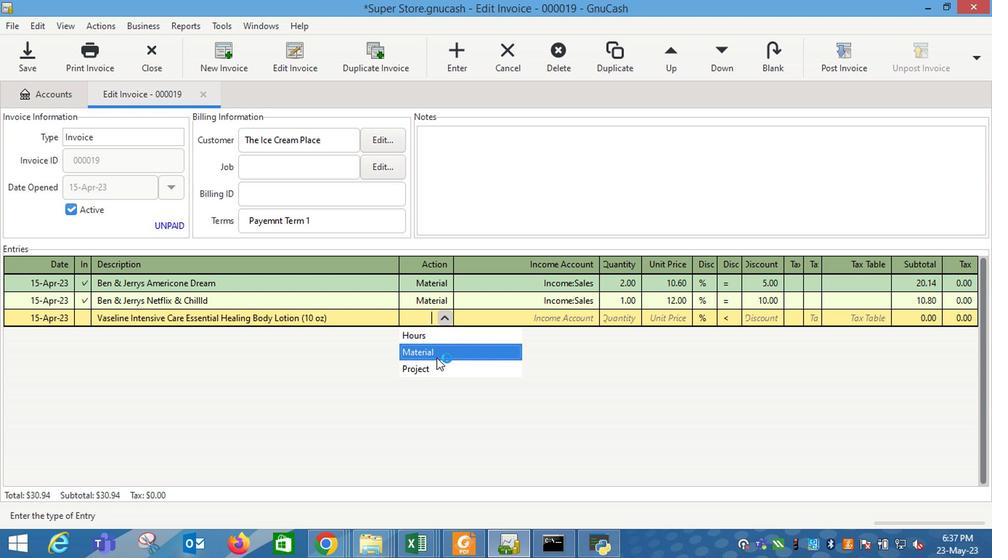 
Action: Mouse pressed left at (397, 339)
Screenshot: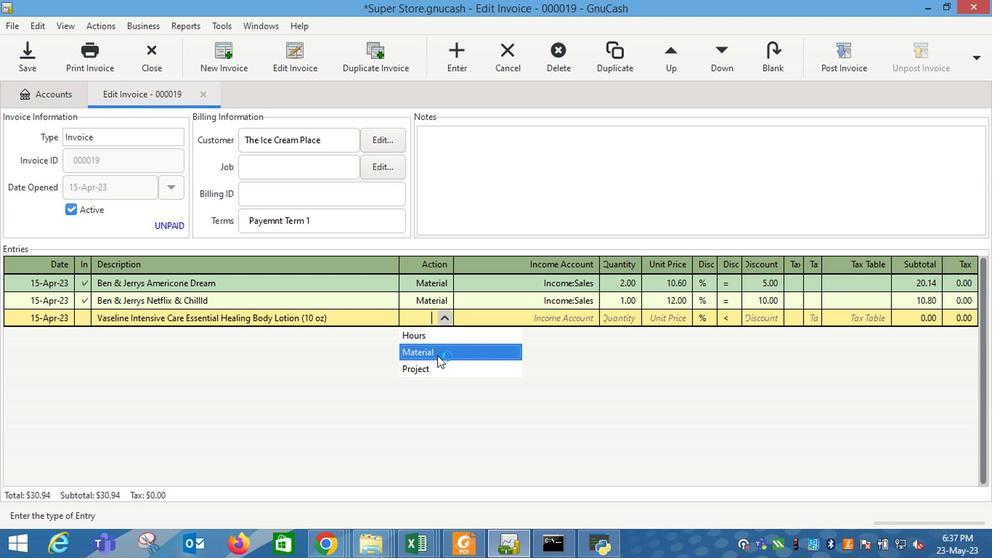 
Action: Mouse moved to (485, 303)
